 Task: Research Airbnb properties in Port-de-Paix, Haiti from 2nd November, 2023 to 6th November, 2023 for 1 adult.1  bedroom having 1 bed and 1 bathroom. Property type can be hotel. Look for 3 properties as per requirement.
Action: Mouse moved to (545, 68)
Screenshot: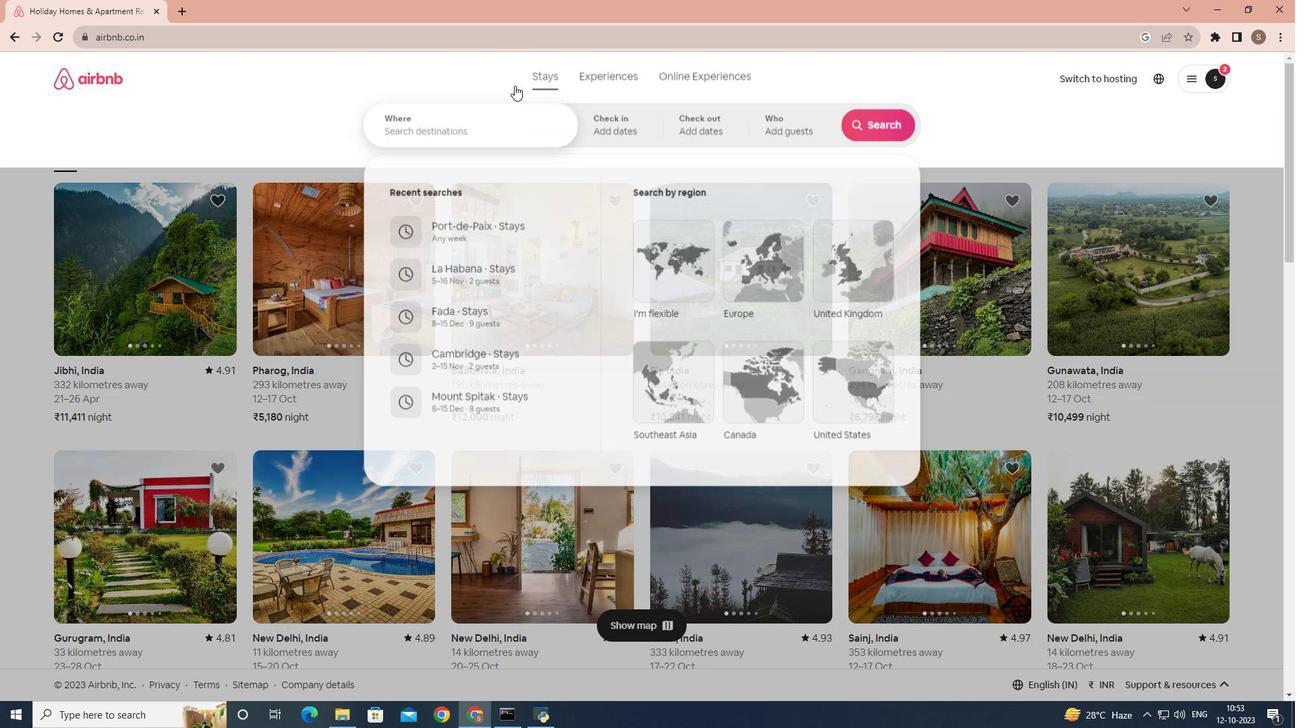 
Action: Mouse pressed left at (545, 68)
Screenshot: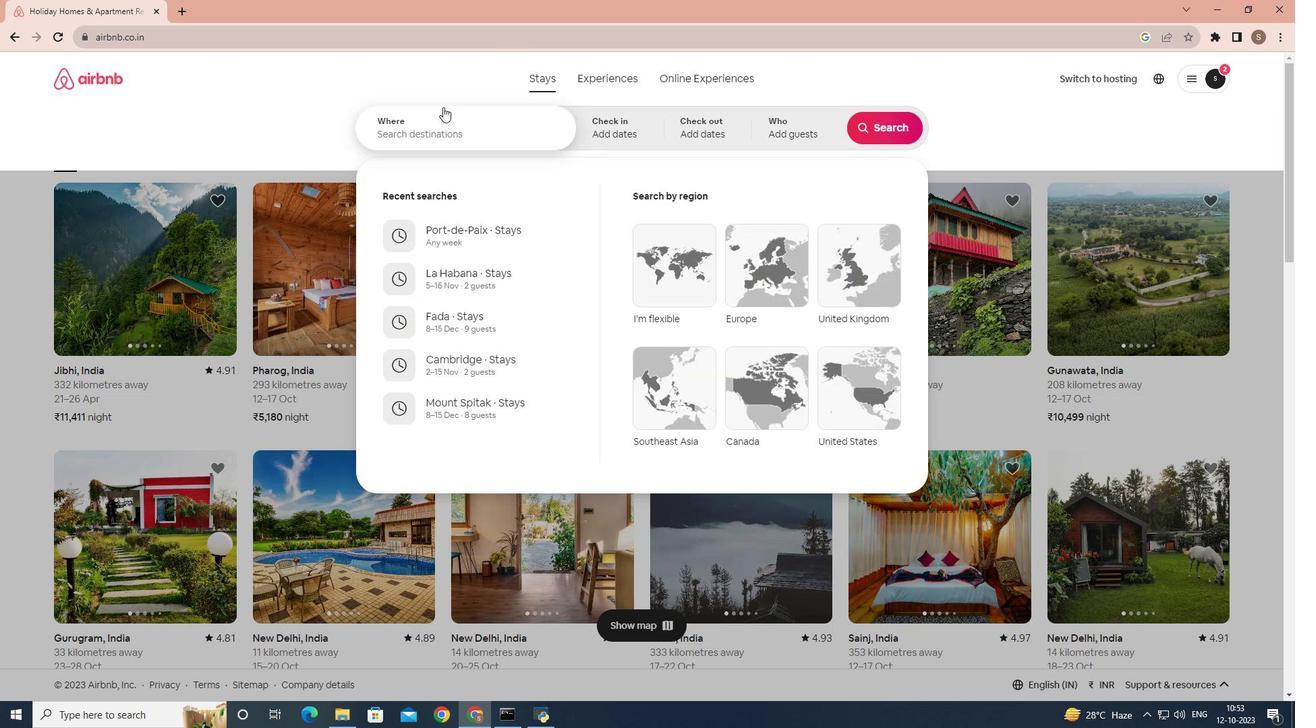 
Action: Mouse moved to (392, 130)
Screenshot: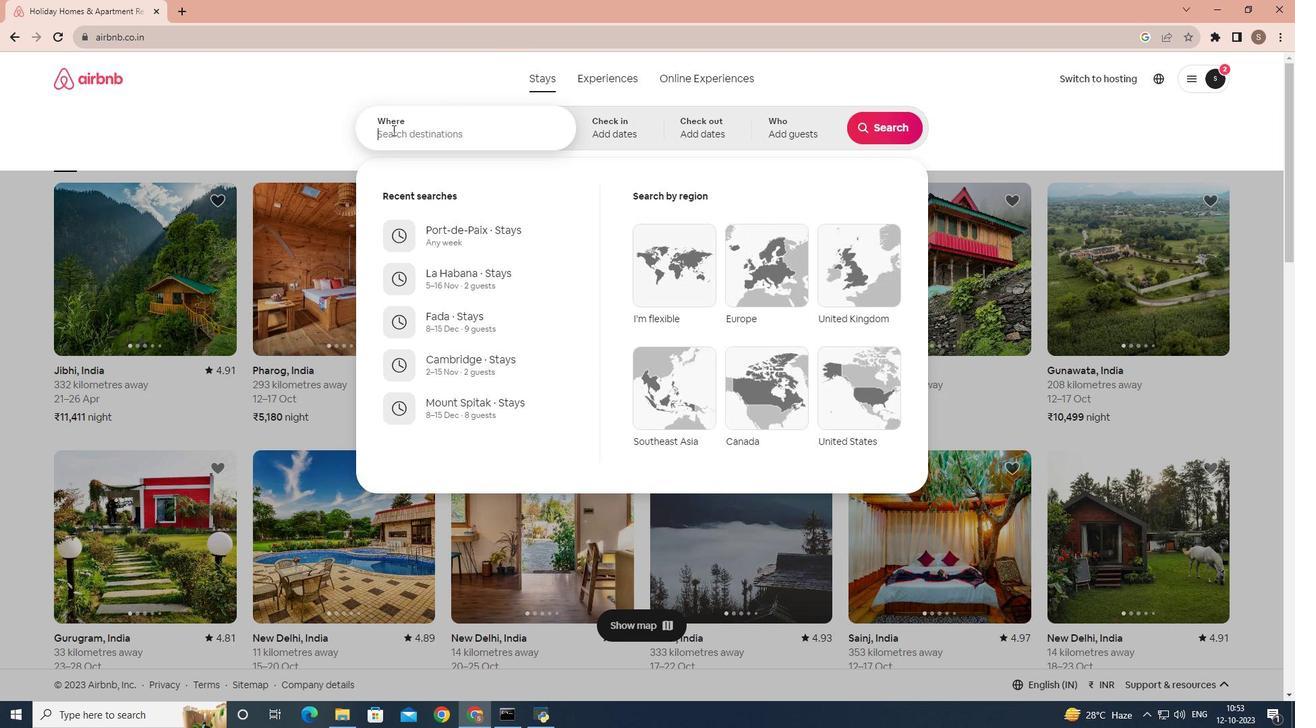 
Action: Mouse pressed left at (392, 130)
Screenshot: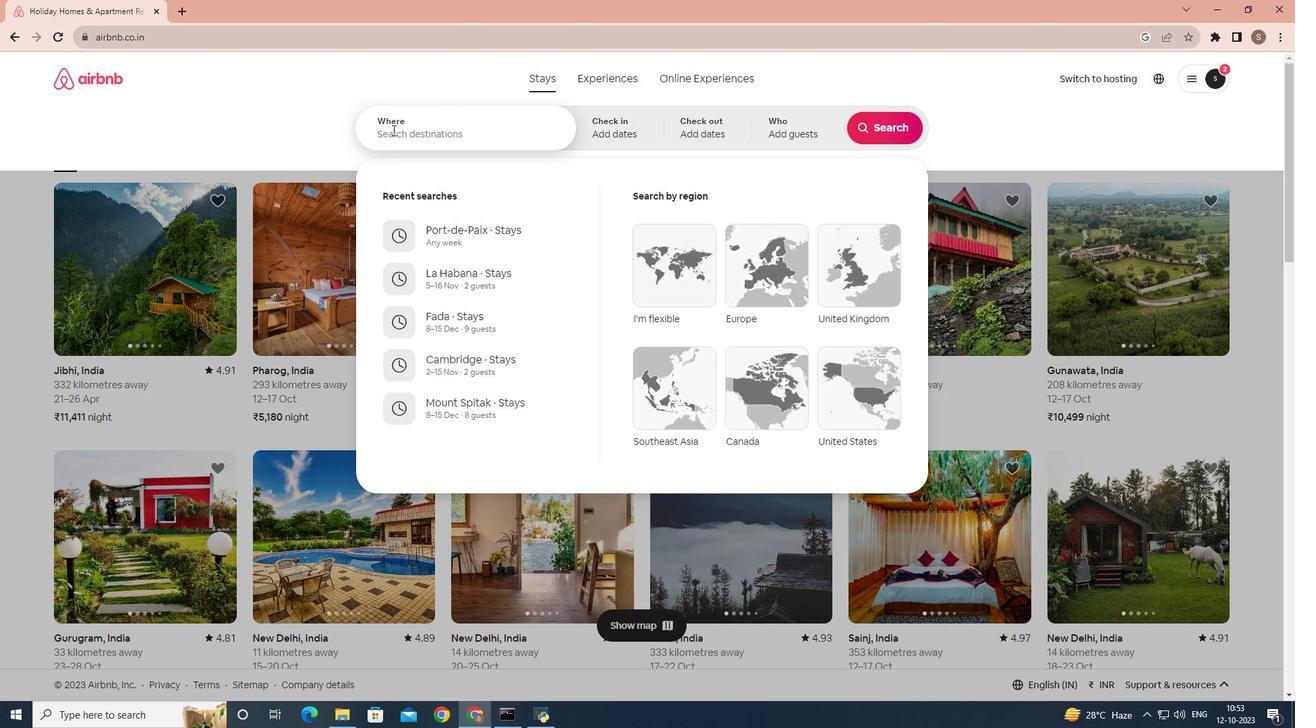
Action: Key pressed port<Key.space>de<Key.space>p
Screenshot: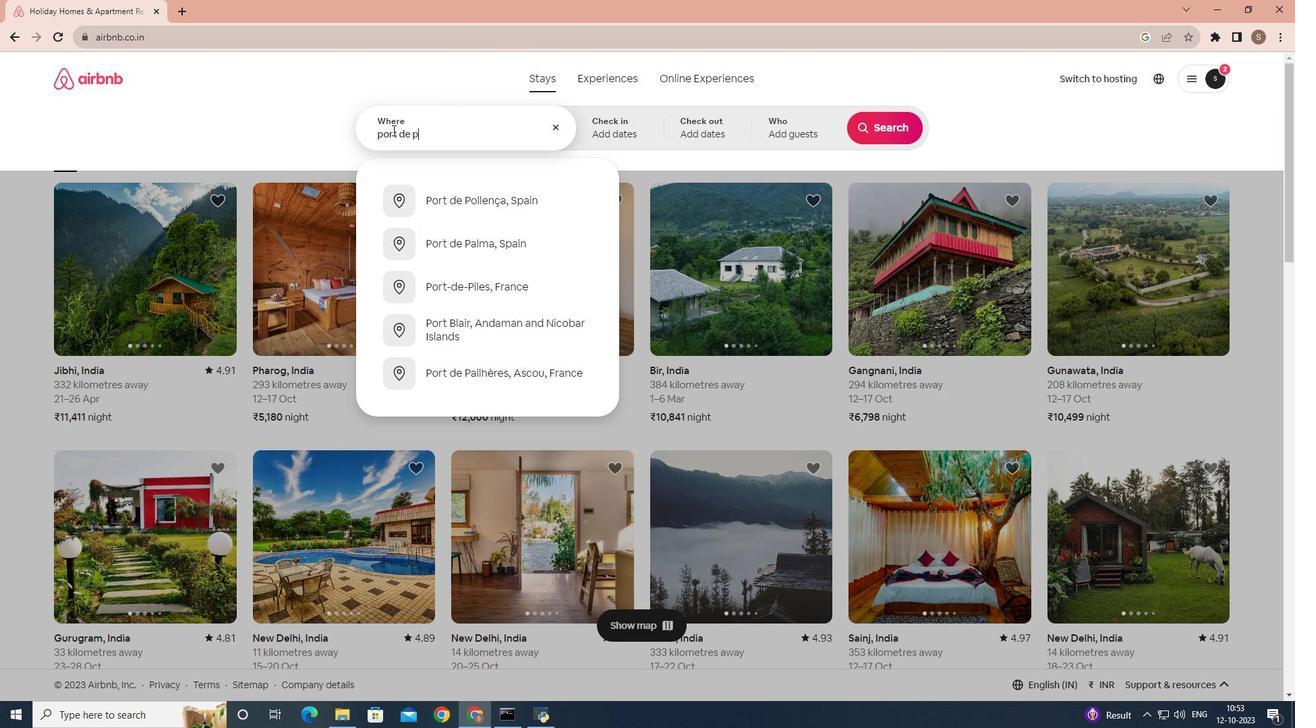 
Action: Mouse moved to (355, 64)
Screenshot: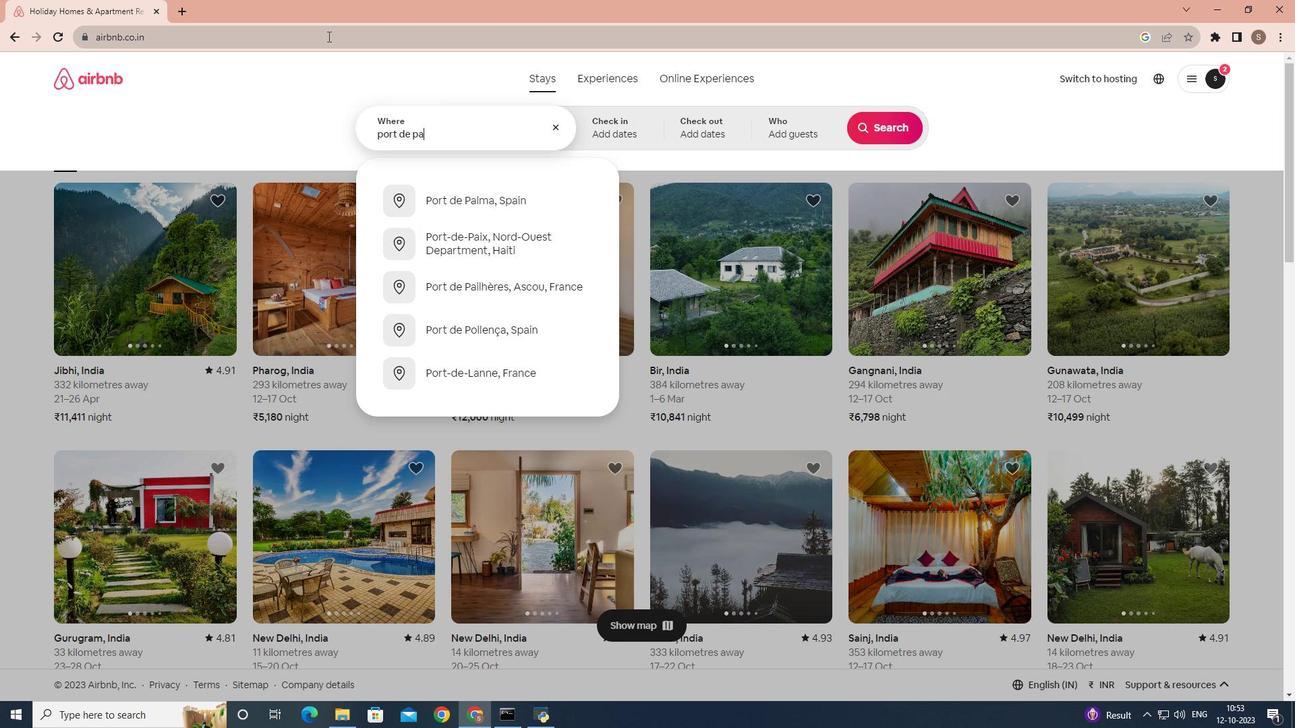 
Action: Key pressed a
Screenshot: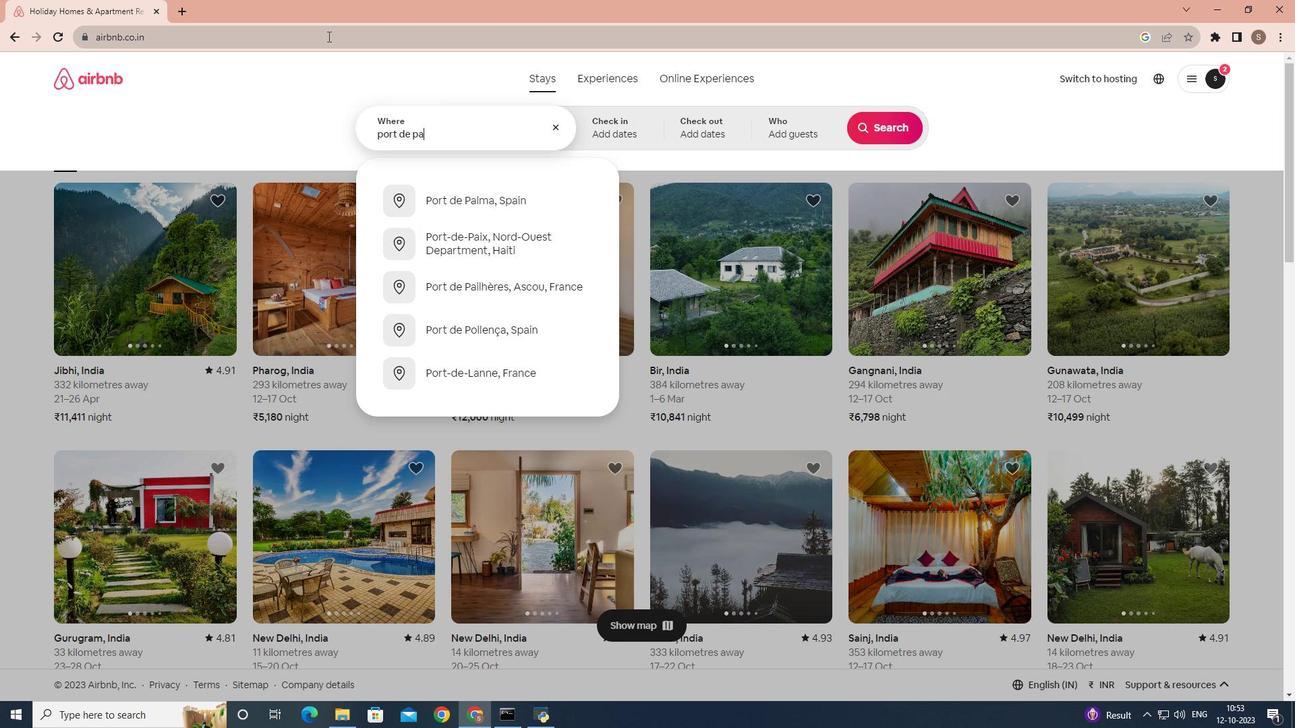 
Action: Mouse moved to (327, 36)
Screenshot: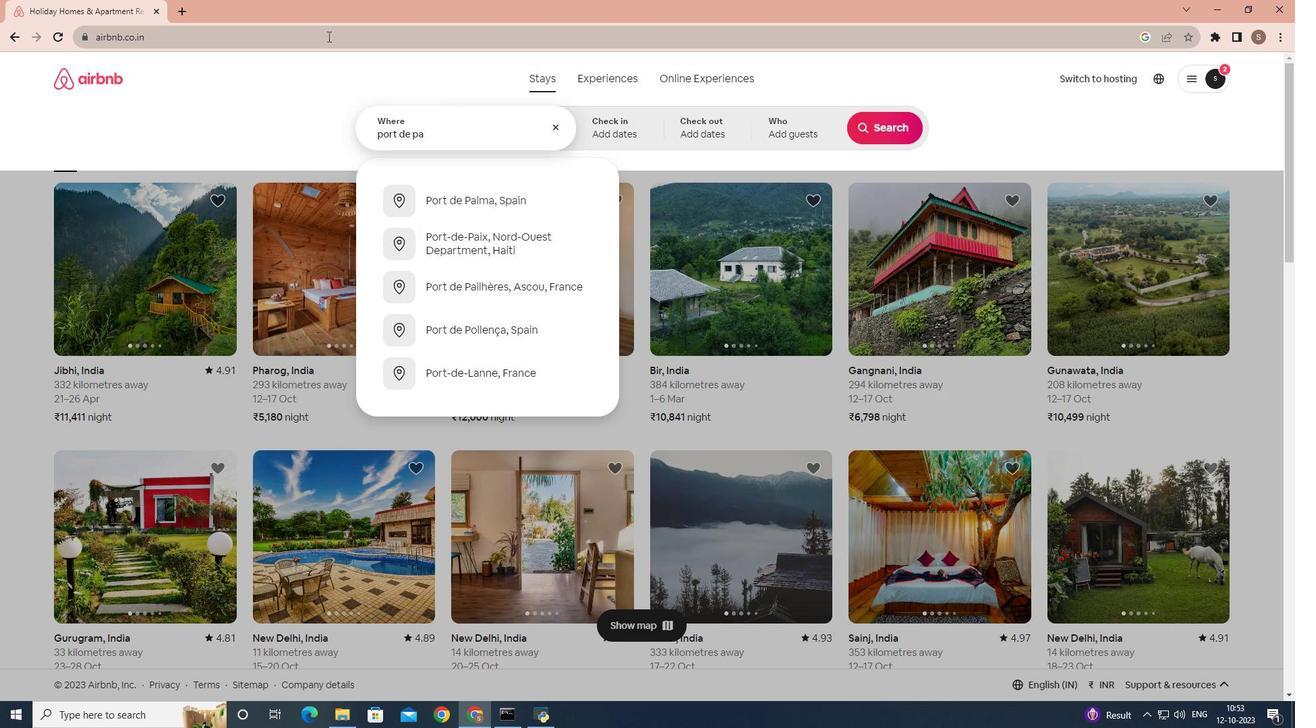 
Action: Key pressed ix
Screenshot: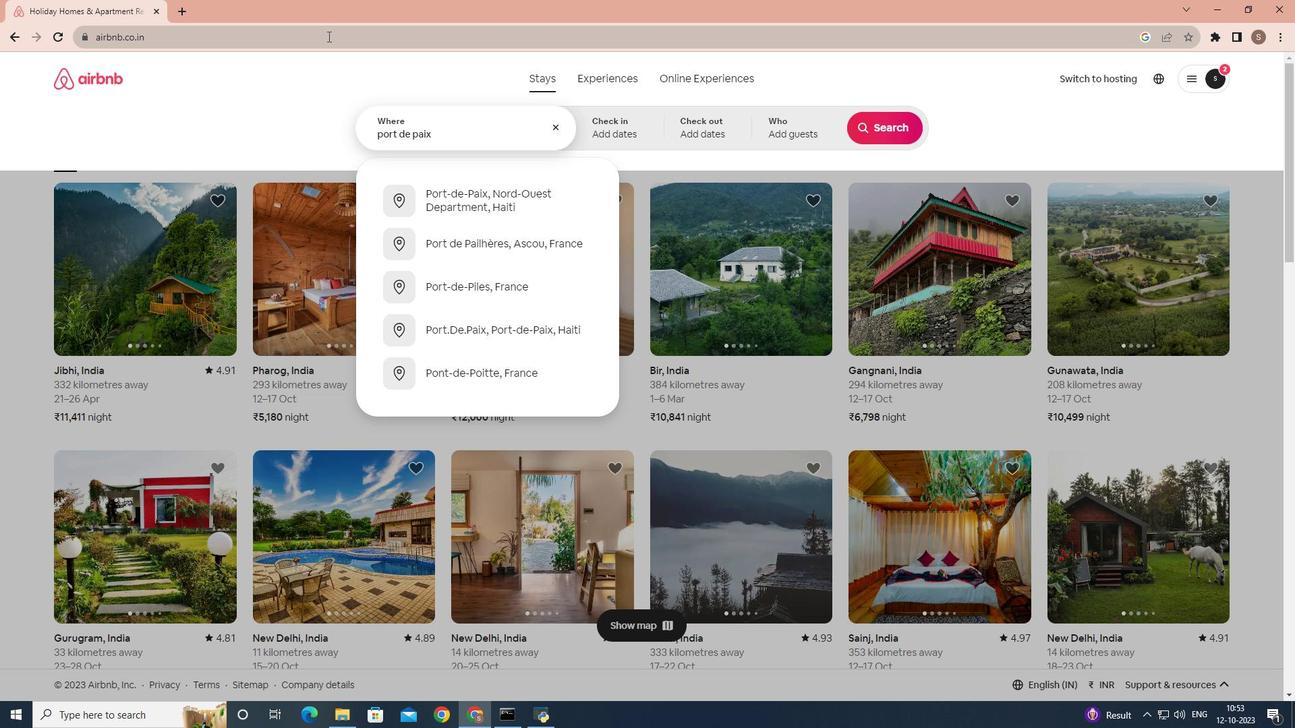 
Action: Mouse moved to (435, 277)
Screenshot: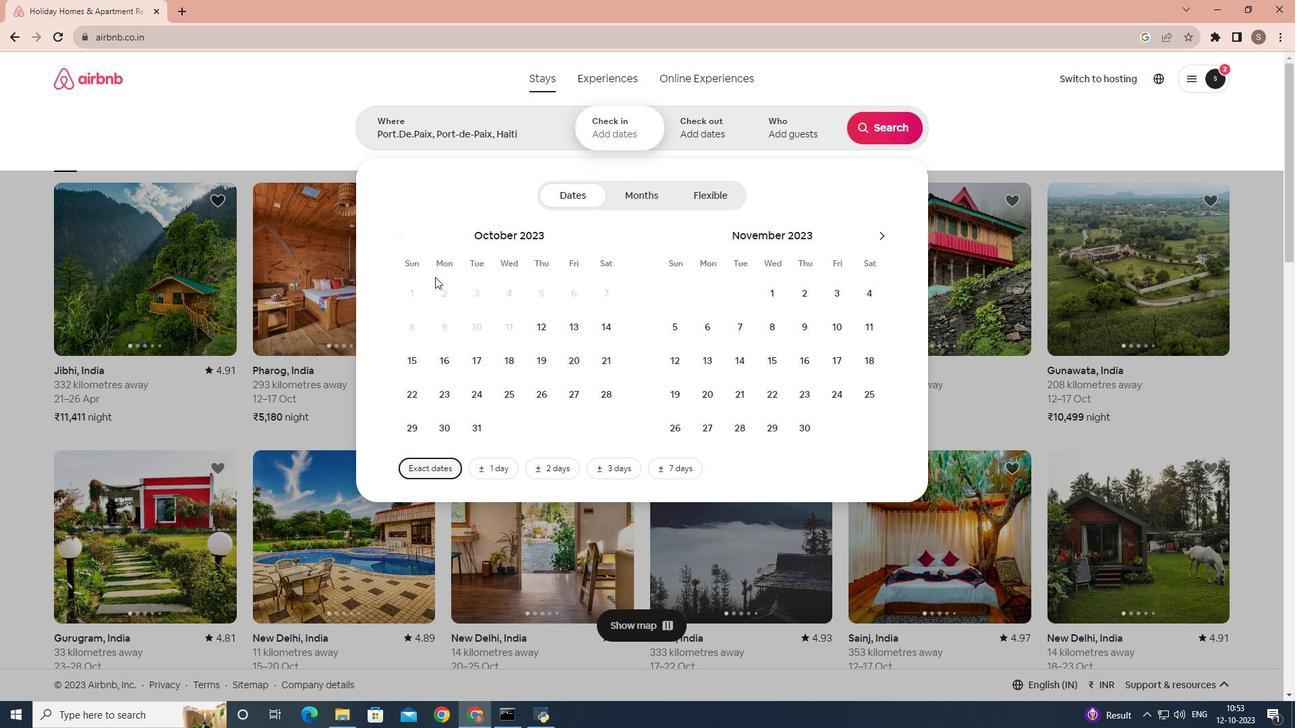 
Action: Mouse pressed left at (435, 277)
Screenshot: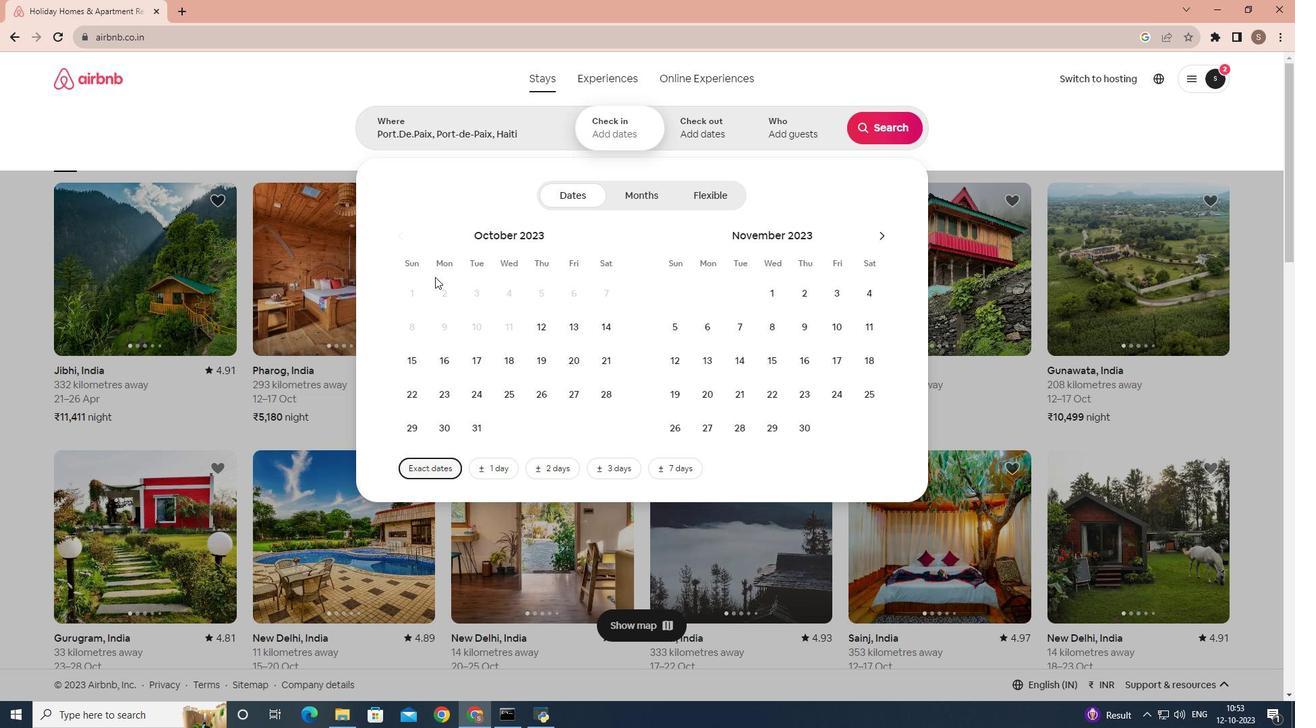 
Action: Mouse moved to (812, 301)
Screenshot: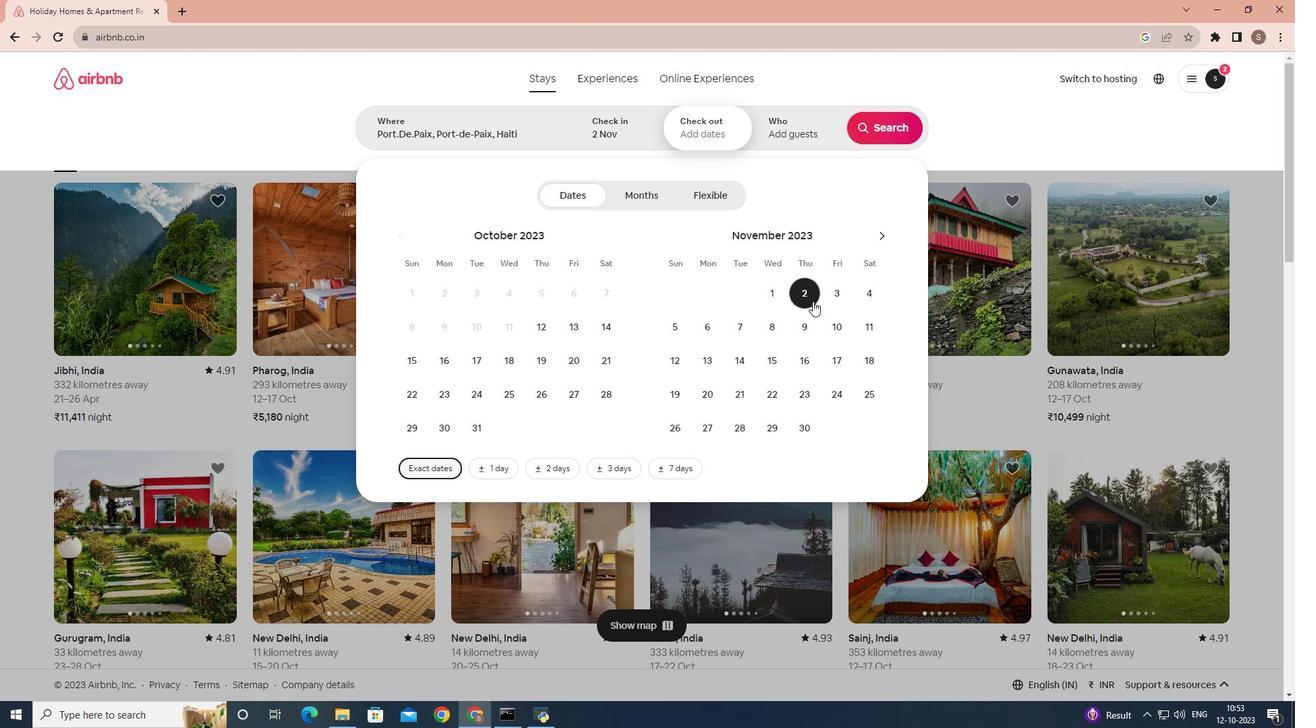 
Action: Mouse pressed left at (812, 301)
Screenshot: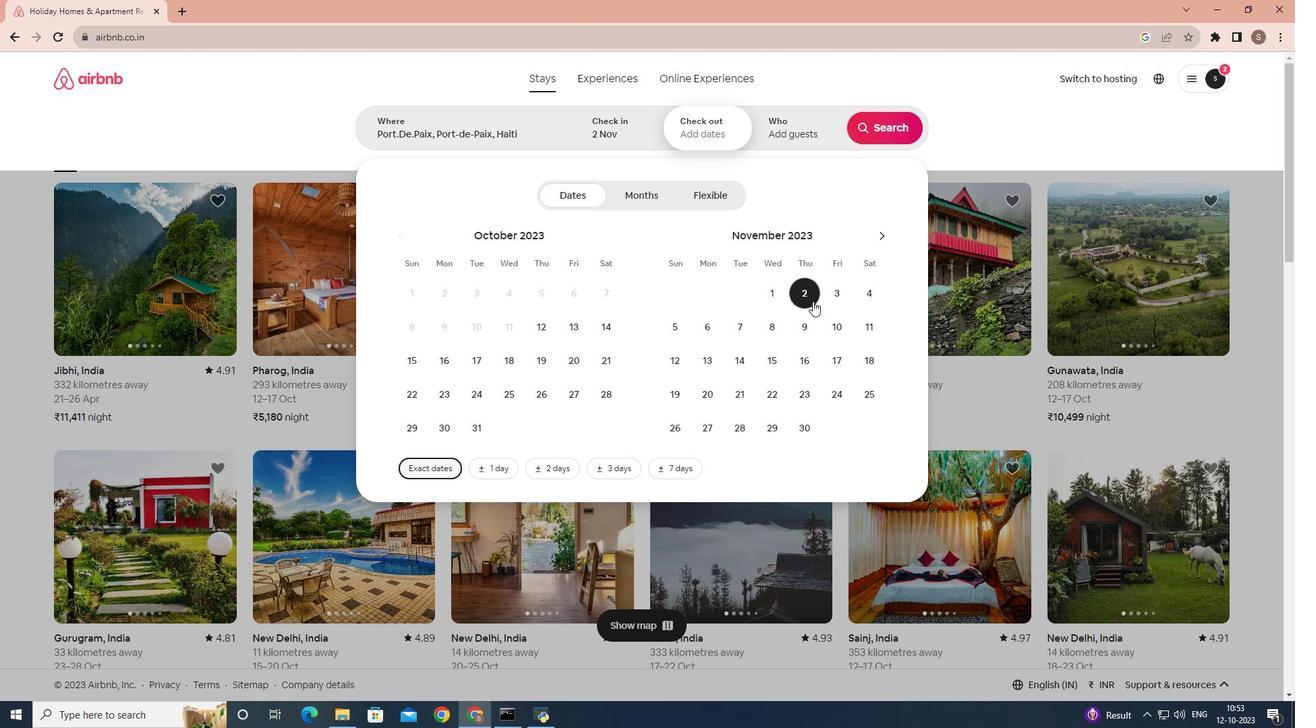 
Action: Mouse moved to (719, 334)
Screenshot: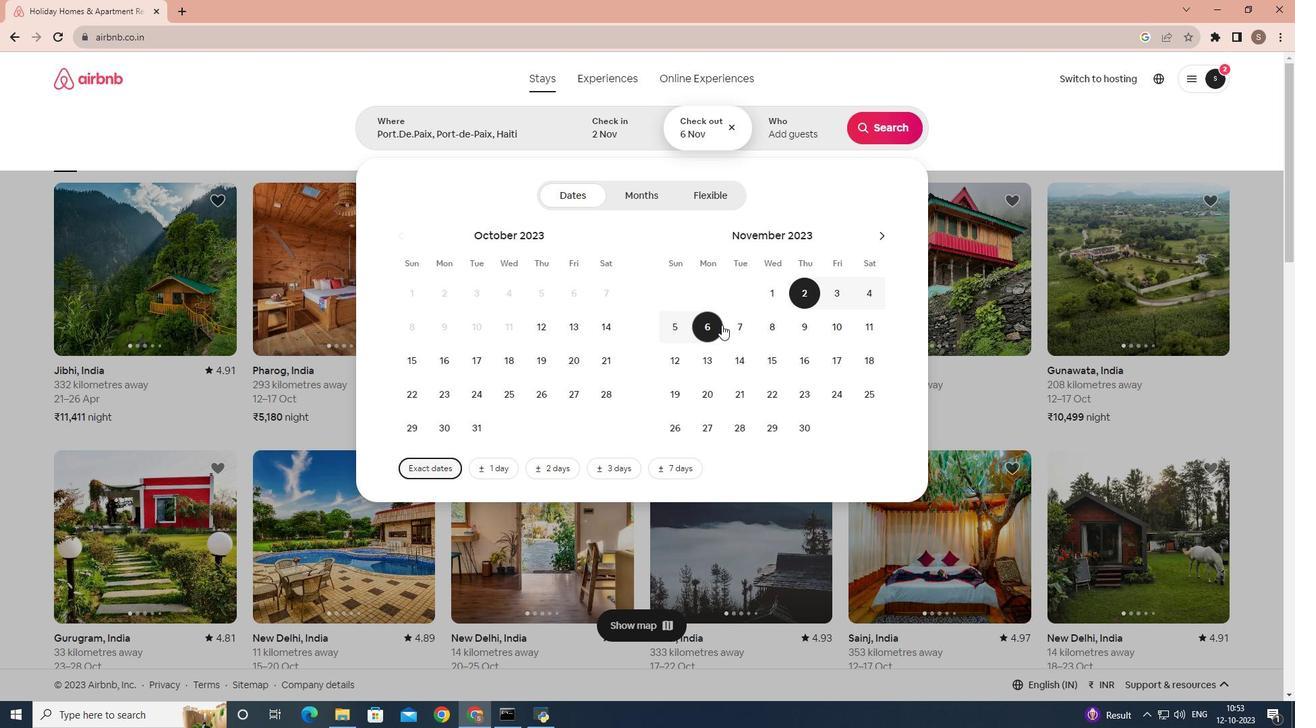 
Action: Mouse pressed left at (719, 334)
Screenshot: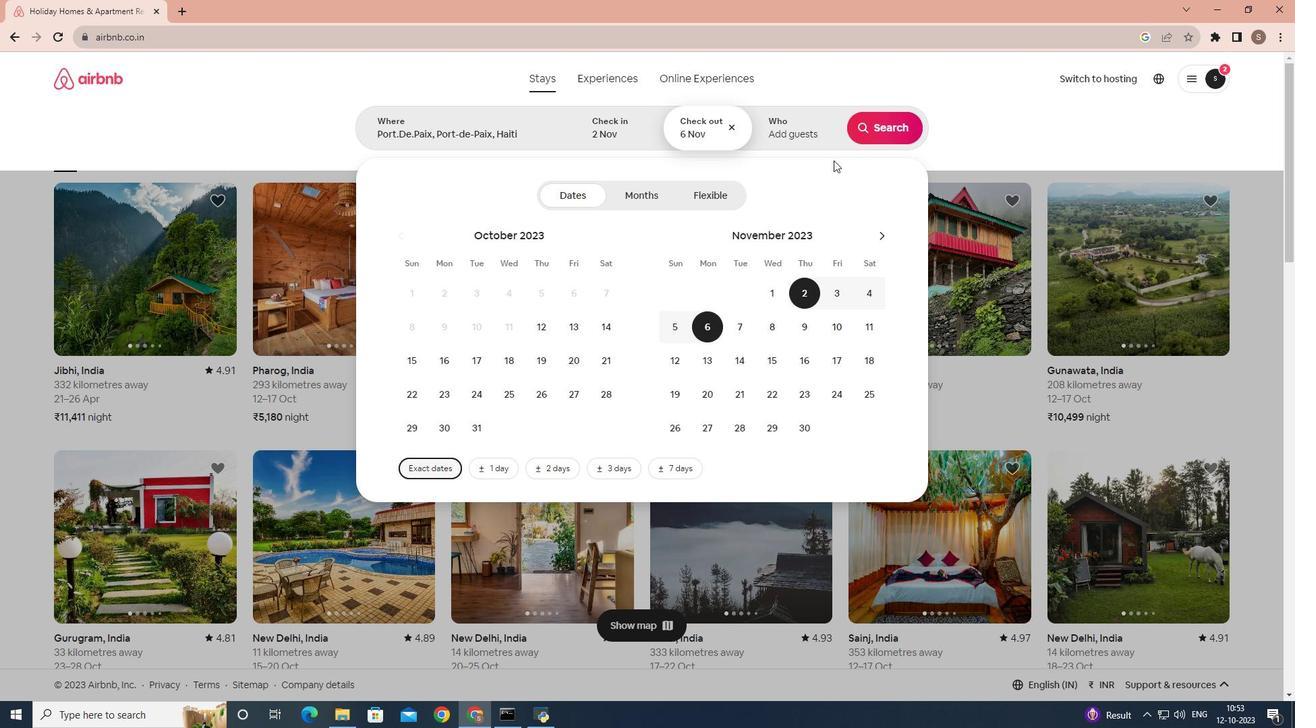 
Action: Mouse moved to (816, 147)
Screenshot: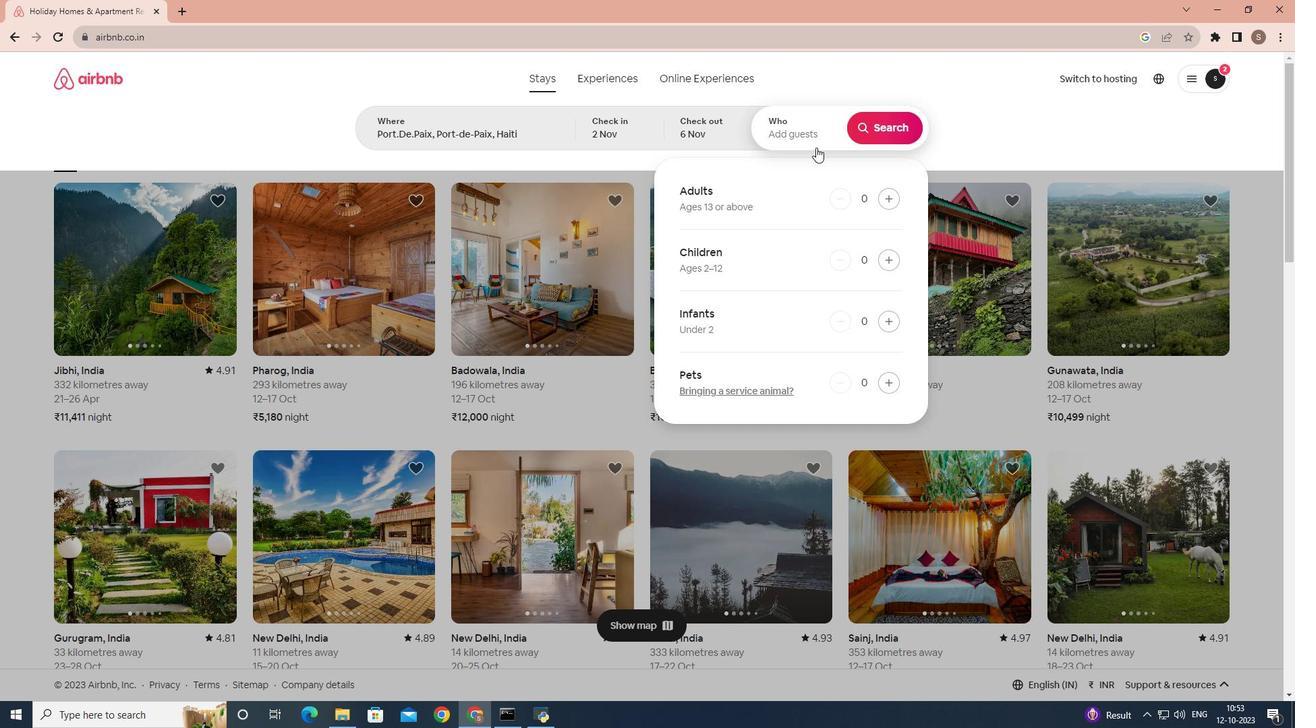 
Action: Mouse pressed left at (816, 147)
Screenshot: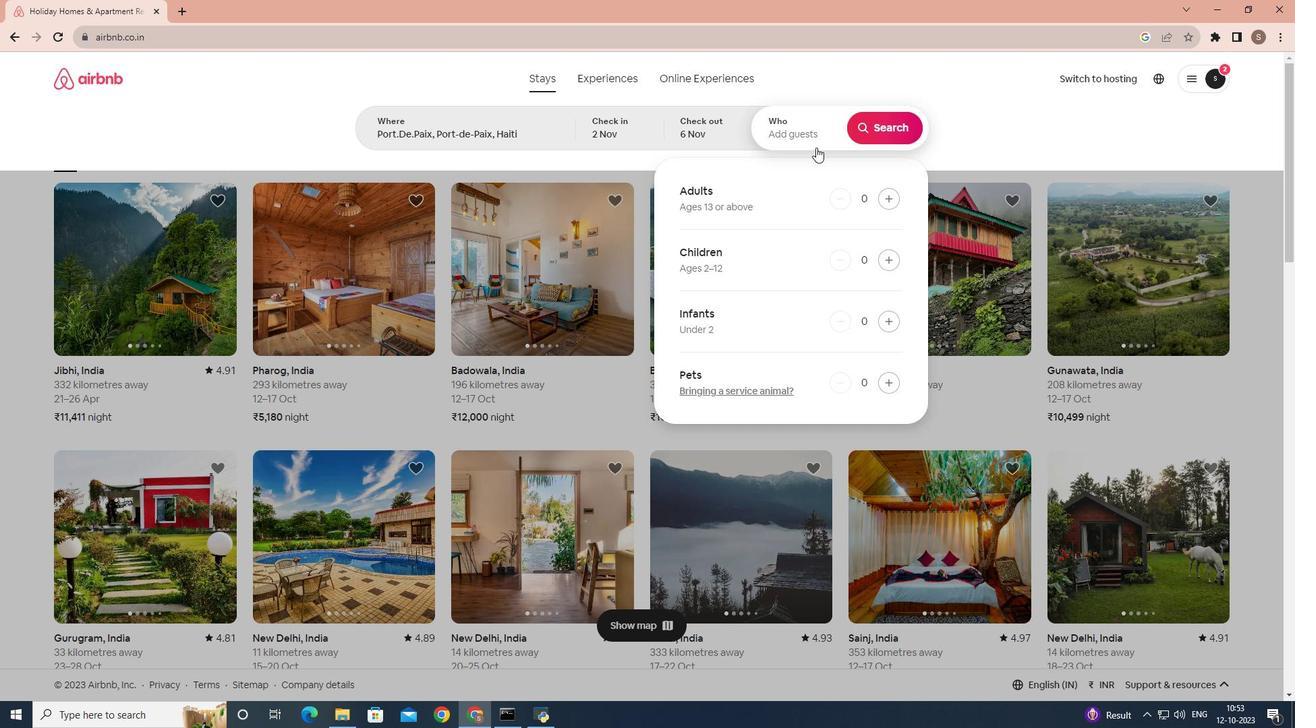 
Action: Mouse moved to (887, 194)
Screenshot: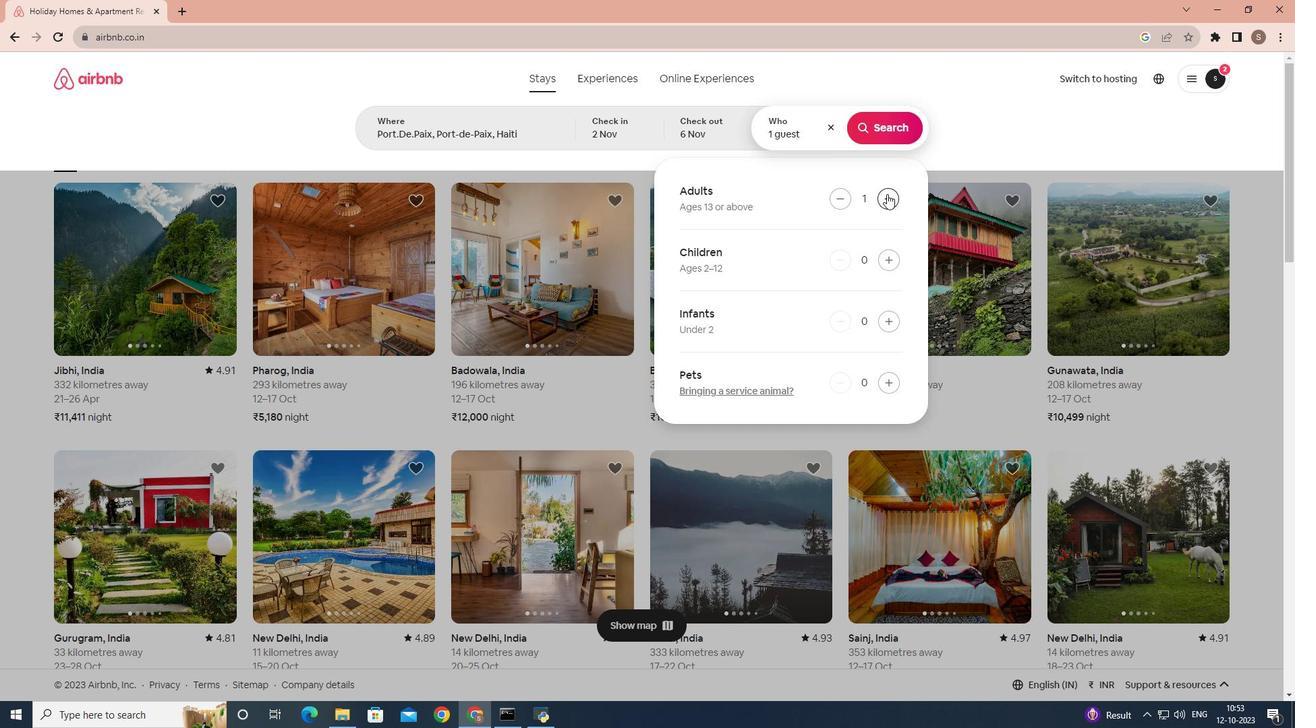 
Action: Mouse pressed left at (887, 194)
Screenshot: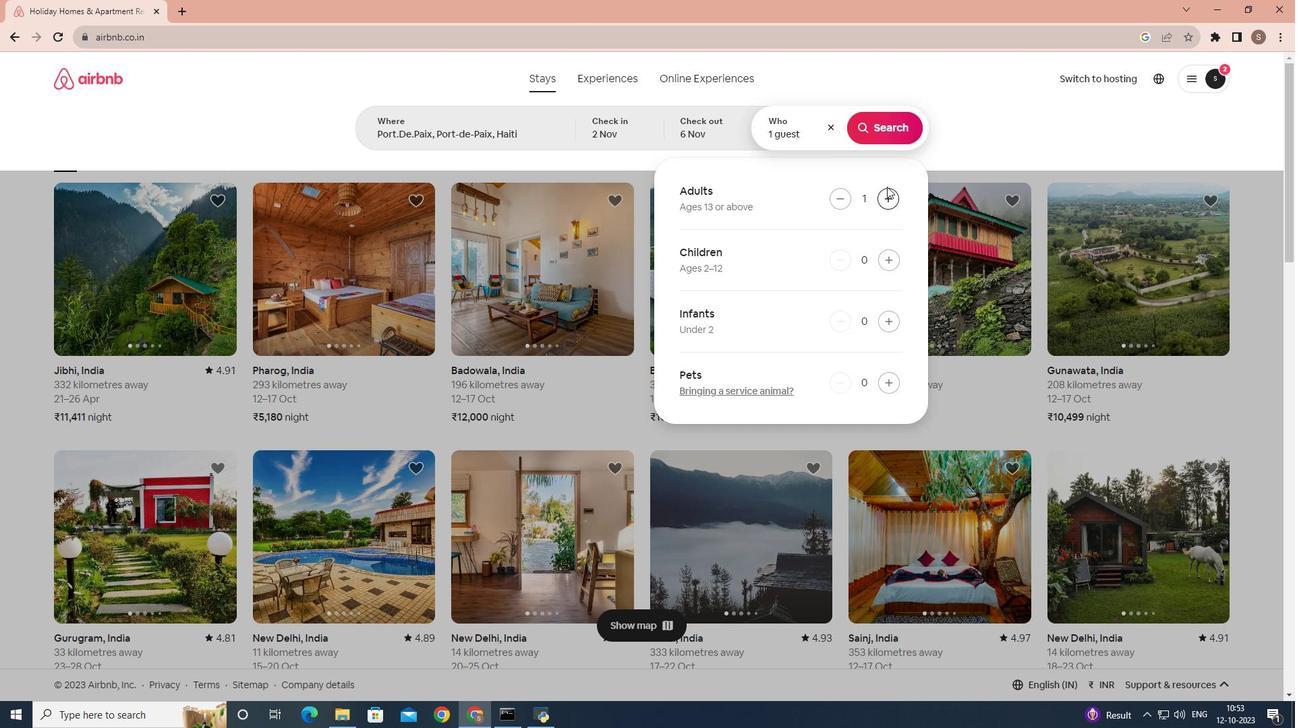 
Action: Mouse moved to (892, 124)
Screenshot: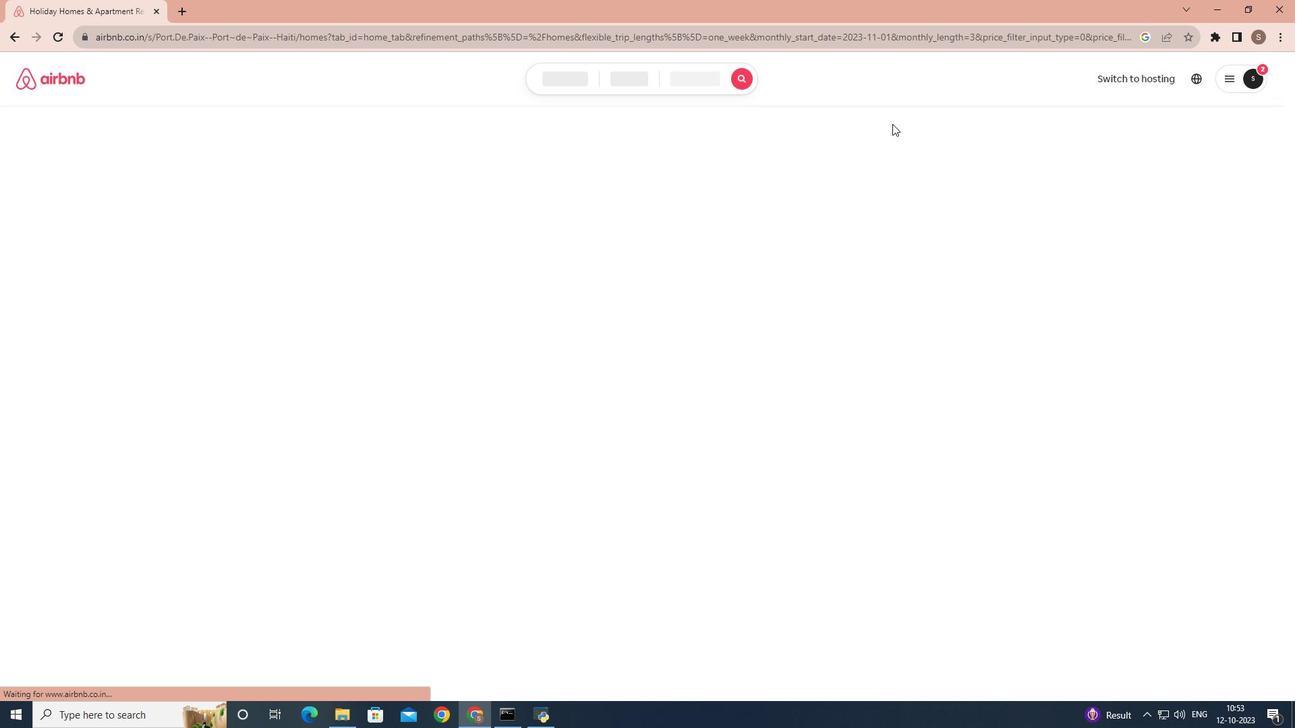 
Action: Mouse pressed left at (892, 124)
Screenshot: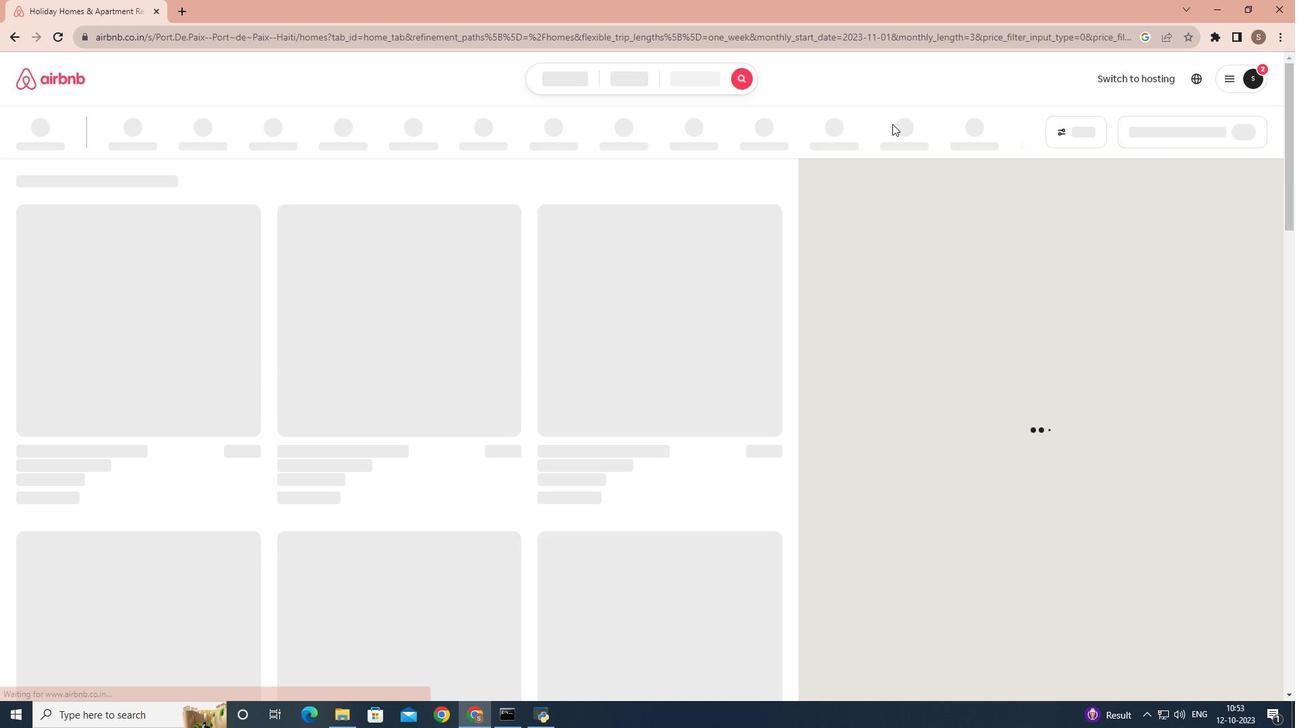 
Action: Mouse moved to (1071, 132)
Screenshot: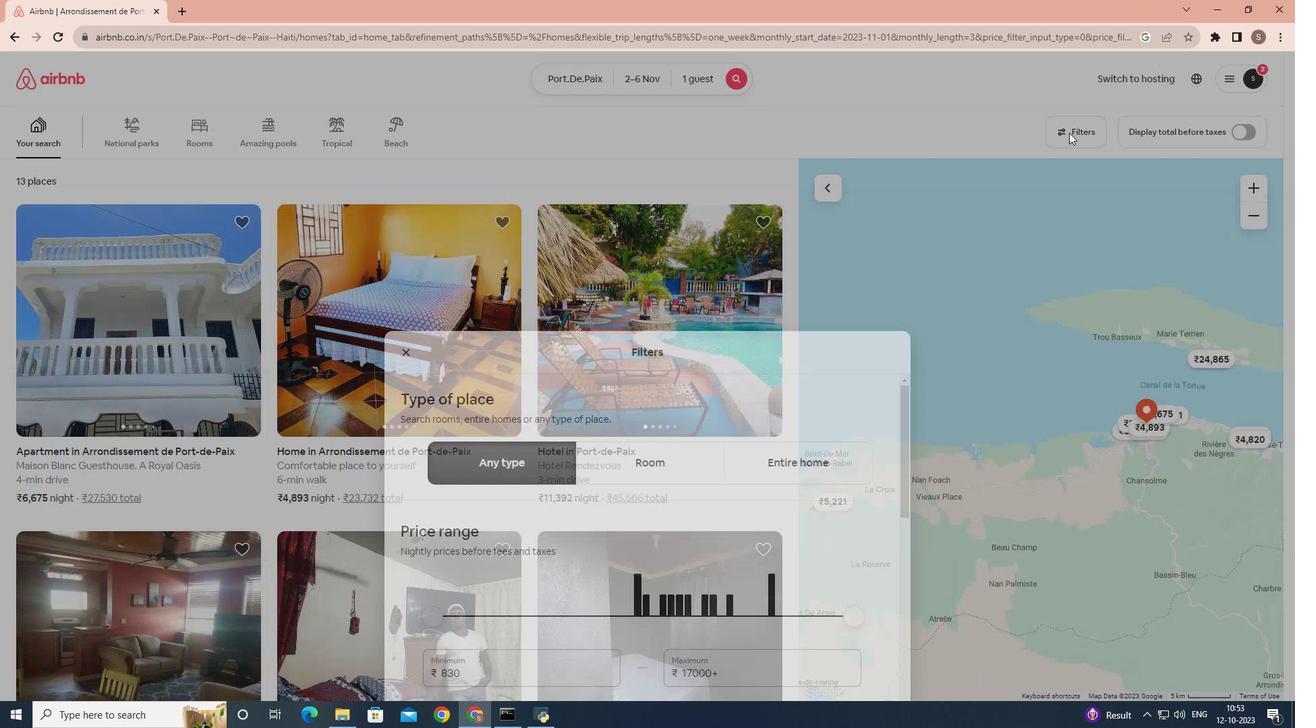 
Action: Mouse pressed left at (1071, 132)
Screenshot: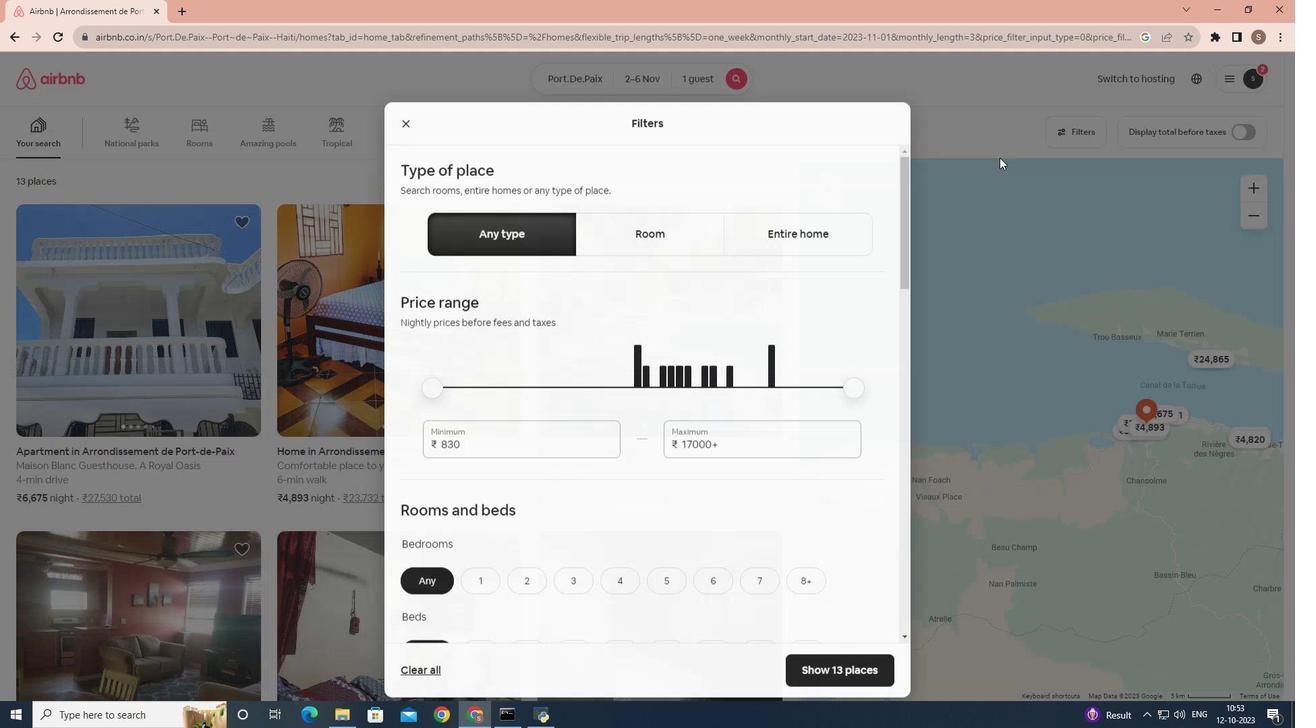 
Action: Mouse moved to (621, 300)
Screenshot: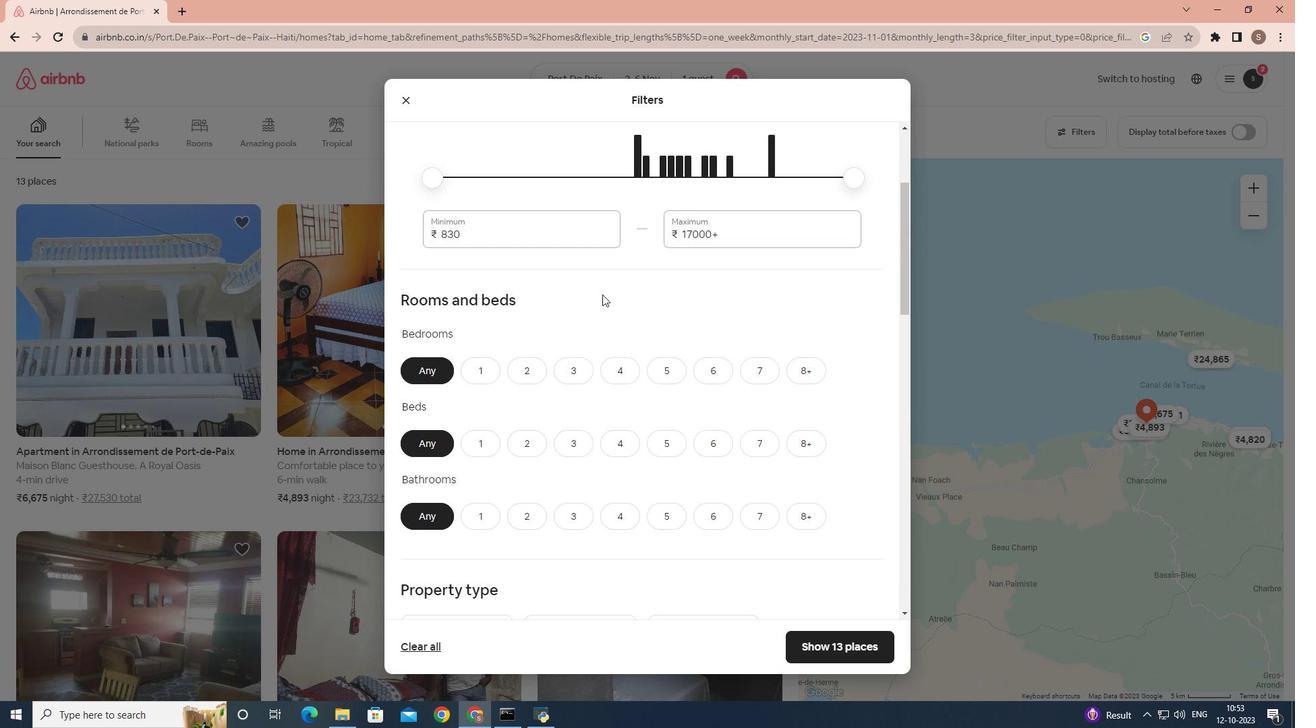 
Action: Mouse scrolled (621, 300) with delta (0, 0)
Screenshot: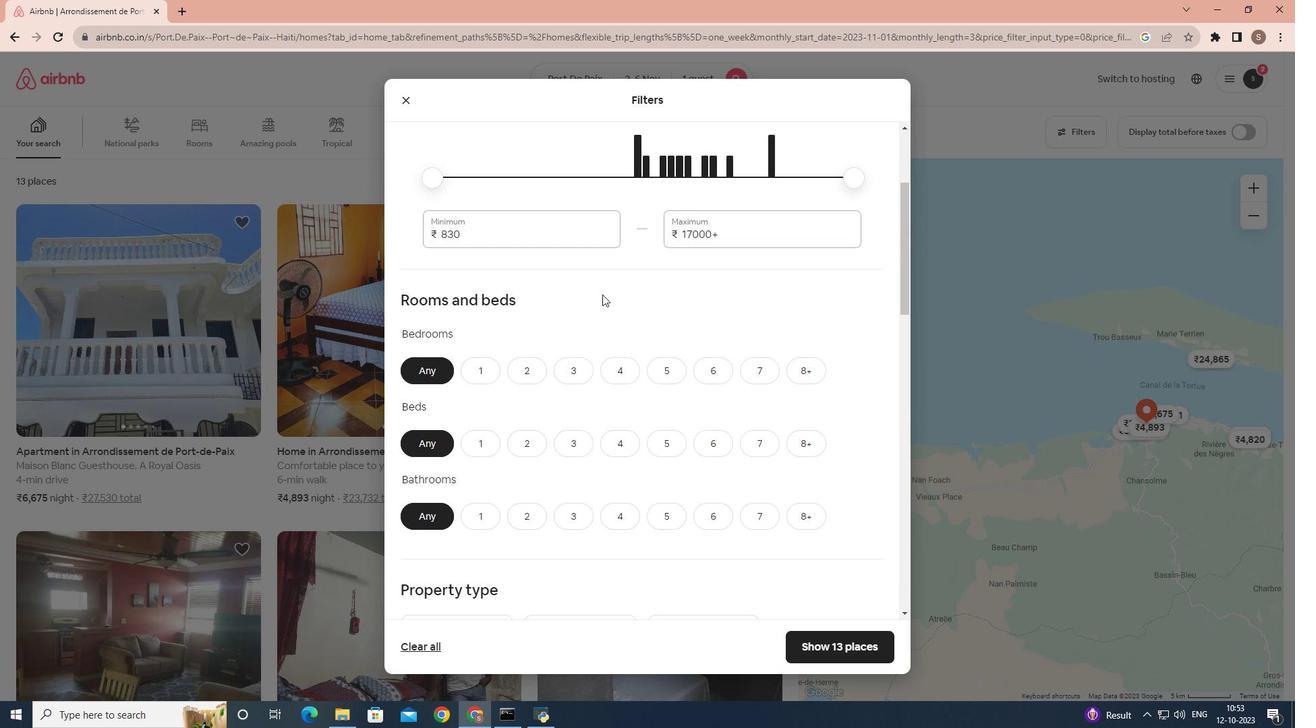 
Action: Mouse moved to (620, 301)
Screenshot: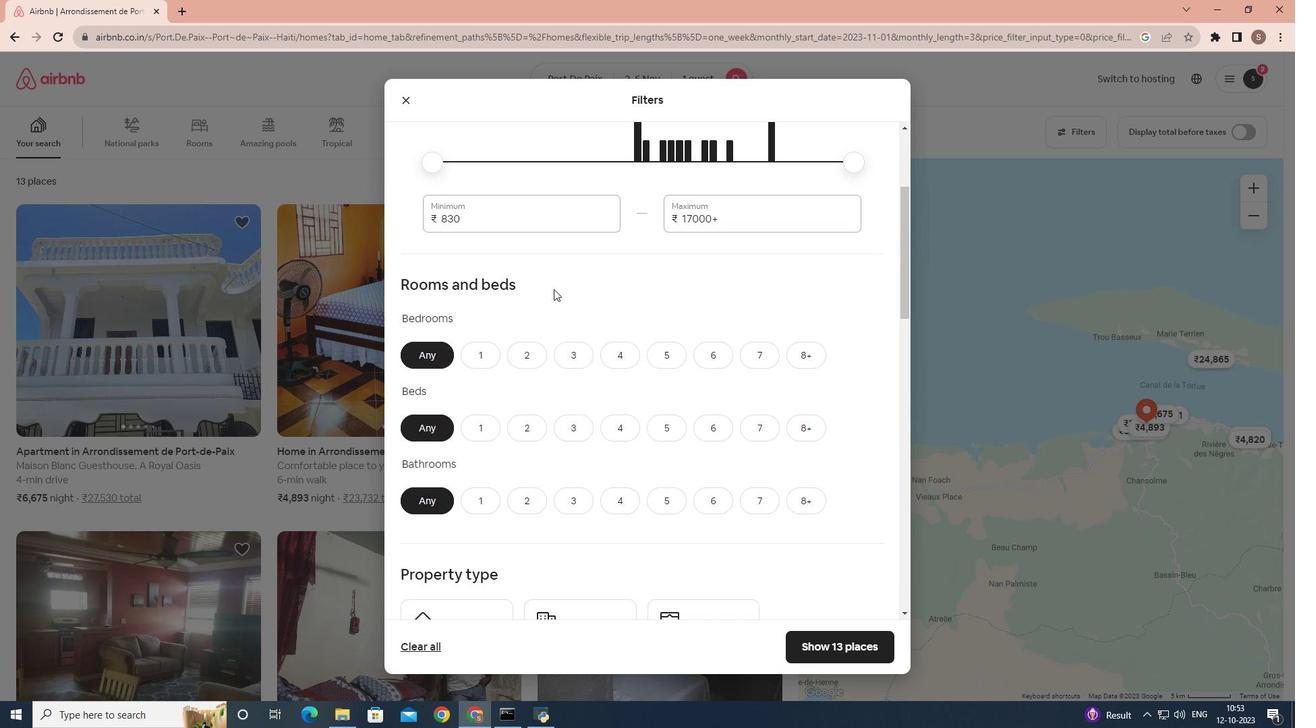 
Action: Mouse scrolled (620, 300) with delta (0, 0)
Screenshot: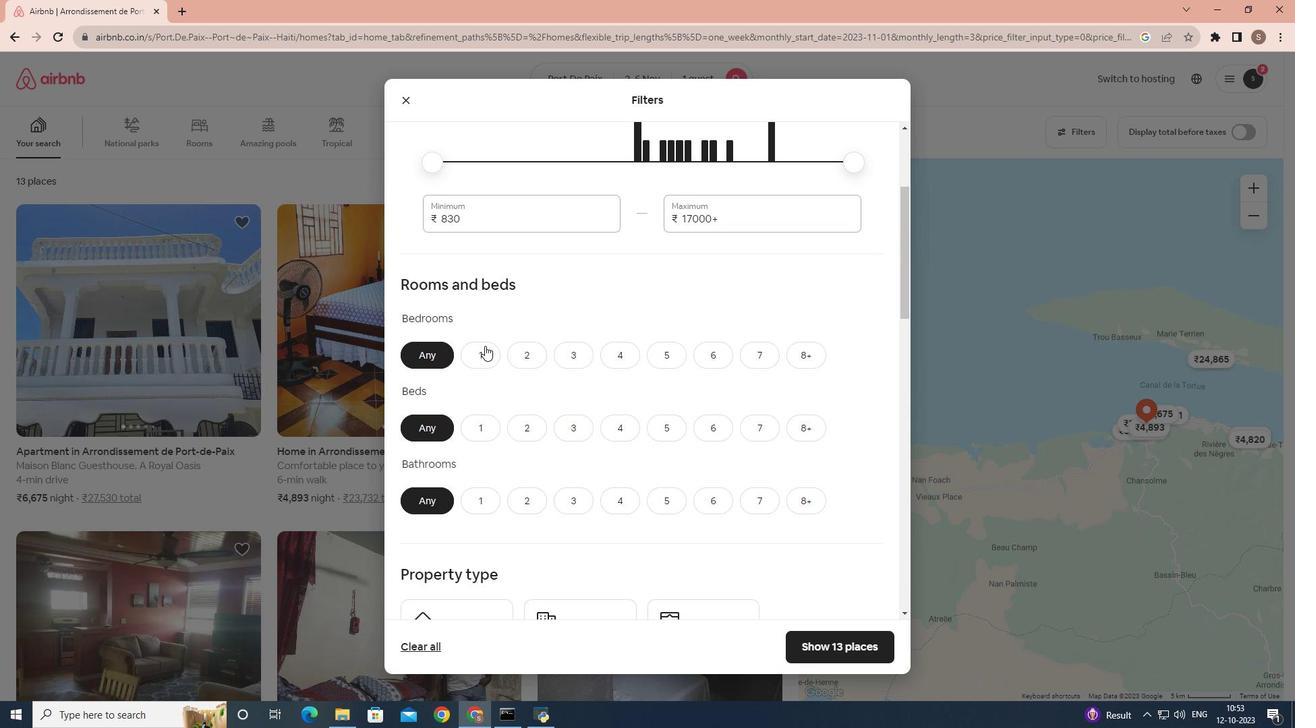 
Action: Mouse scrolled (620, 300) with delta (0, 0)
Screenshot: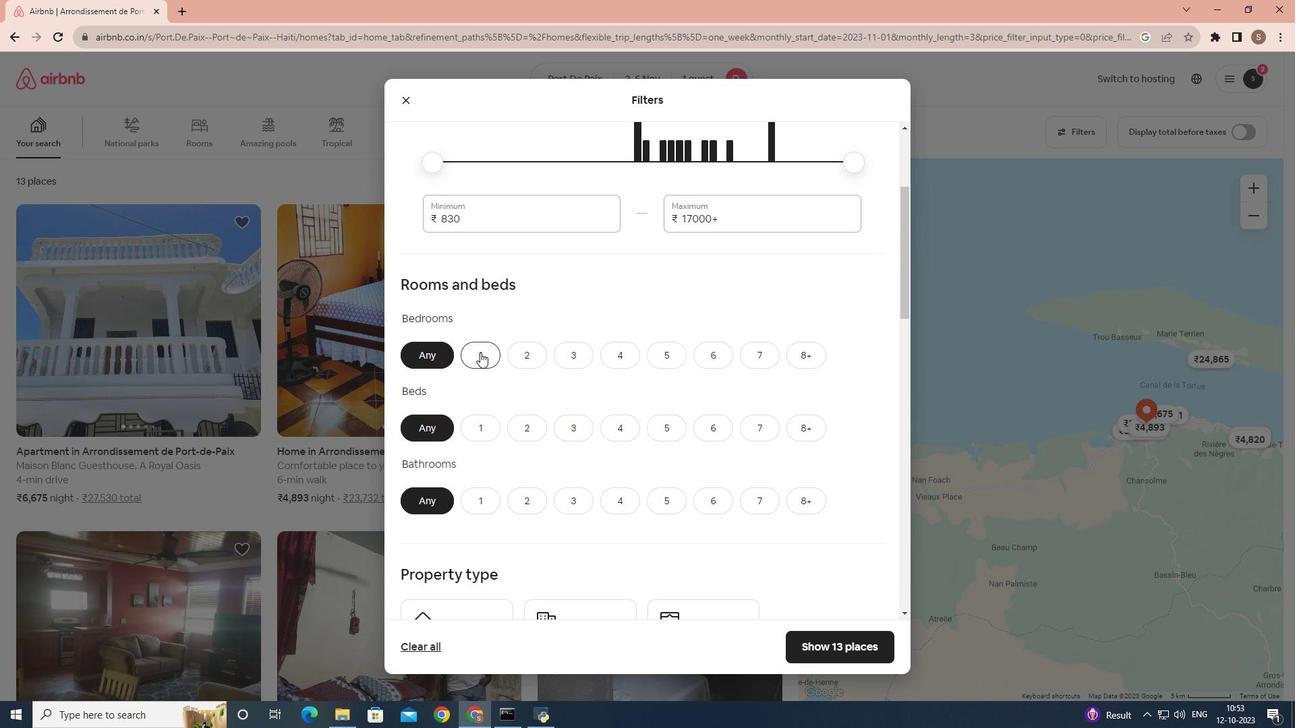 
Action: Mouse moved to (476, 356)
Screenshot: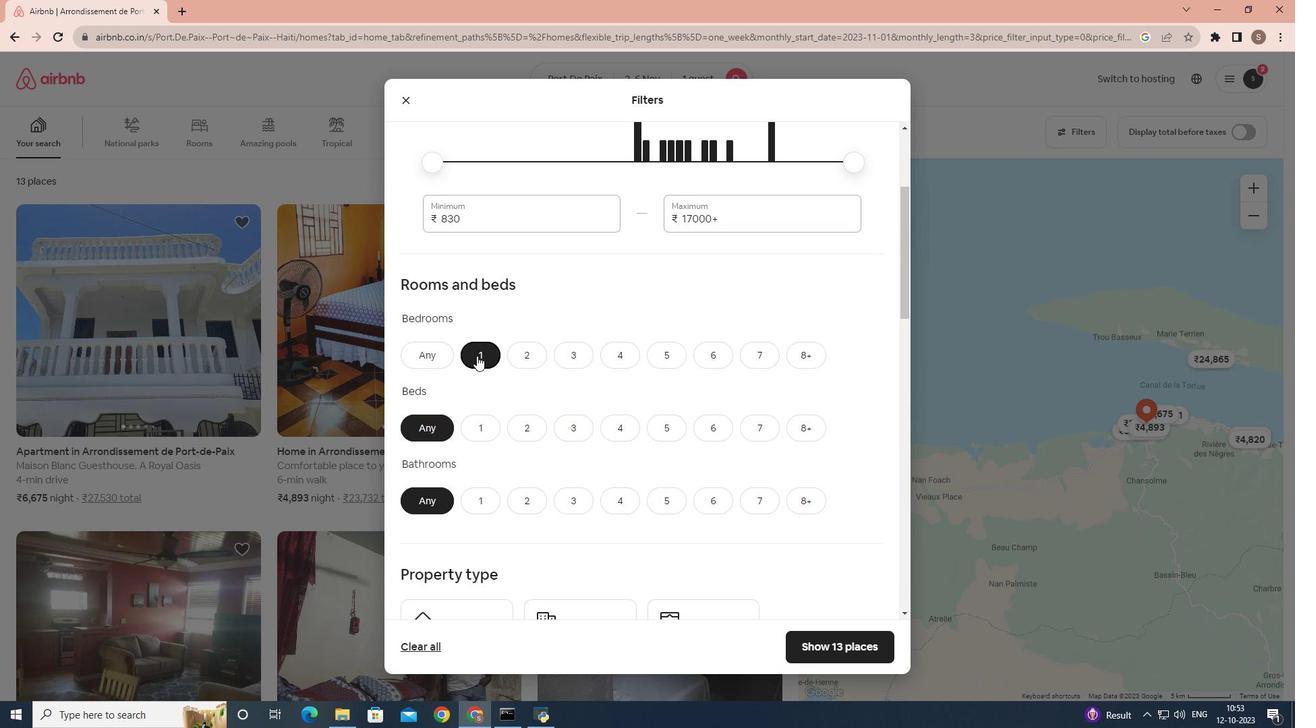 
Action: Mouse pressed left at (476, 356)
Screenshot: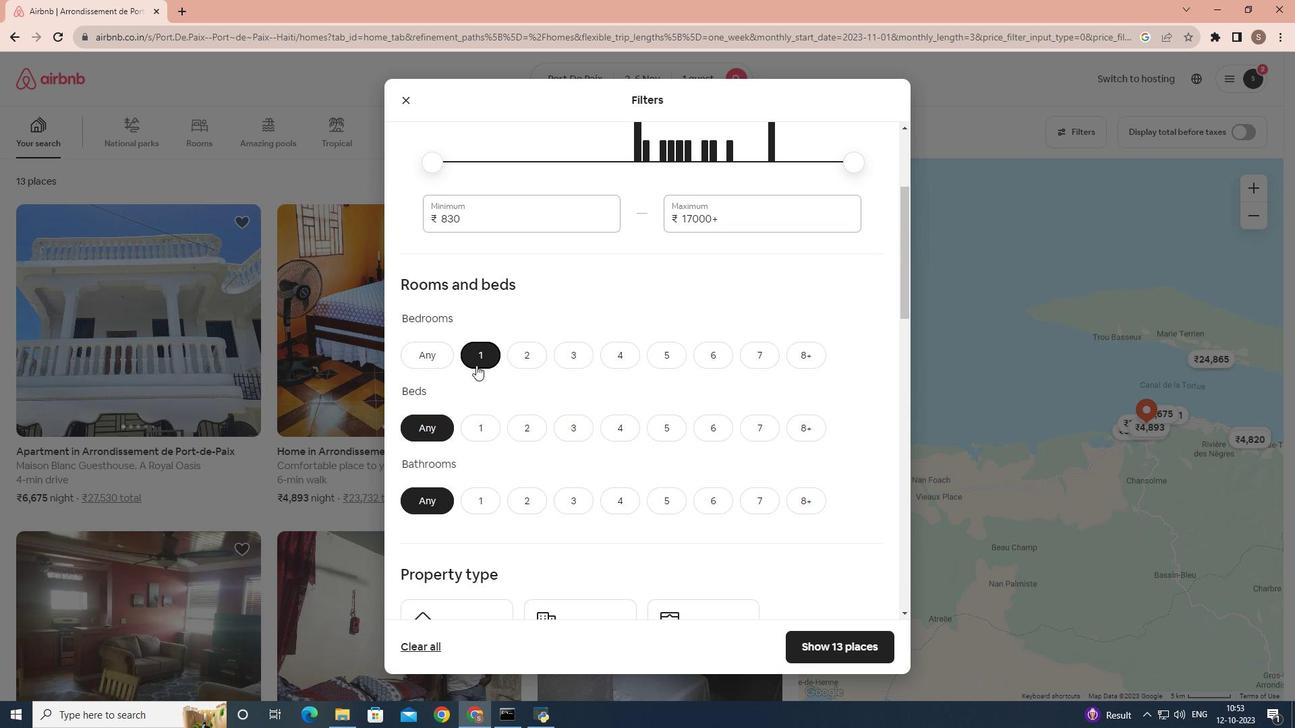 
Action: Mouse moved to (474, 385)
Screenshot: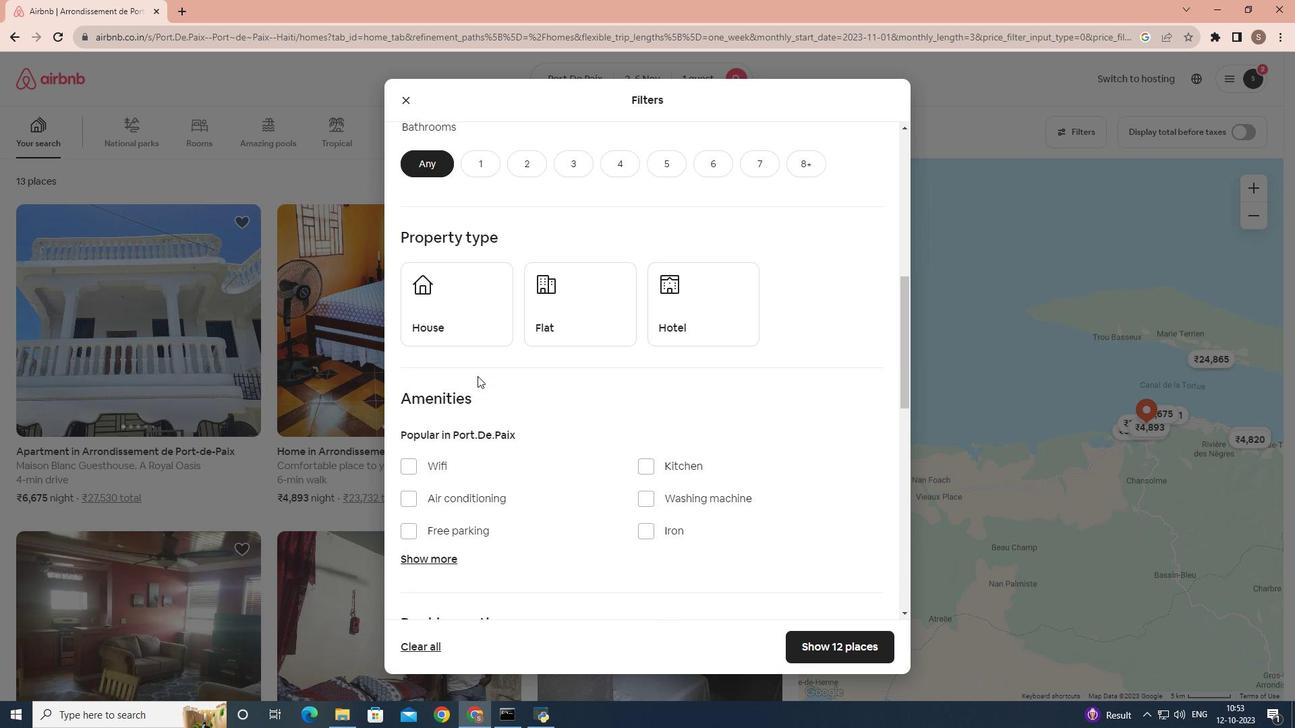 
Action: Mouse scrolled (474, 385) with delta (0, 0)
Screenshot: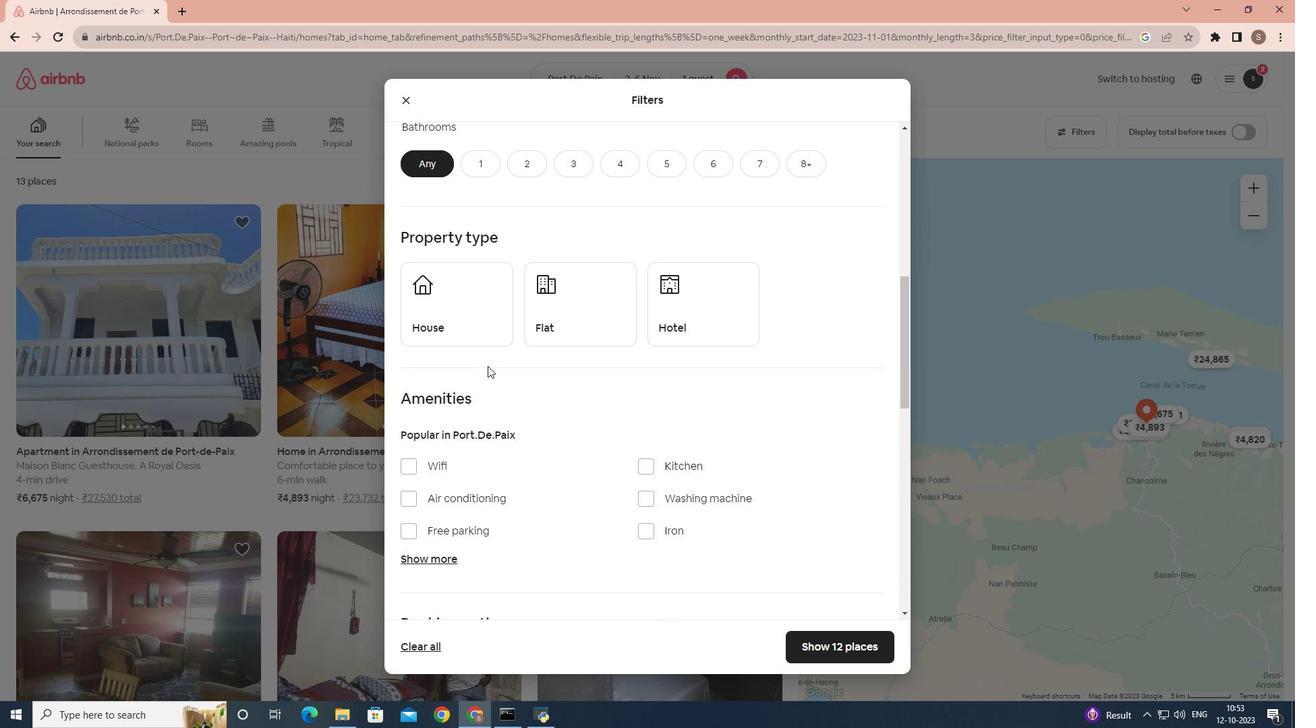 
Action: Mouse scrolled (474, 385) with delta (0, 0)
Screenshot: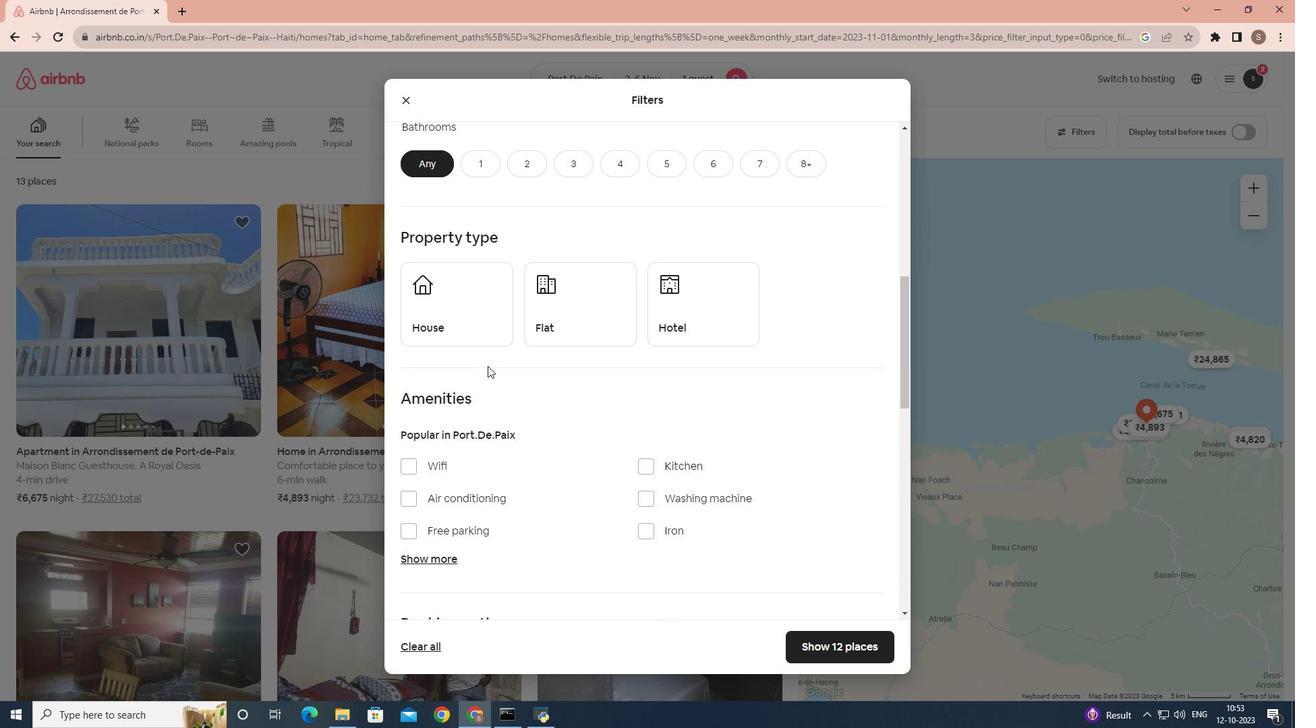 
Action: Mouse scrolled (474, 385) with delta (0, 0)
Screenshot: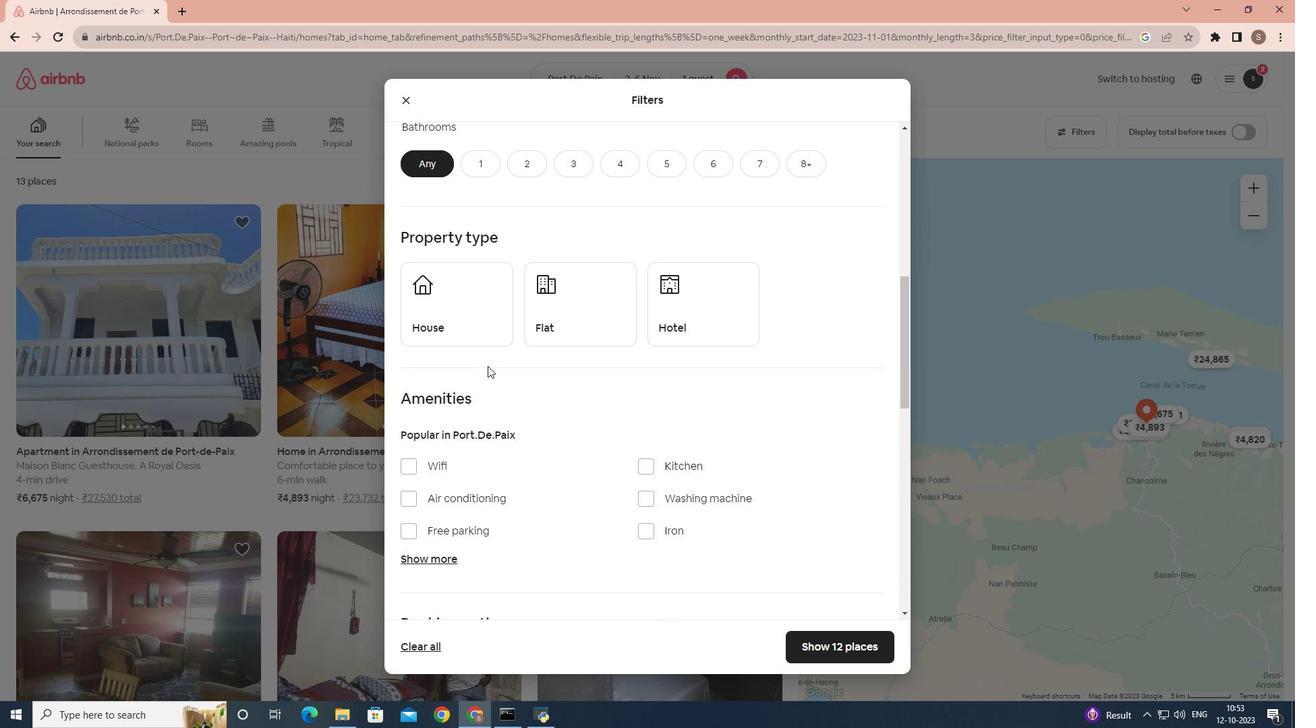 
Action: Mouse scrolled (474, 385) with delta (0, 0)
Screenshot: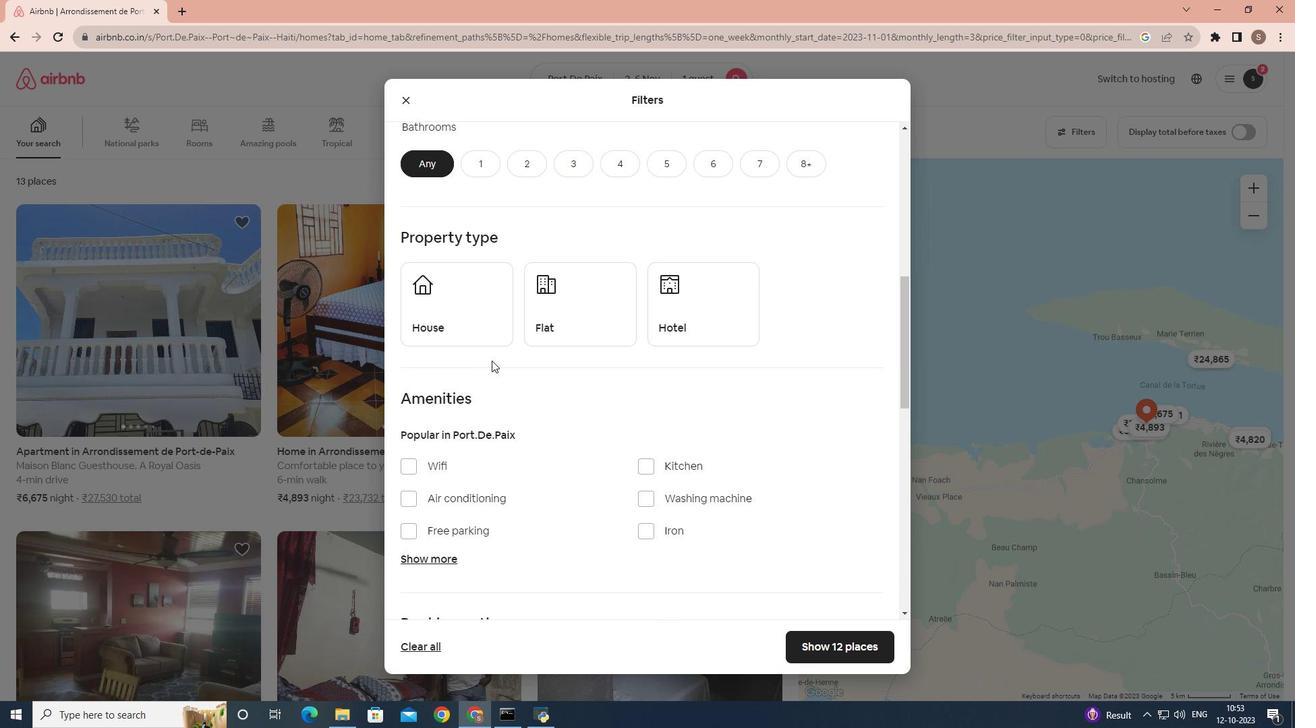 
Action: Mouse moved to (474, 385)
Screenshot: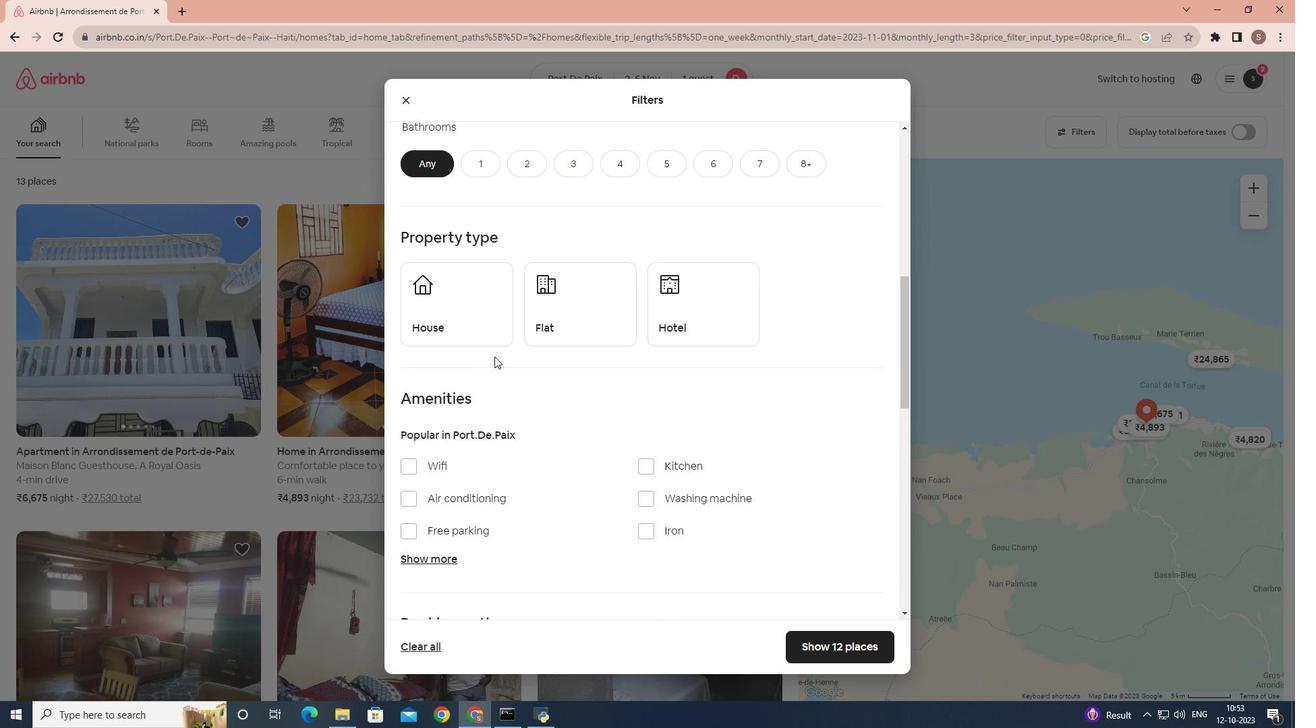 
Action: Mouse scrolled (474, 385) with delta (0, 0)
Screenshot: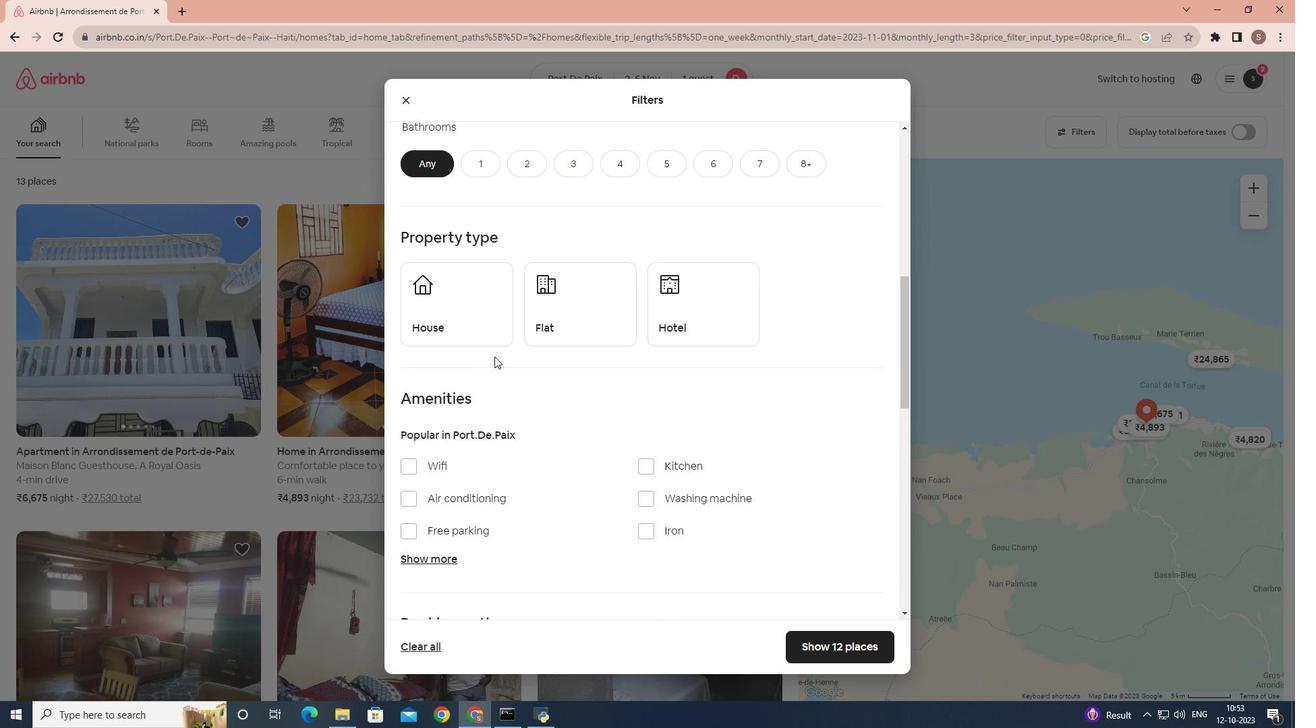 
Action: Mouse moved to (505, 249)
Screenshot: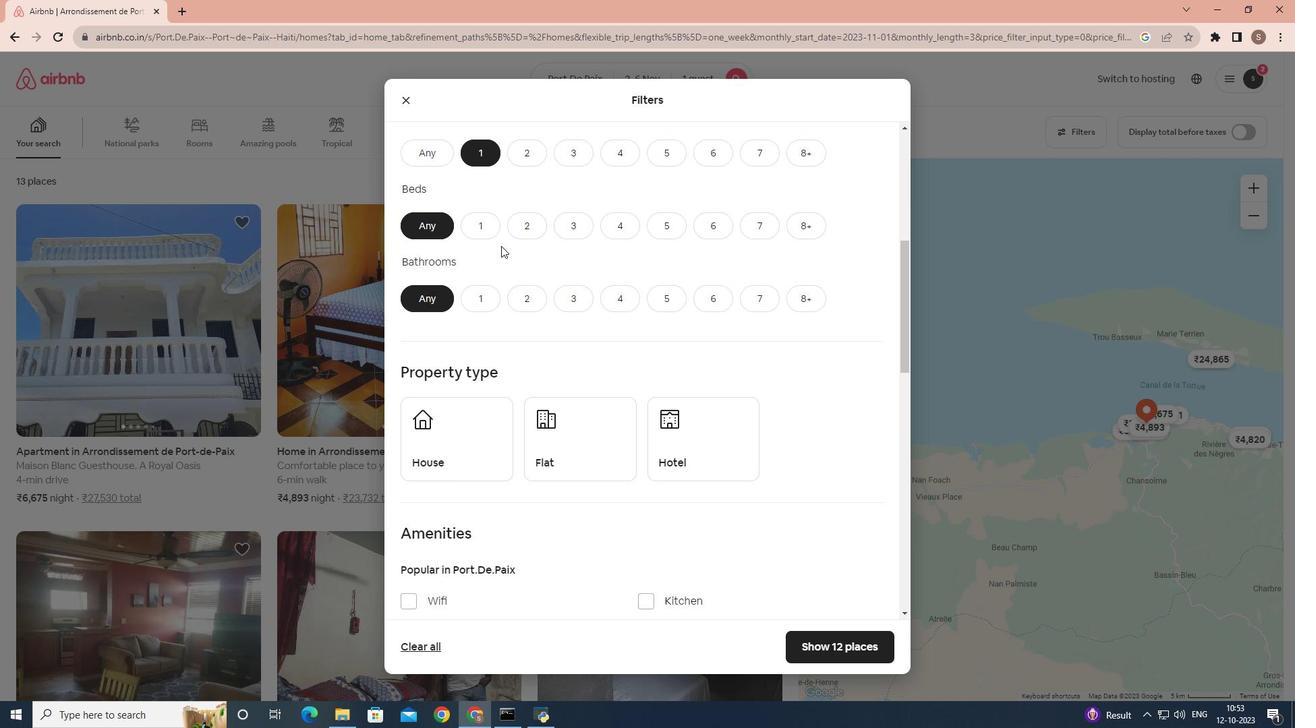 
Action: Mouse scrolled (505, 250) with delta (0, 0)
Screenshot: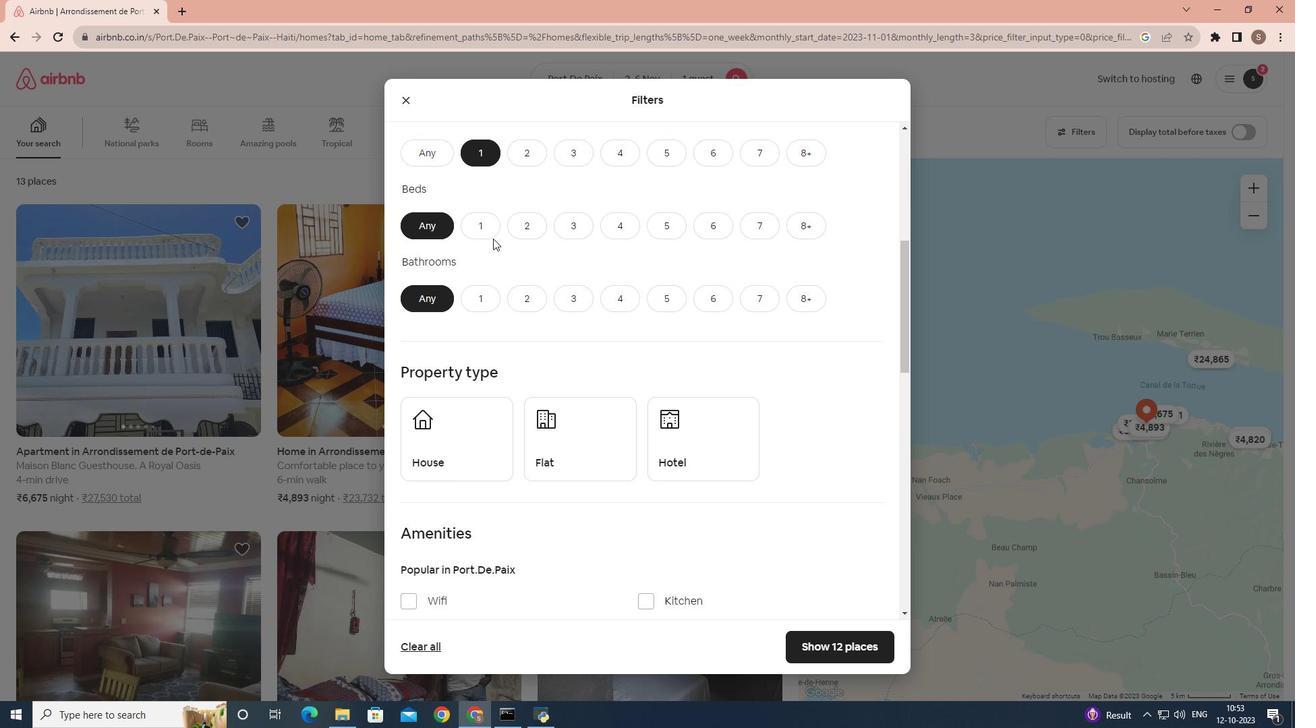 
Action: Mouse scrolled (505, 250) with delta (0, 0)
Screenshot: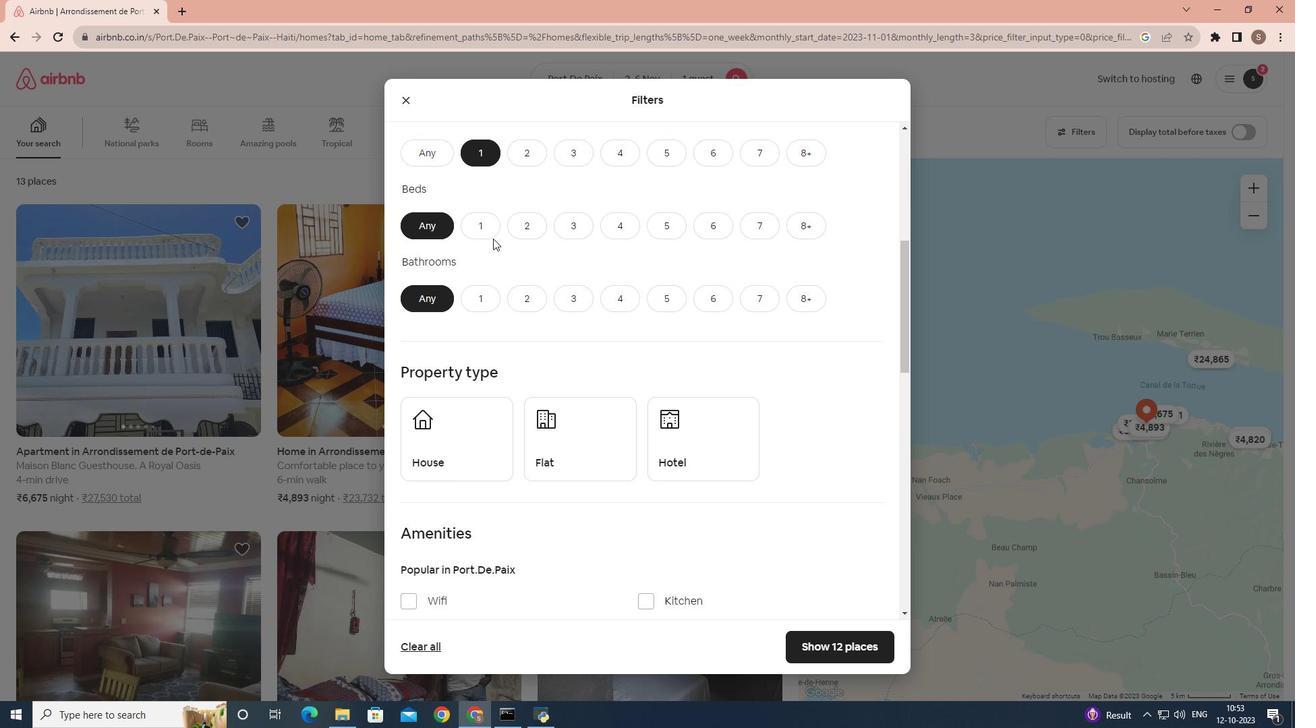 
Action: Mouse moved to (493, 238)
Screenshot: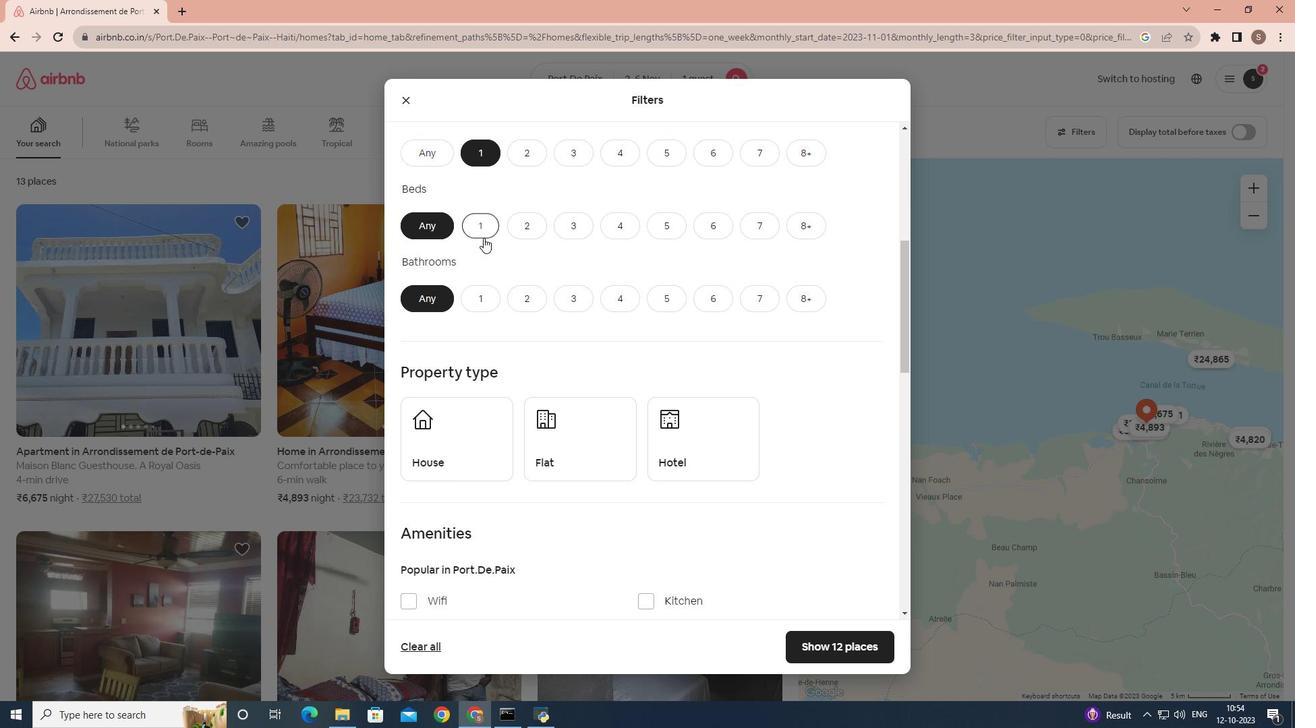 
Action: Mouse pressed left at (493, 238)
Screenshot: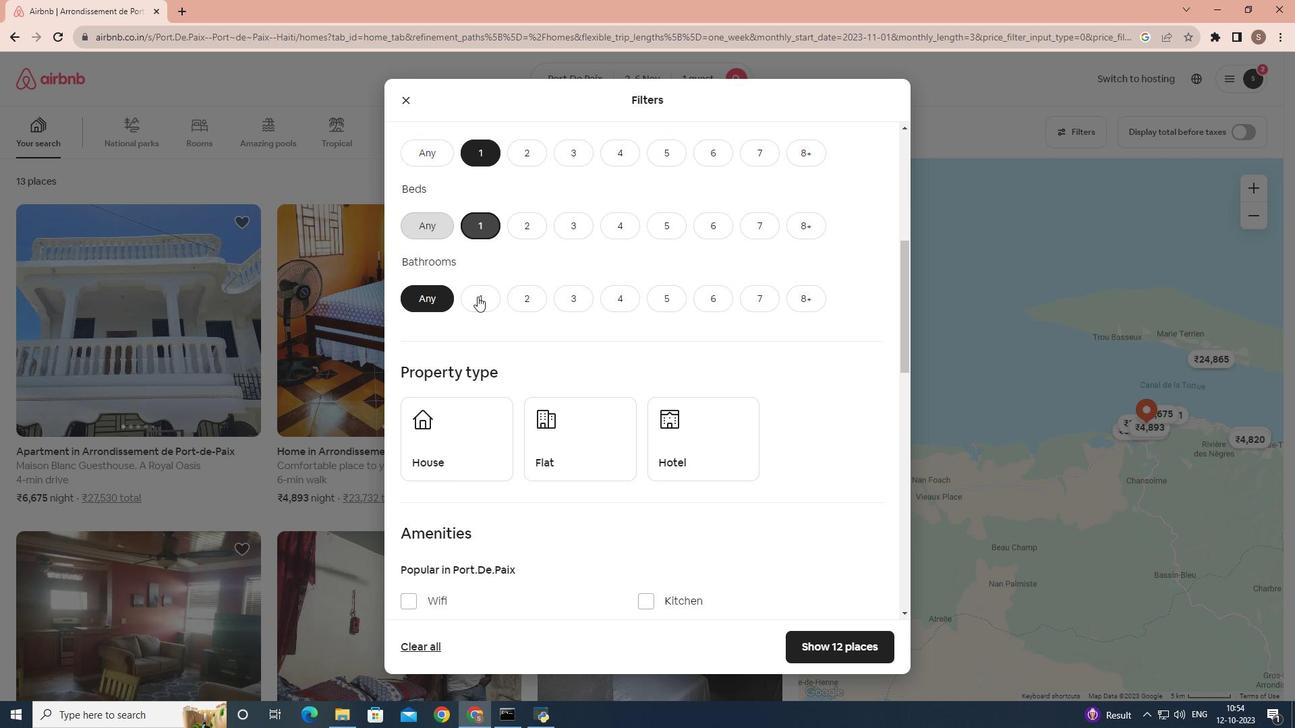 
Action: Mouse moved to (483, 238)
Screenshot: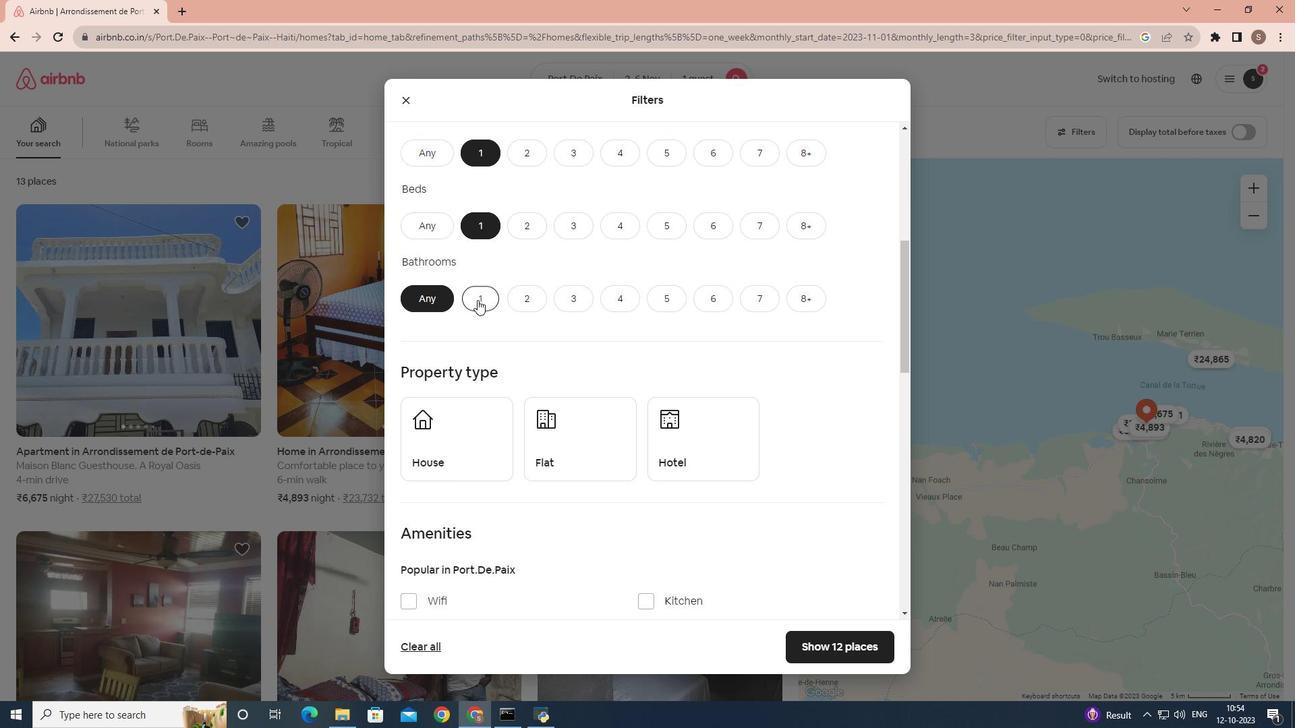 
Action: Mouse pressed left at (483, 238)
Screenshot: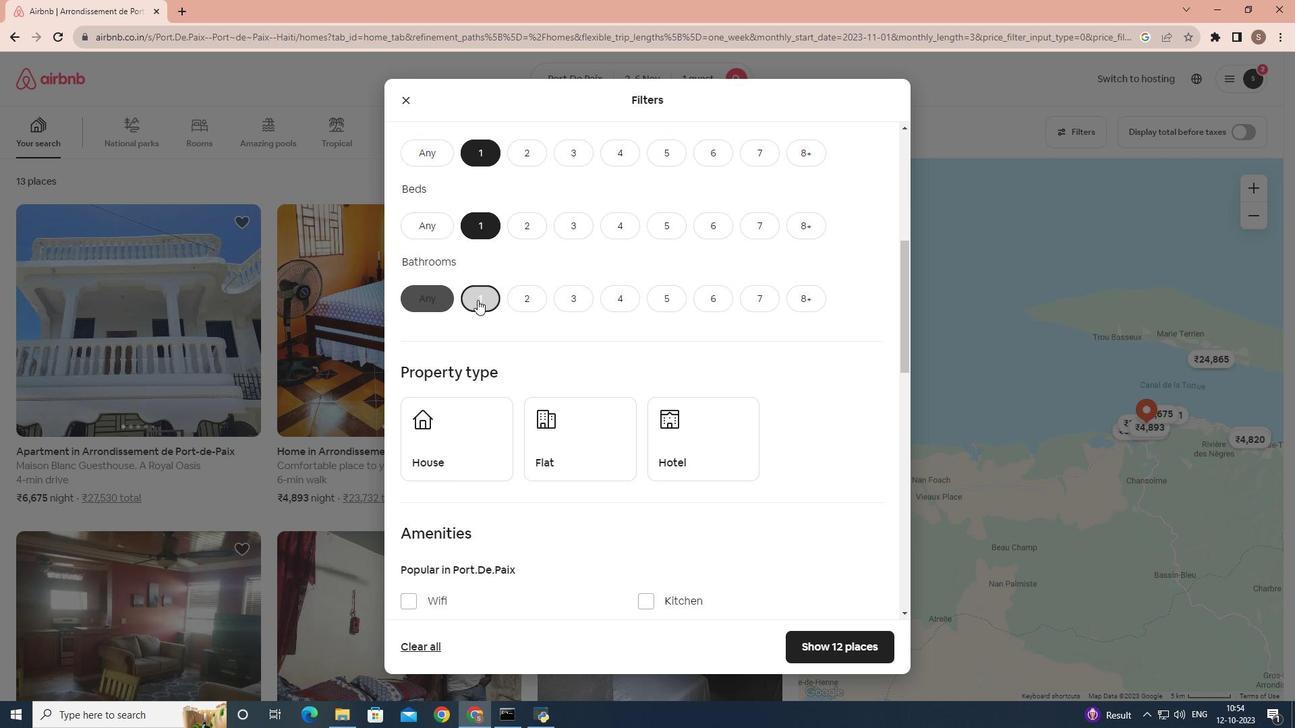 
Action: Mouse moved to (477, 300)
Screenshot: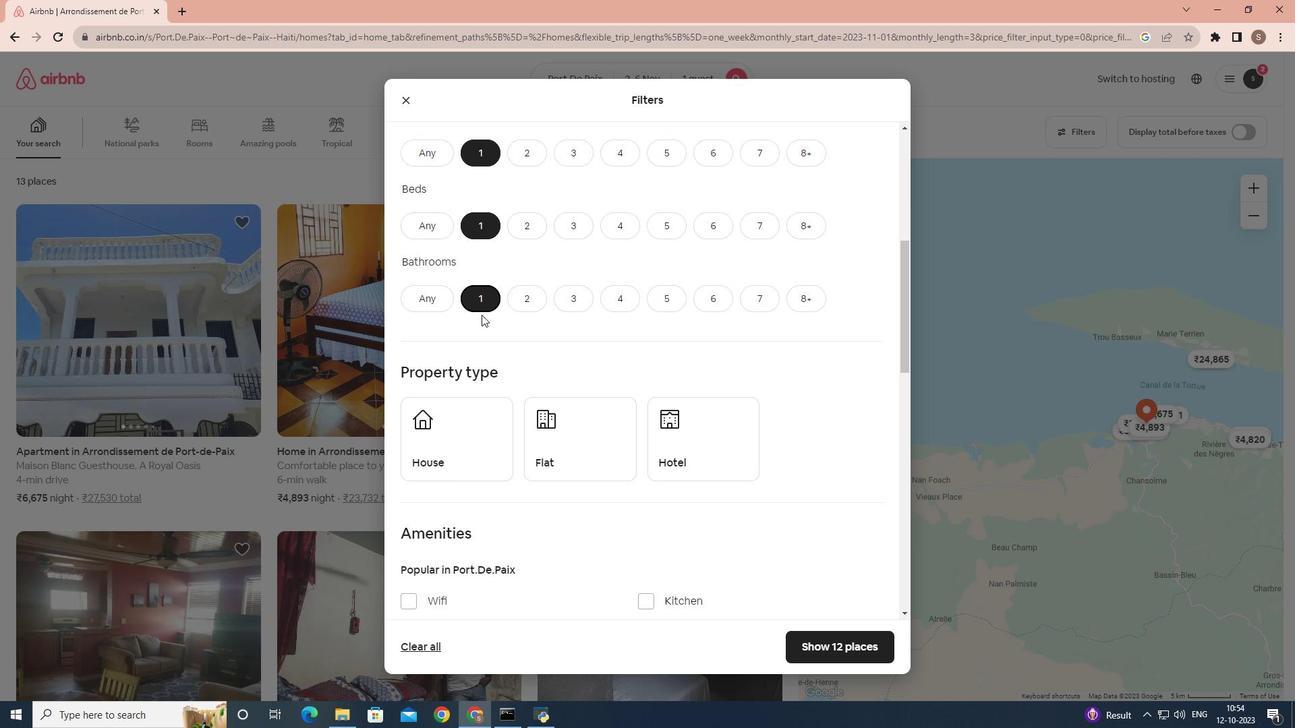 
Action: Mouse pressed left at (477, 300)
Screenshot: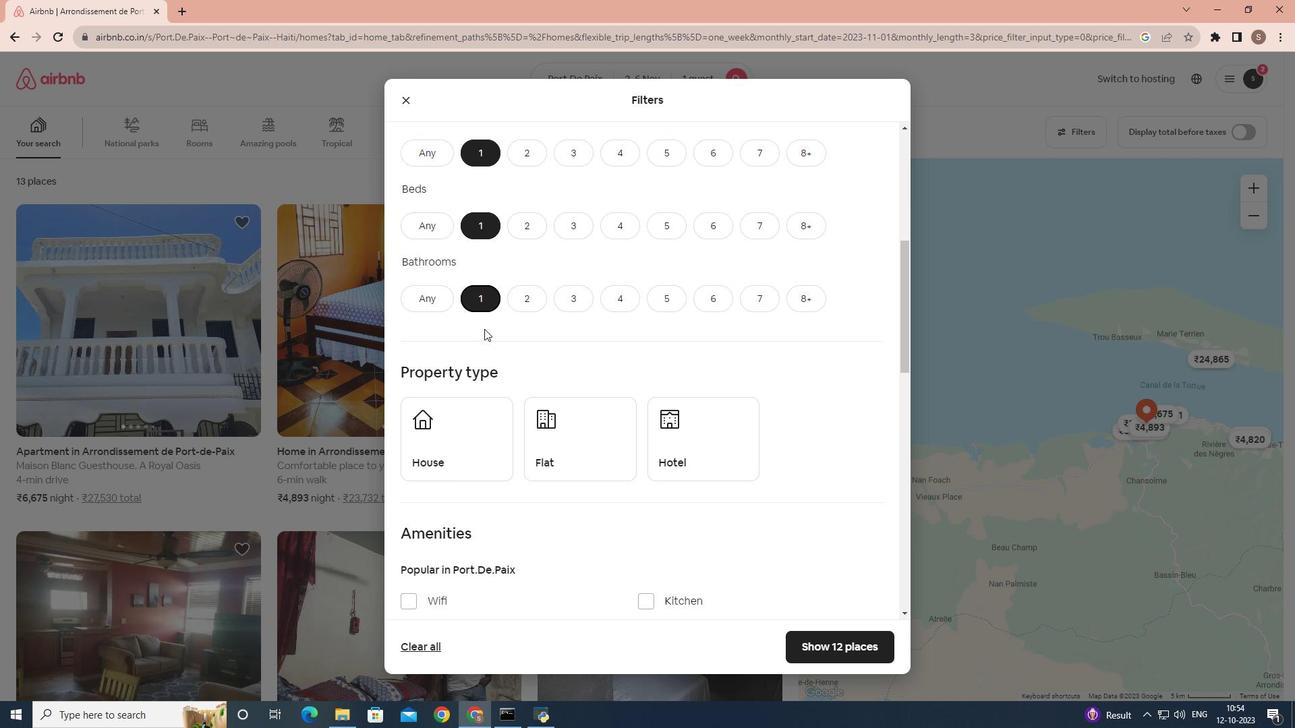 
Action: Mouse moved to (494, 394)
Screenshot: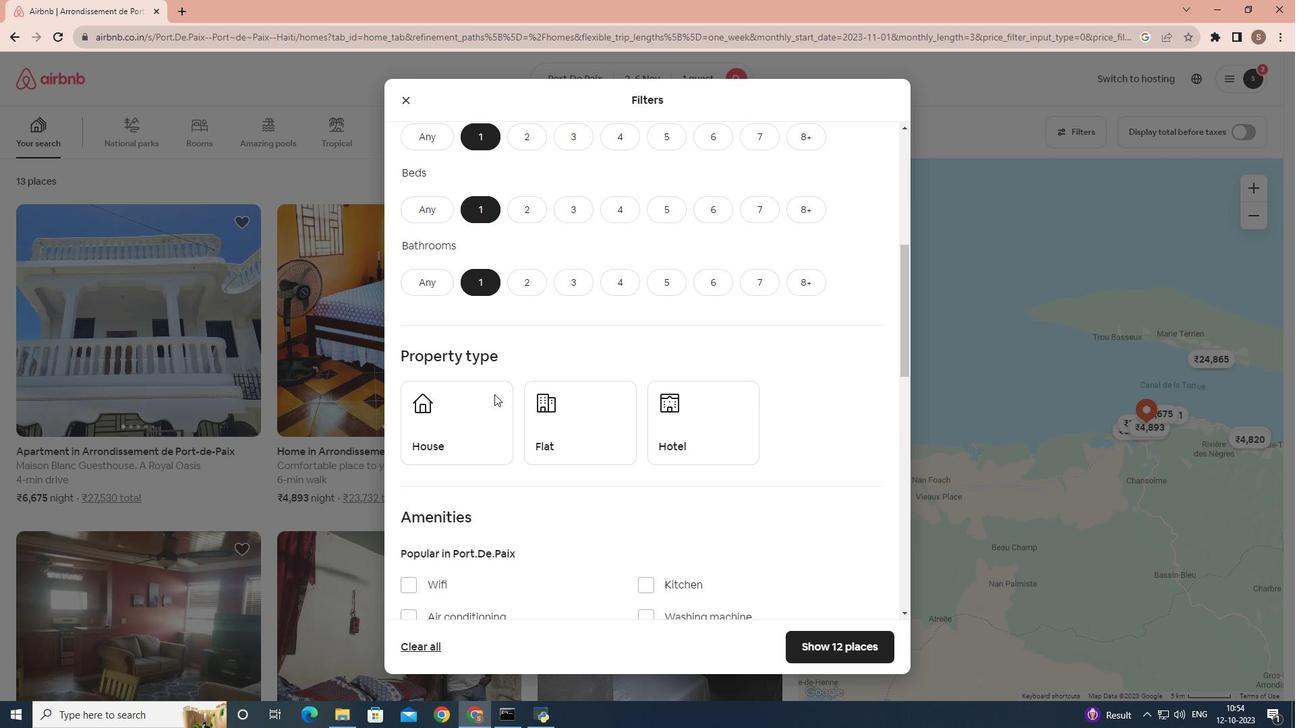 
Action: Mouse scrolled (494, 393) with delta (0, 0)
Screenshot: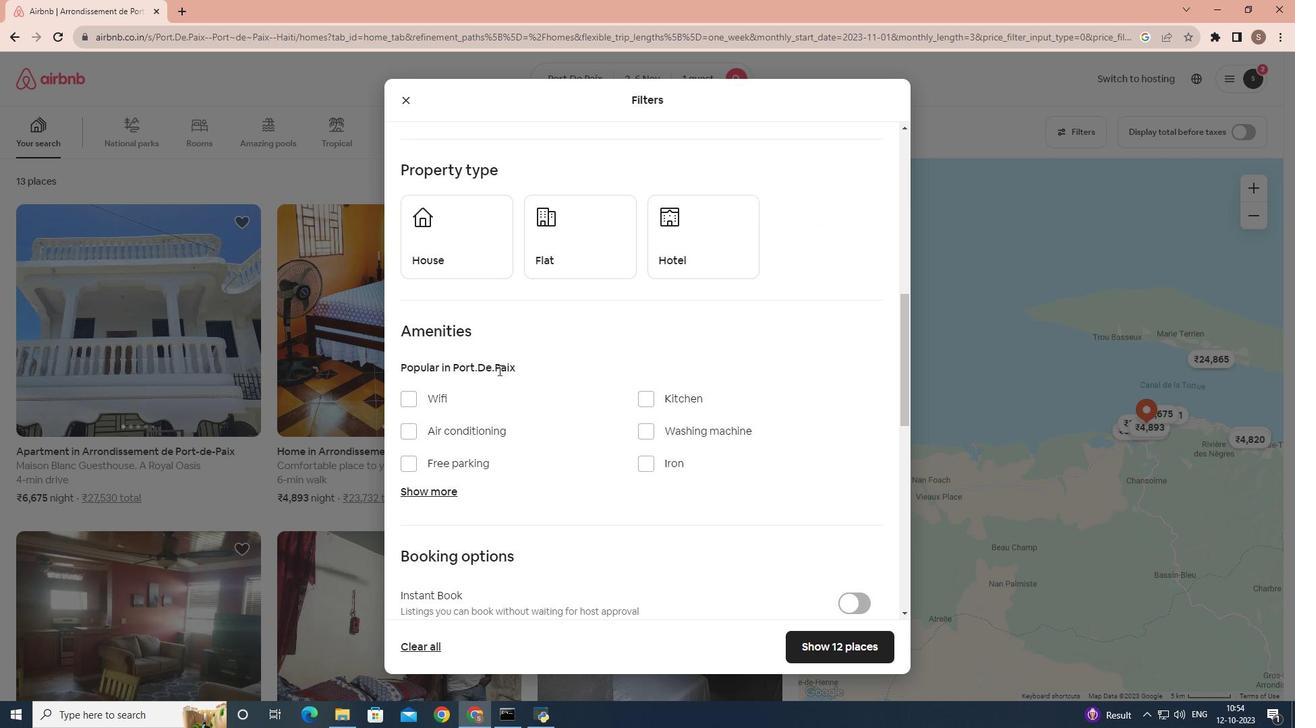 
Action: Mouse scrolled (494, 393) with delta (0, 0)
Screenshot: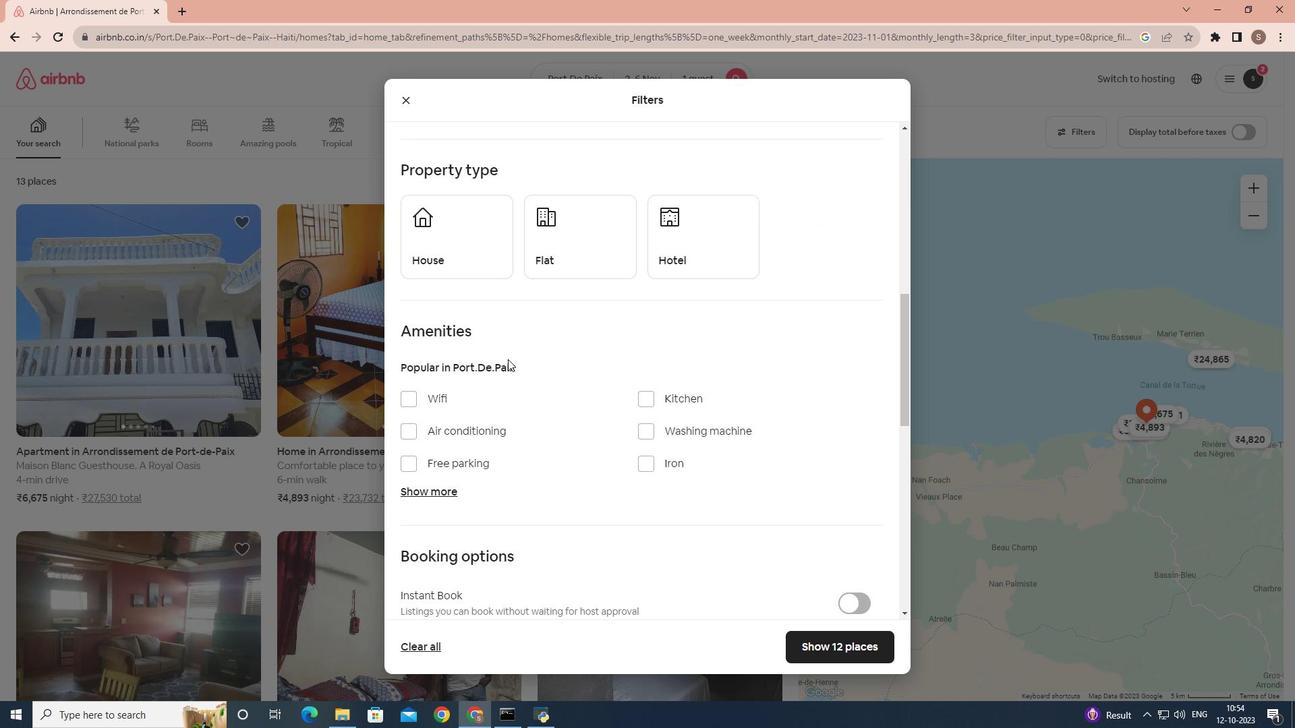 
Action: Mouse scrolled (494, 393) with delta (0, 0)
Screenshot: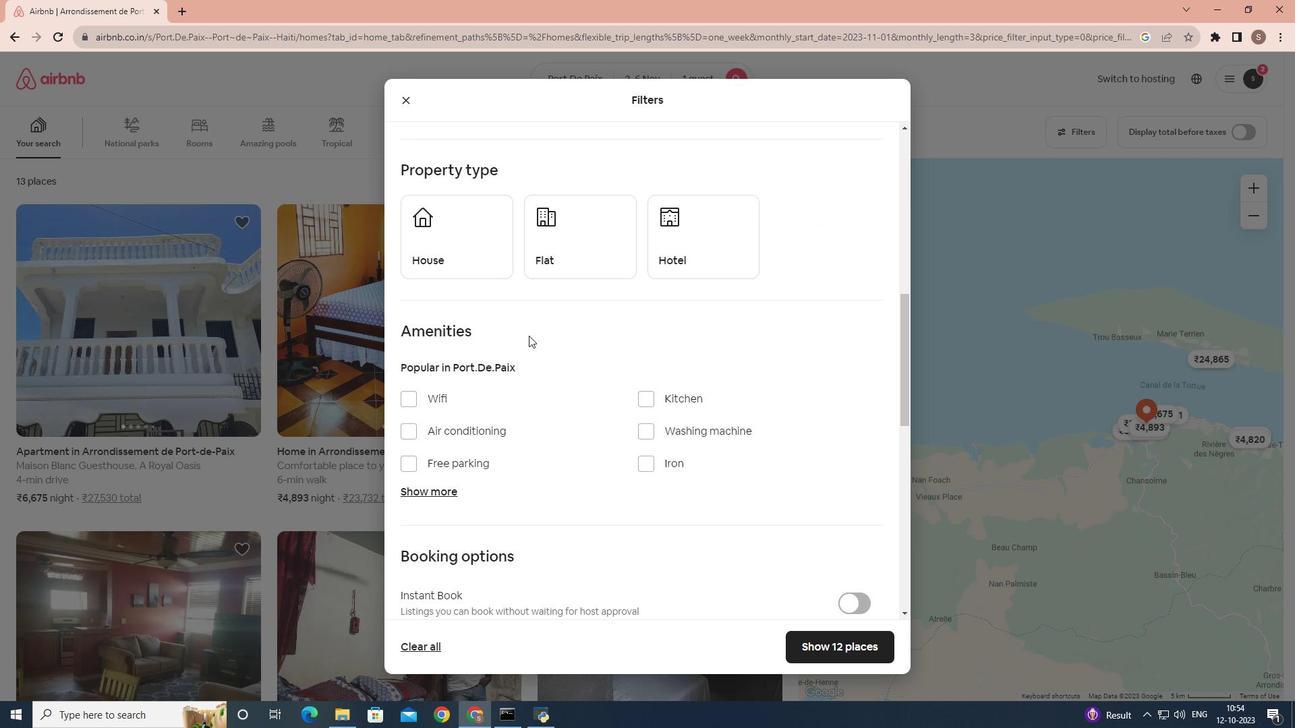 
Action: Mouse moved to (702, 255)
Screenshot: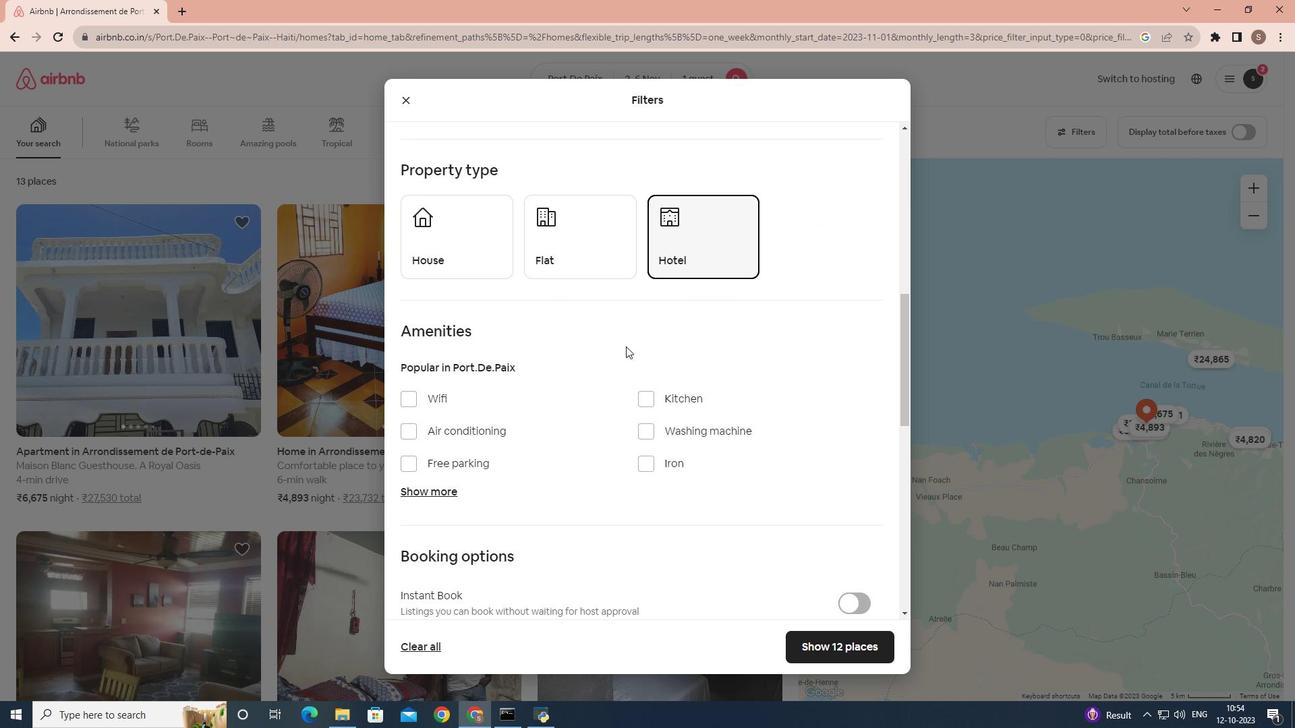 
Action: Mouse pressed left at (702, 255)
Screenshot: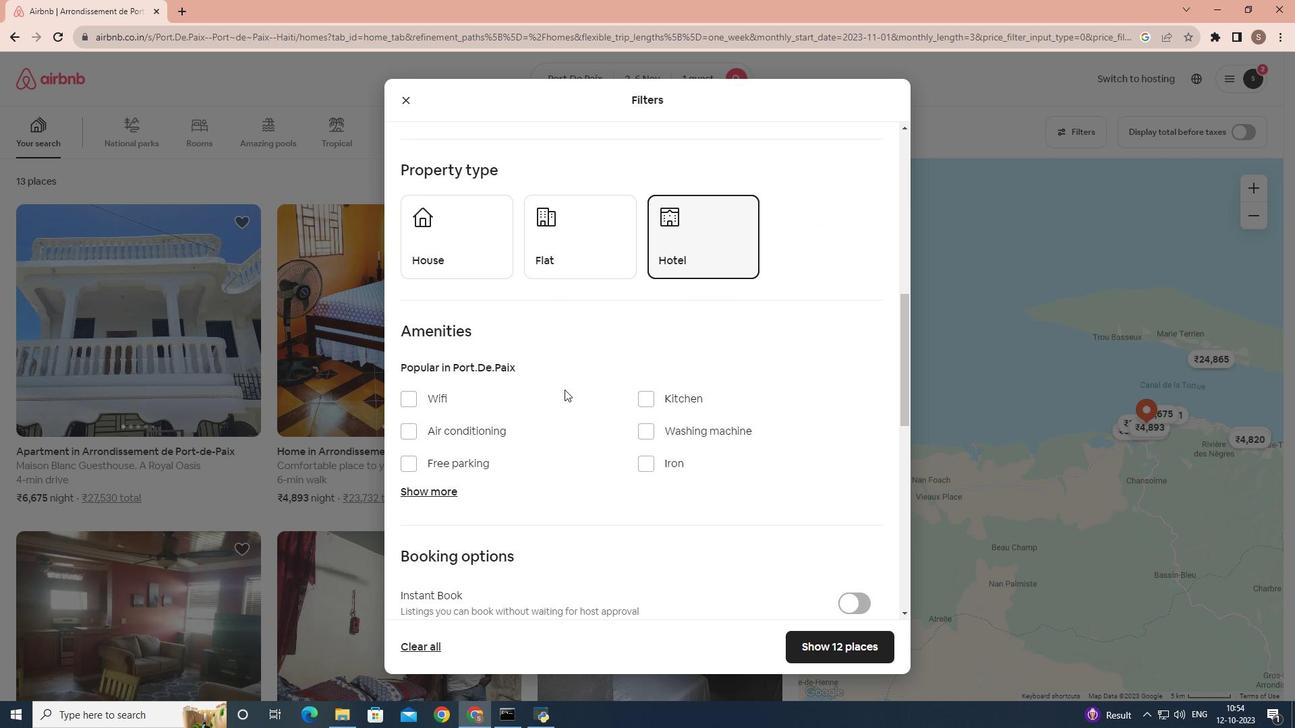 
Action: Mouse moved to (545, 403)
Screenshot: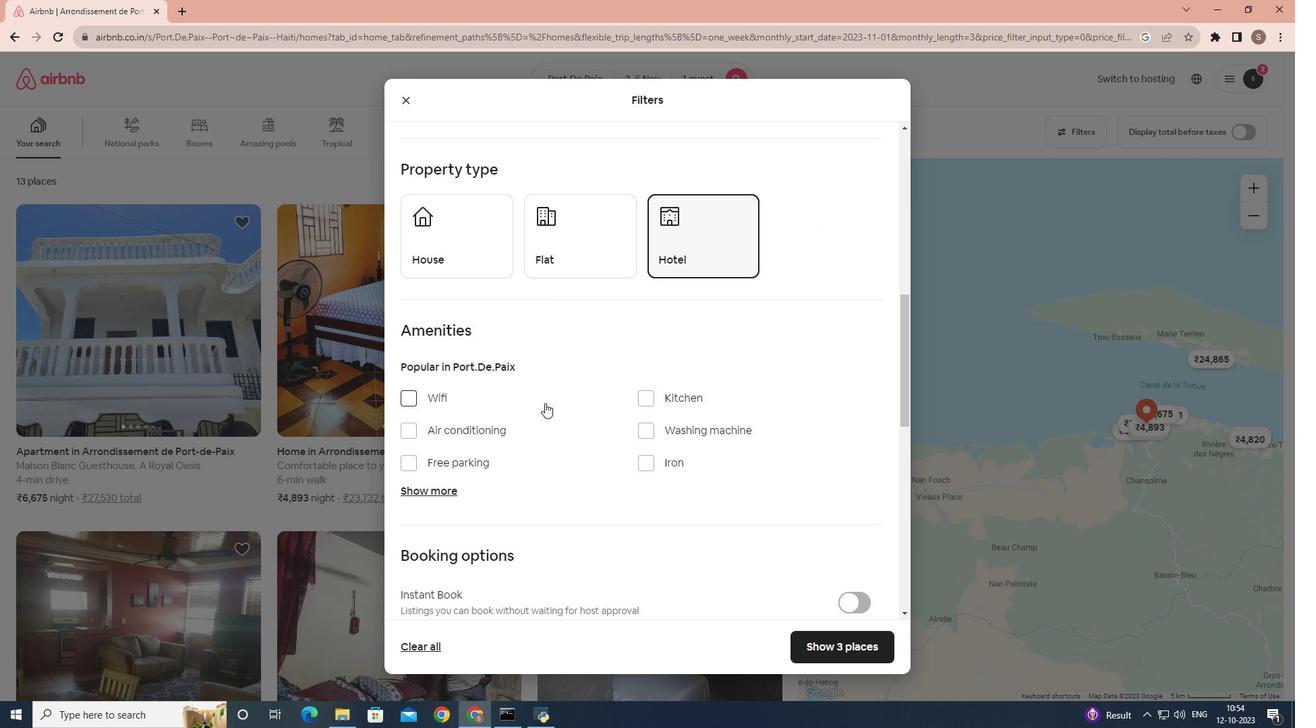 
Action: Mouse scrolled (545, 402) with delta (0, 0)
Screenshot: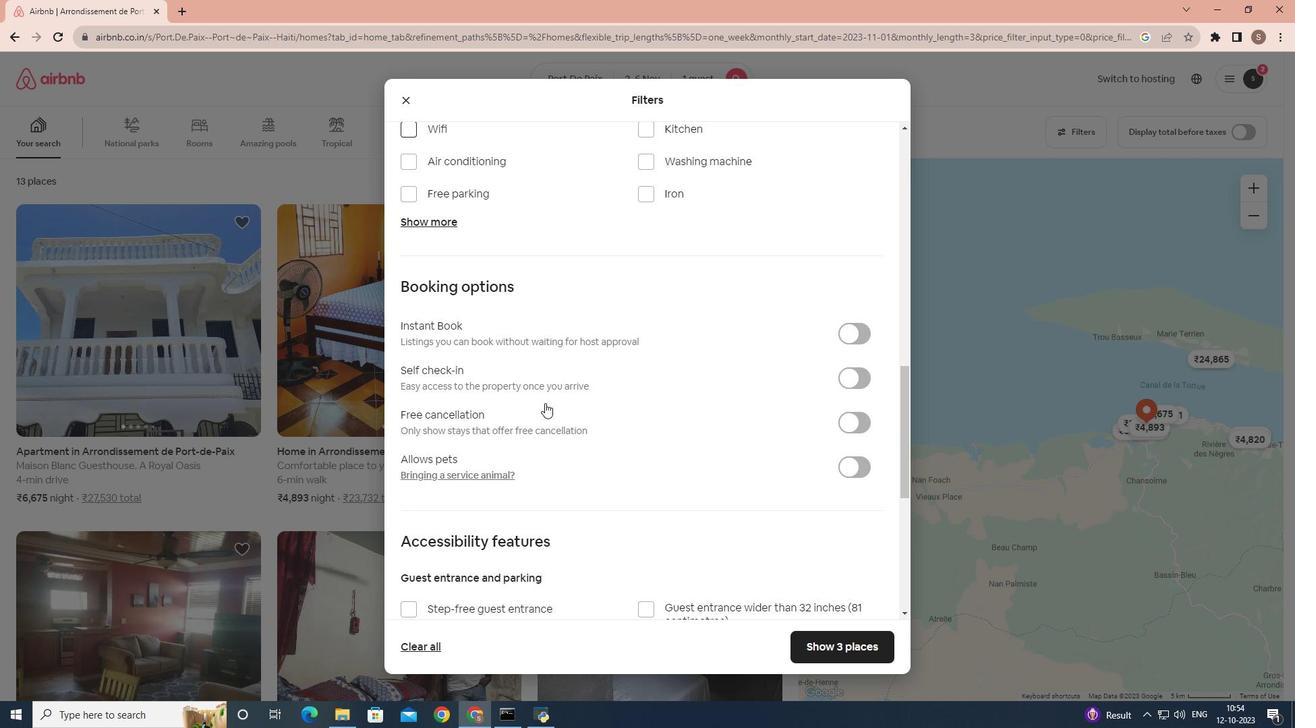 
Action: Mouse scrolled (545, 402) with delta (0, 0)
Screenshot: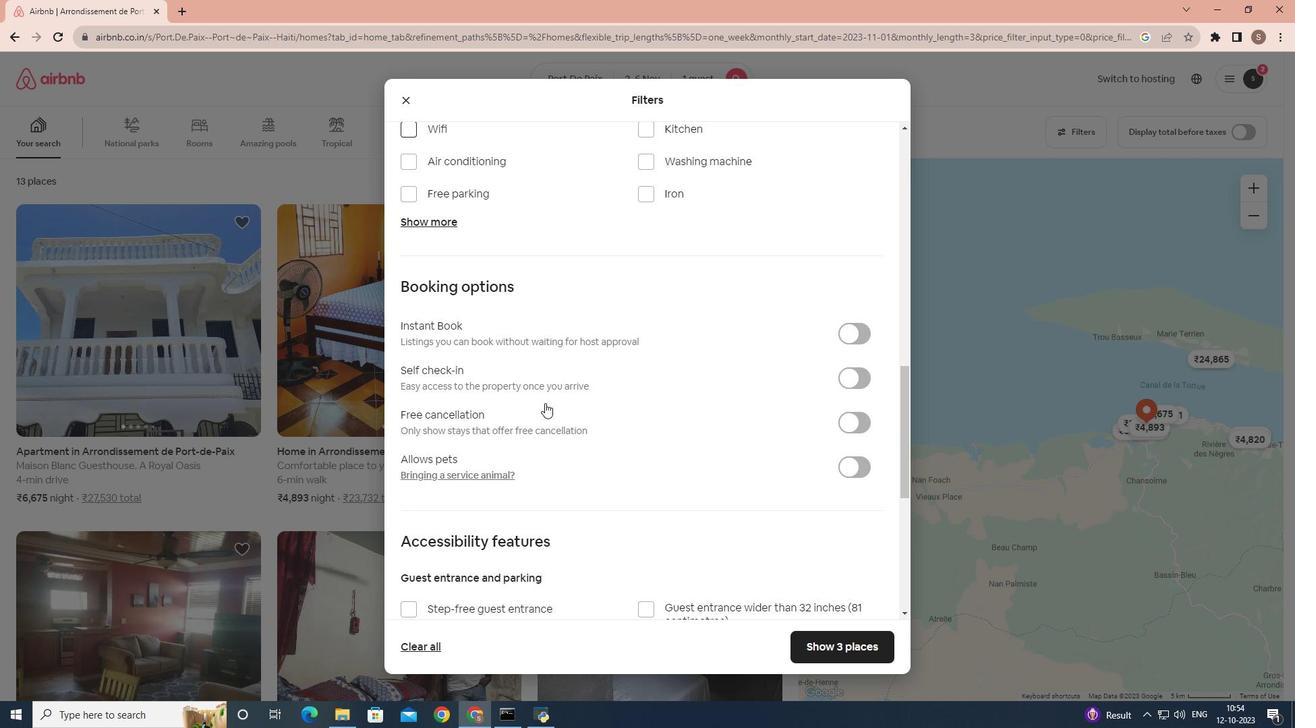 
Action: Mouse scrolled (545, 402) with delta (0, 0)
Screenshot: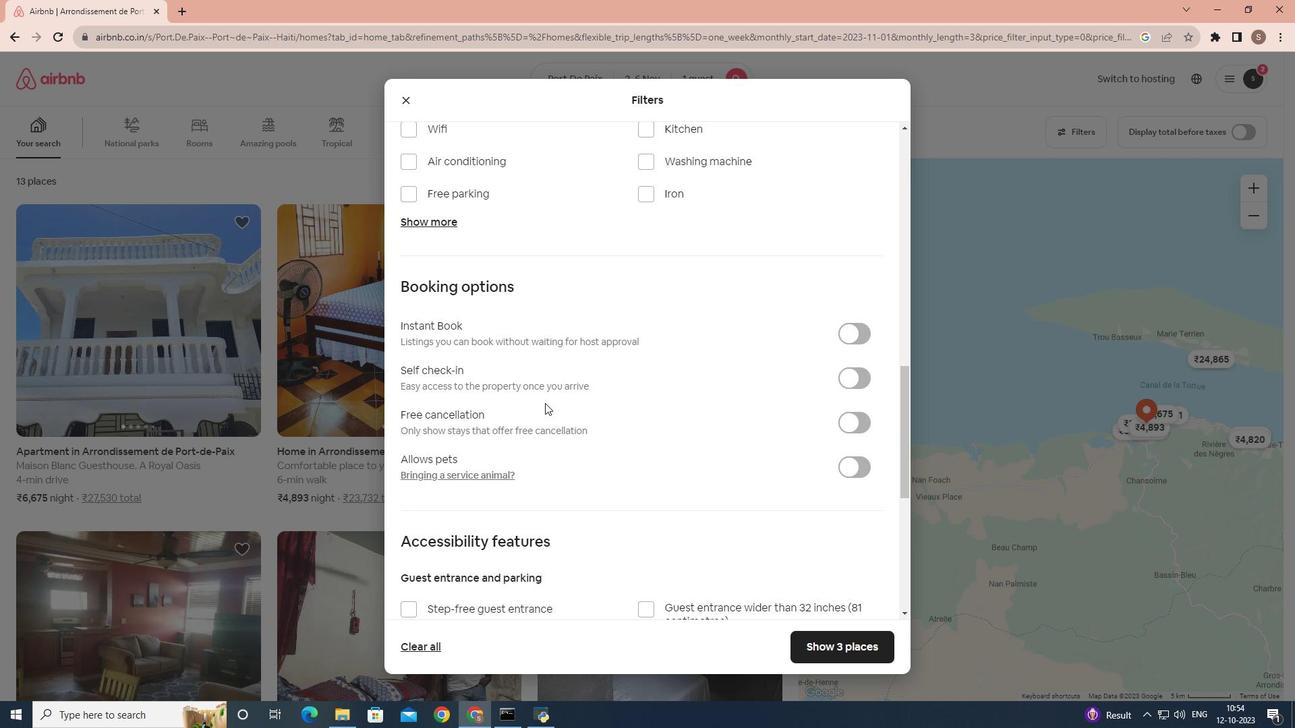 
Action: Mouse scrolled (545, 402) with delta (0, 0)
Screenshot: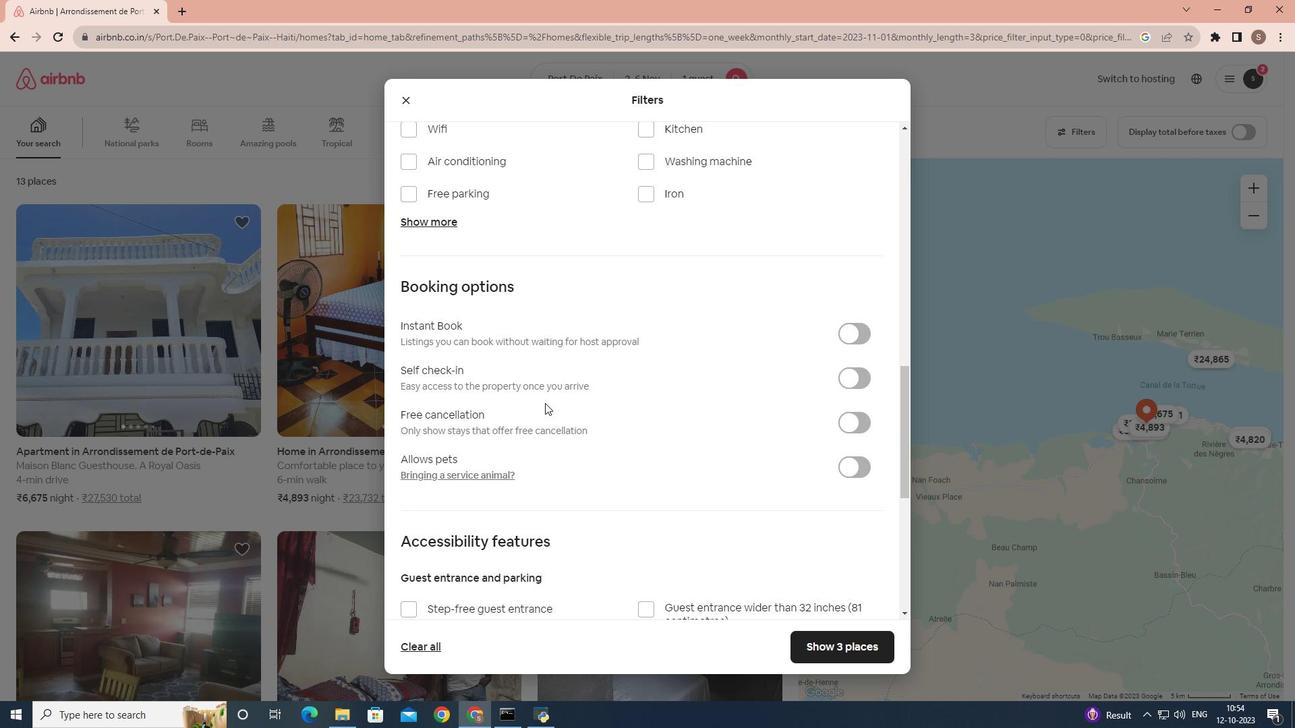 
Action: Mouse moved to (544, 401)
Screenshot: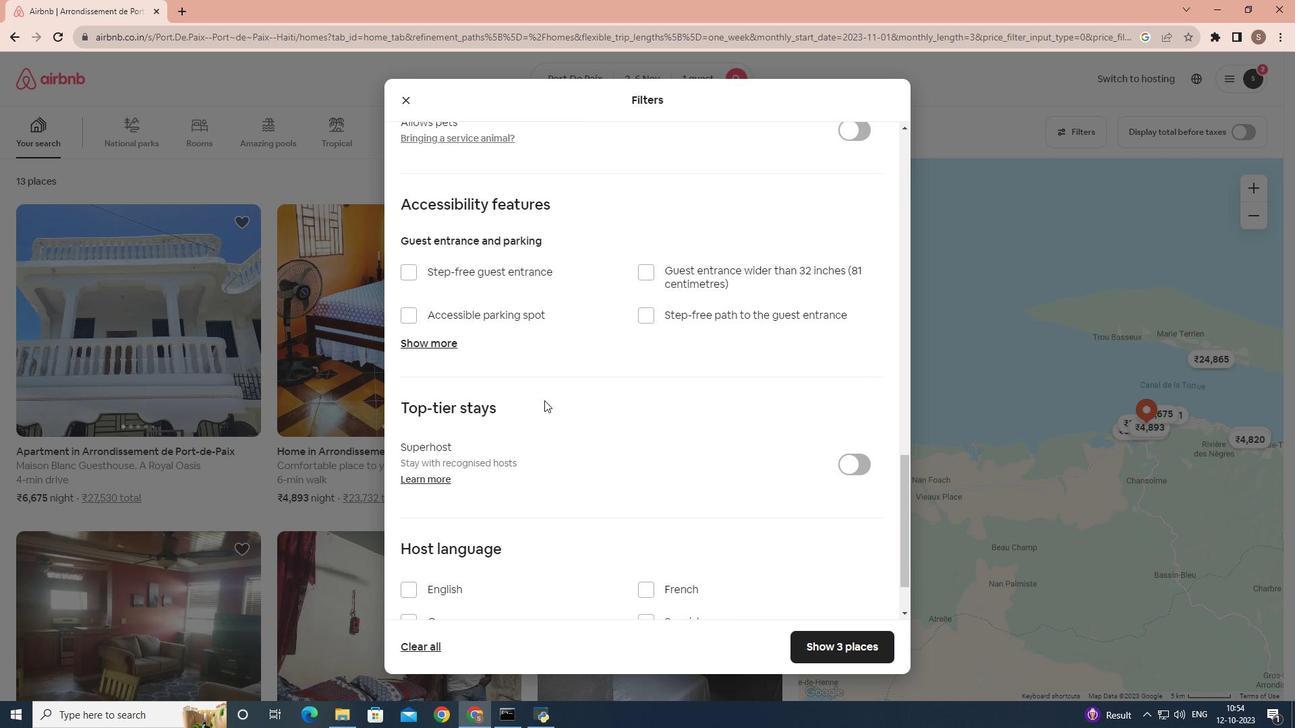 
Action: Mouse scrolled (544, 400) with delta (0, 0)
Screenshot: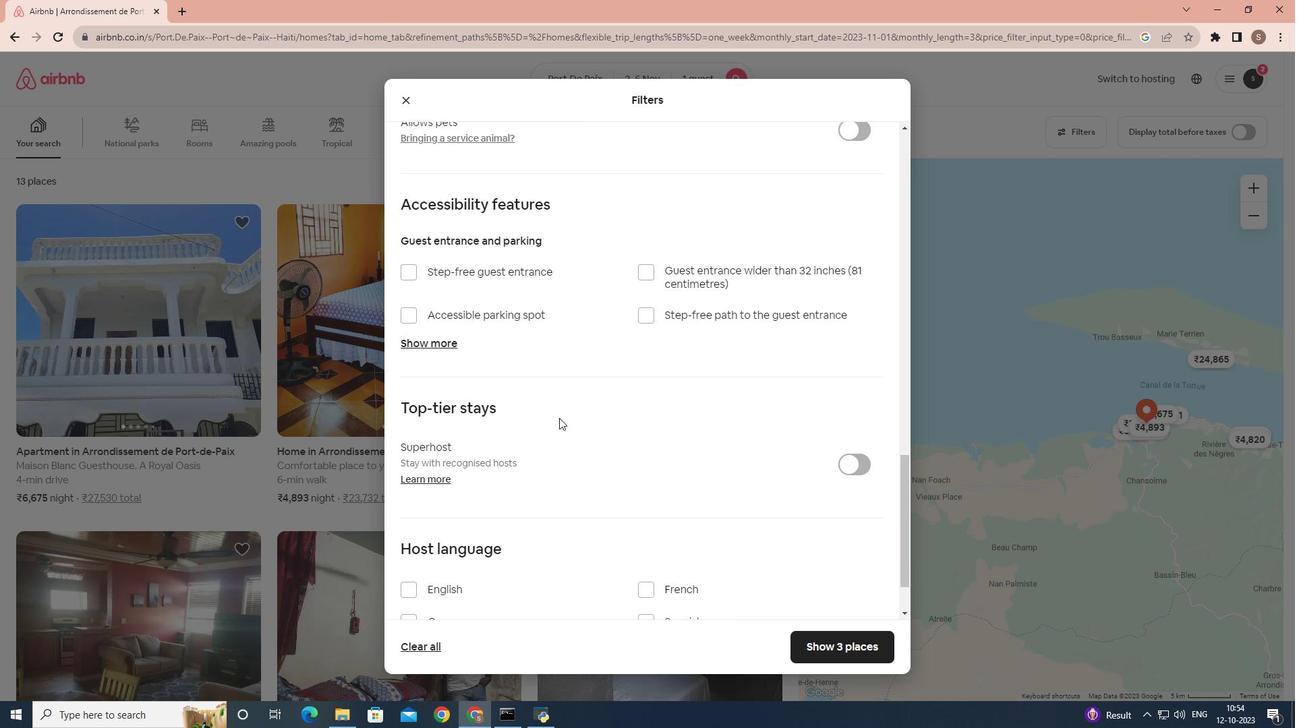 
Action: Mouse scrolled (544, 400) with delta (0, 0)
Screenshot: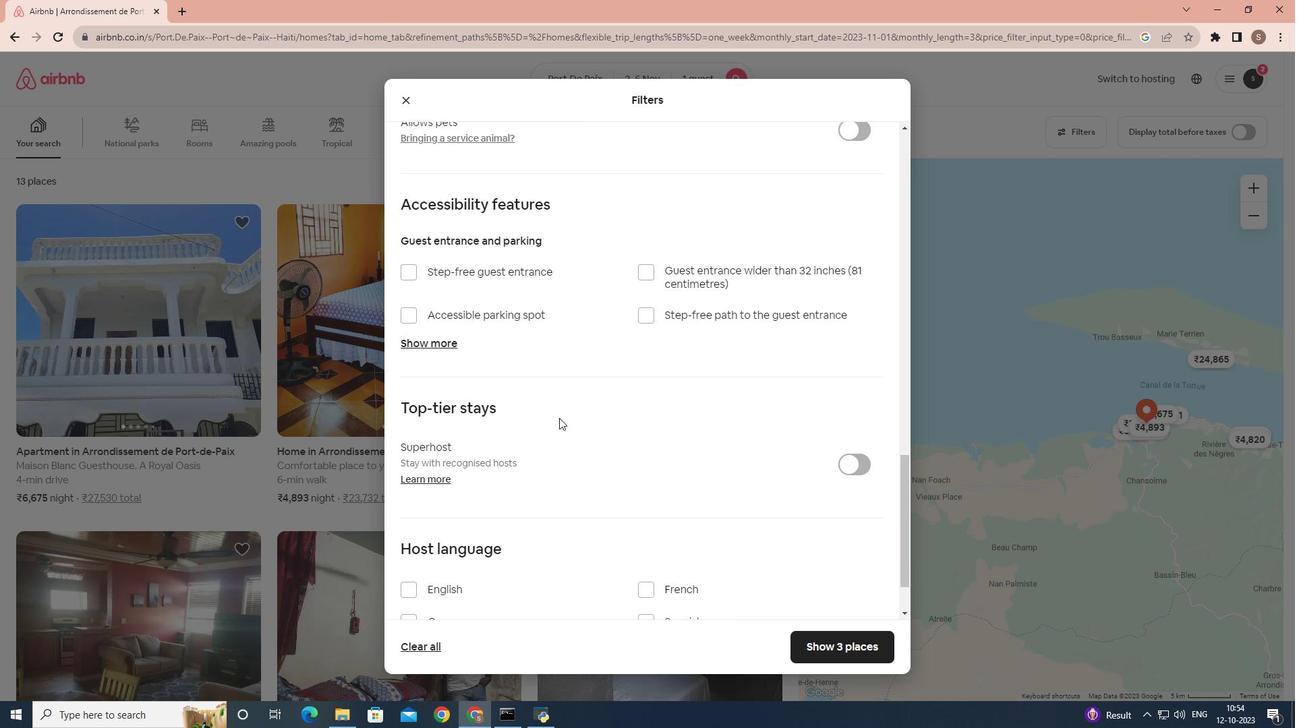 
Action: Mouse scrolled (544, 400) with delta (0, 0)
Screenshot: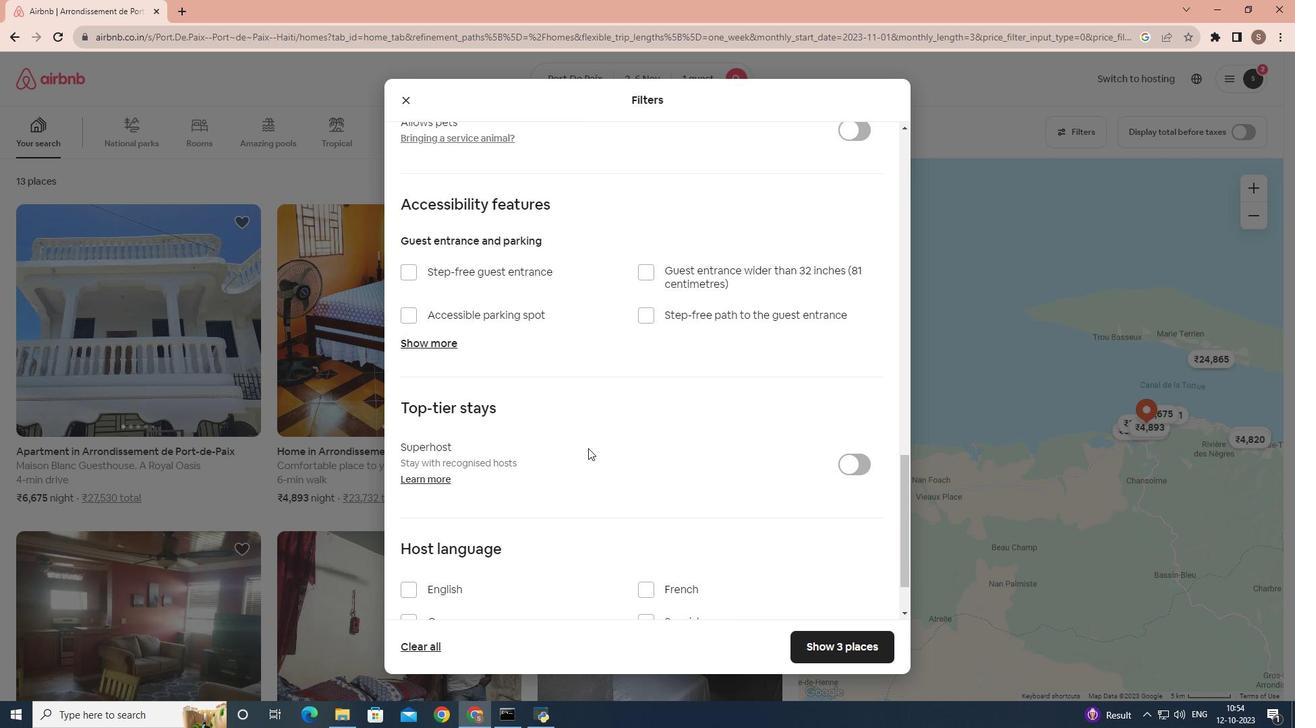 
Action: Mouse scrolled (544, 400) with delta (0, 0)
Screenshot: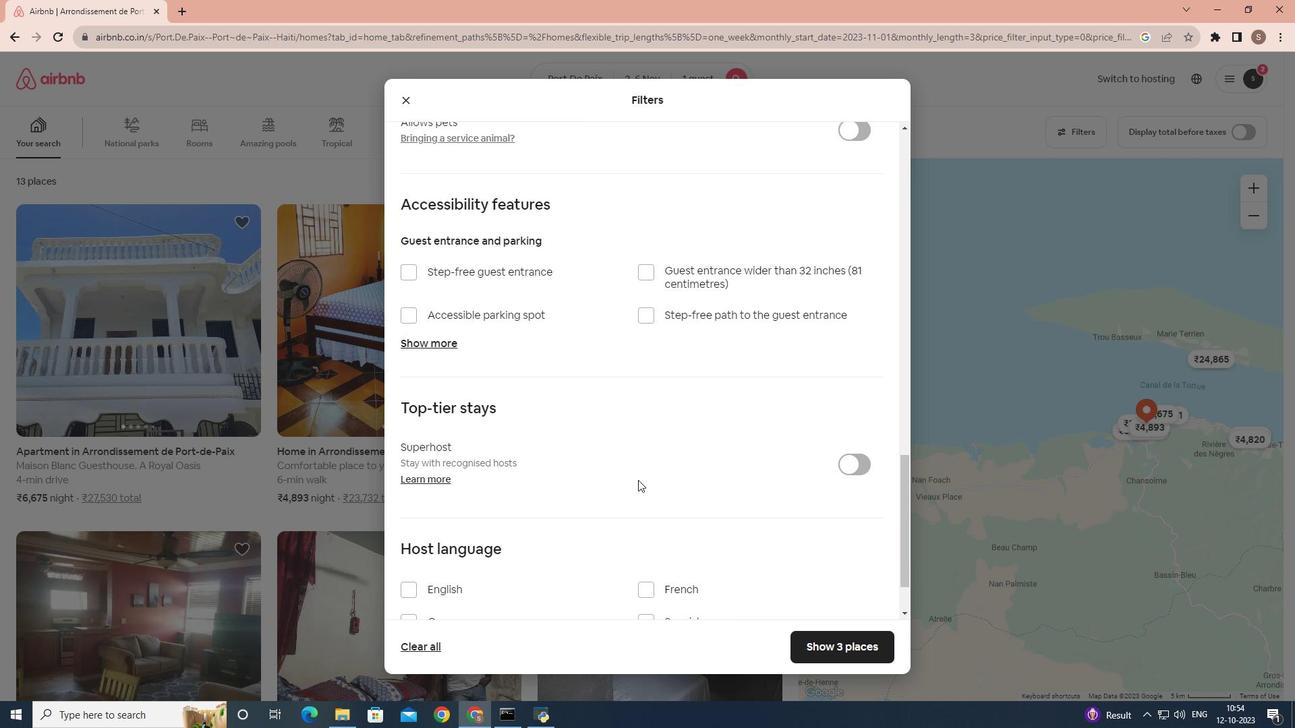 
Action: Mouse scrolled (544, 400) with delta (0, 0)
Screenshot: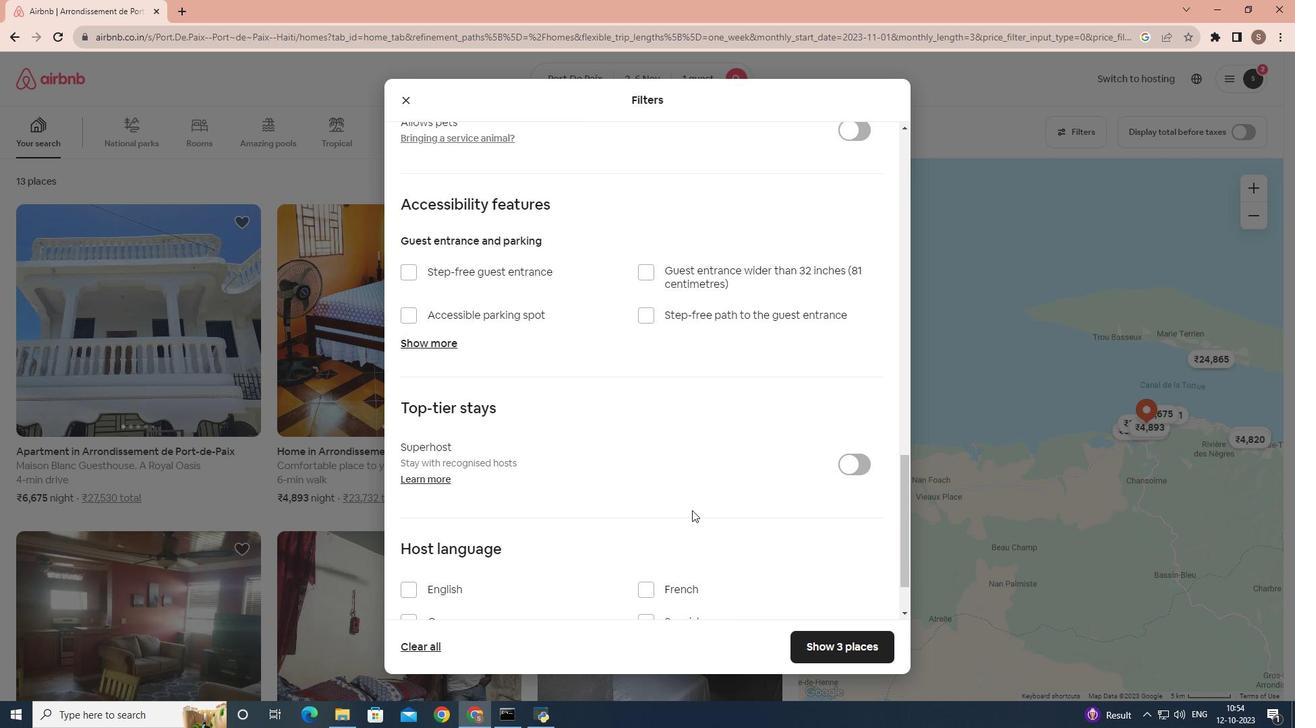 
Action: Mouse moved to (821, 649)
Screenshot: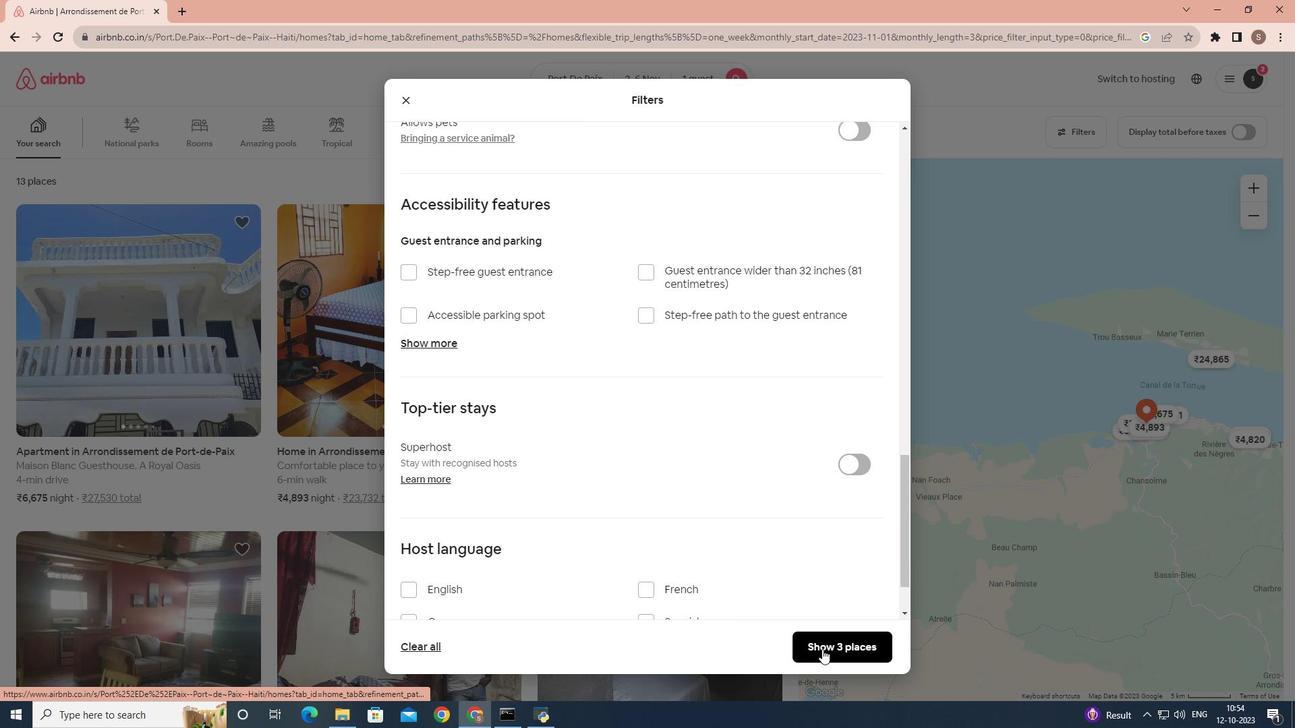 
Action: Mouse pressed left at (821, 649)
Screenshot: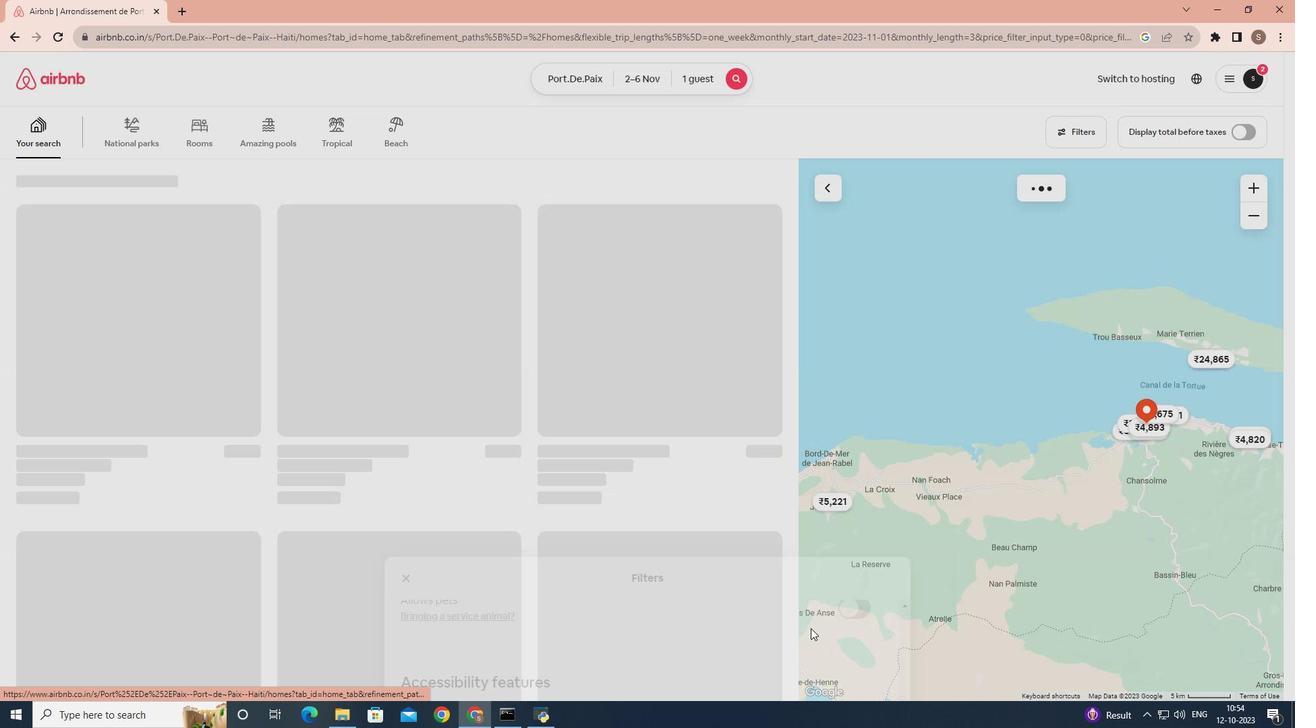 
Action: Mouse moved to (156, 358)
Screenshot: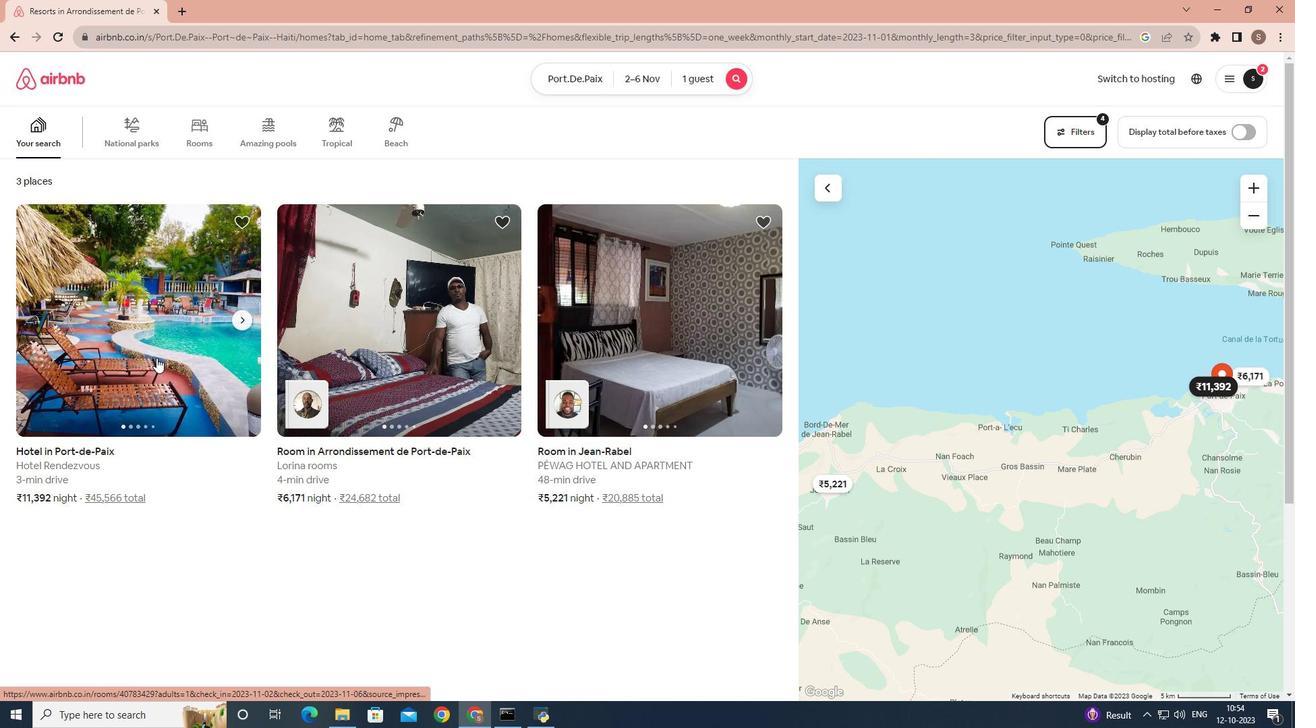 
Action: Mouse pressed left at (156, 358)
Screenshot: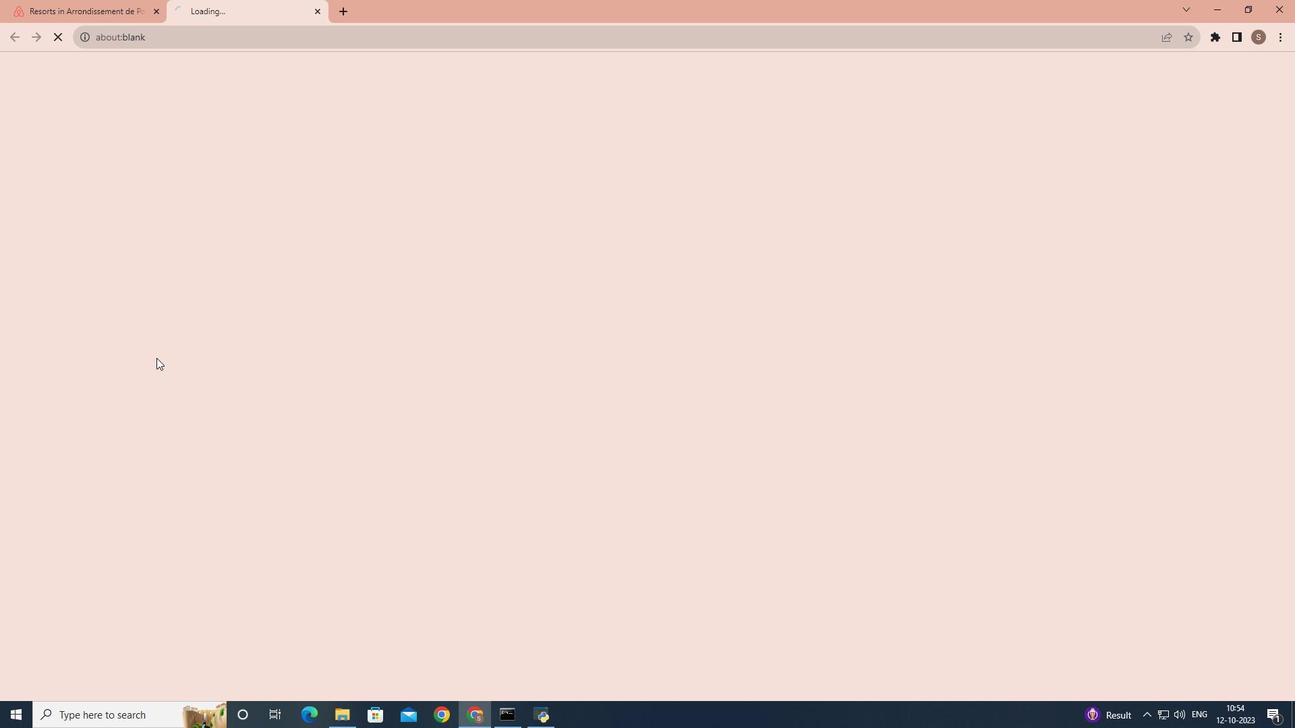 
Action: Mouse moved to (202, 362)
Screenshot: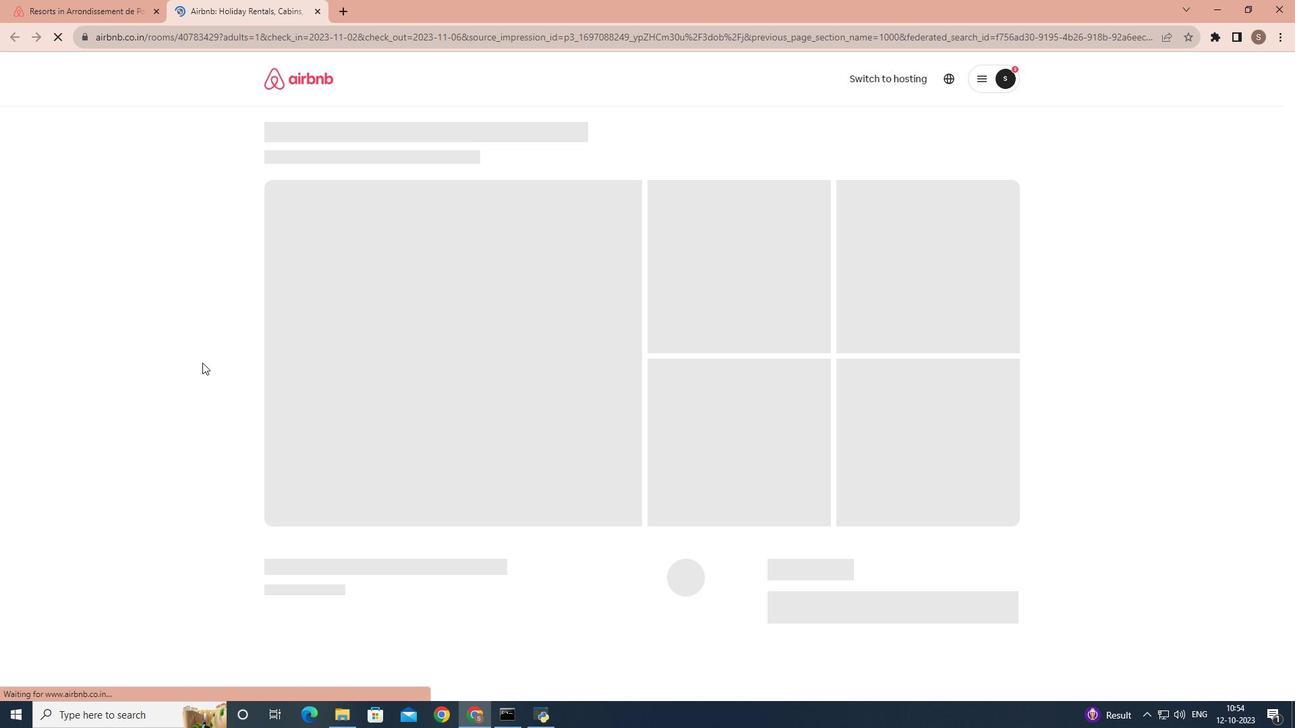 
Action: Mouse scrolled (202, 362) with delta (0, 0)
Screenshot: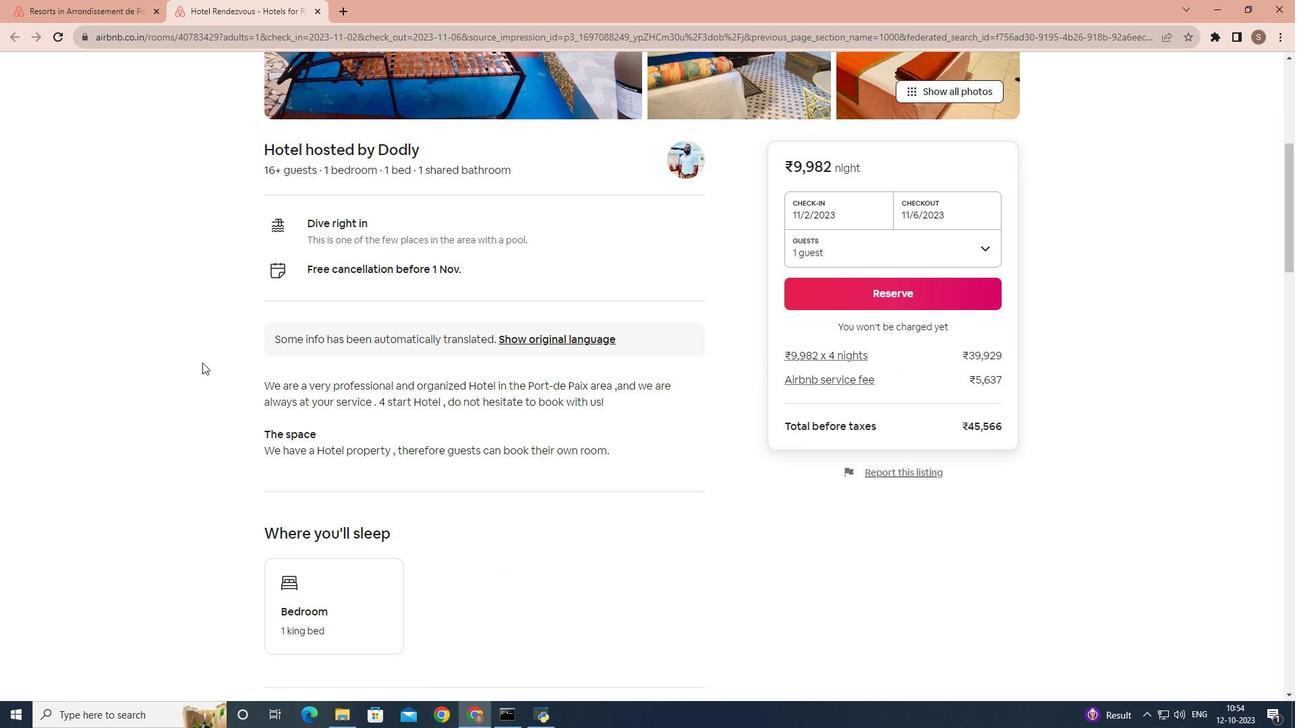 
Action: Mouse scrolled (202, 362) with delta (0, 0)
Screenshot: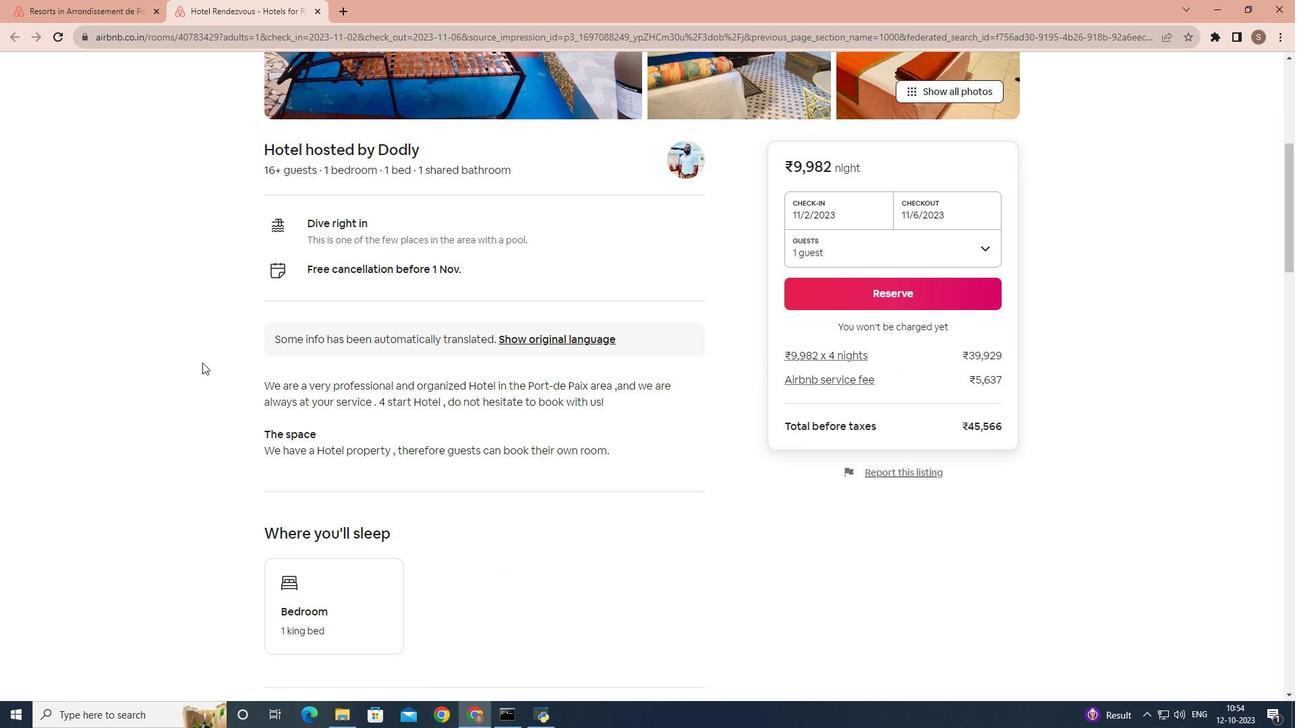 
Action: Mouse scrolled (202, 362) with delta (0, 0)
Screenshot: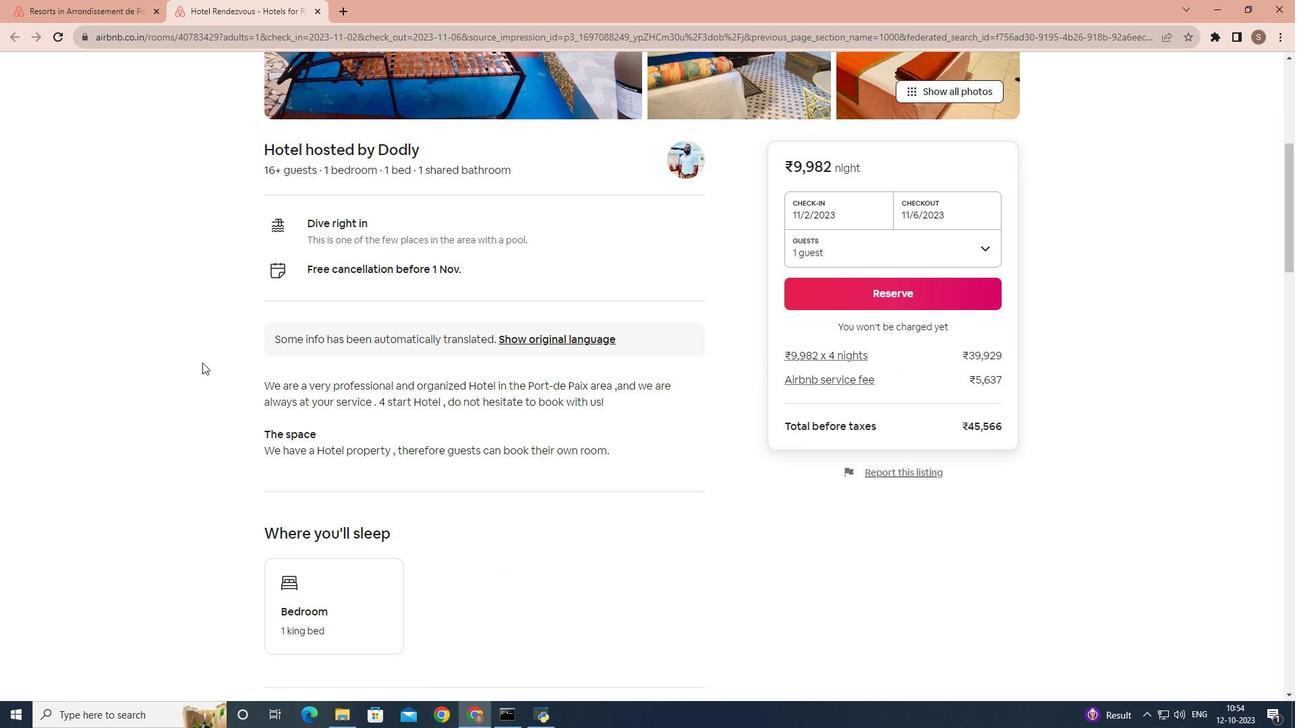
Action: Mouse scrolled (202, 362) with delta (0, 0)
Screenshot: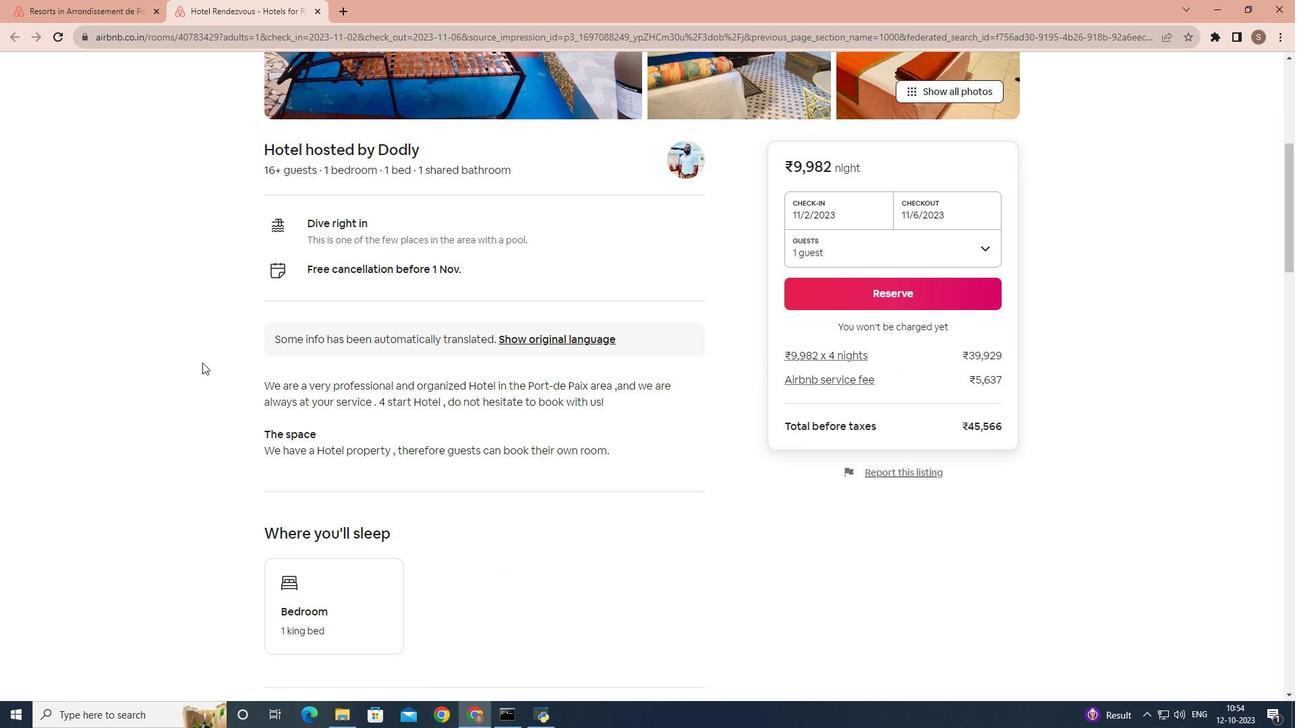 
Action: Mouse scrolled (202, 362) with delta (0, 0)
Screenshot: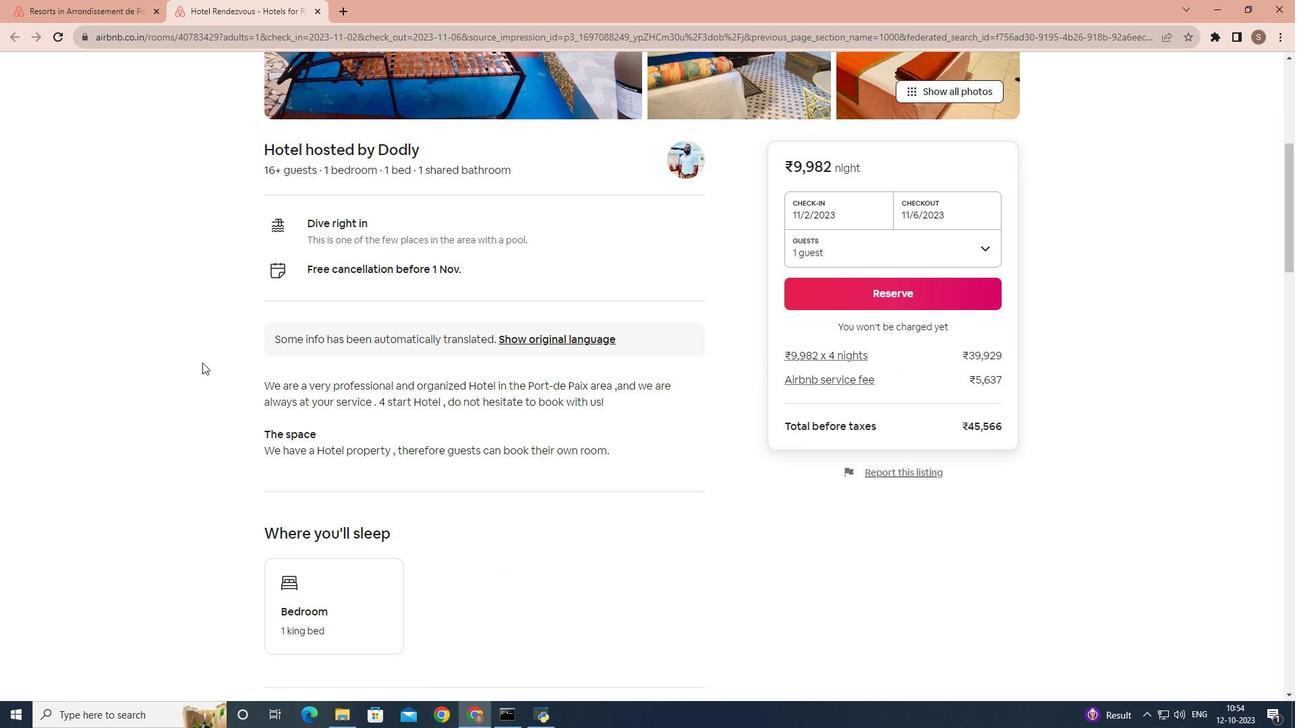 
Action: Mouse scrolled (202, 362) with delta (0, 0)
Screenshot: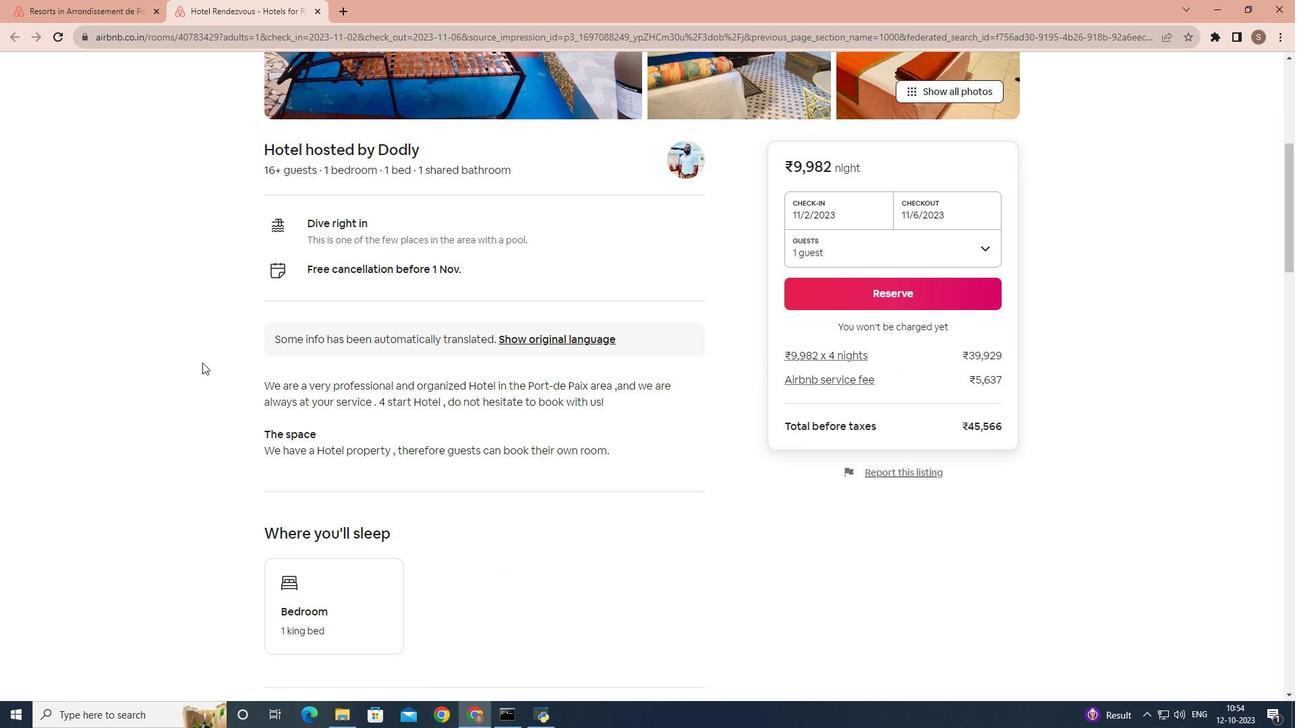 
Action: Mouse scrolled (202, 362) with delta (0, 0)
Screenshot: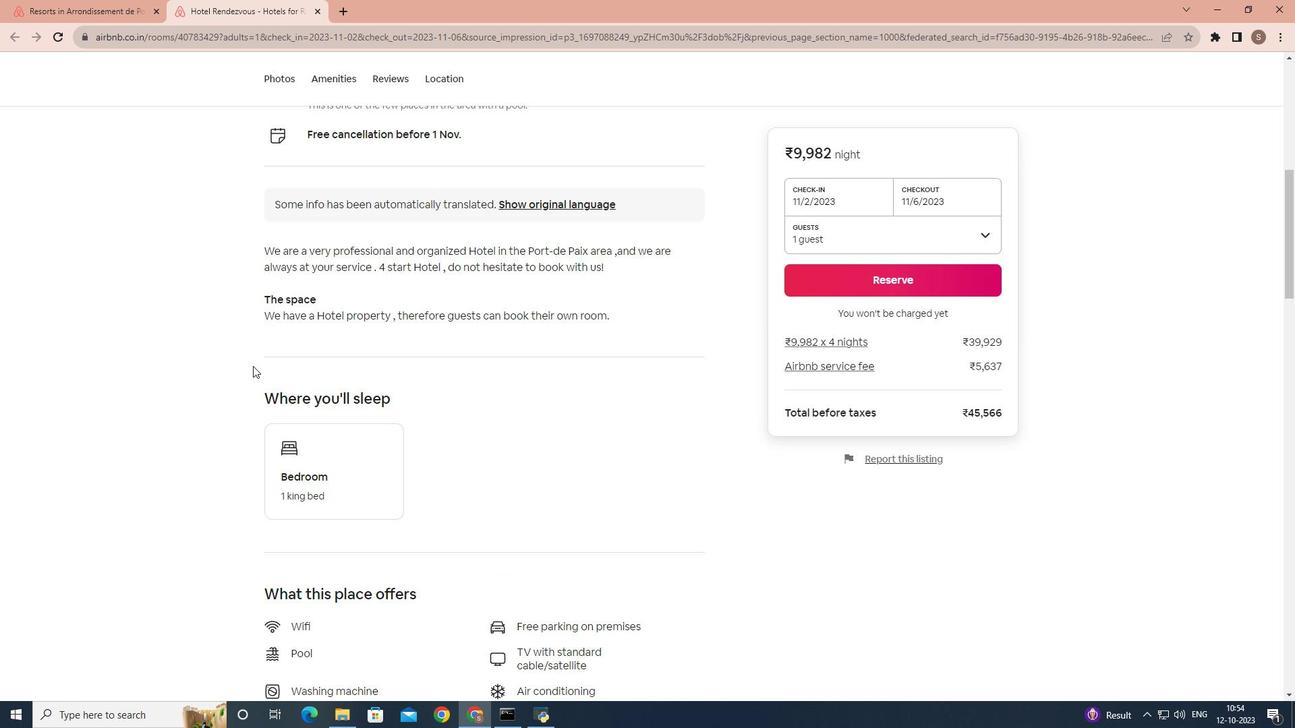 
Action: Mouse scrolled (202, 362) with delta (0, 0)
Screenshot: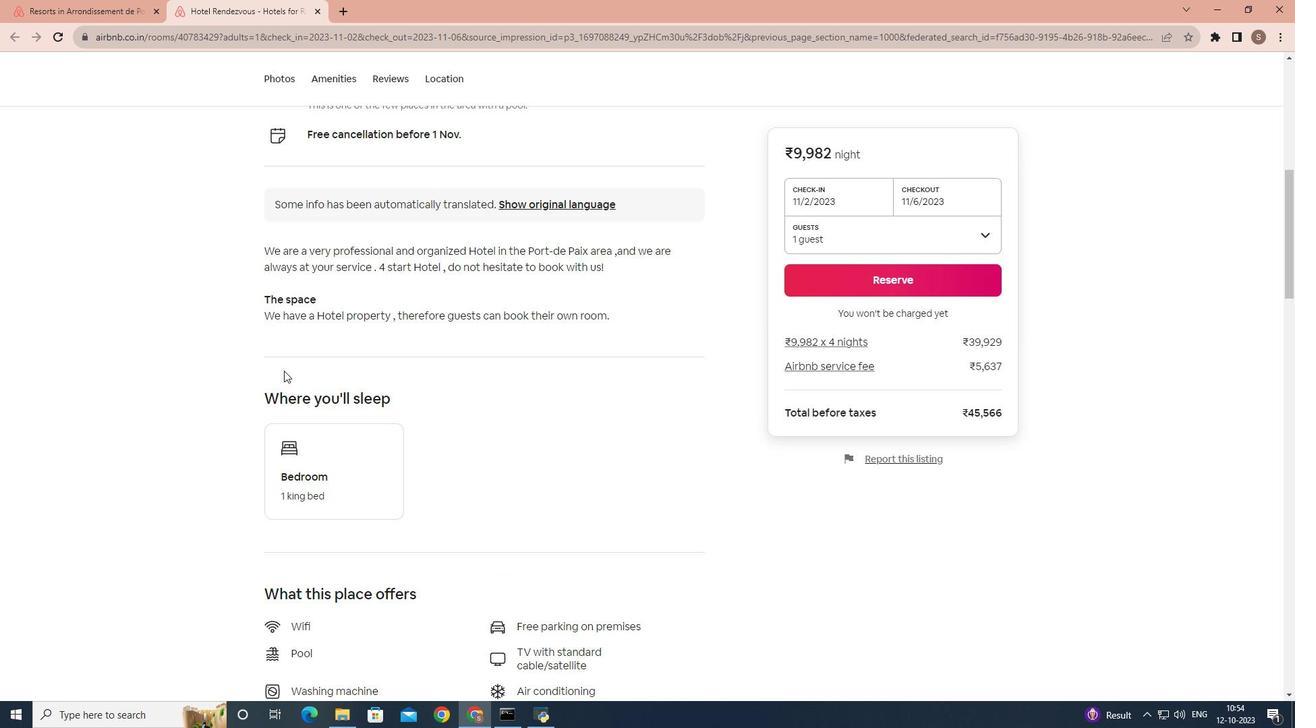 
Action: Mouse moved to (310, 334)
Screenshot: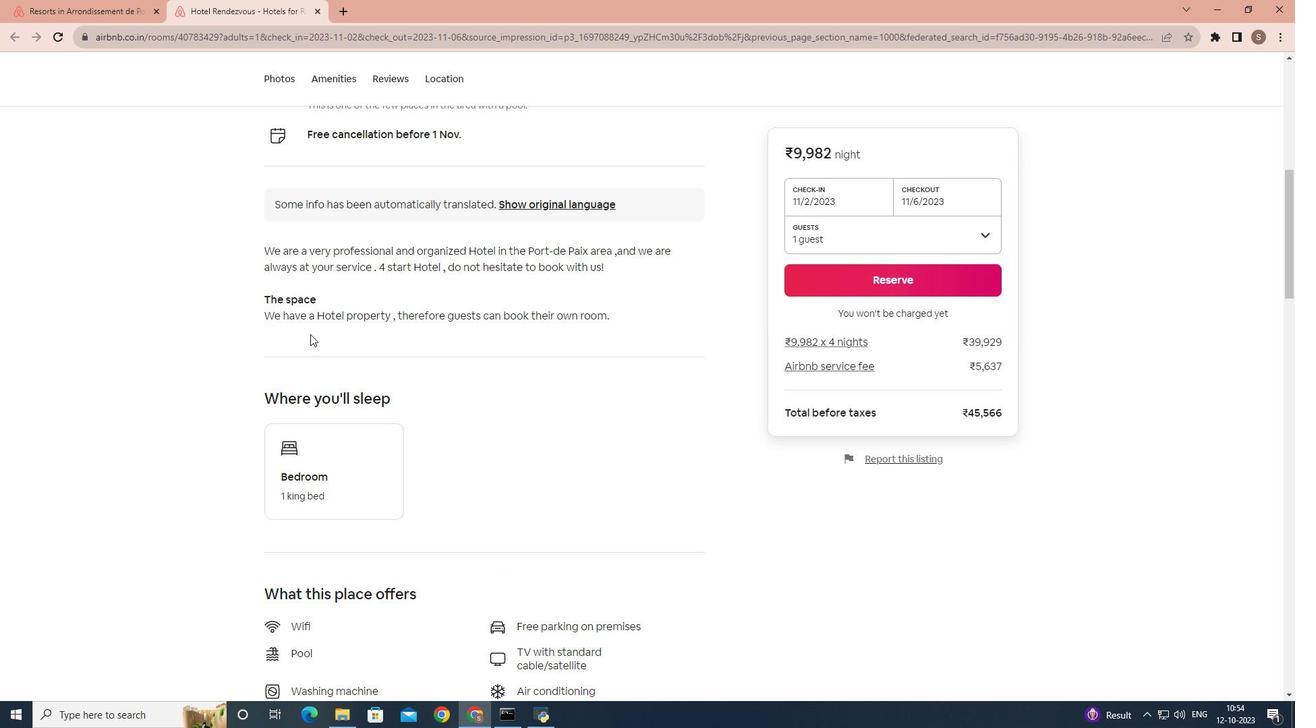 
Action: Mouse scrolled (310, 333) with delta (0, 0)
Screenshot: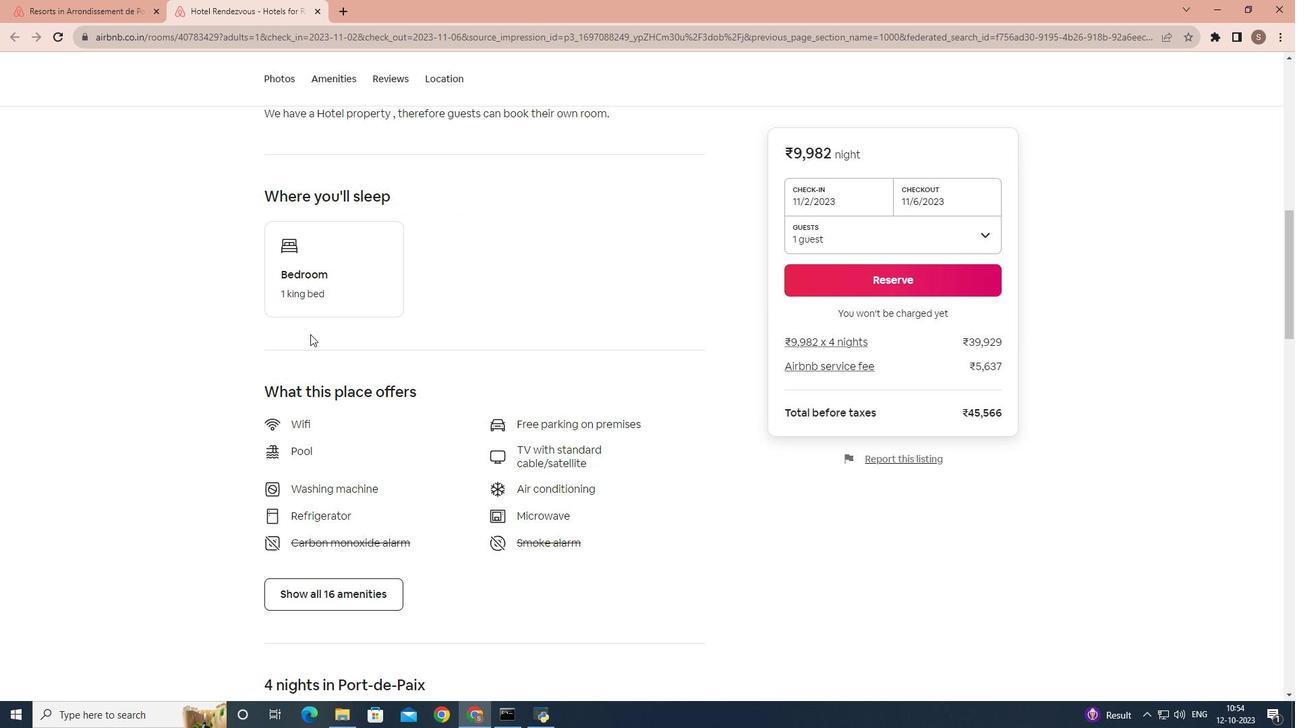 
Action: Mouse scrolled (310, 333) with delta (0, 0)
Screenshot: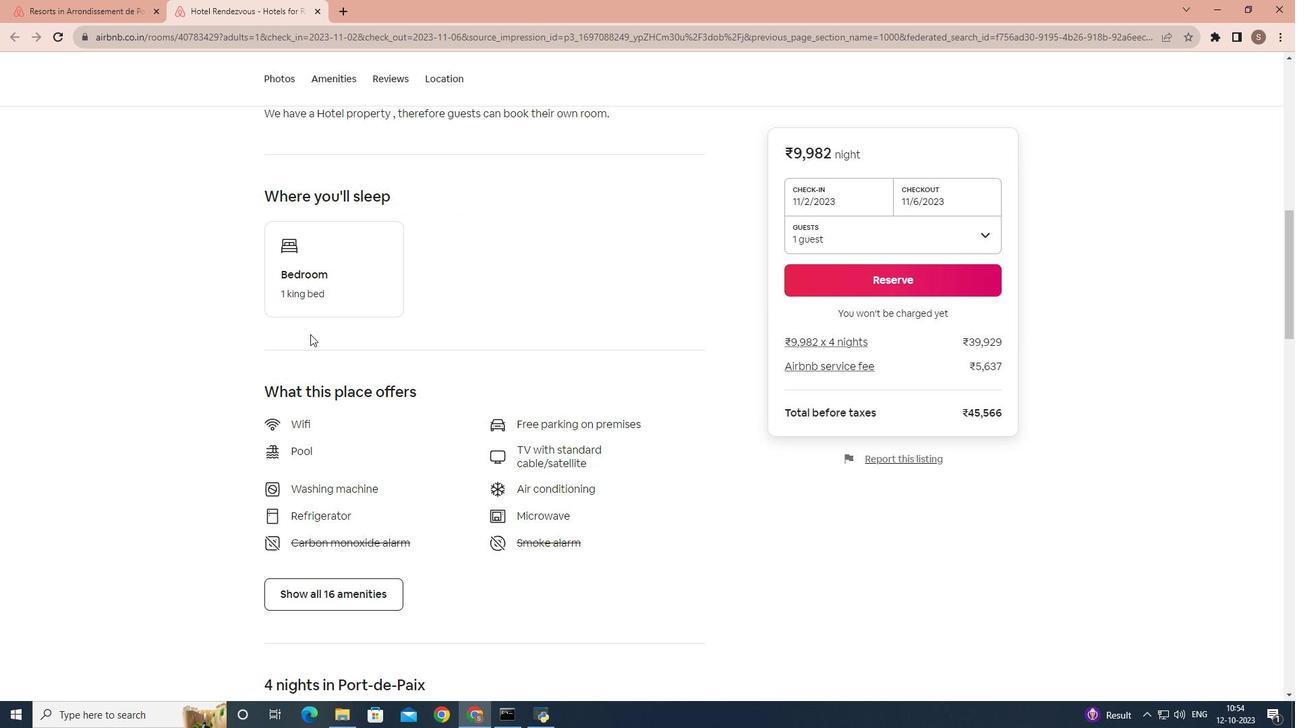 
Action: Mouse scrolled (310, 333) with delta (0, 0)
Screenshot: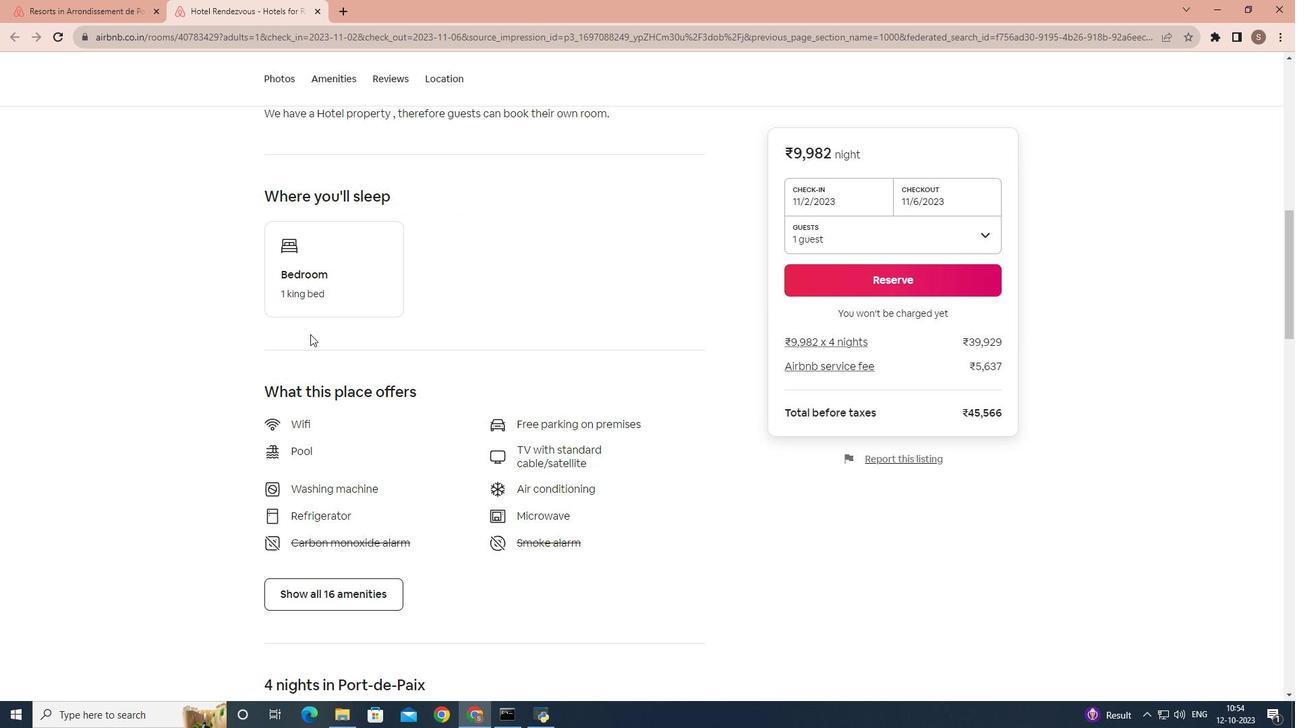 
Action: Mouse scrolled (310, 333) with delta (0, 0)
Screenshot: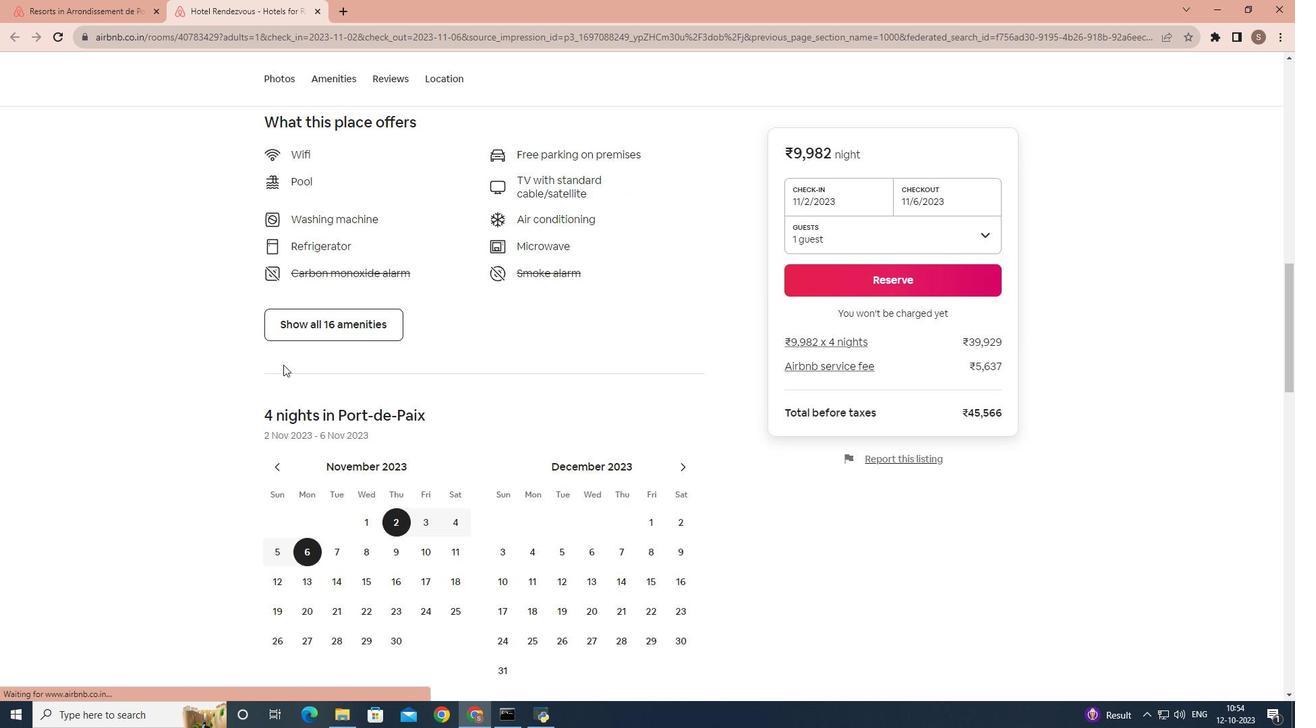 
Action: Mouse scrolled (310, 333) with delta (0, 0)
Screenshot: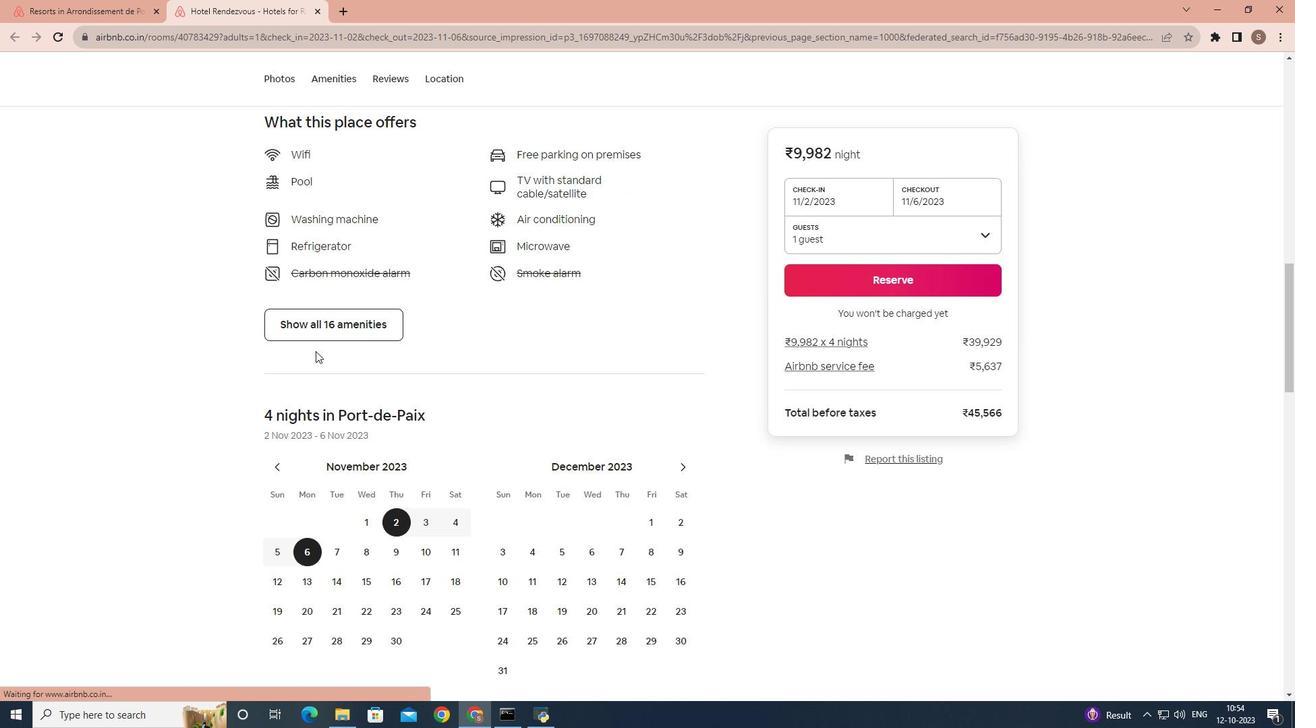 
Action: Mouse scrolled (310, 333) with delta (0, 0)
Screenshot: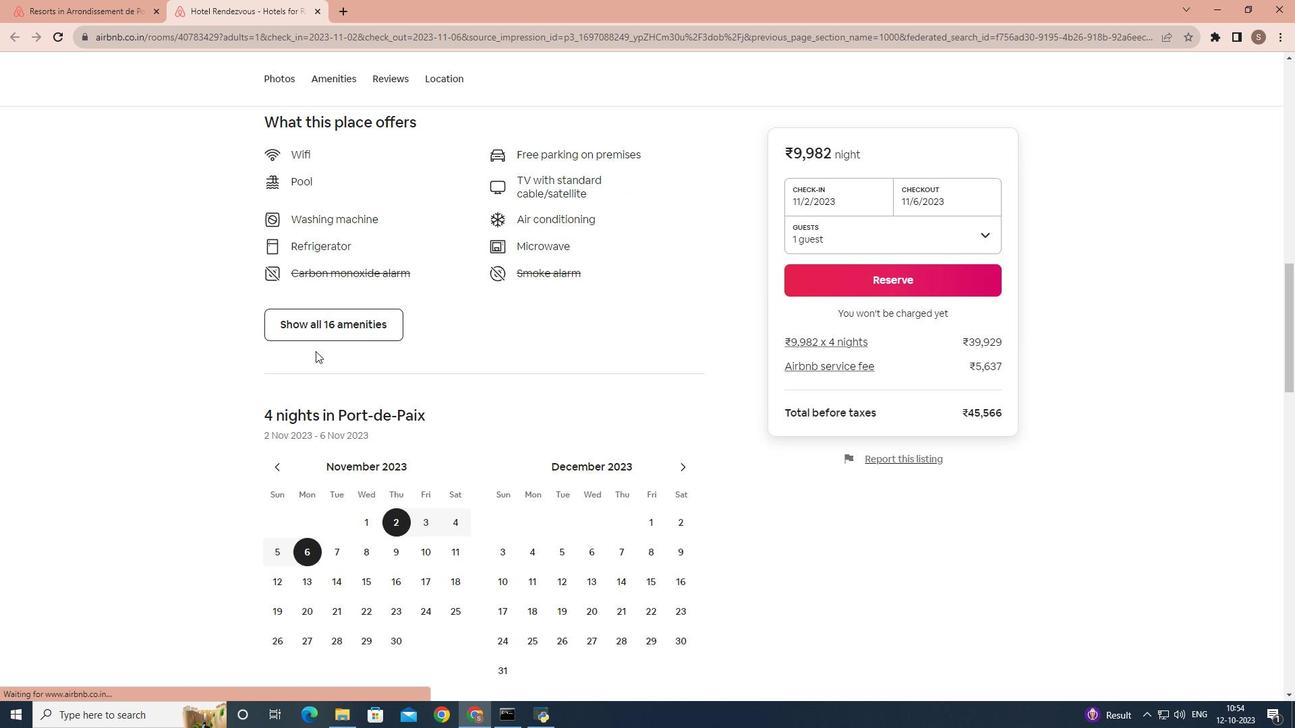 
Action: Mouse scrolled (310, 333) with delta (0, 0)
Screenshot: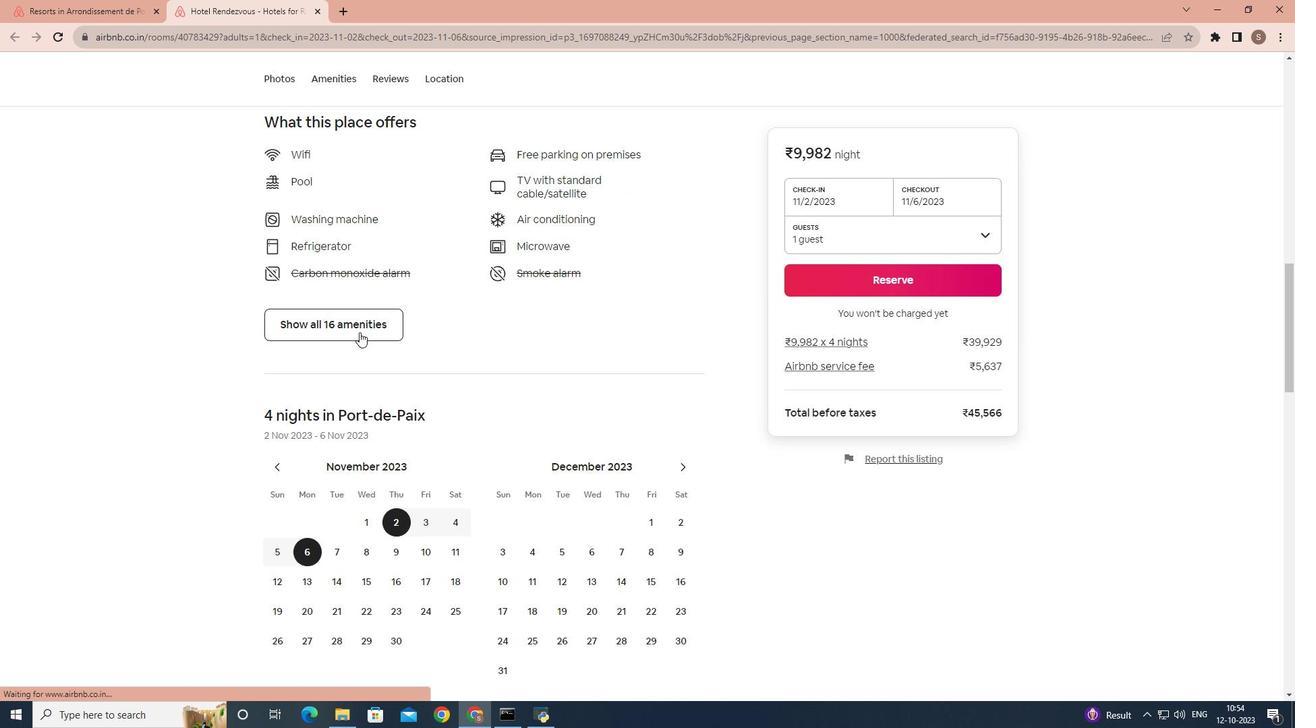 
Action: Mouse moved to (360, 332)
Screenshot: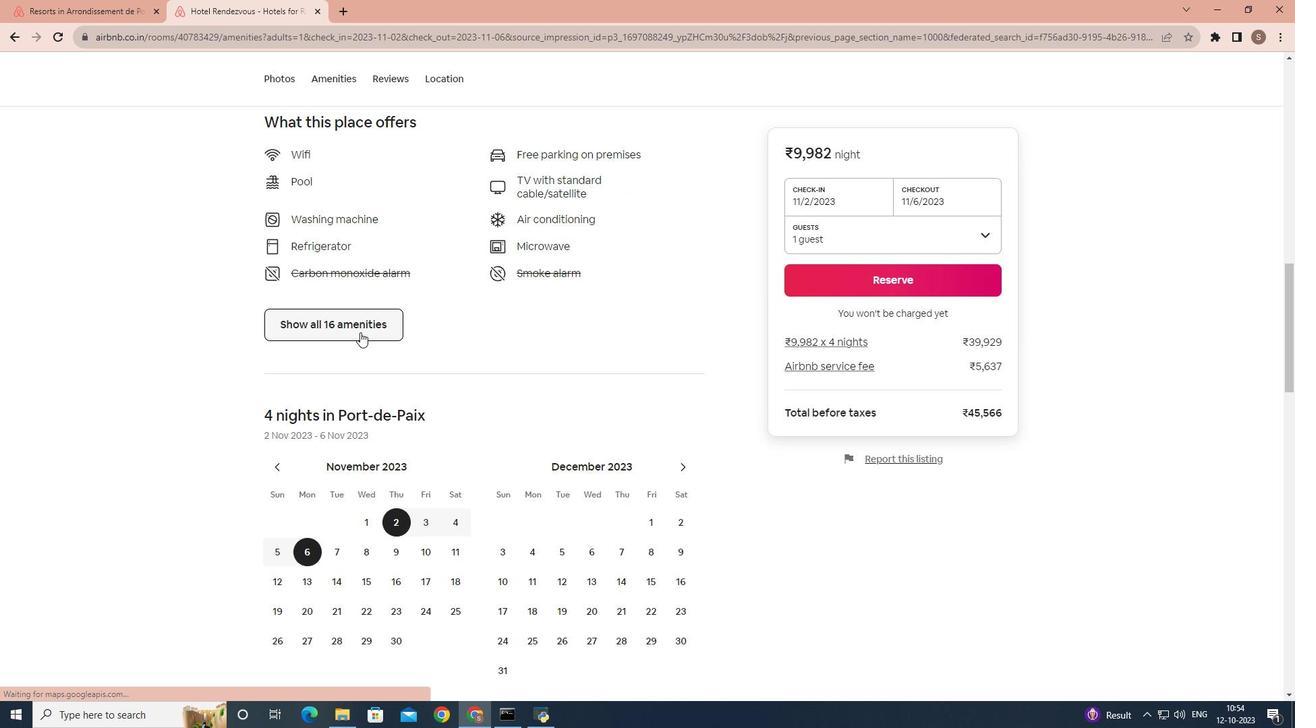 
Action: Mouse pressed left at (360, 332)
Screenshot: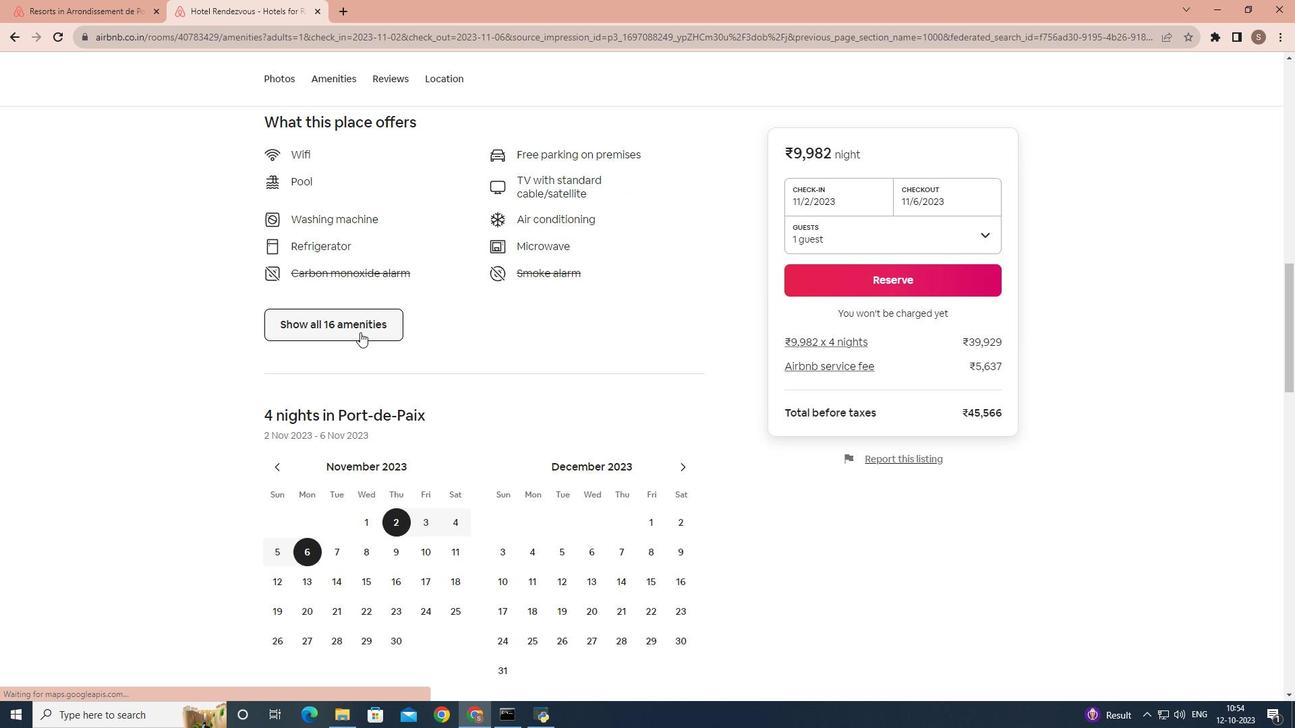 
Action: Mouse moved to (516, 348)
Screenshot: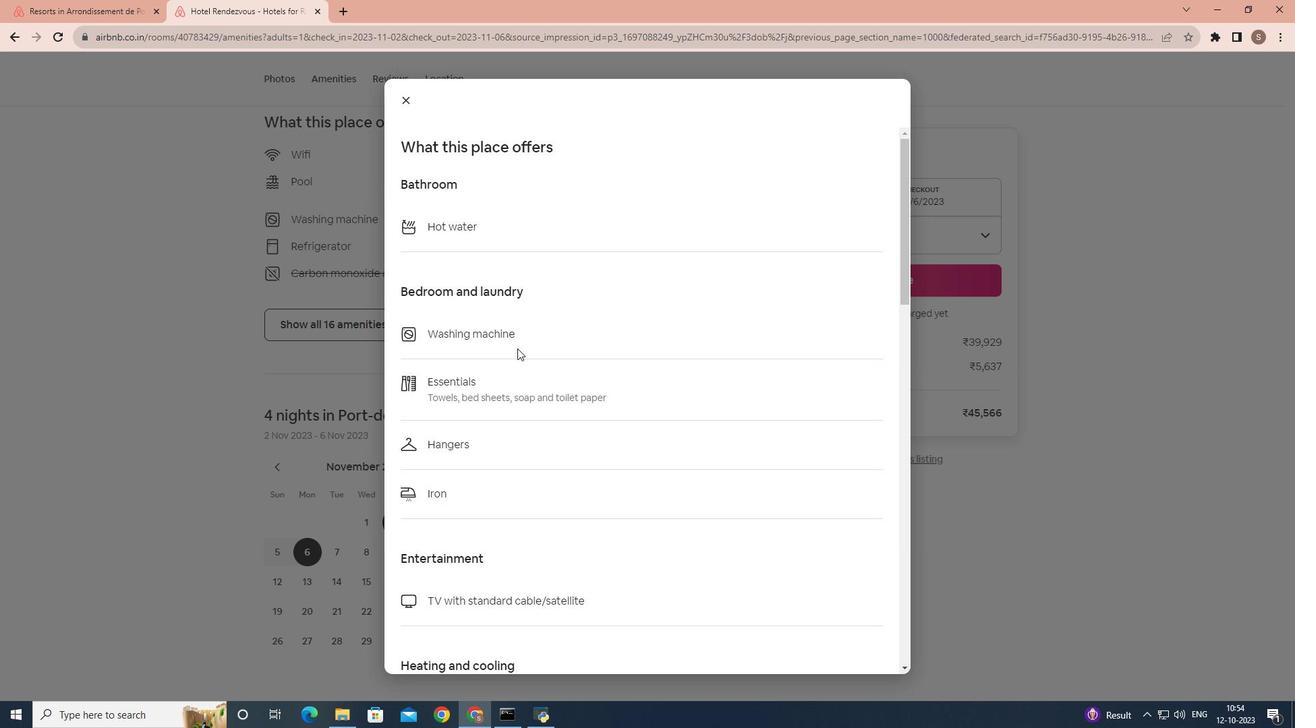
Action: Mouse scrolled (516, 347) with delta (0, 0)
Screenshot: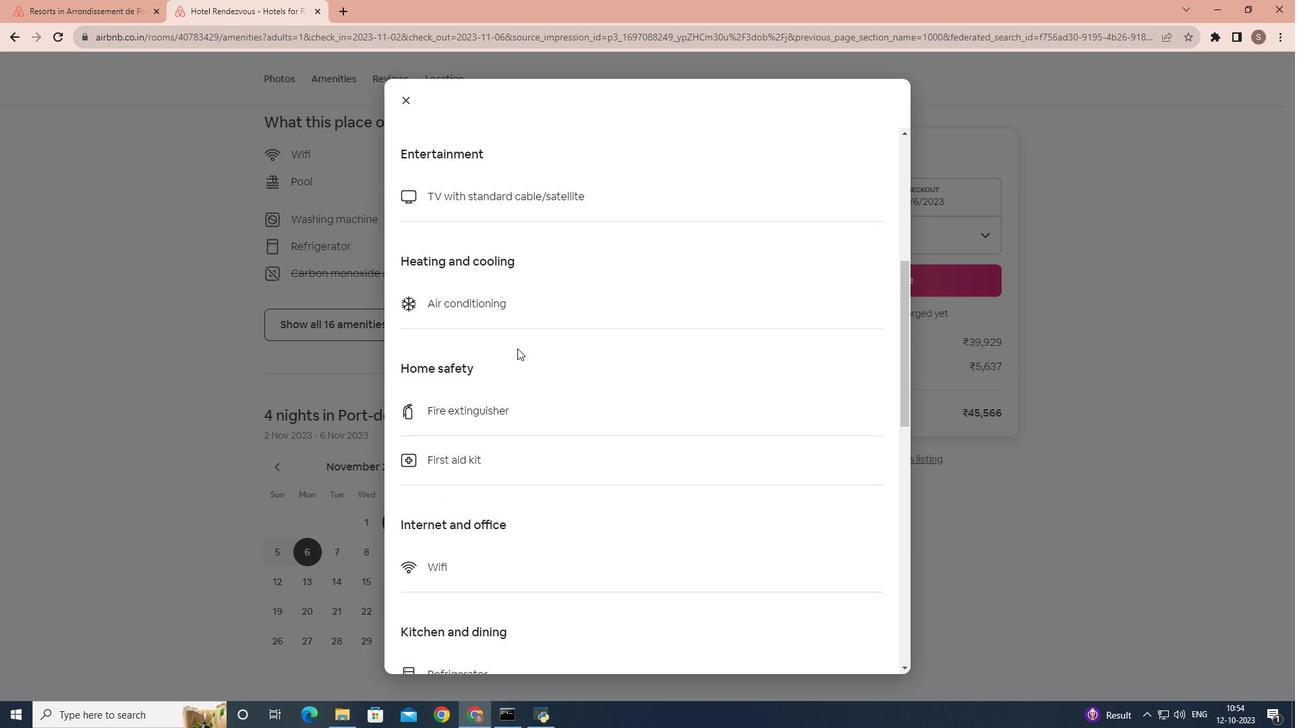 
Action: Mouse scrolled (516, 347) with delta (0, 0)
Screenshot: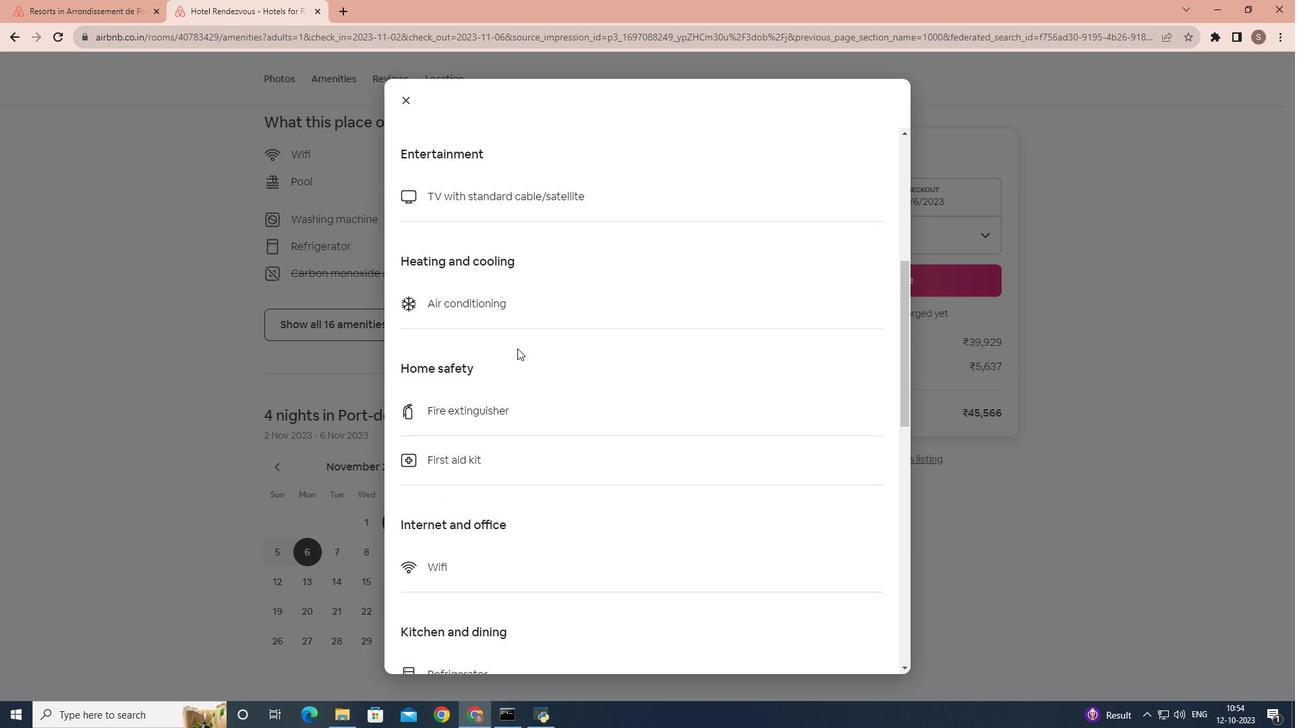 
Action: Mouse scrolled (516, 347) with delta (0, 0)
Screenshot: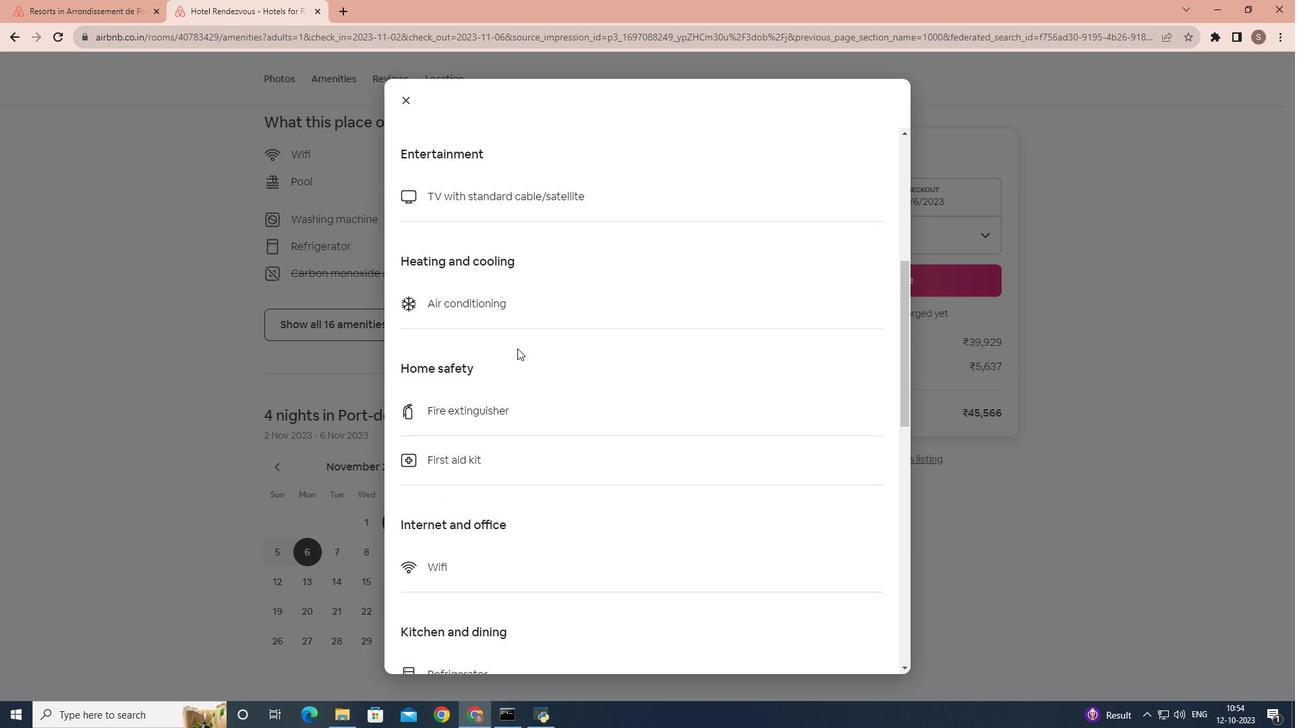 
Action: Mouse moved to (517, 348)
Screenshot: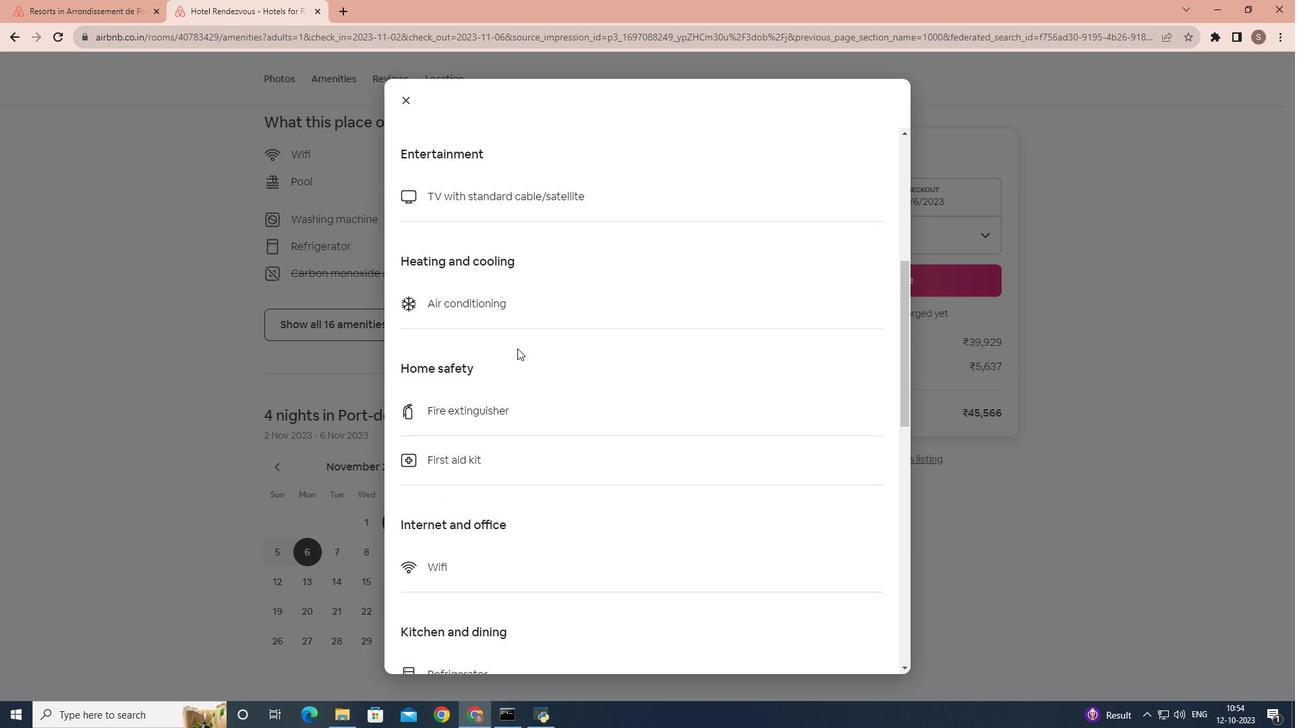 
Action: Mouse scrolled (517, 348) with delta (0, 0)
Screenshot: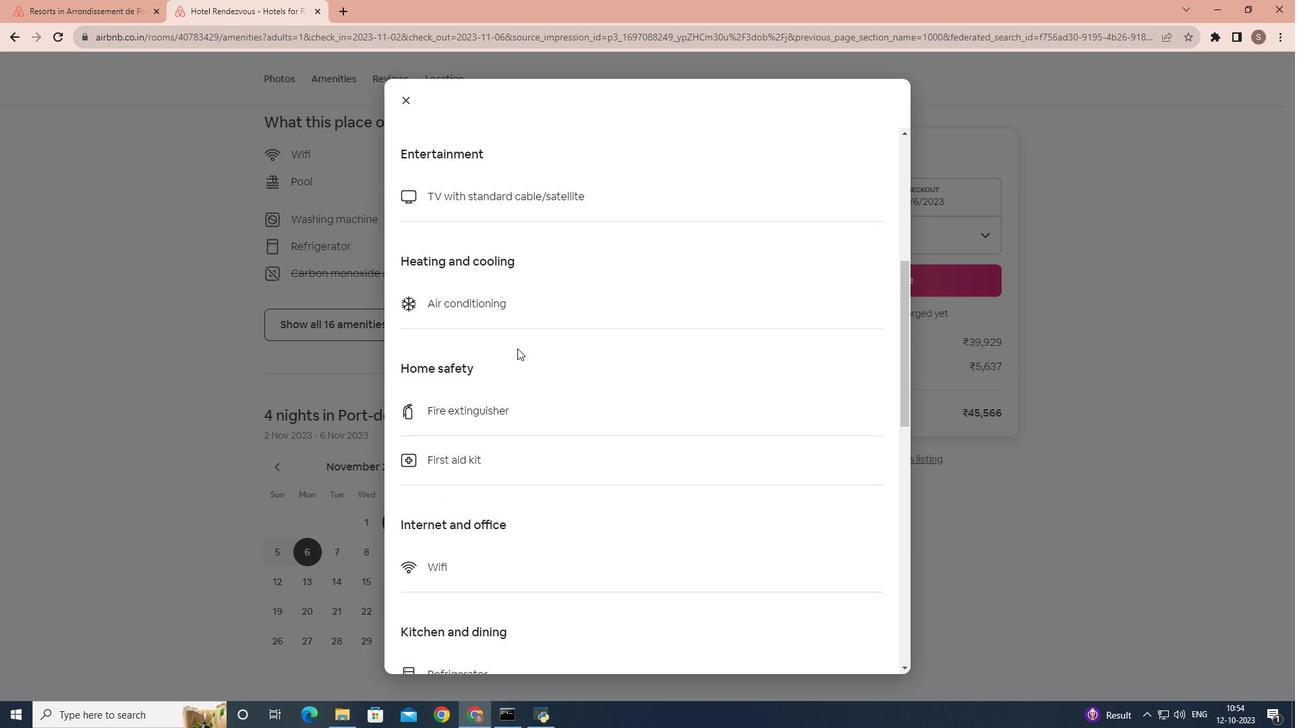
Action: Mouse scrolled (517, 348) with delta (0, 0)
Screenshot: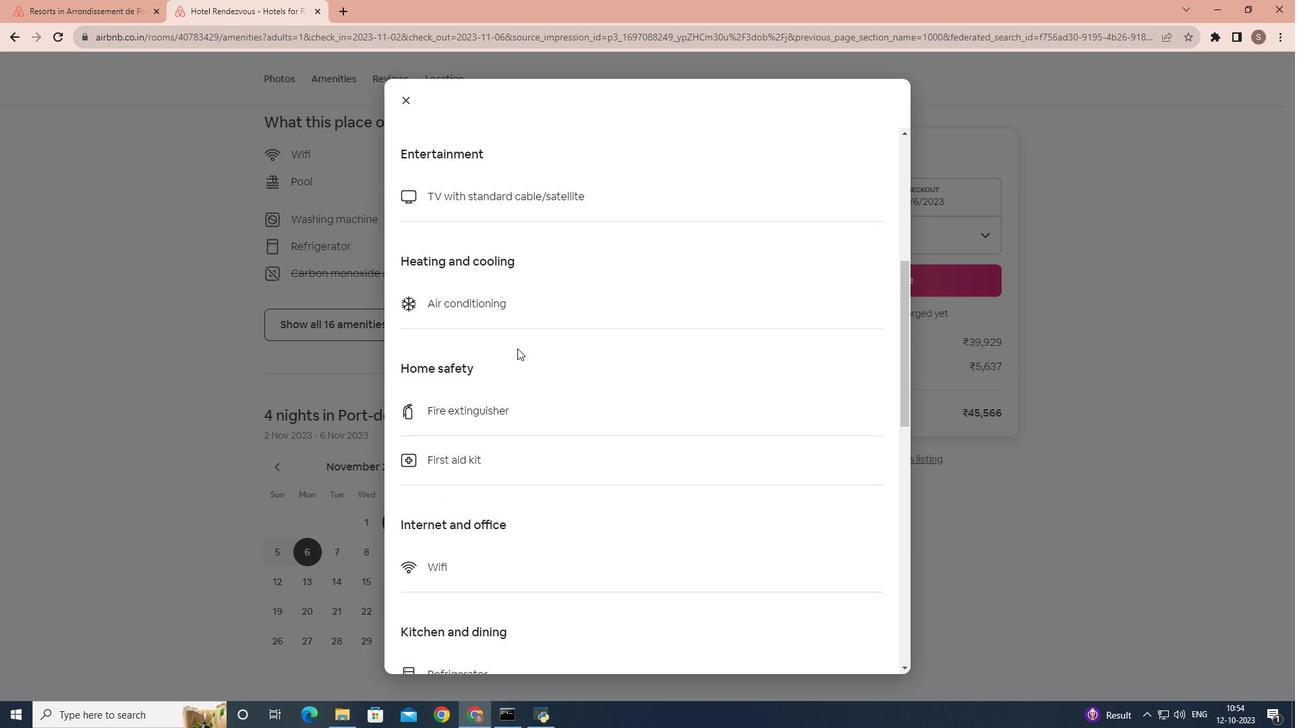 
Action: Mouse scrolled (517, 348) with delta (0, 0)
Screenshot: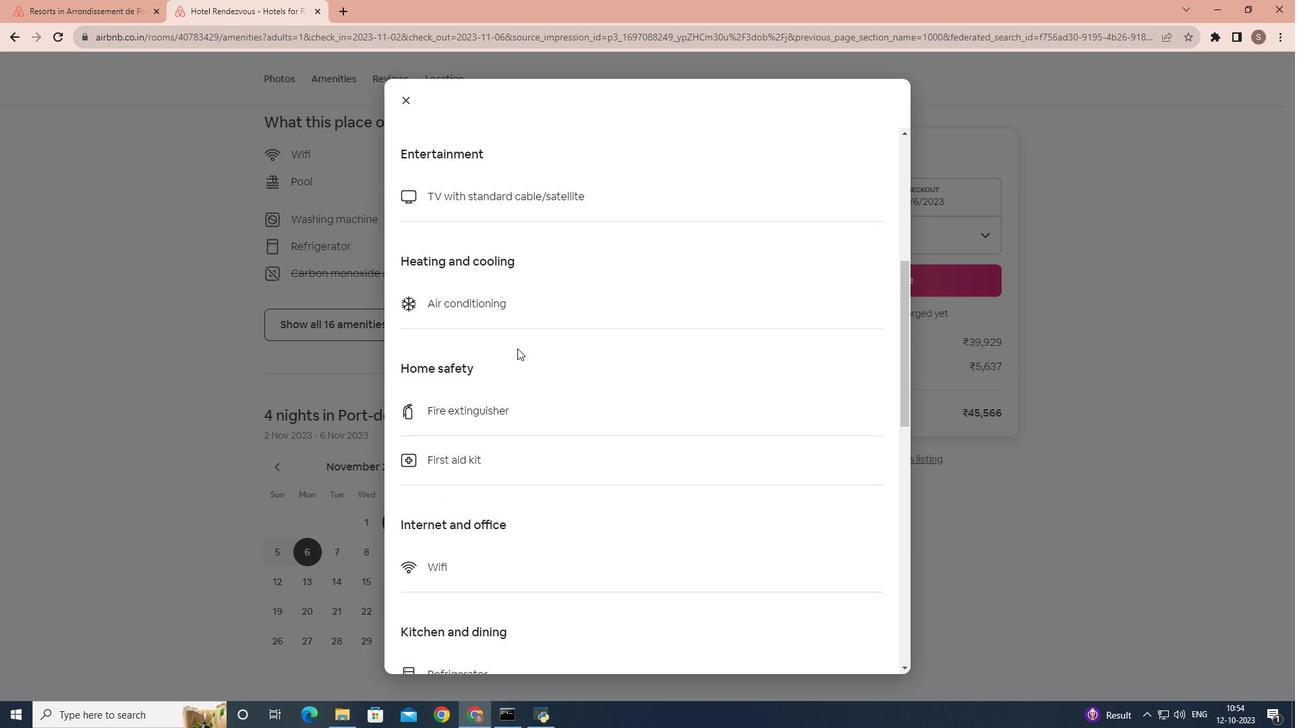 
Action: Mouse moved to (517, 348)
Screenshot: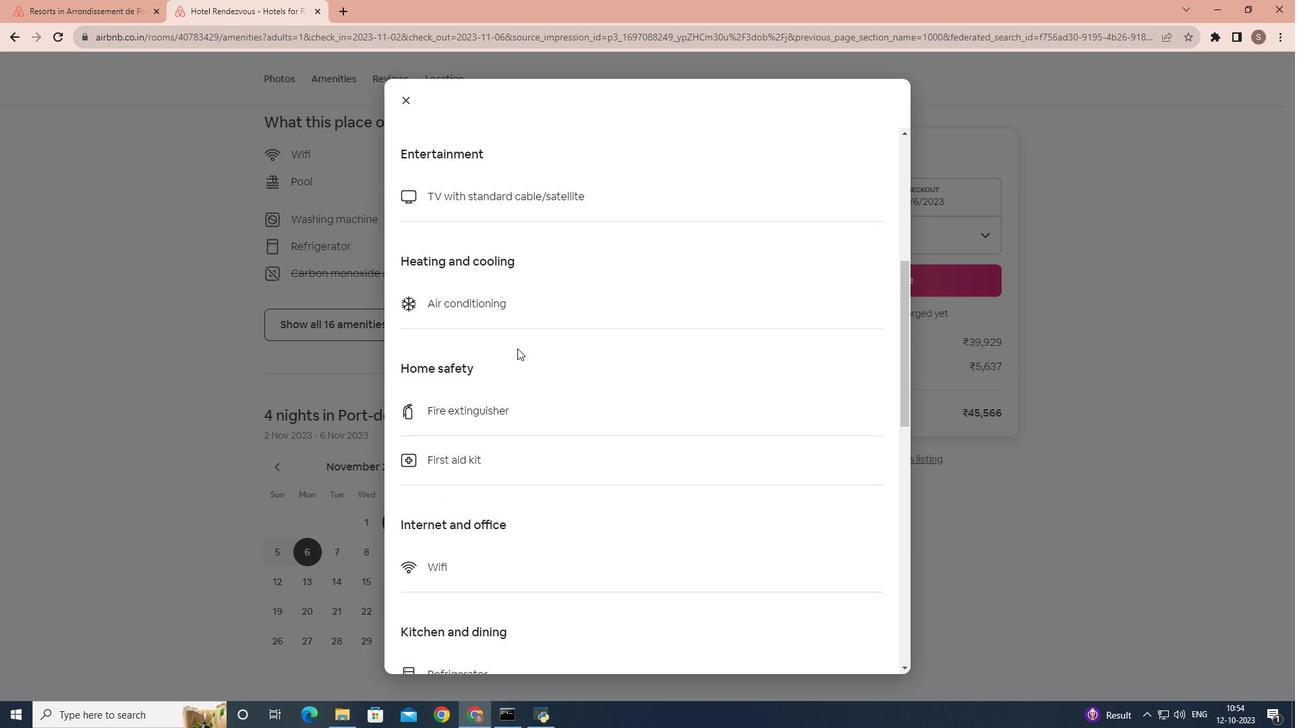 
Action: Mouse scrolled (517, 348) with delta (0, 0)
Screenshot: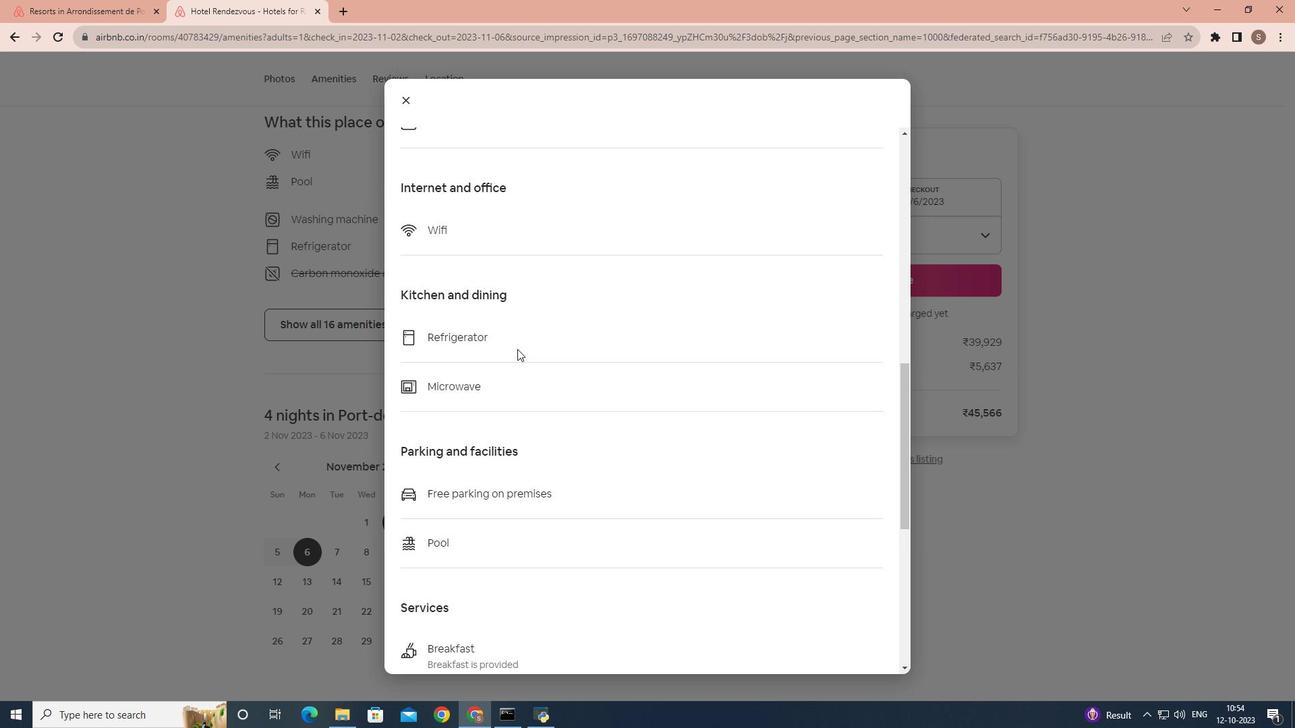 
Action: Mouse scrolled (517, 348) with delta (0, 0)
Screenshot: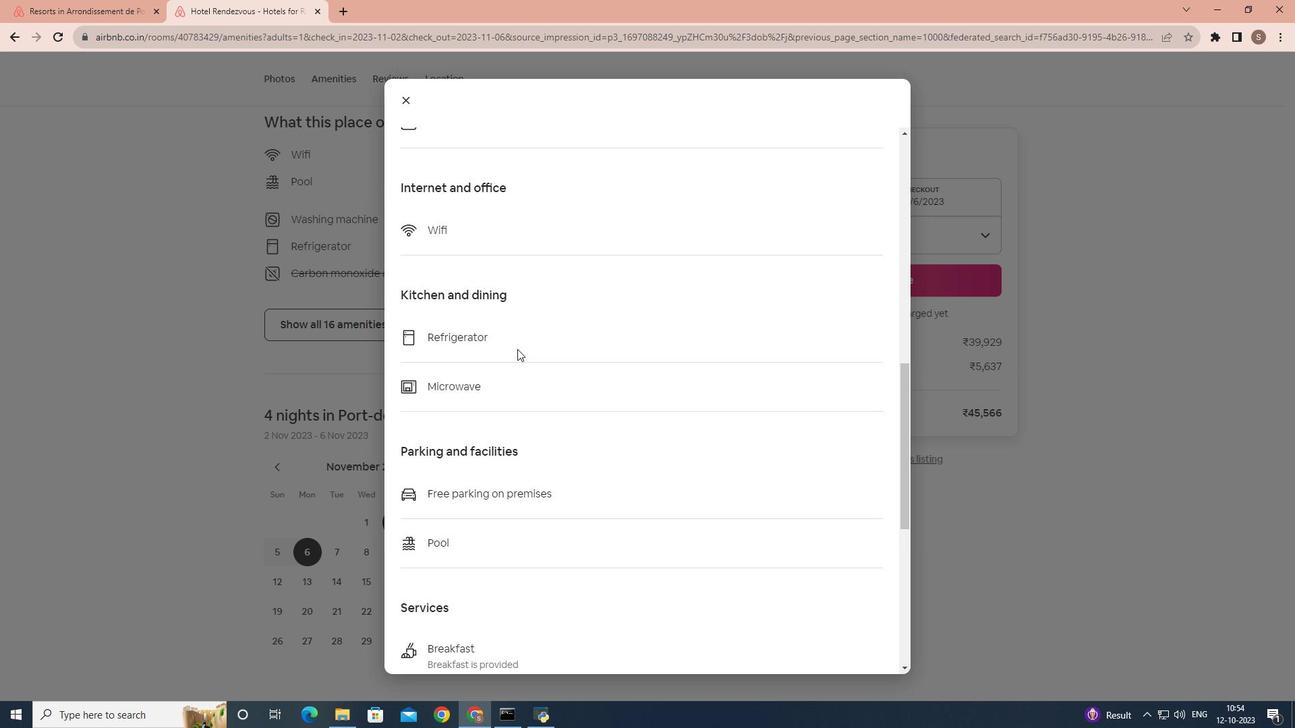 
Action: Mouse scrolled (517, 348) with delta (0, 0)
Screenshot: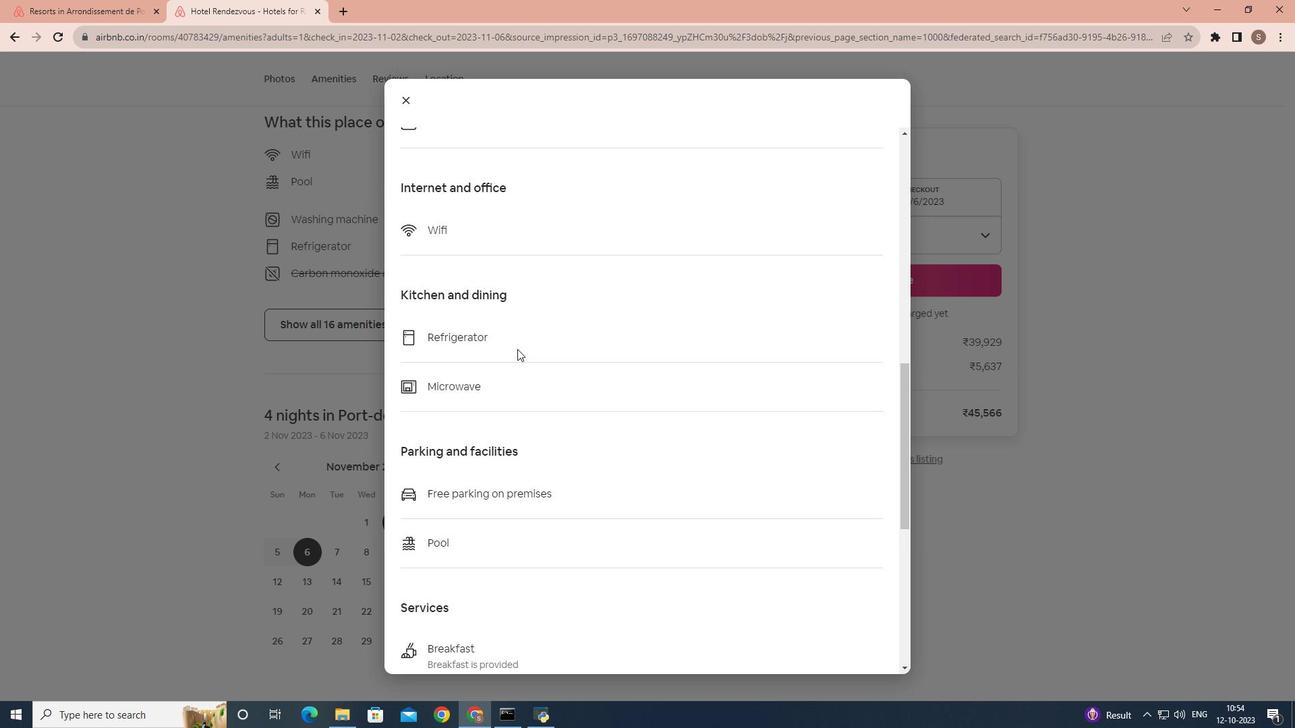 
Action: Mouse scrolled (517, 348) with delta (0, 0)
Screenshot: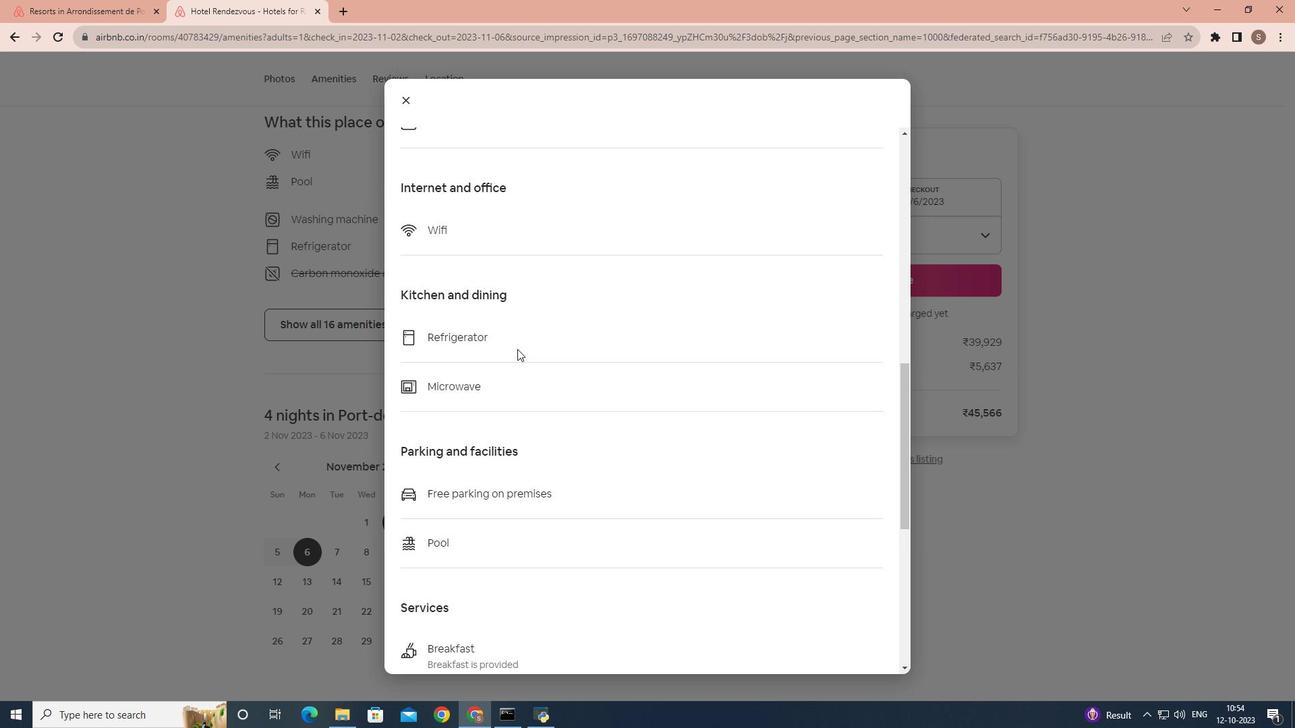 
Action: Mouse scrolled (517, 348) with delta (0, 0)
Screenshot: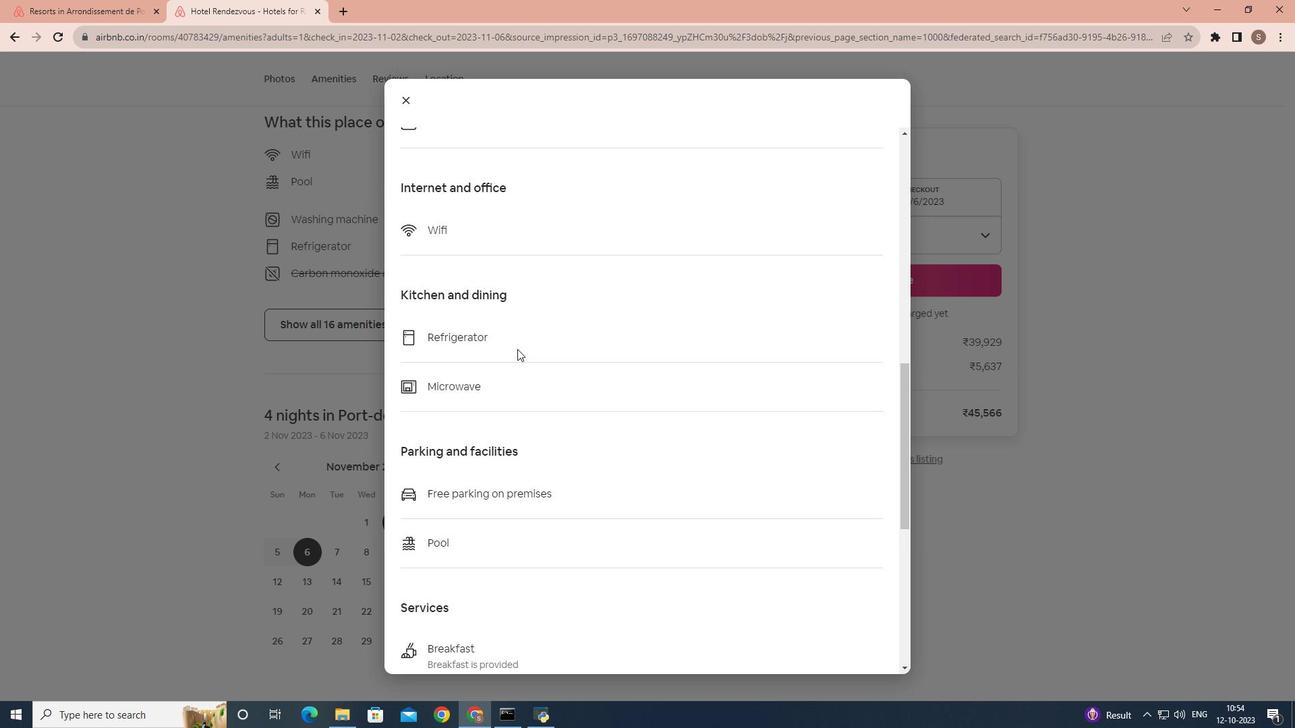 
Action: Mouse moved to (517, 349)
Screenshot: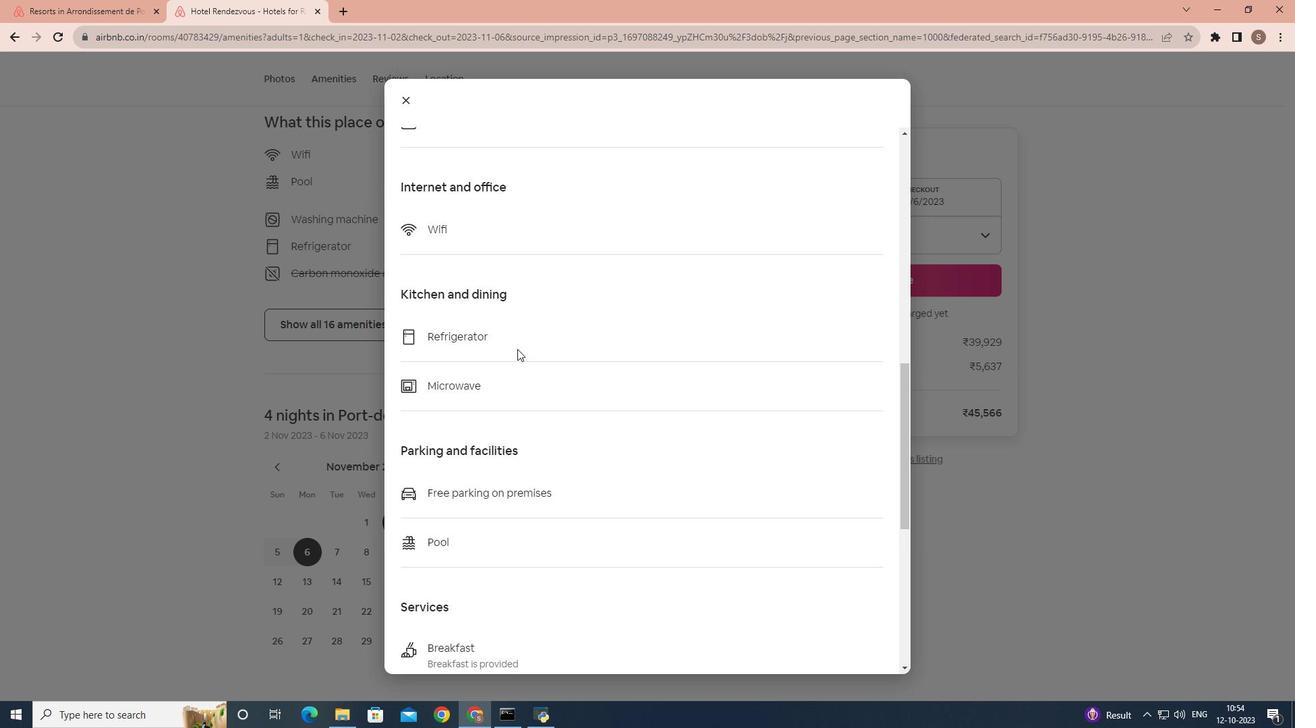 
Action: Mouse scrolled (517, 348) with delta (0, 0)
Screenshot: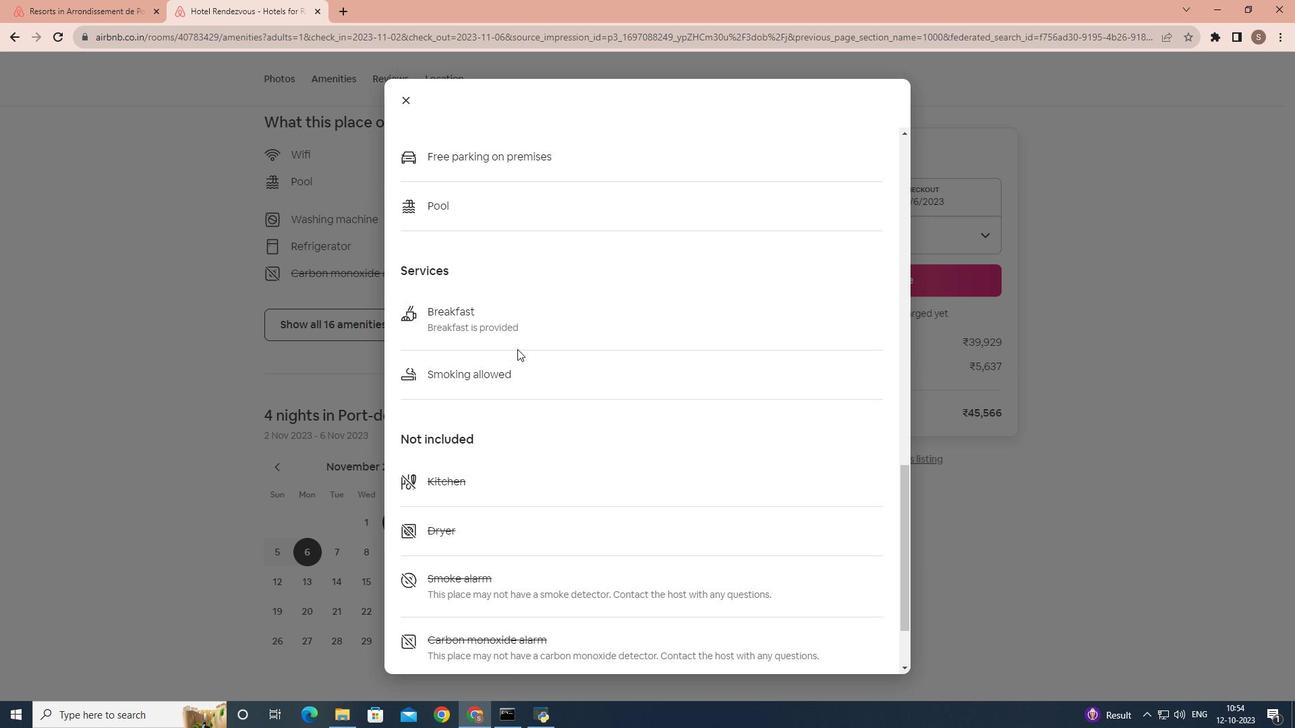 
Action: Mouse scrolled (517, 348) with delta (0, 0)
Screenshot: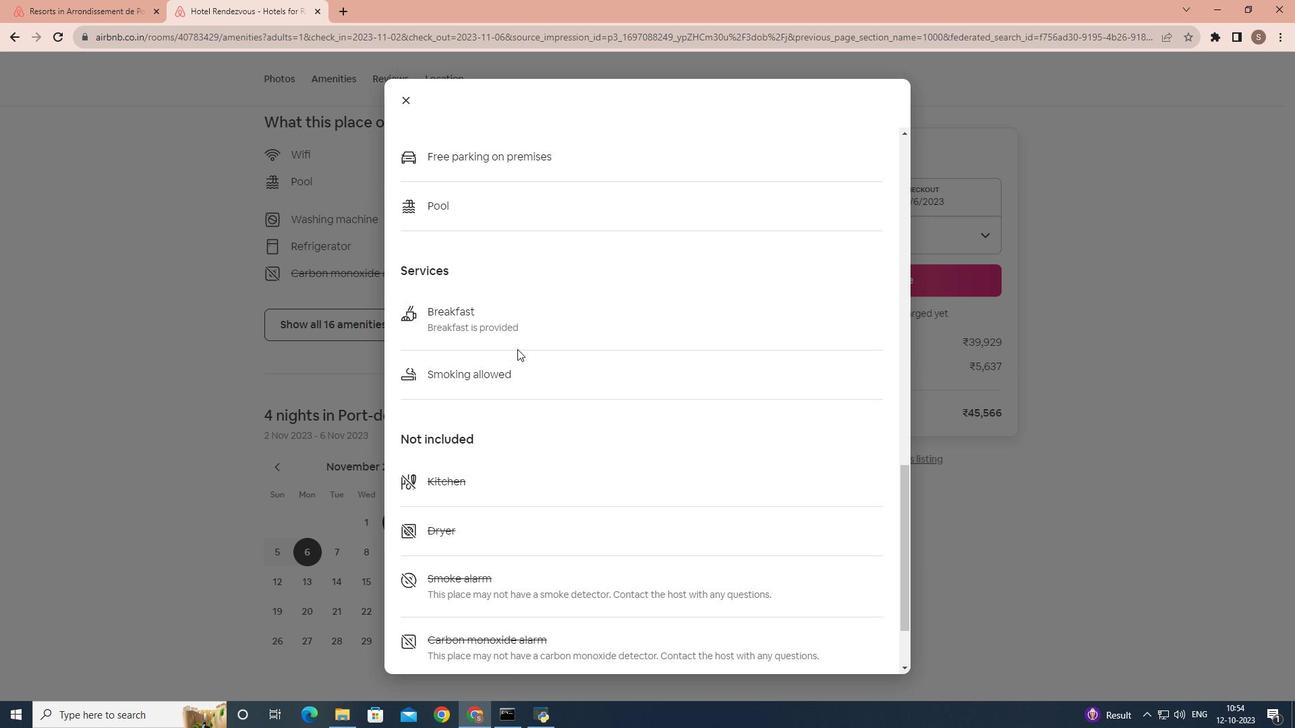 
Action: Mouse scrolled (517, 348) with delta (0, 0)
Screenshot: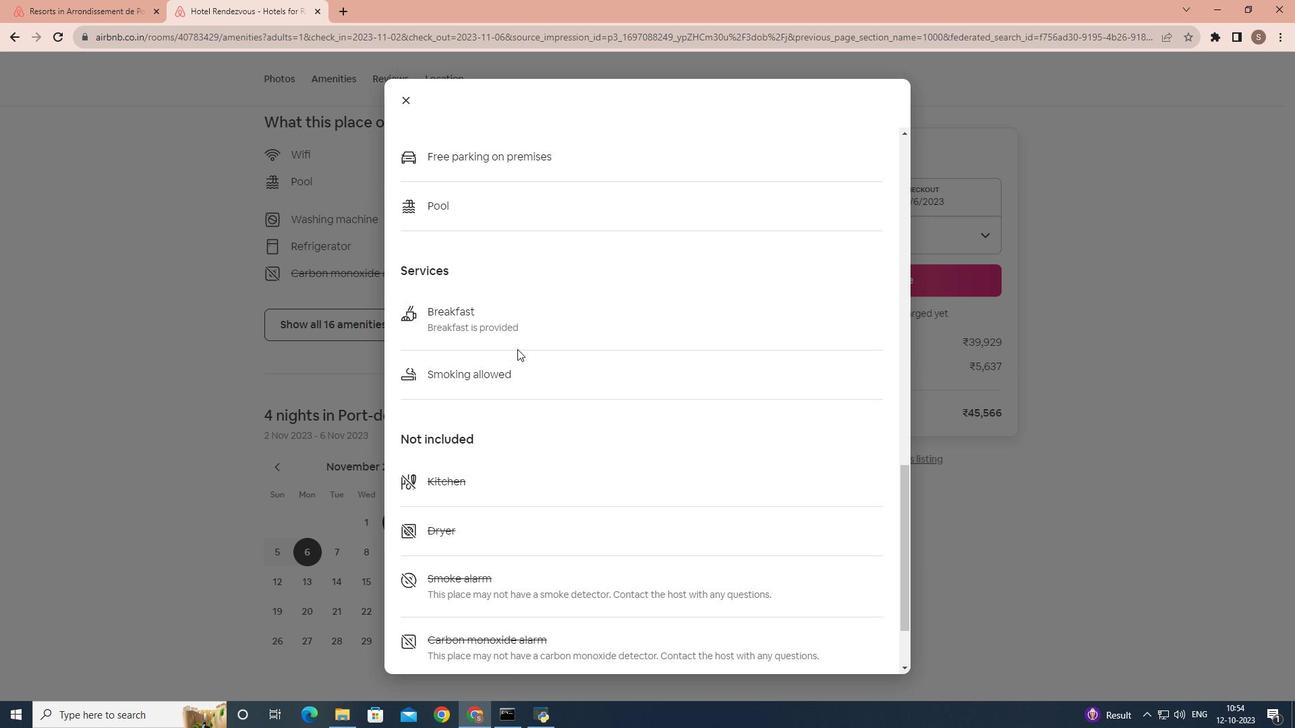 
Action: Mouse scrolled (517, 348) with delta (0, 0)
Screenshot: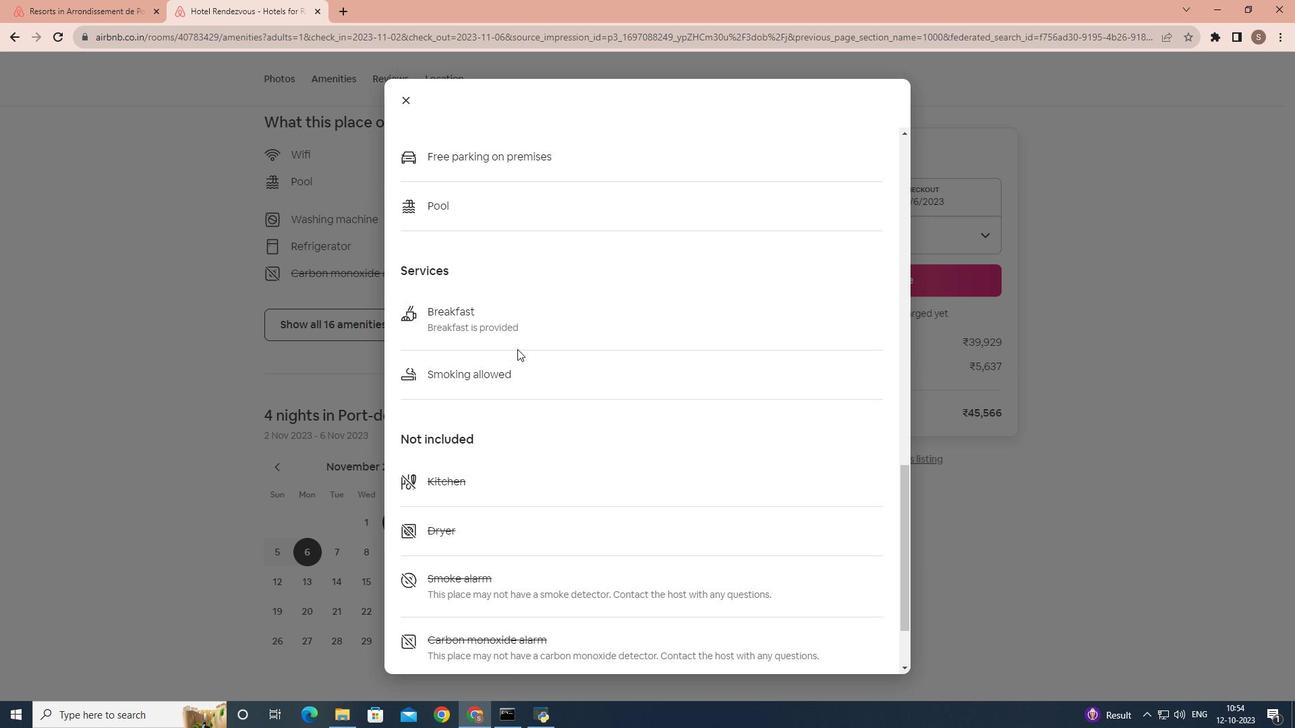 
Action: Mouse scrolled (517, 348) with delta (0, 0)
Screenshot: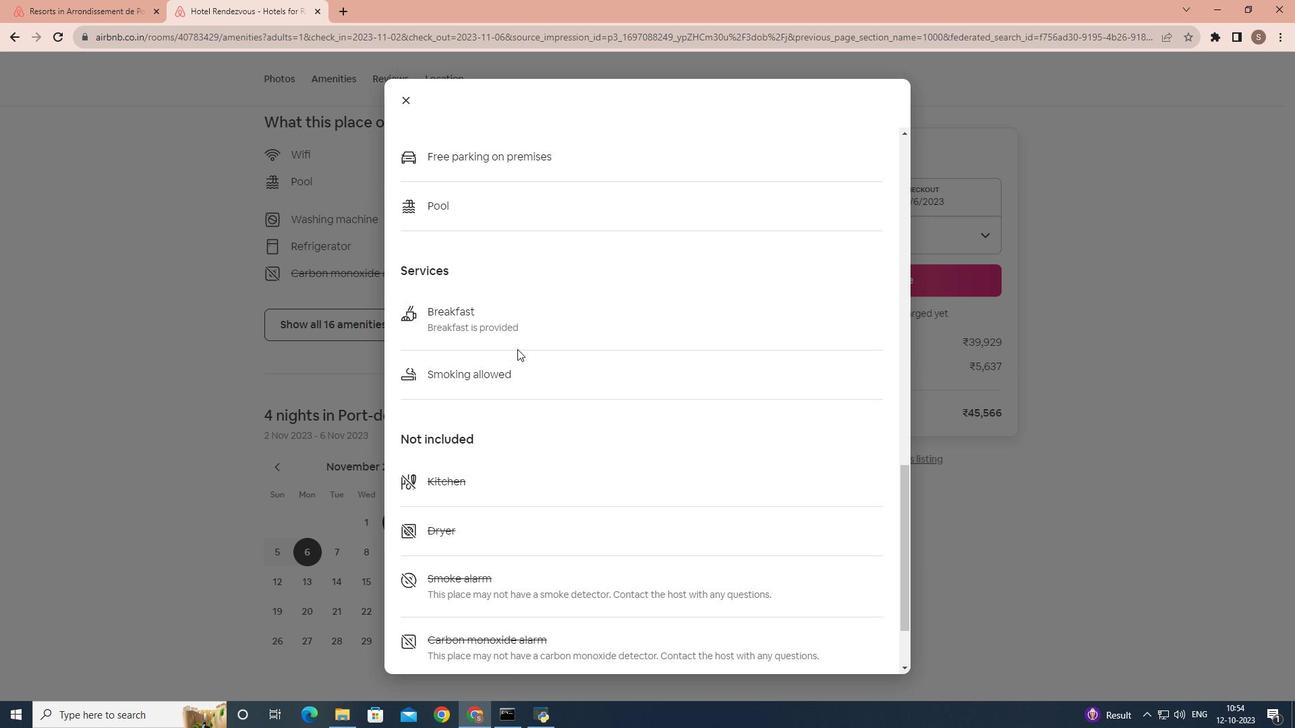 
Action: Mouse scrolled (517, 348) with delta (0, 0)
Screenshot: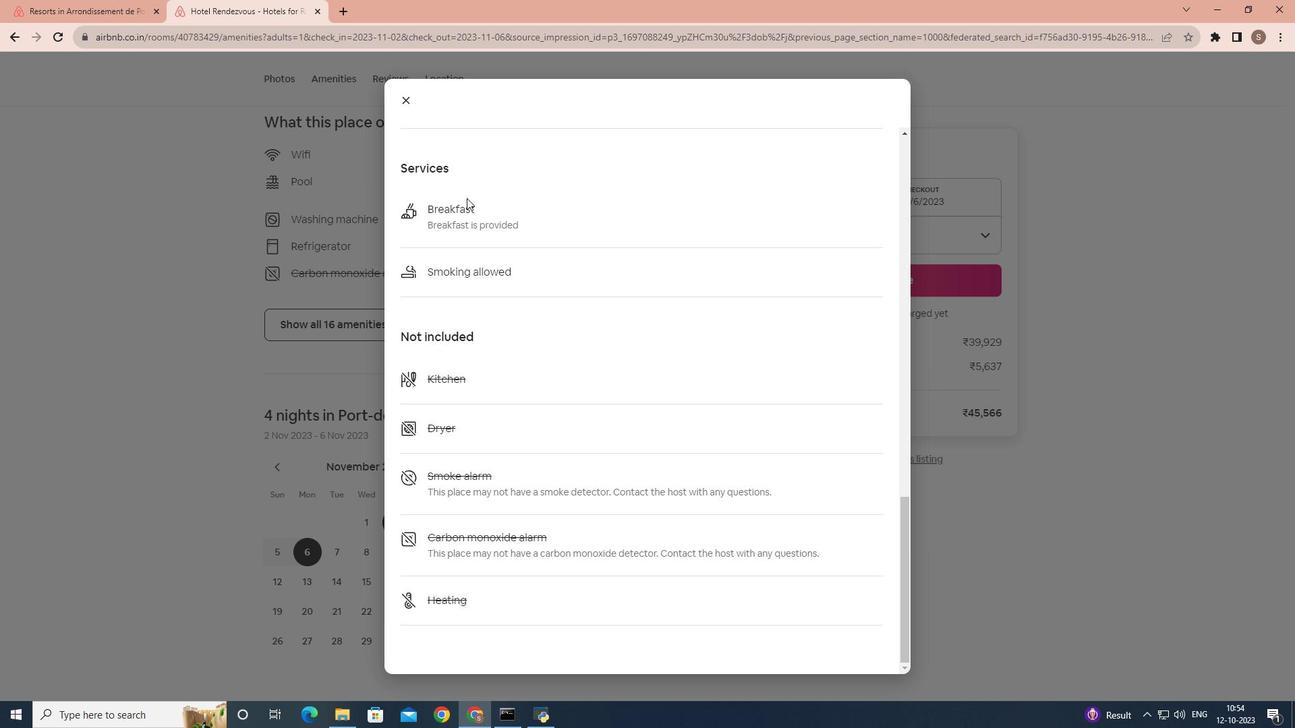 
Action: Mouse scrolled (517, 348) with delta (0, 0)
Screenshot: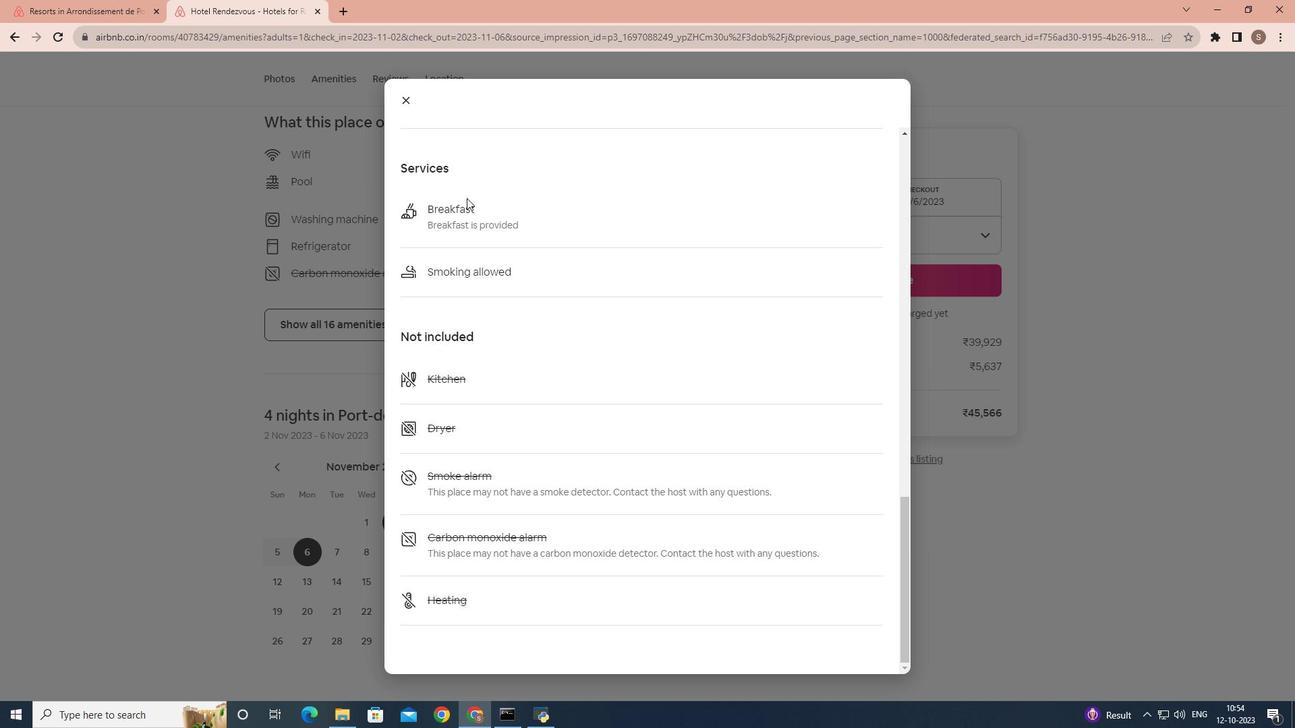 
Action: Mouse scrolled (517, 348) with delta (0, 0)
Screenshot: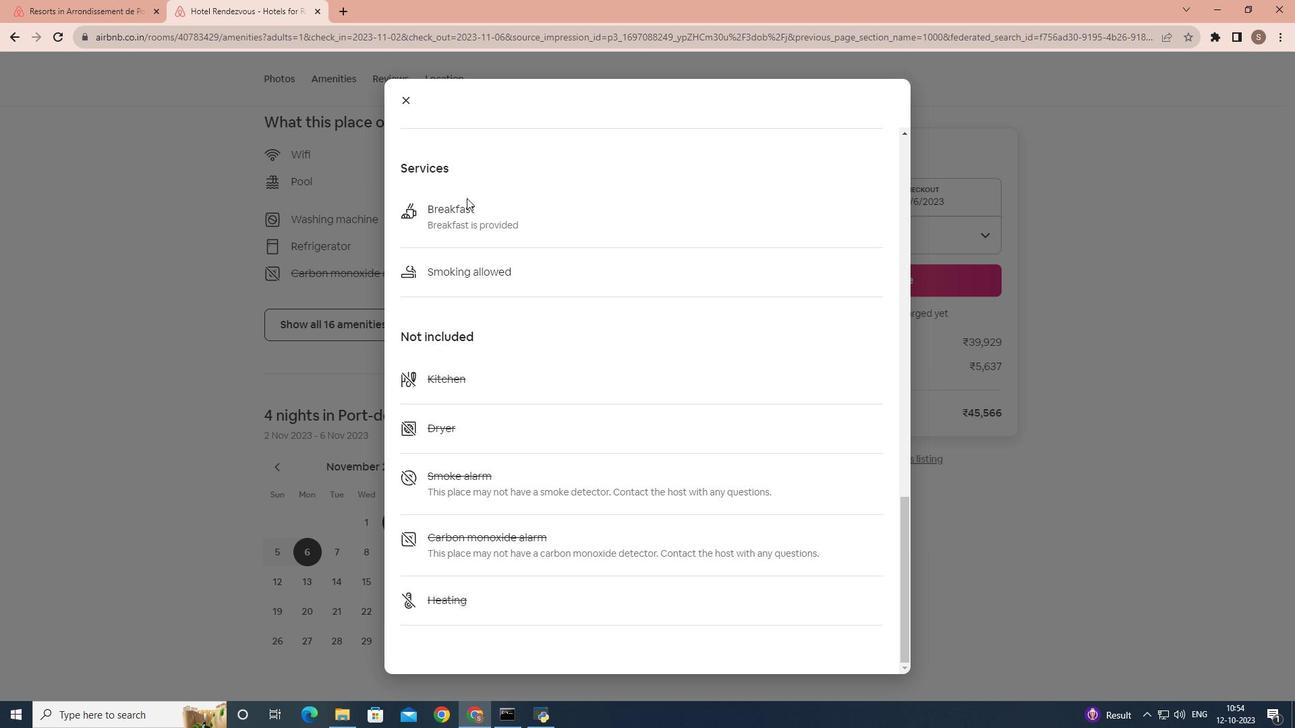 
Action: Mouse scrolled (517, 348) with delta (0, 0)
Screenshot: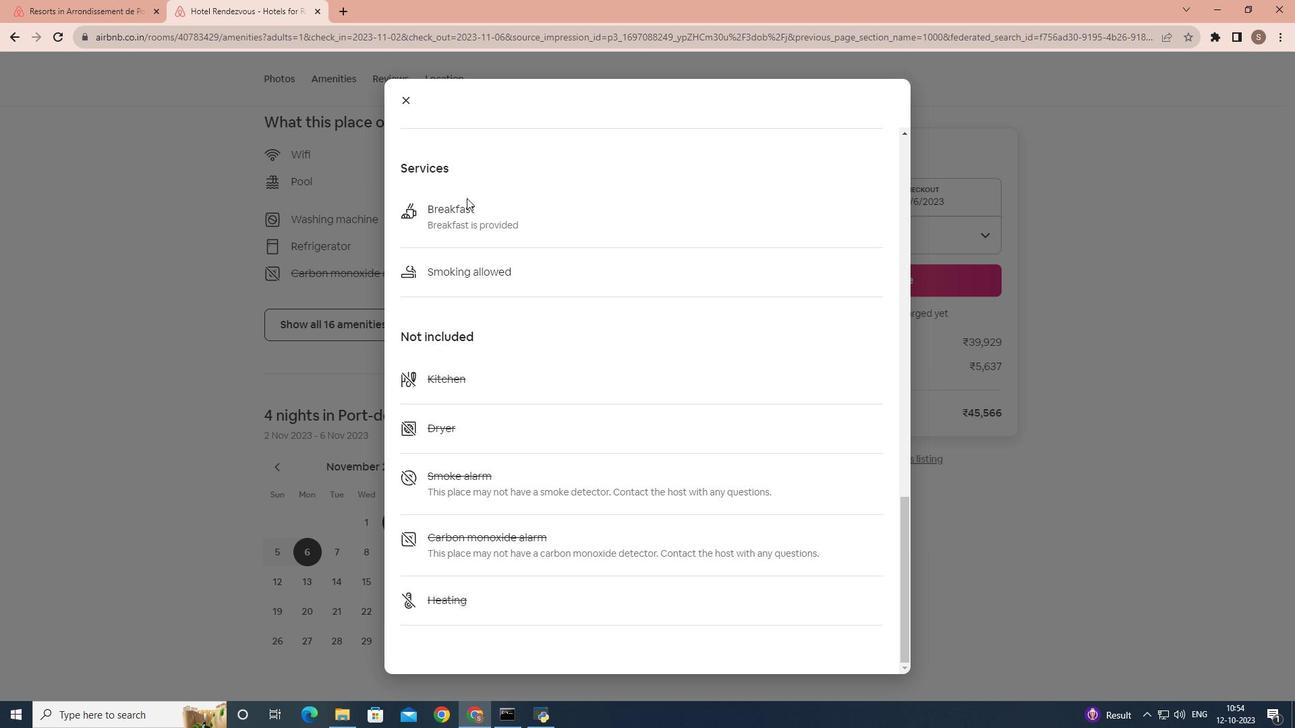 
Action: Mouse scrolled (517, 348) with delta (0, 0)
Screenshot: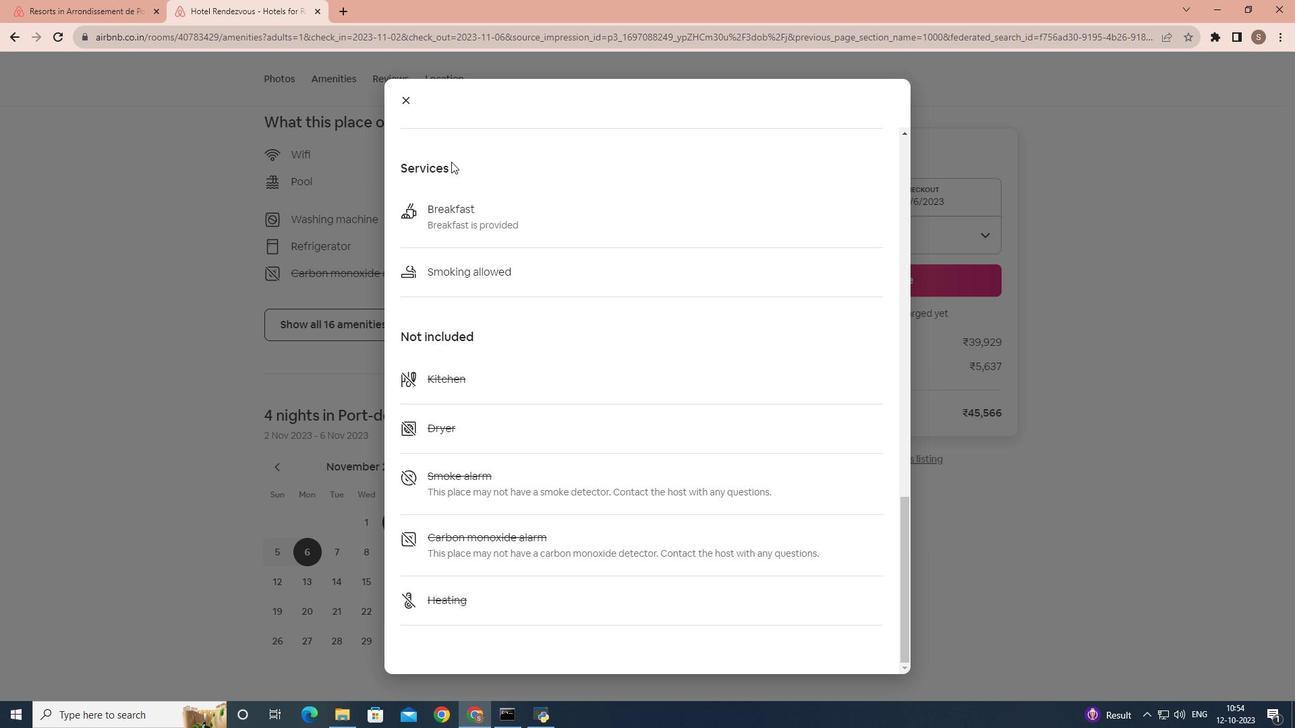 
Action: Mouse moved to (413, 107)
Screenshot: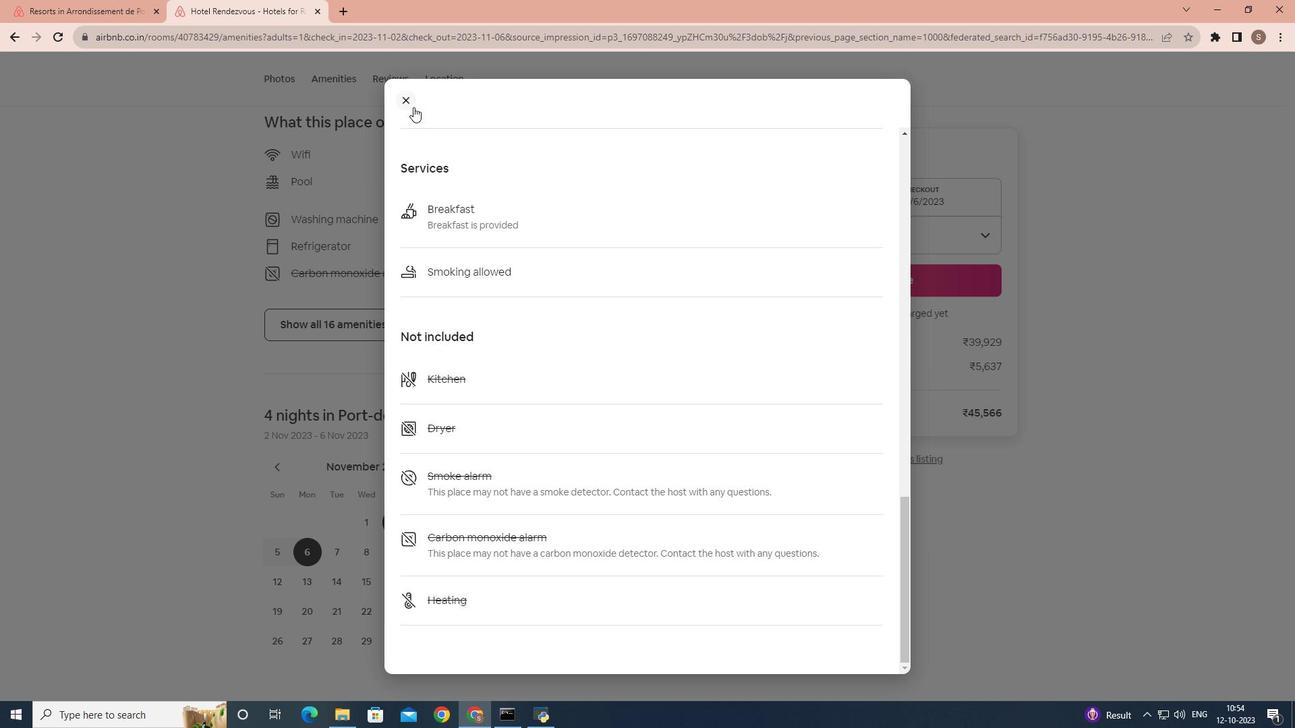 
Action: Mouse pressed left at (413, 107)
Screenshot: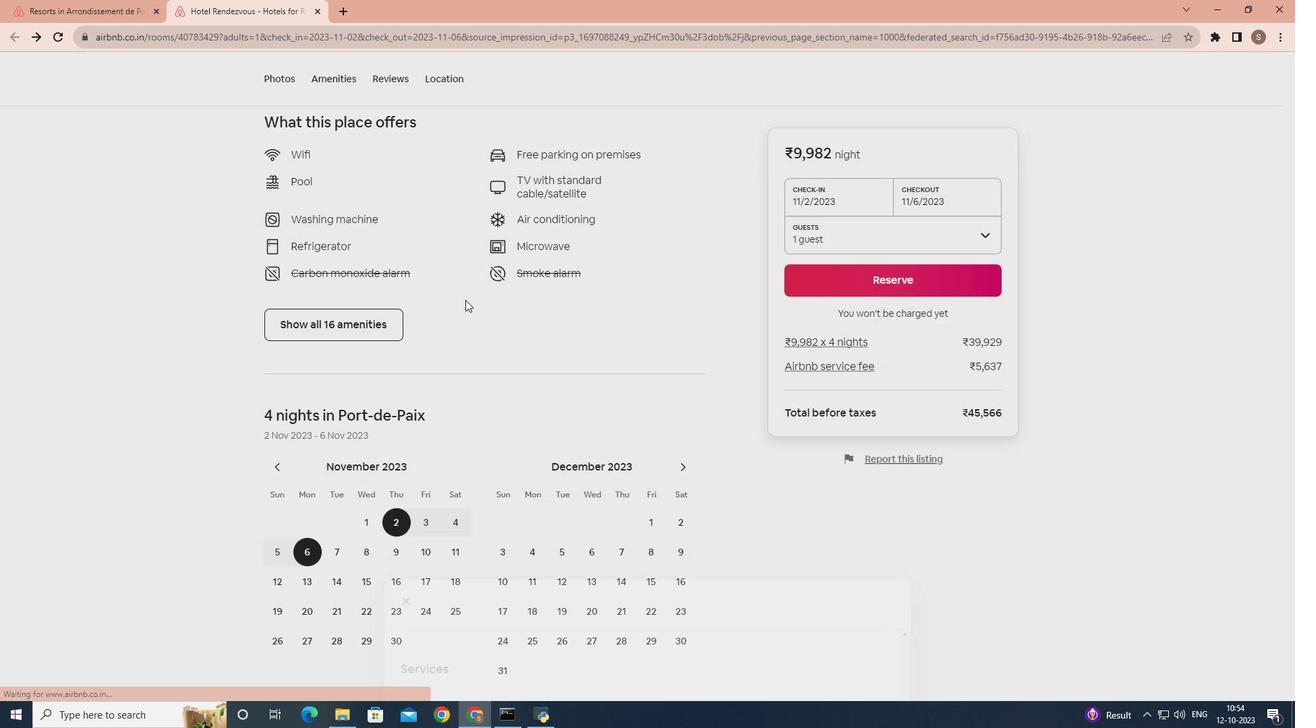
Action: Mouse moved to (473, 351)
Screenshot: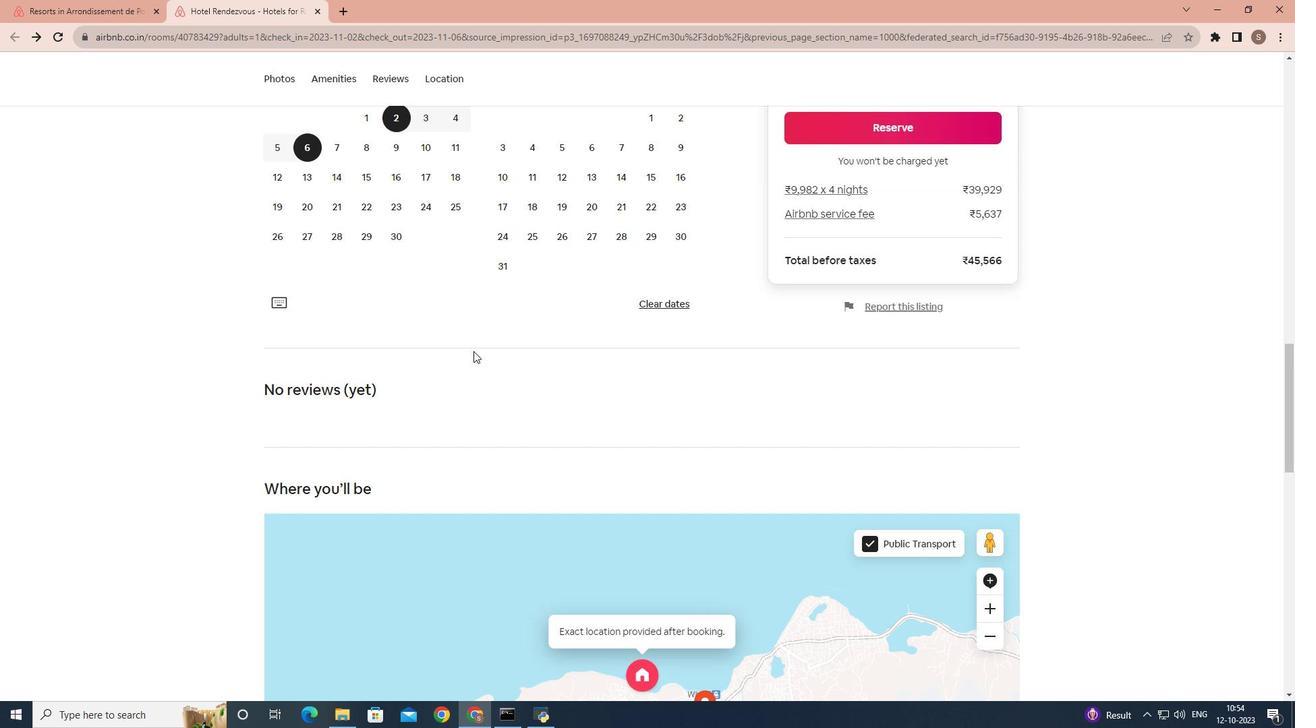 
Action: Mouse scrolled (473, 350) with delta (0, 0)
Screenshot: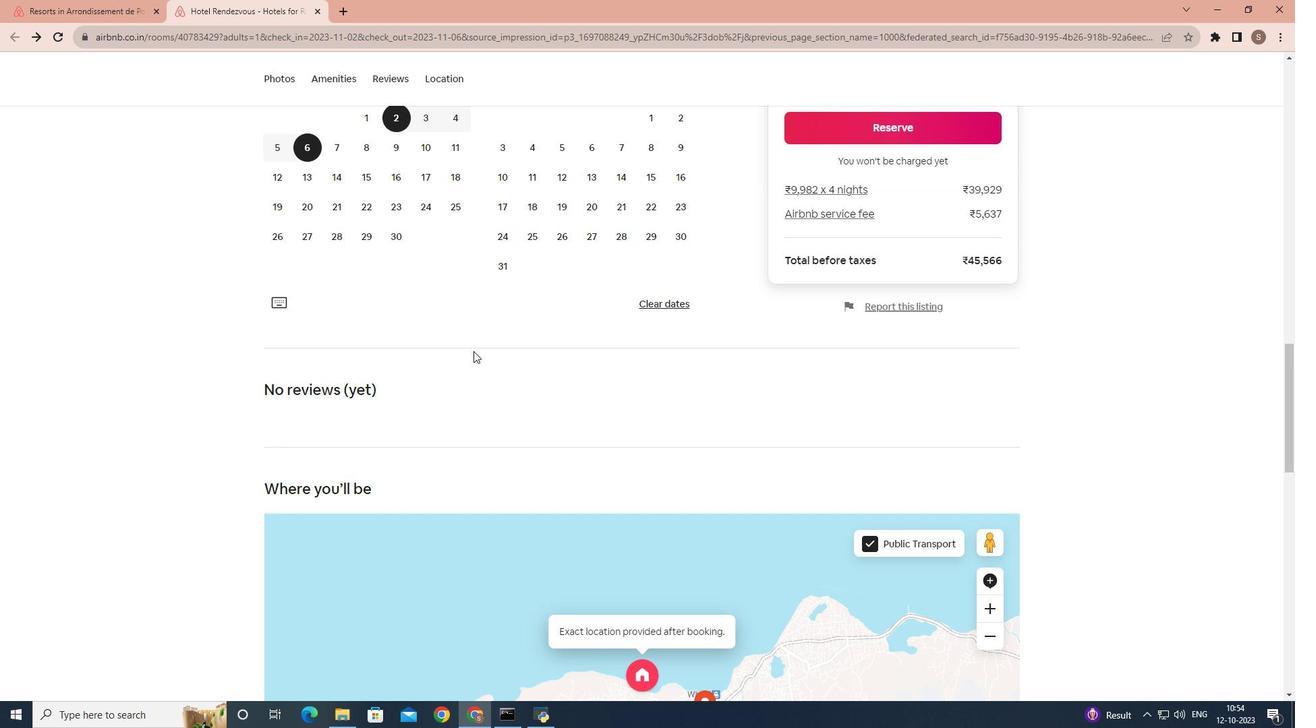 
Action: Mouse scrolled (473, 350) with delta (0, 0)
Screenshot: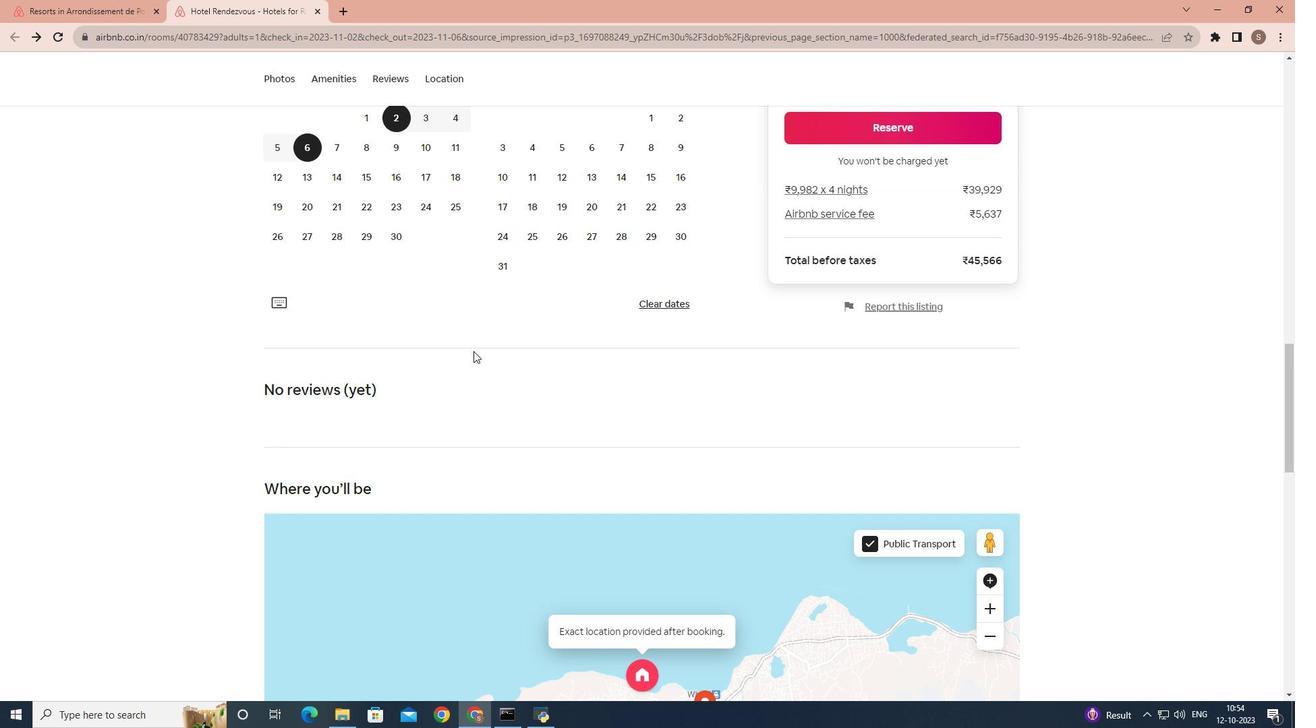 
Action: Mouse scrolled (473, 350) with delta (0, 0)
Screenshot: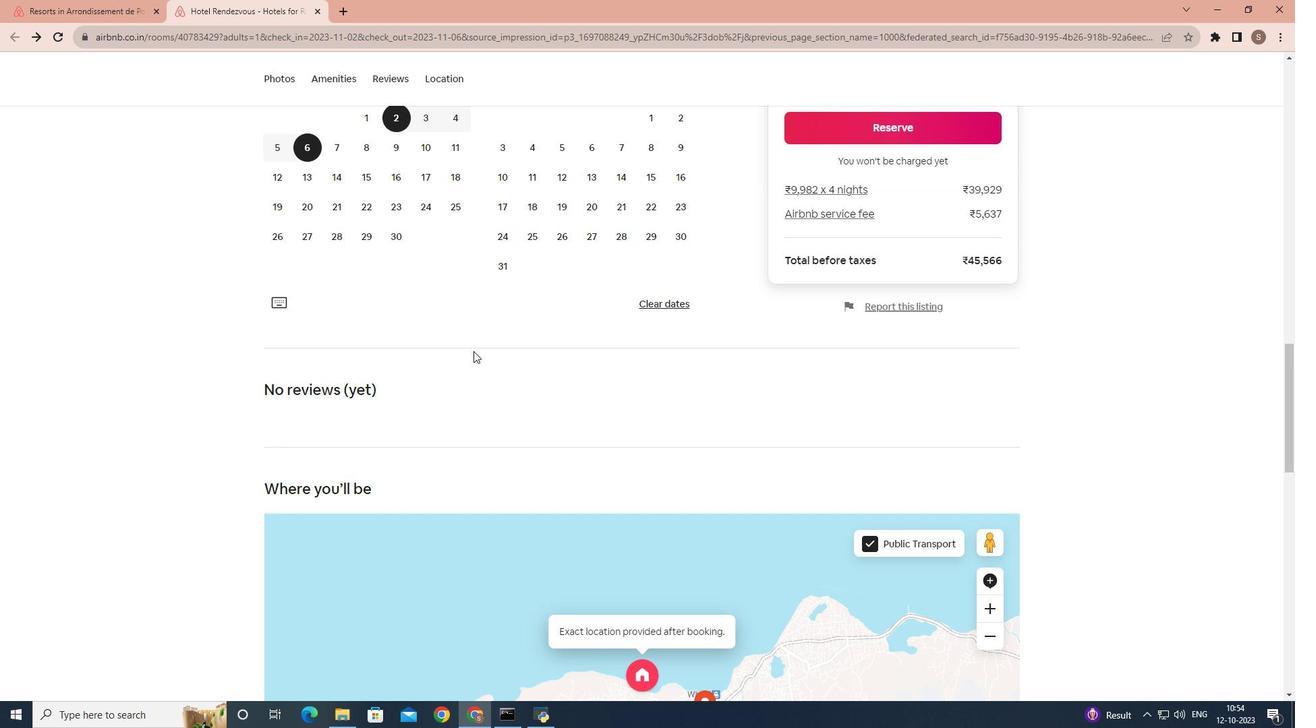 
Action: Mouse scrolled (473, 350) with delta (0, 0)
Screenshot: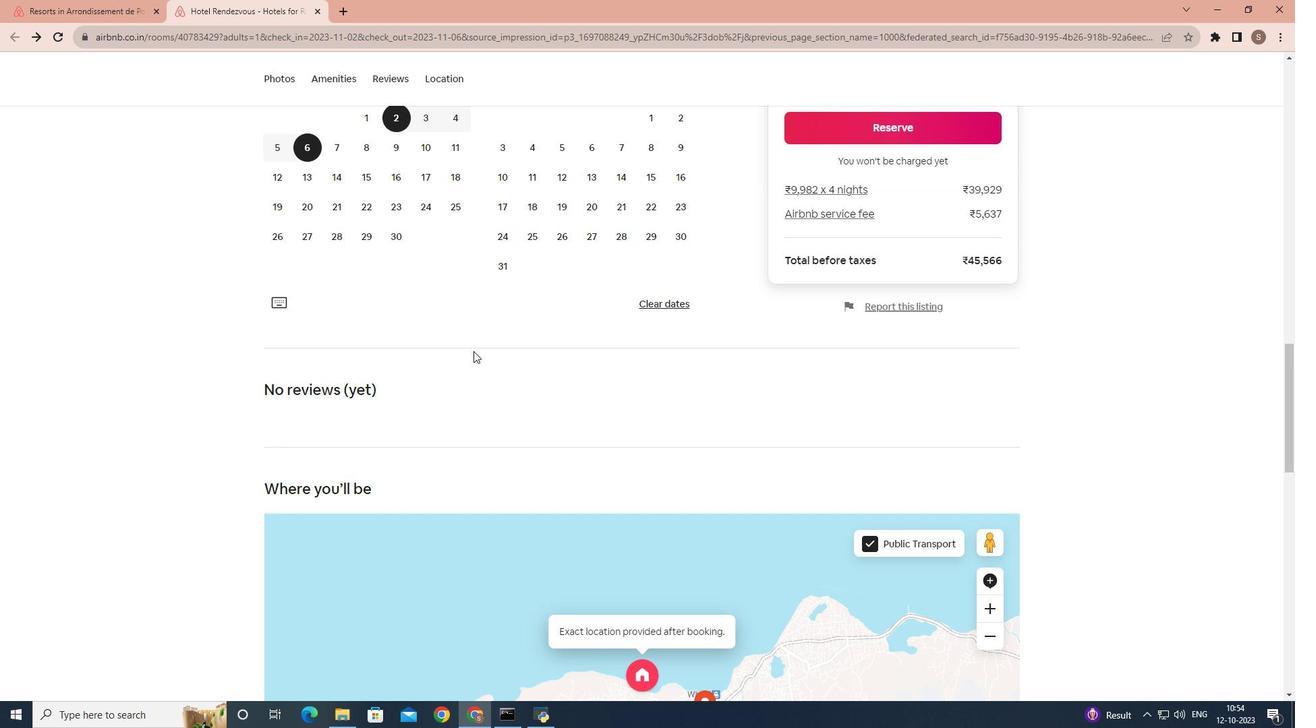 
Action: Mouse scrolled (473, 350) with delta (0, 0)
Screenshot: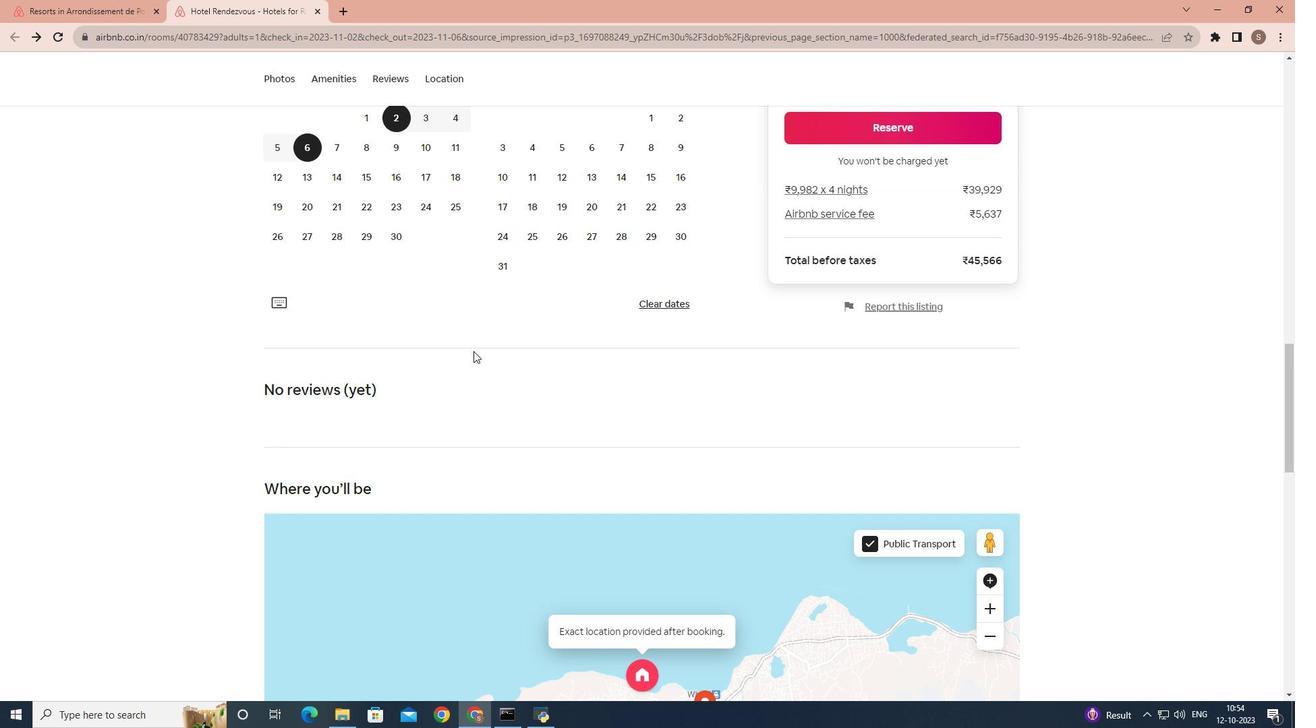 
Action: Mouse scrolled (473, 350) with delta (0, 0)
Screenshot: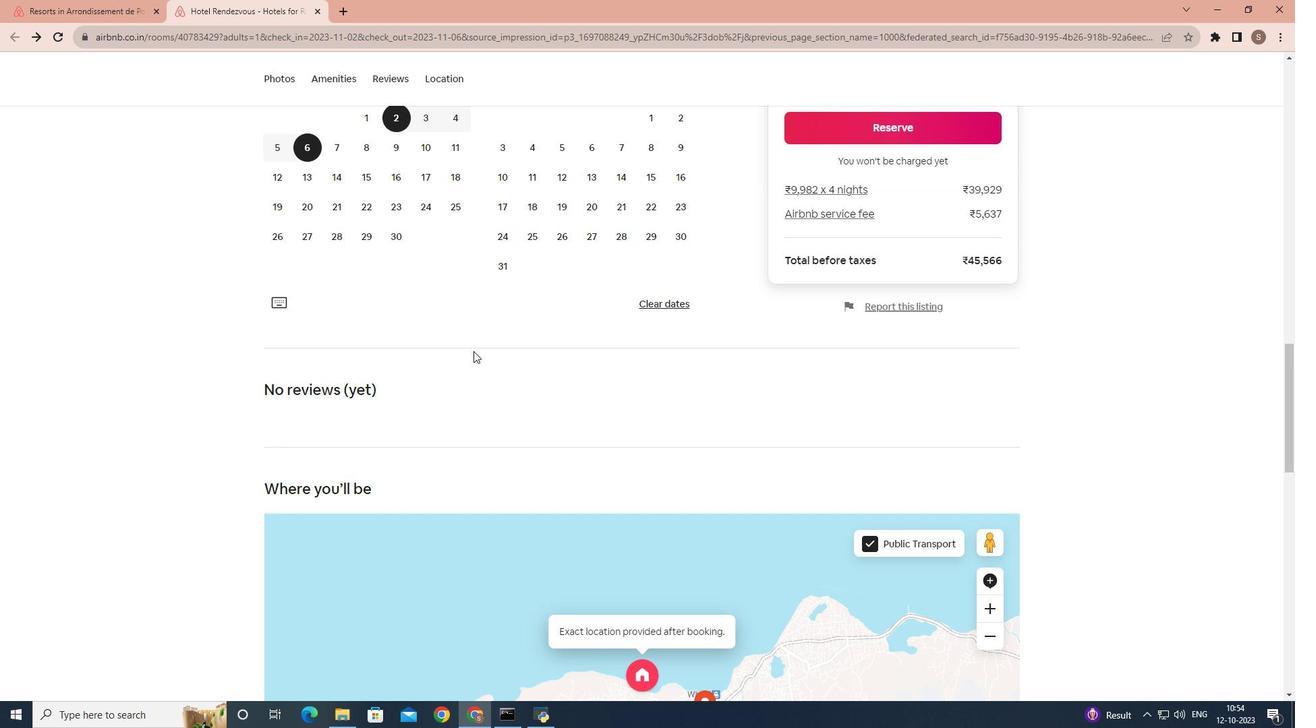 
Action: Mouse scrolled (473, 350) with delta (0, 0)
Screenshot: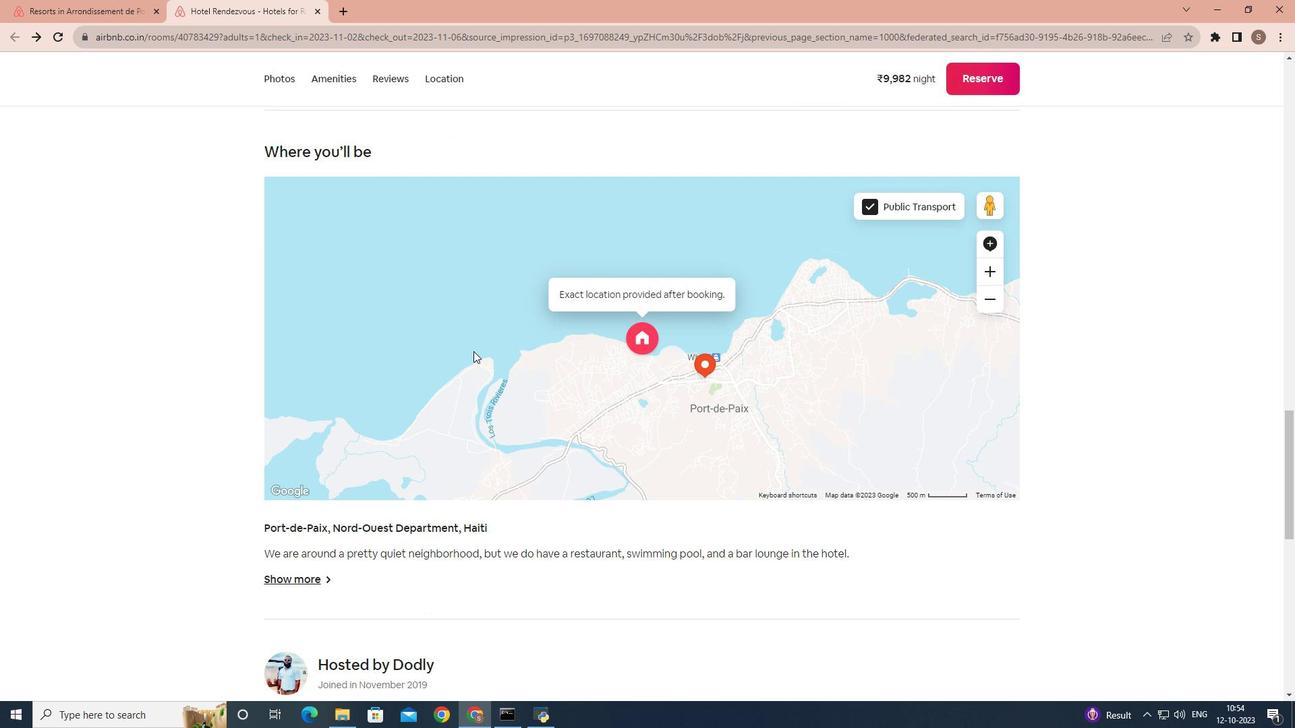 
Action: Mouse scrolled (473, 350) with delta (0, 0)
Screenshot: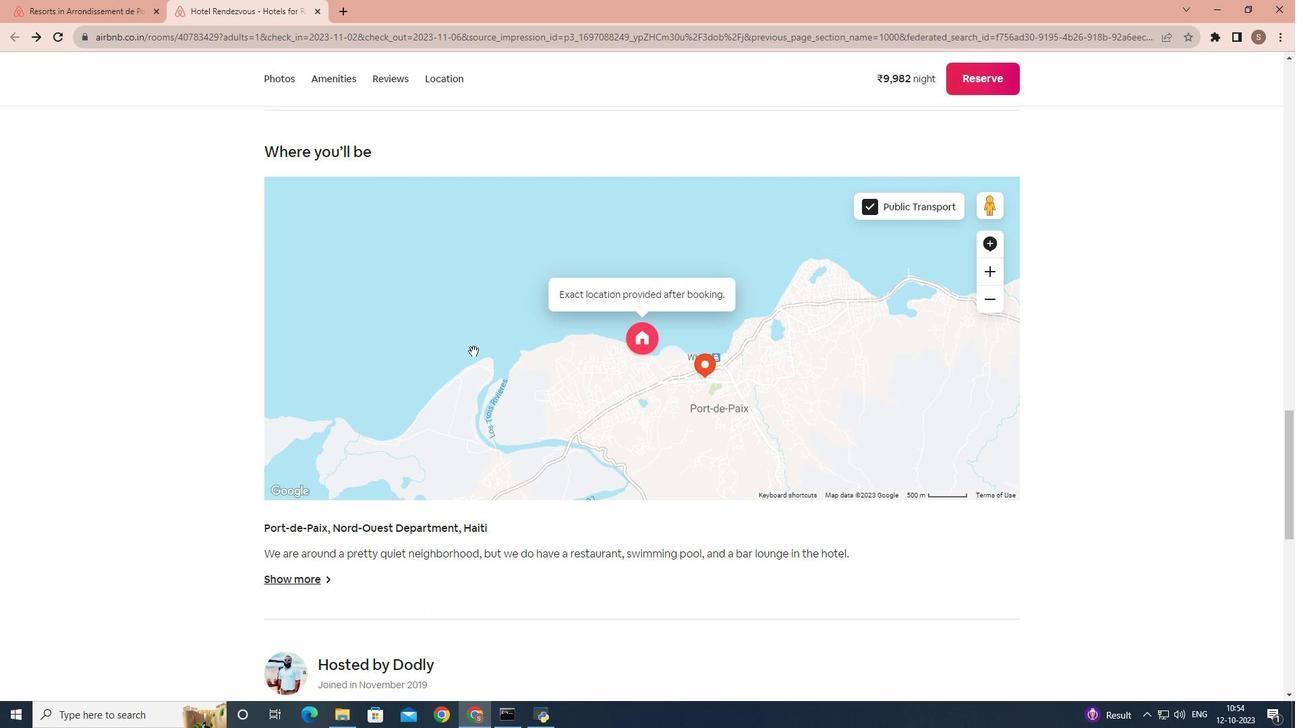 
Action: Mouse scrolled (473, 350) with delta (0, 0)
Screenshot: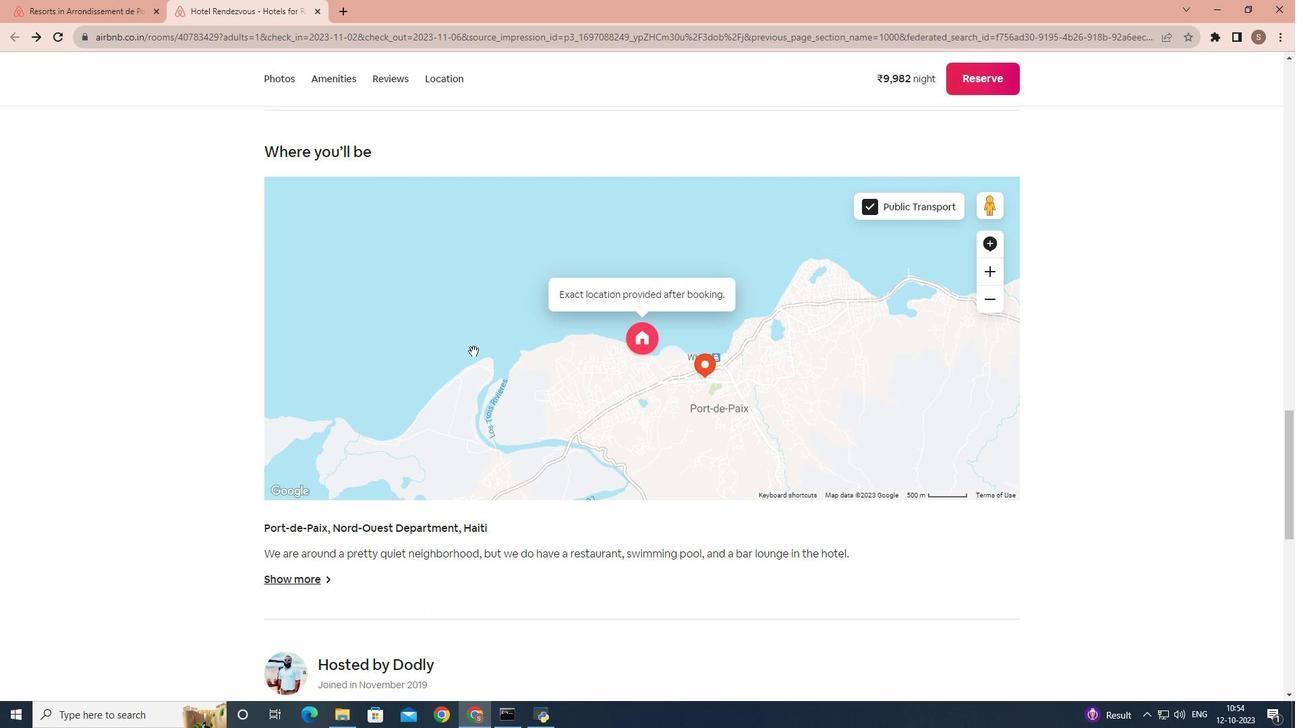 
Action: Mouse scrolled (473, 350) with delta (0, 0)
Screenshot: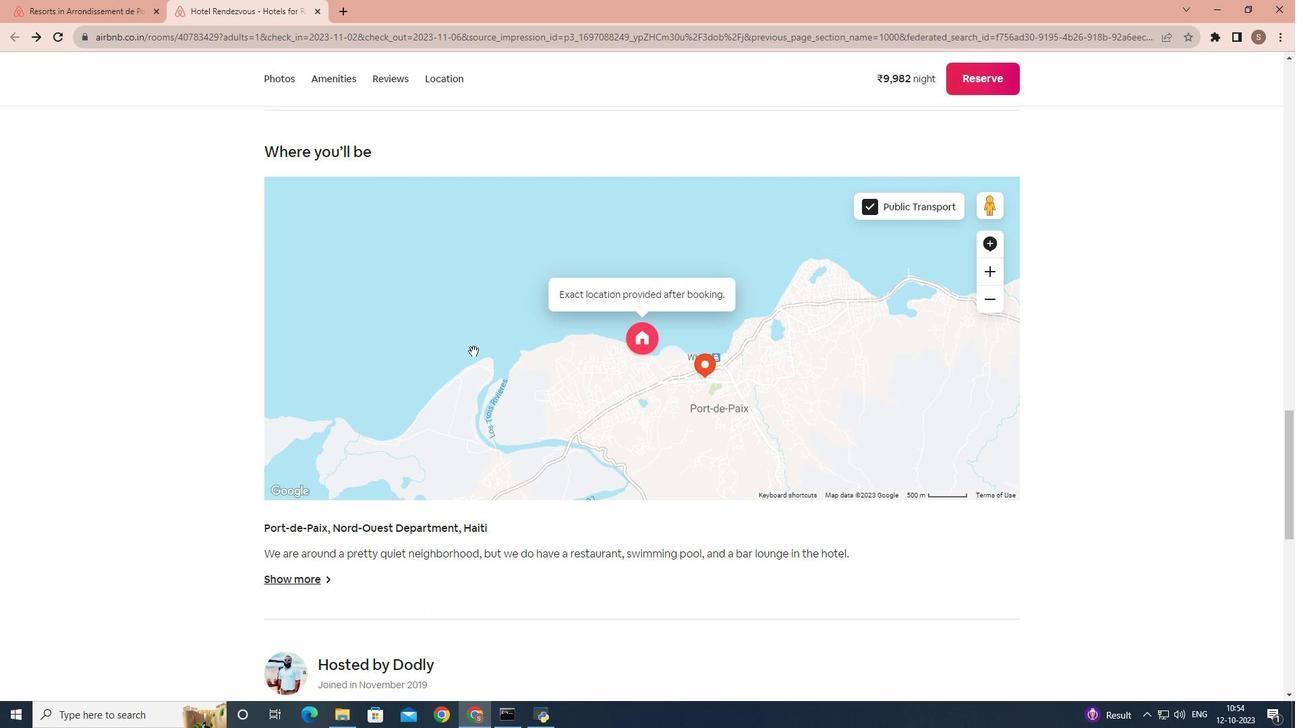 
Action: Mouse scrolled (473, 350) with delta (0, 0)
Screenshot: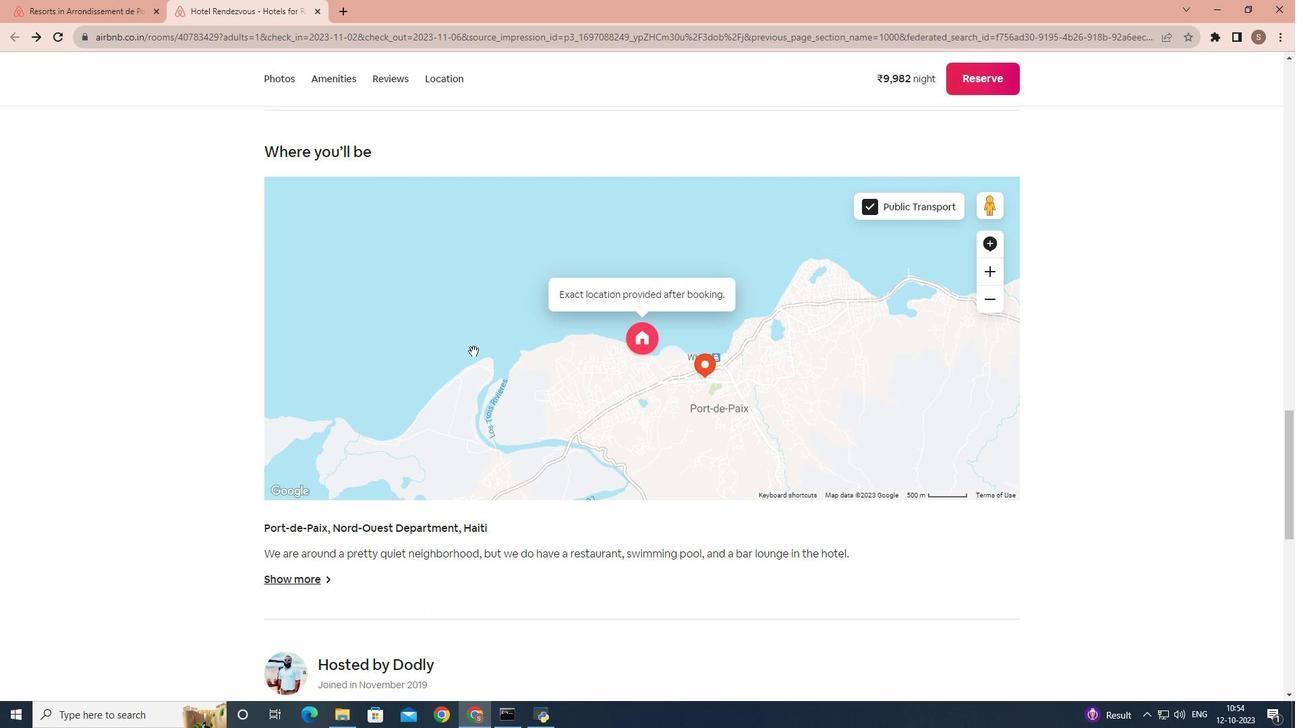 
Action: Mouse scrolled (473, 350) with delta (0, 0)
Screenshot: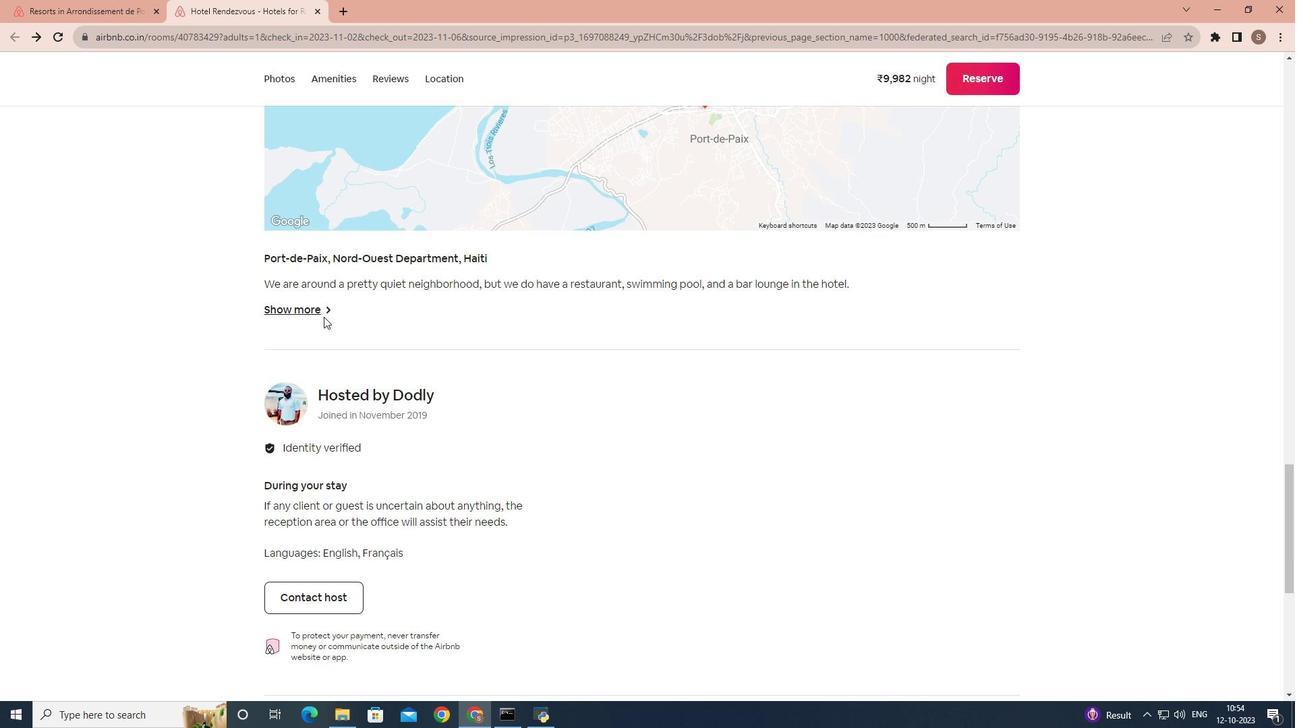 
Action: Mouse scrolled (473, 350) with delta (0, 0)
Screenshot: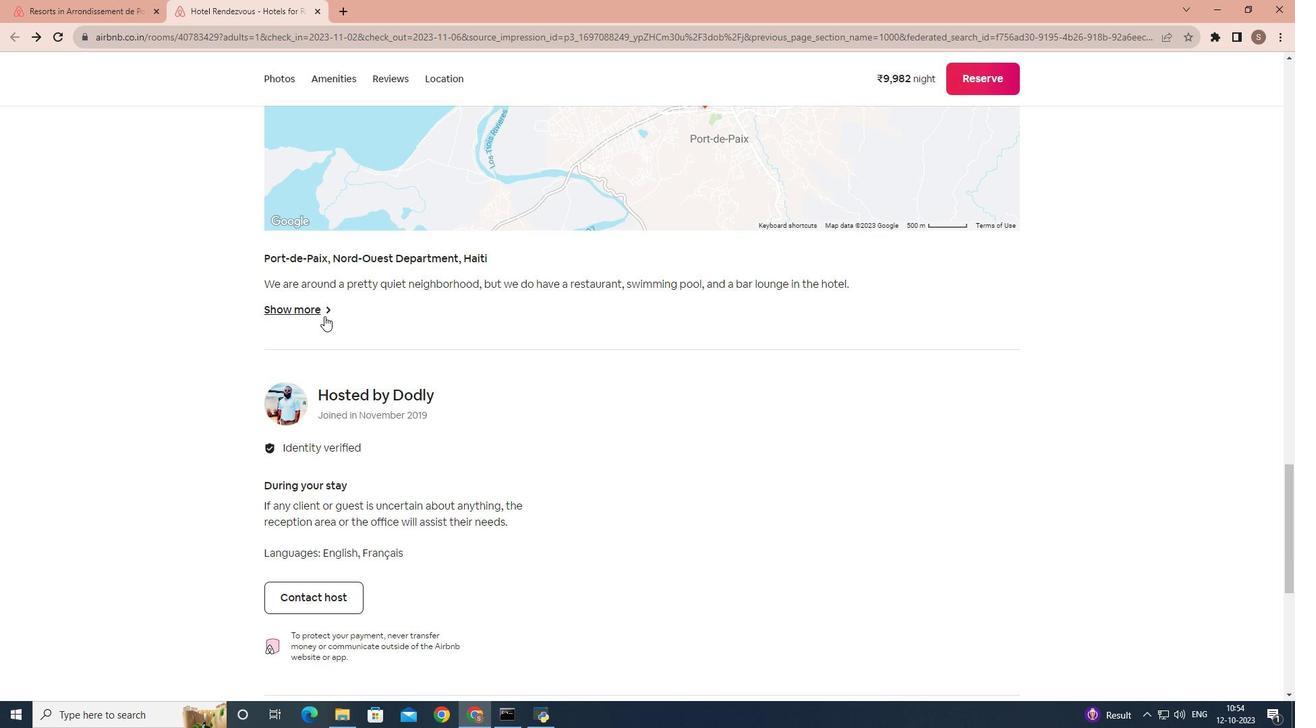 
Action: Mouse scrolled (473, 350) with delta (0, 0)
Screenshot: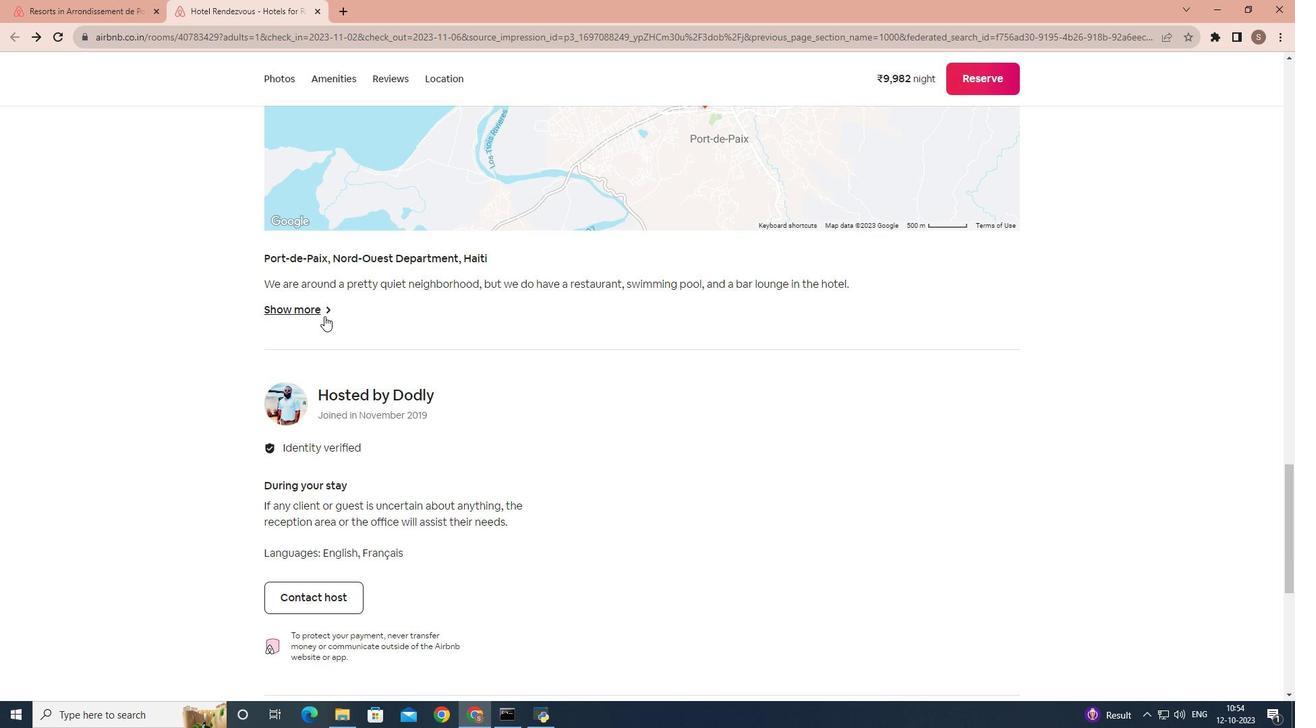 
Action: Mouse scrolled (473, 350) with delta (0, 0)
Screenshot: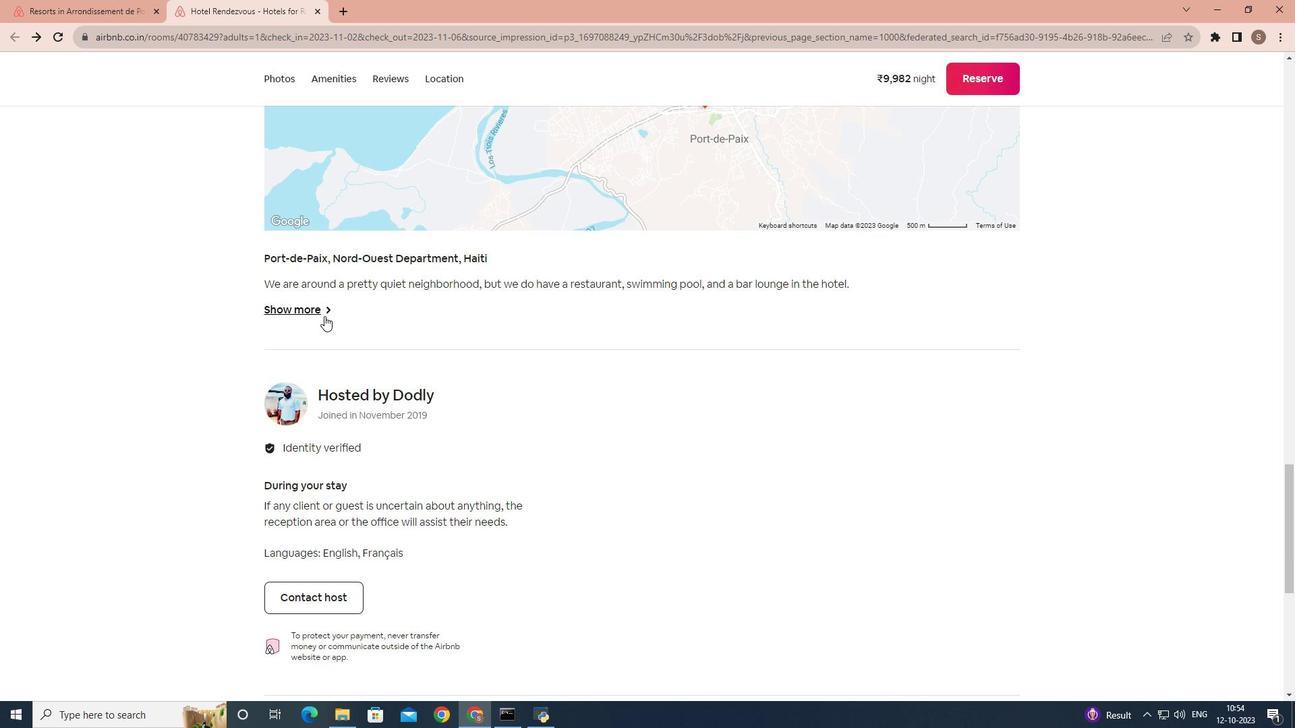 
Action: Mouse moved to (324, 316)
Screenshot: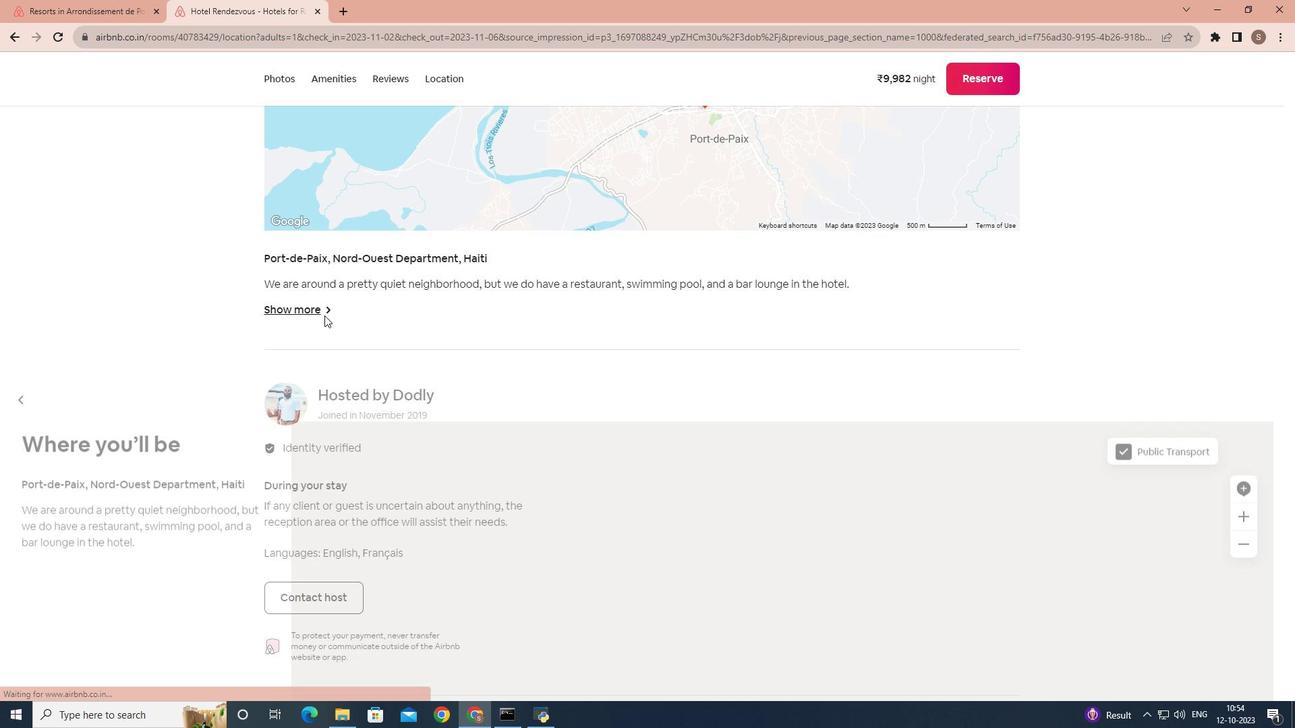 
Action: Mouse pressed left at (324, 316)
Screenshot: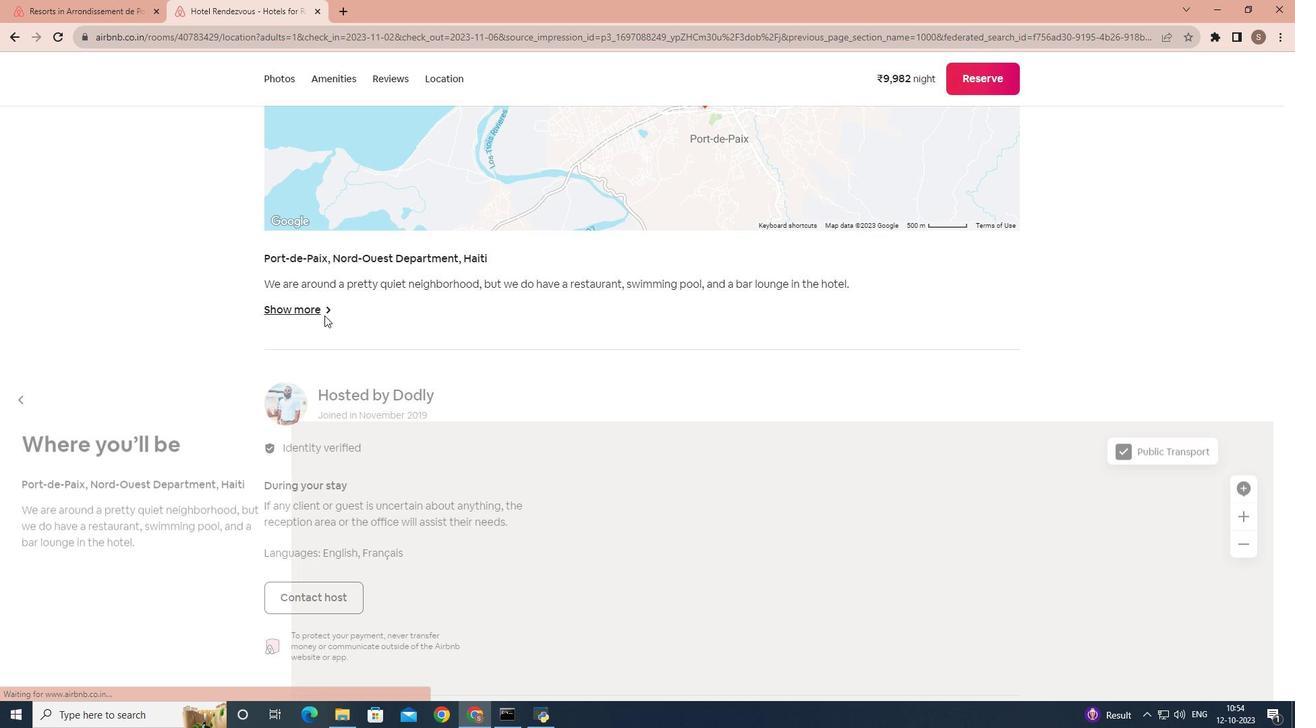 
Action: Mouse moved to (19, 72)
Screenshot: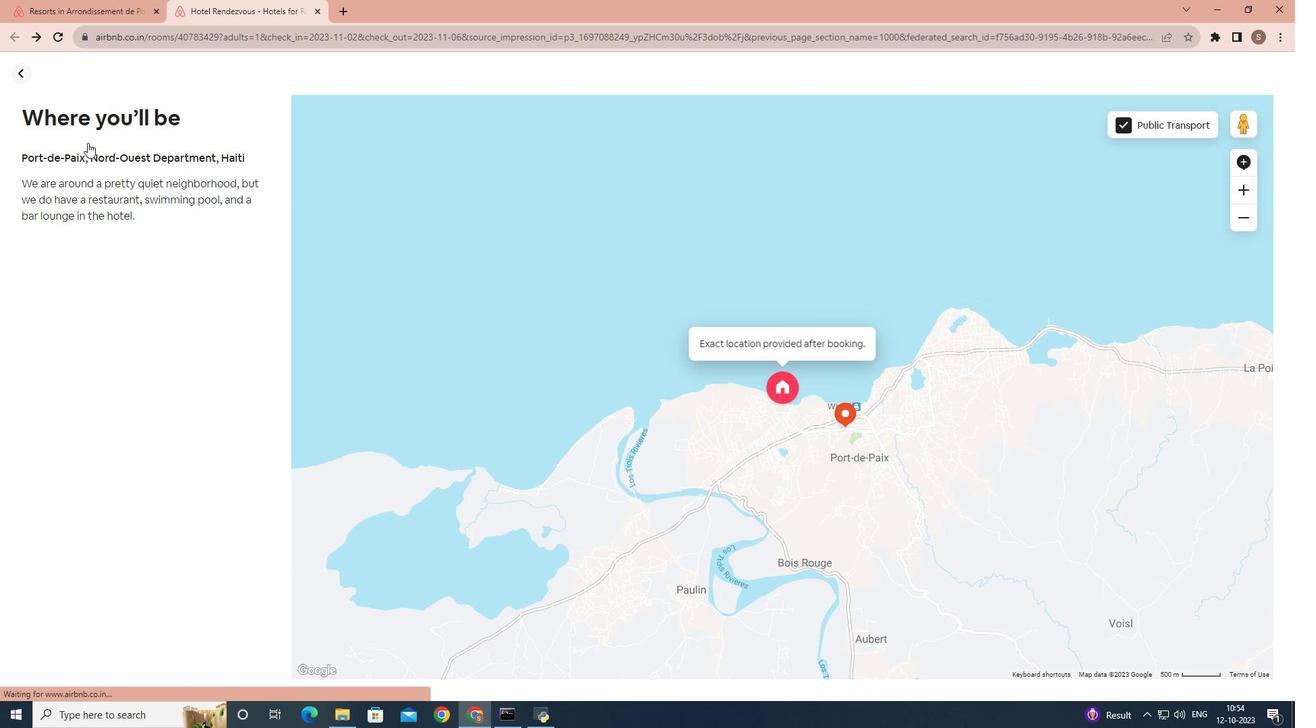 
Action: Mouse pressed left at (19, 72)
Screenshot: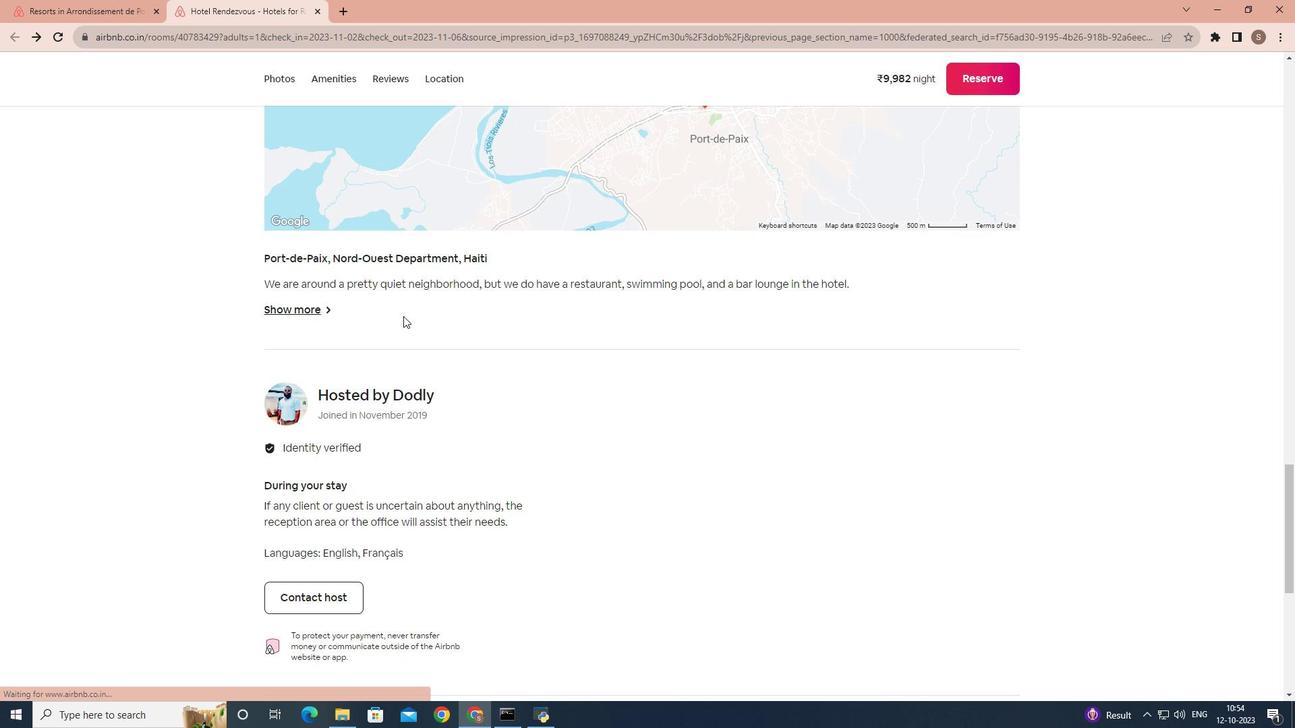 
Action: Mouse moved to (403, 326)
Screenshot: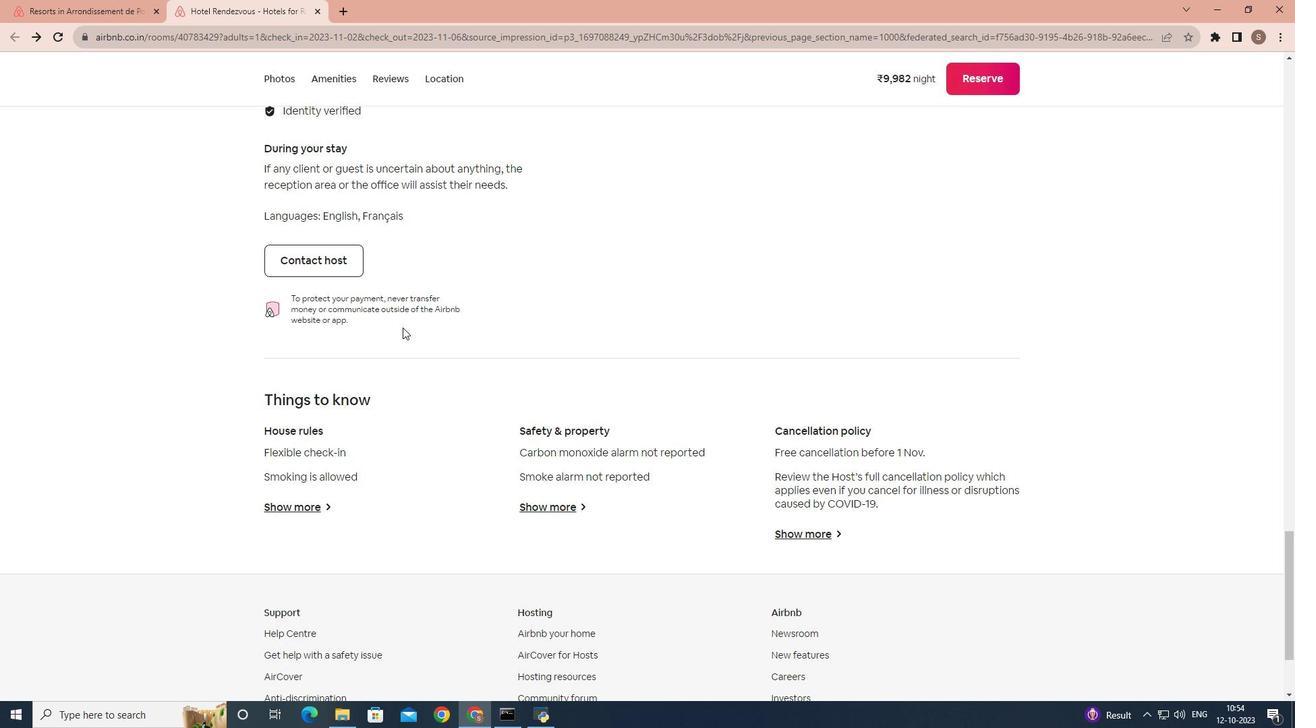 
Action: Mouse scrolled (403, 325) with delta (0, 0)
Screenshot: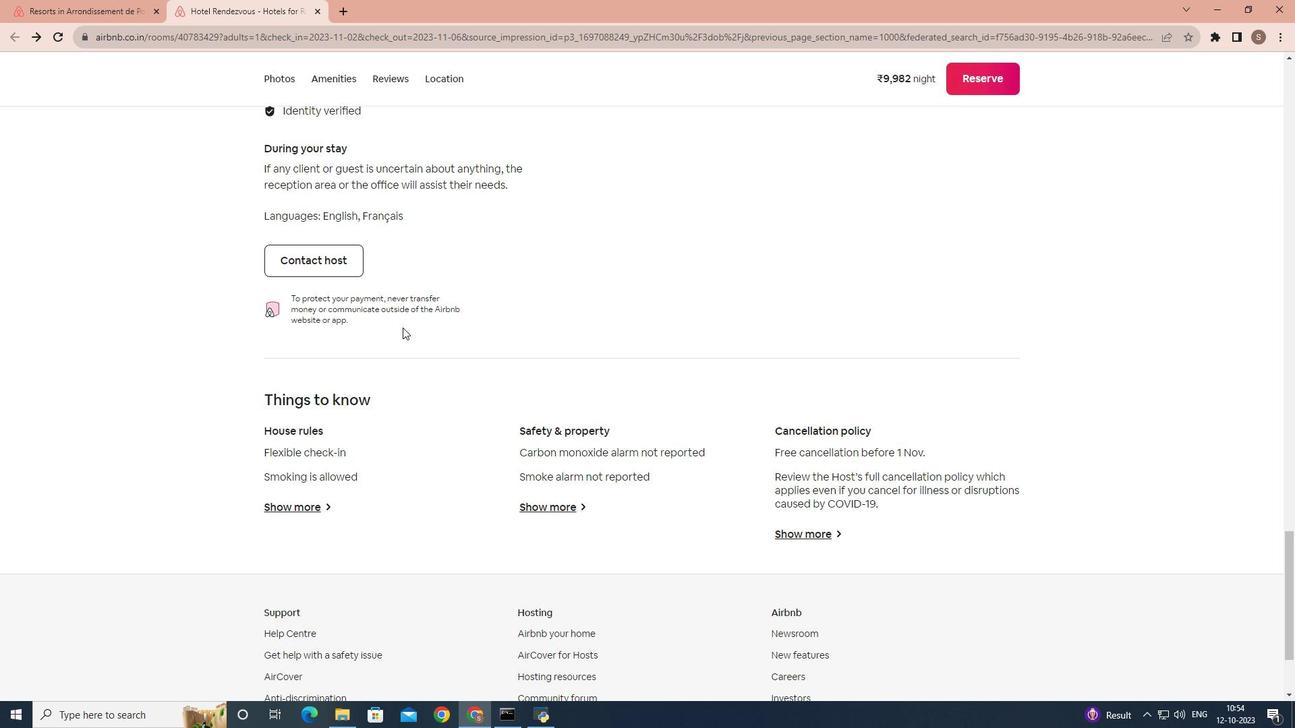 
Action: Mouse scrolled (403, 325) with delta (0, 0)
Screenshot: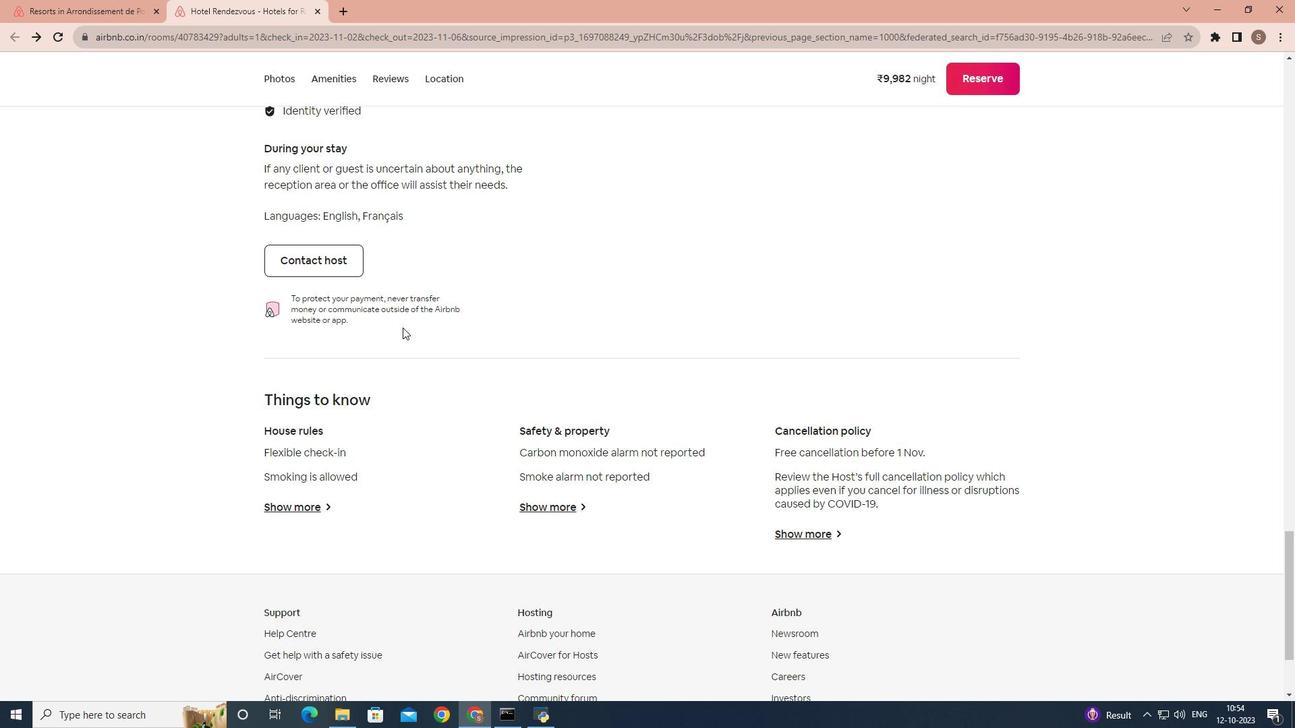 
Action: Mouse moved to (403, 326)
Screenshot: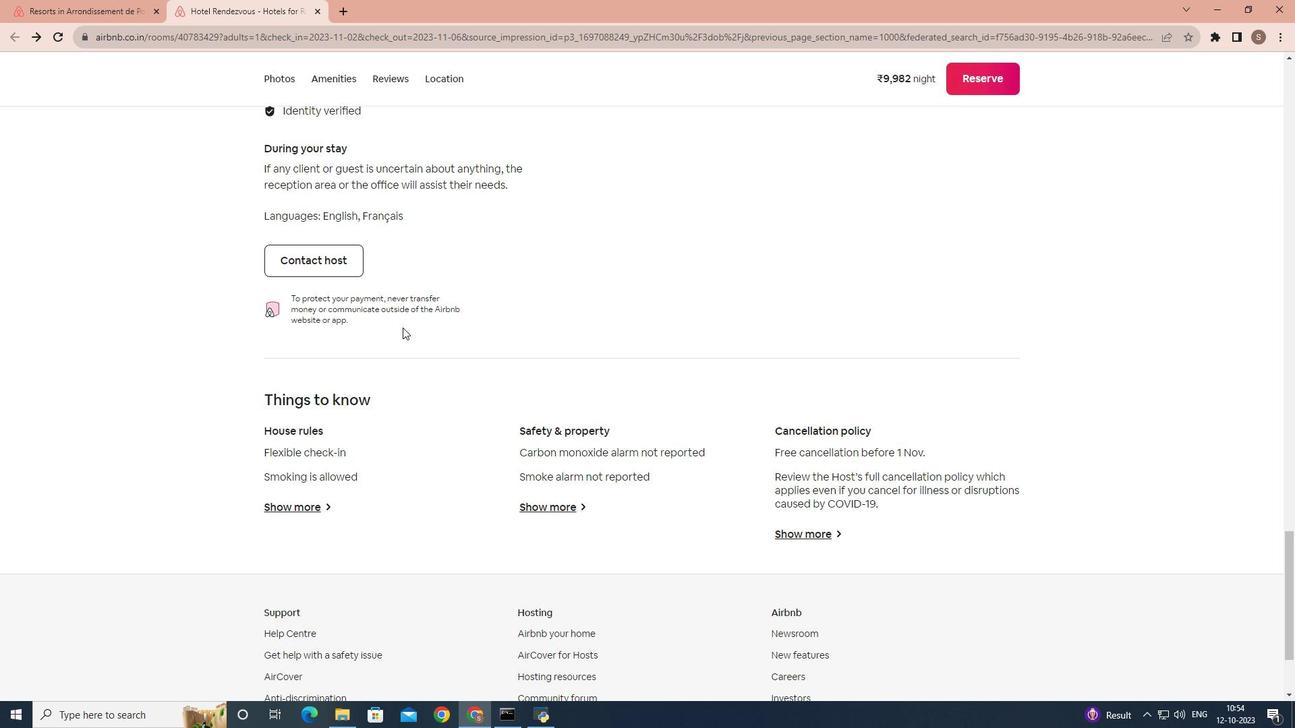 
Action: Mouse scrolled (403, 325) with delta (0, 0)
Screenshot: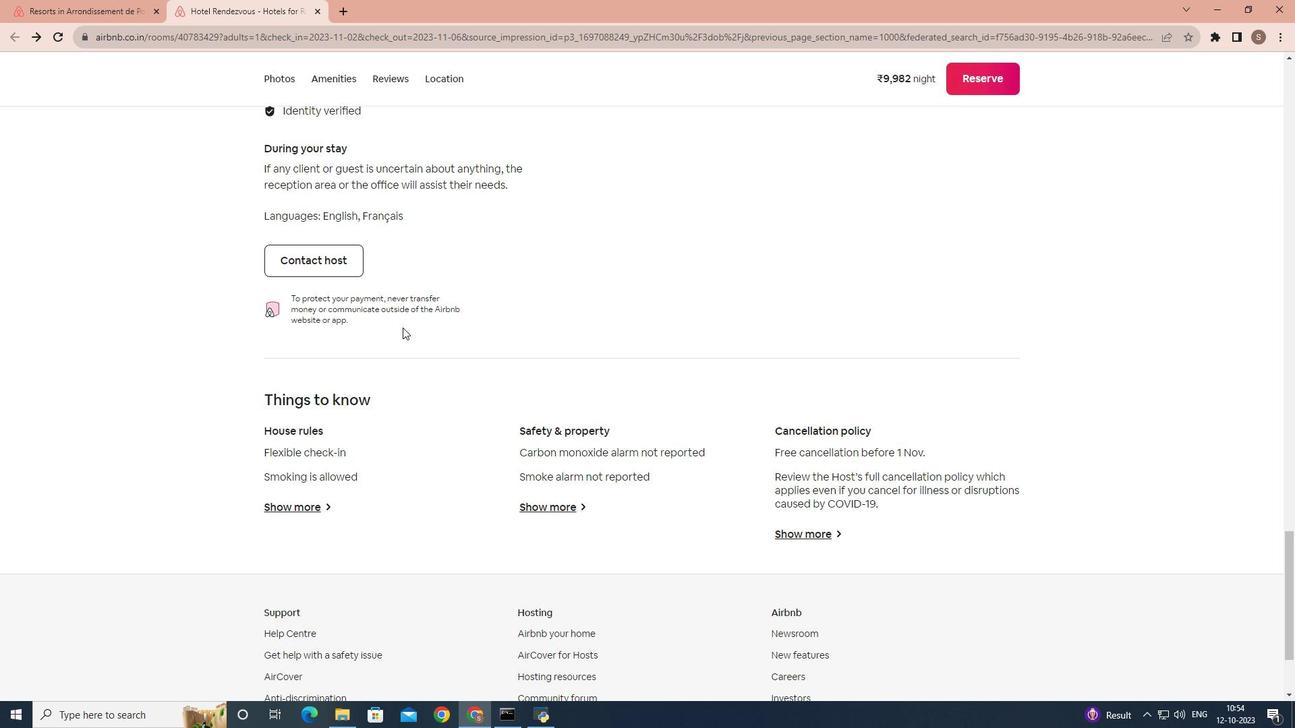 
Action: Mouse moved to (402, 327)
Screenshot: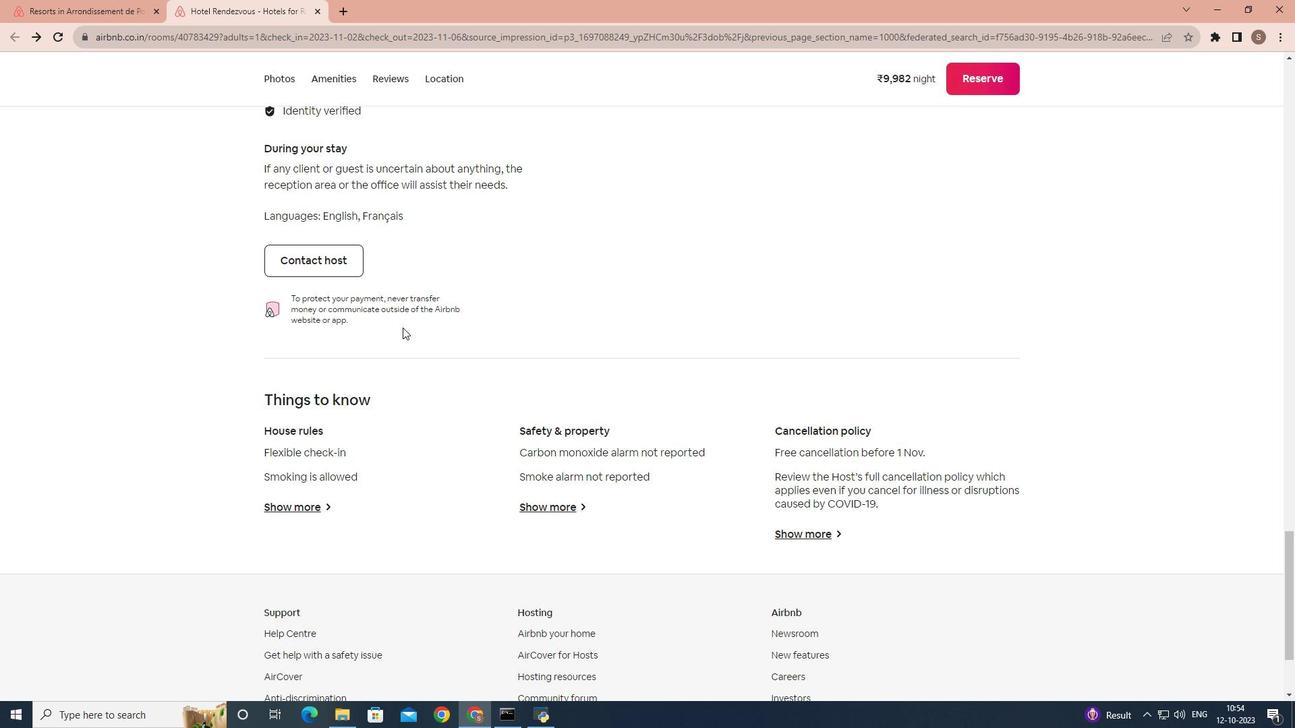 
Action: Mouse scrolled (402, 327) with delta (0, 0)
Screenshot: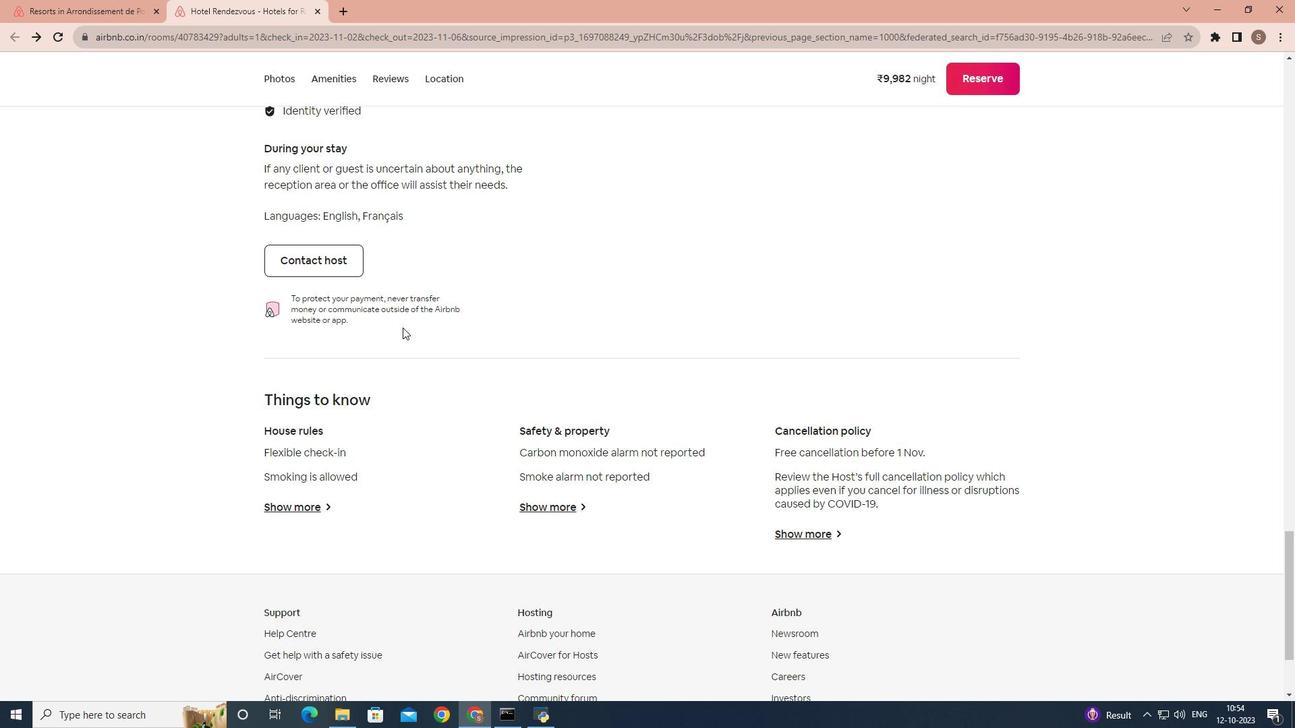 
Action: Mouse scrolled (402, 327) with delta (0, 0)
Screenshot: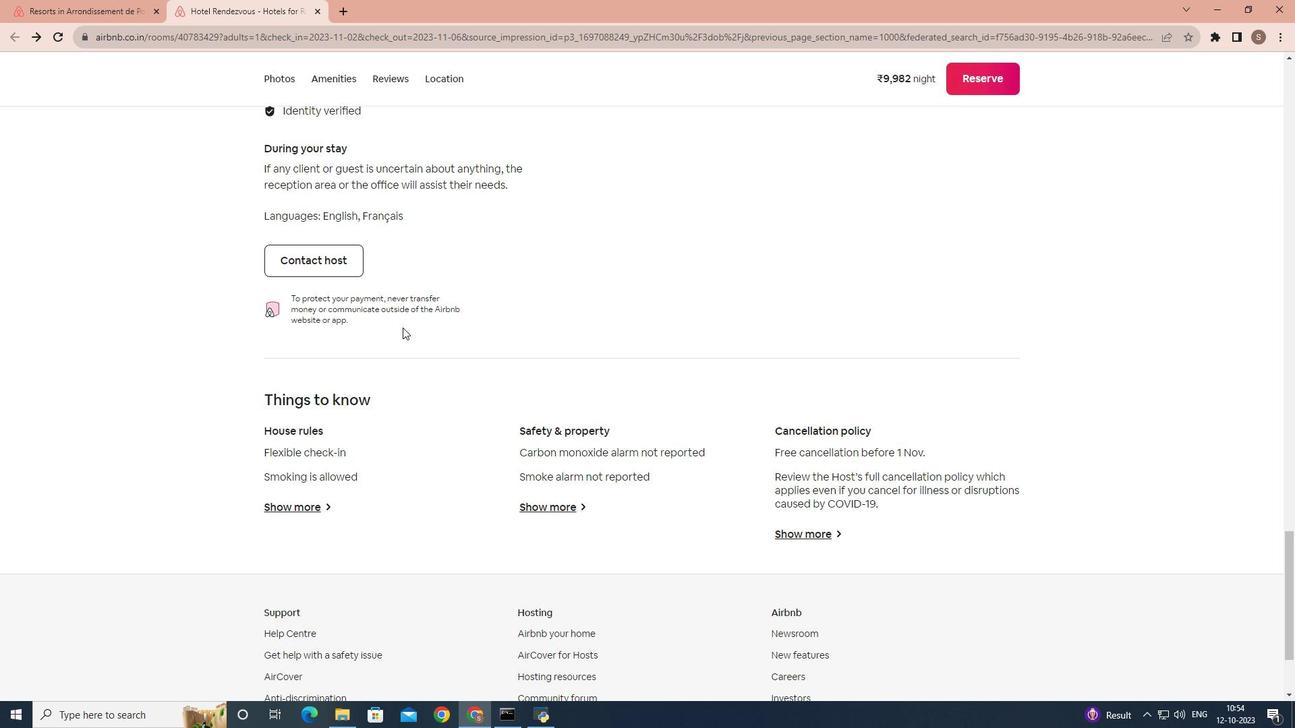 
Action: Mouse scrolled (402, 327) with delta (0, 0)
Screenshot: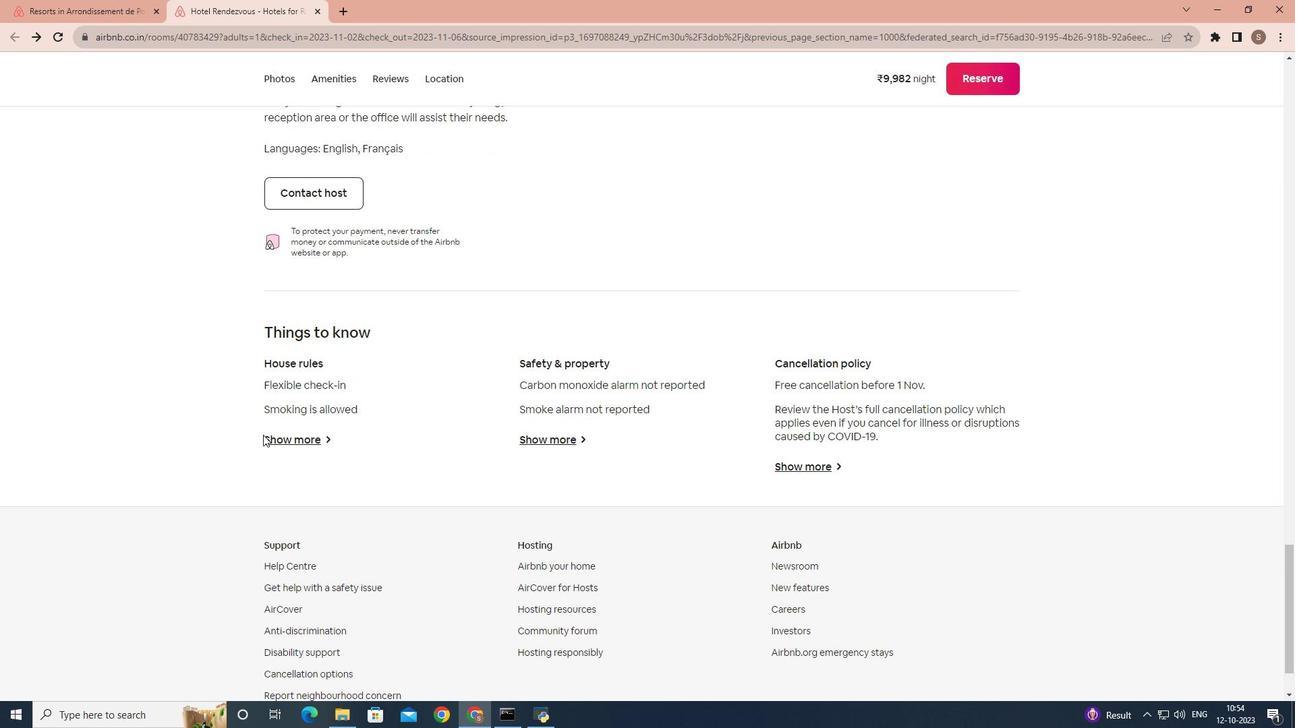 
Action: Mouse moved to (263, 435)
Screenshot: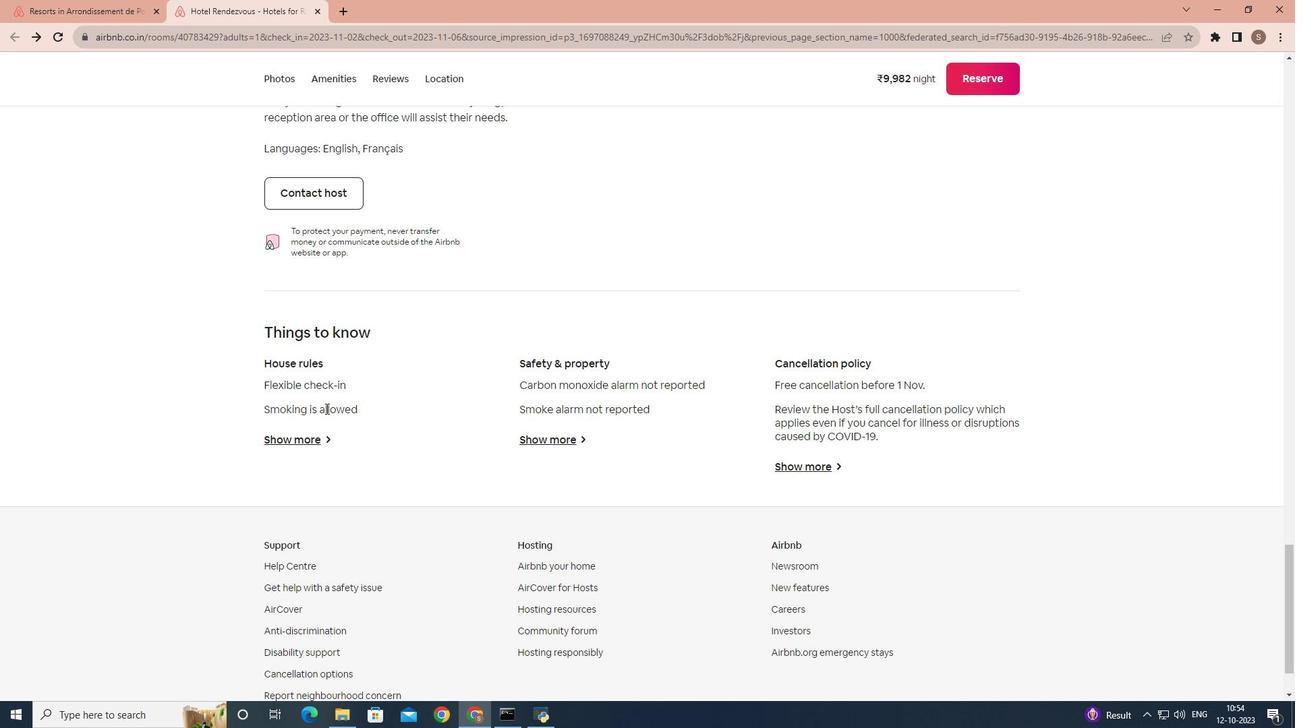 
Action: Mouse pressed left at (263, 435)
Screenshot: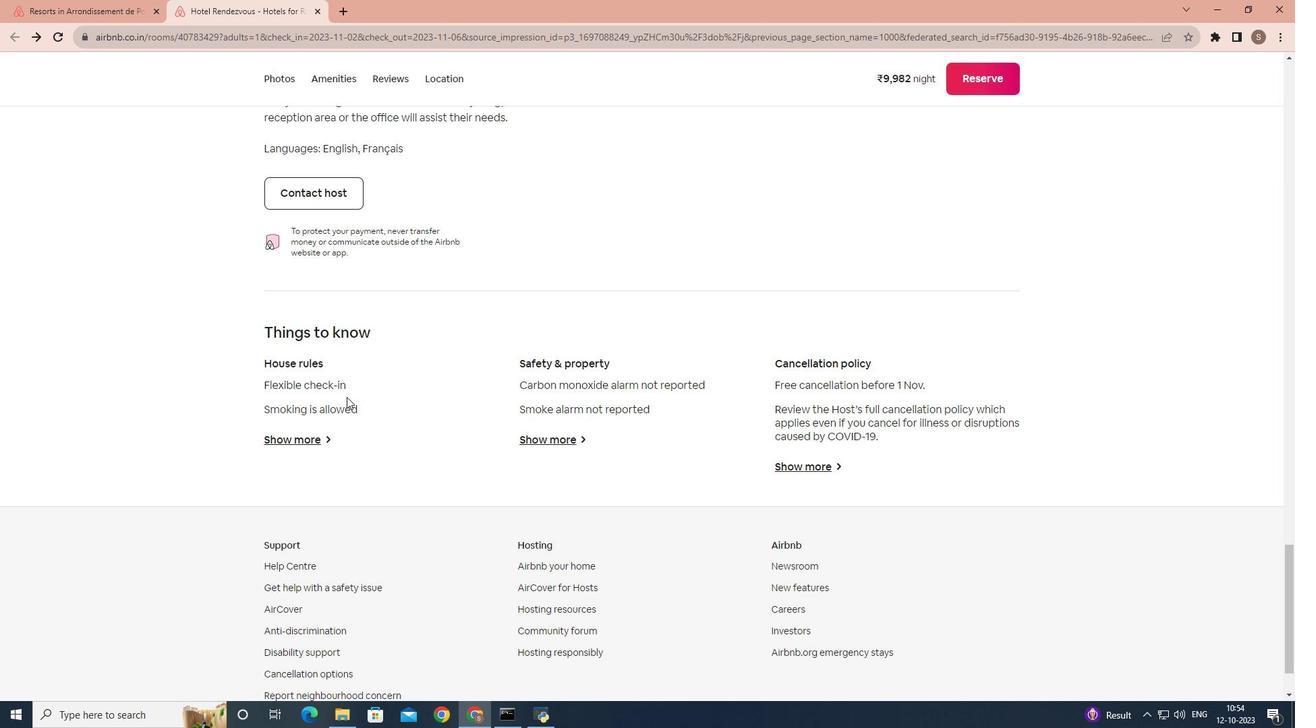 
Action: Mouse moved to (282, 431)
Screenshot: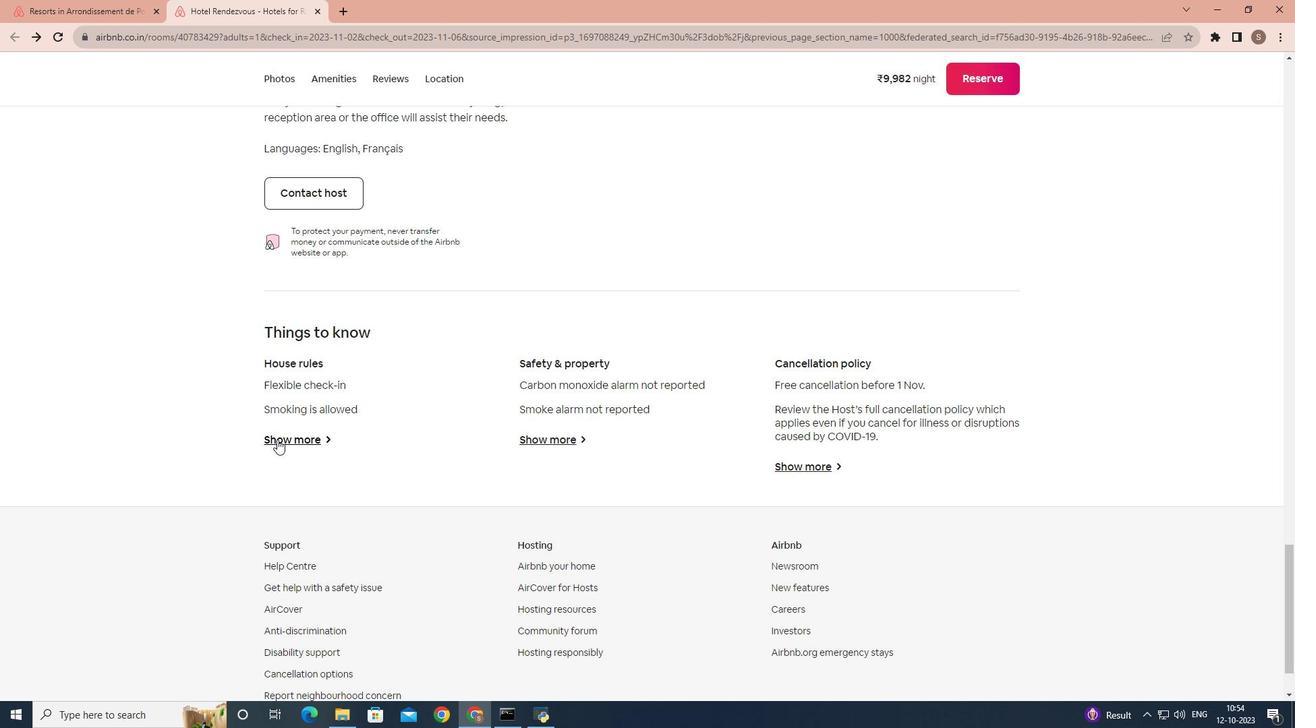 
Action: Mouse pressed left at (282, 431)
Screenshot: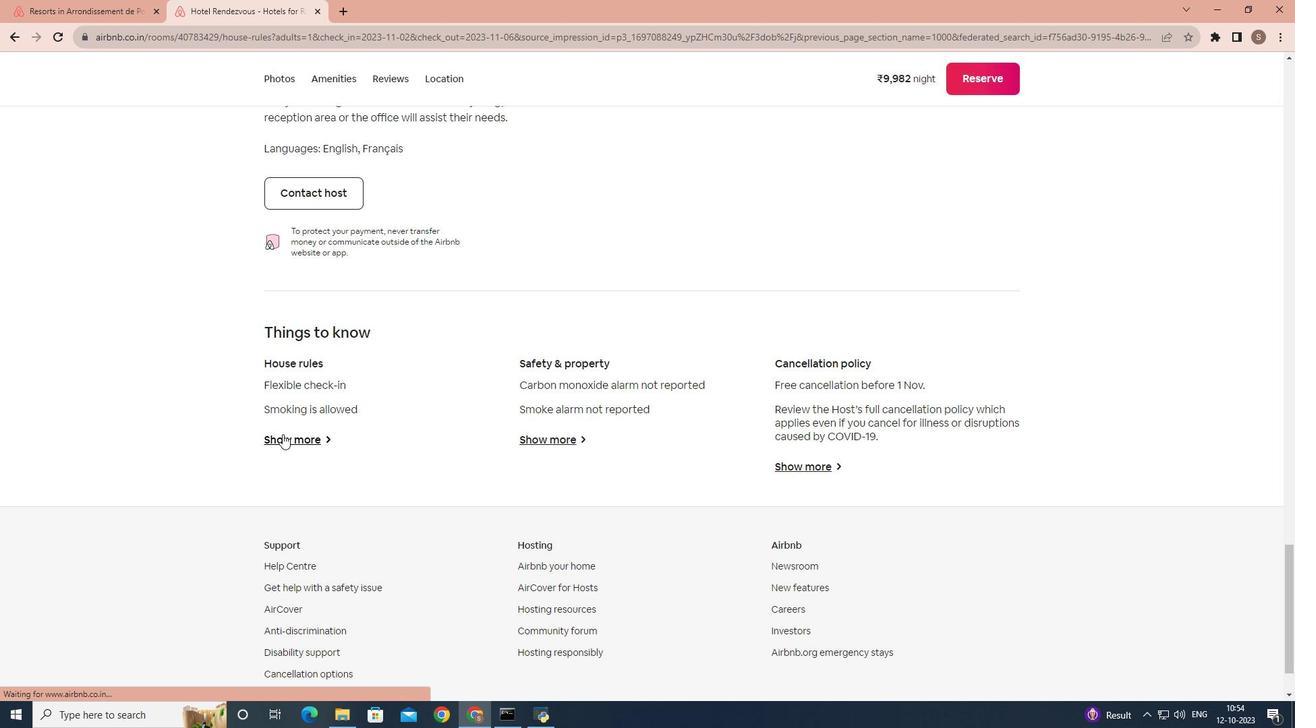 
Action: Mouse moved to (277, 439)
Screenshot: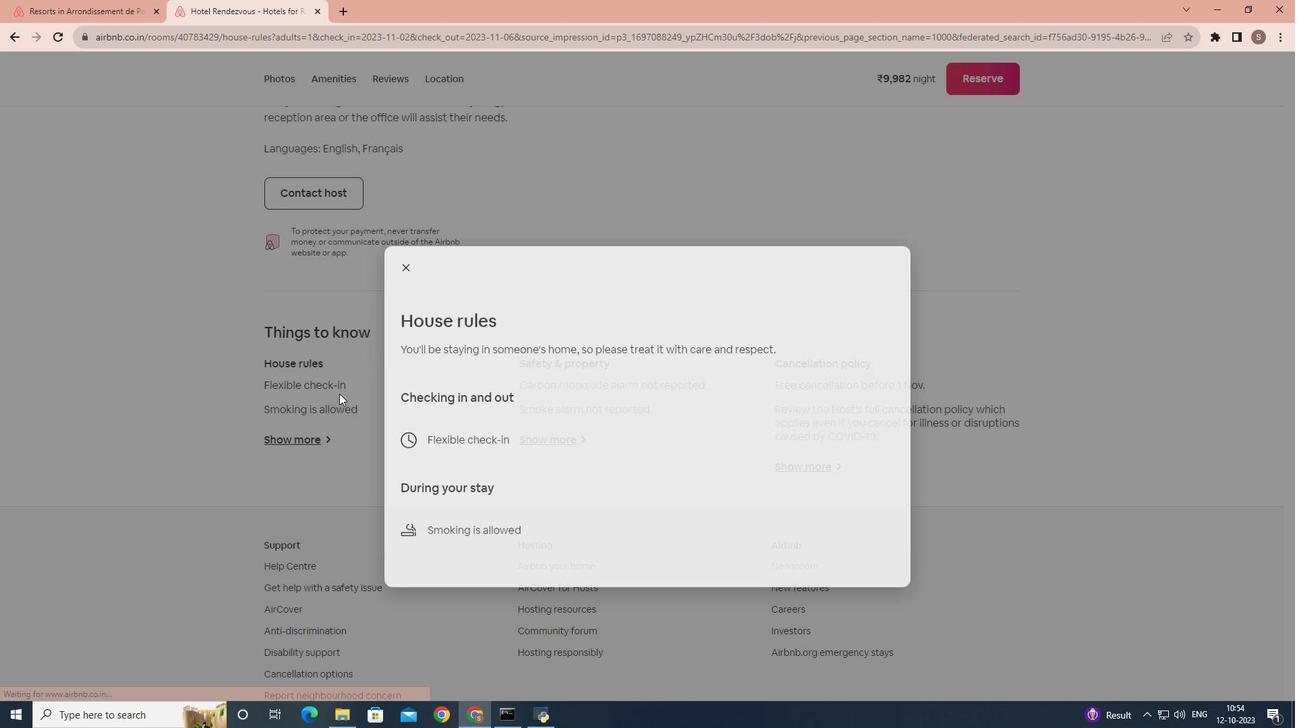 
Action: Mouse pressed left at (277, 439)
Screenshot: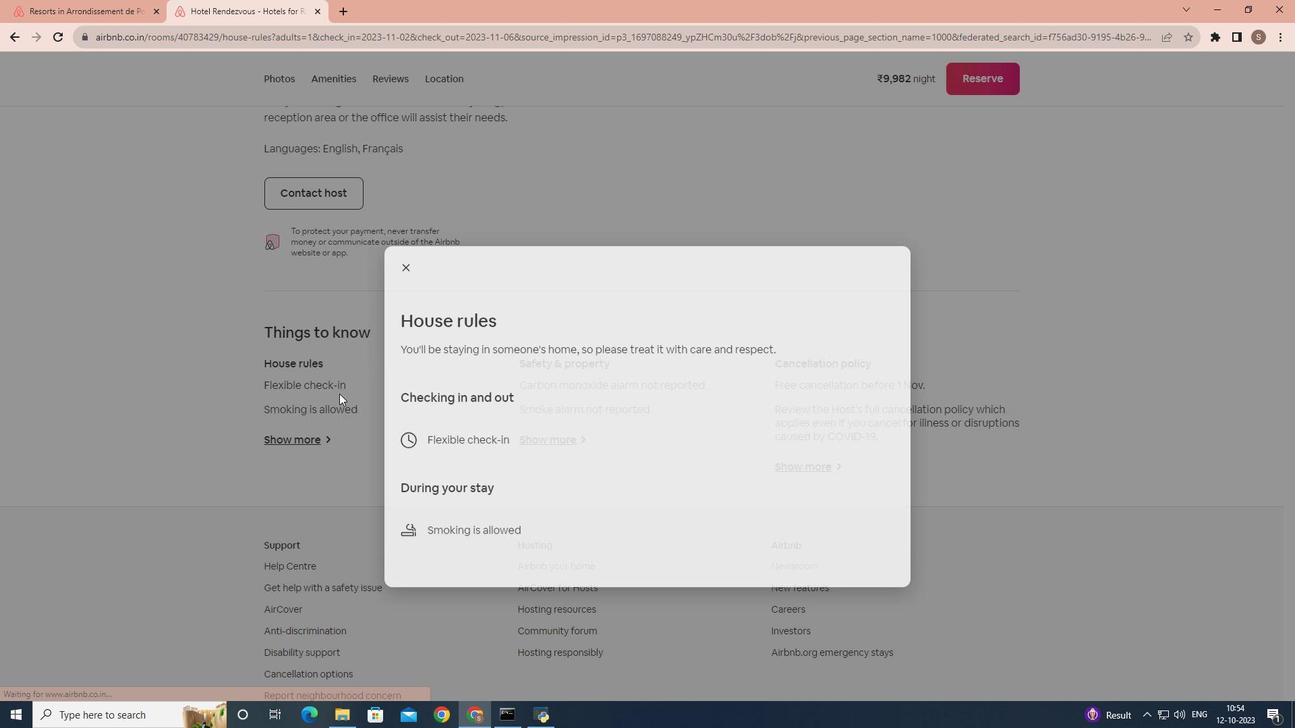 
Action: Mouse moved to (399, 224)
Screenshot: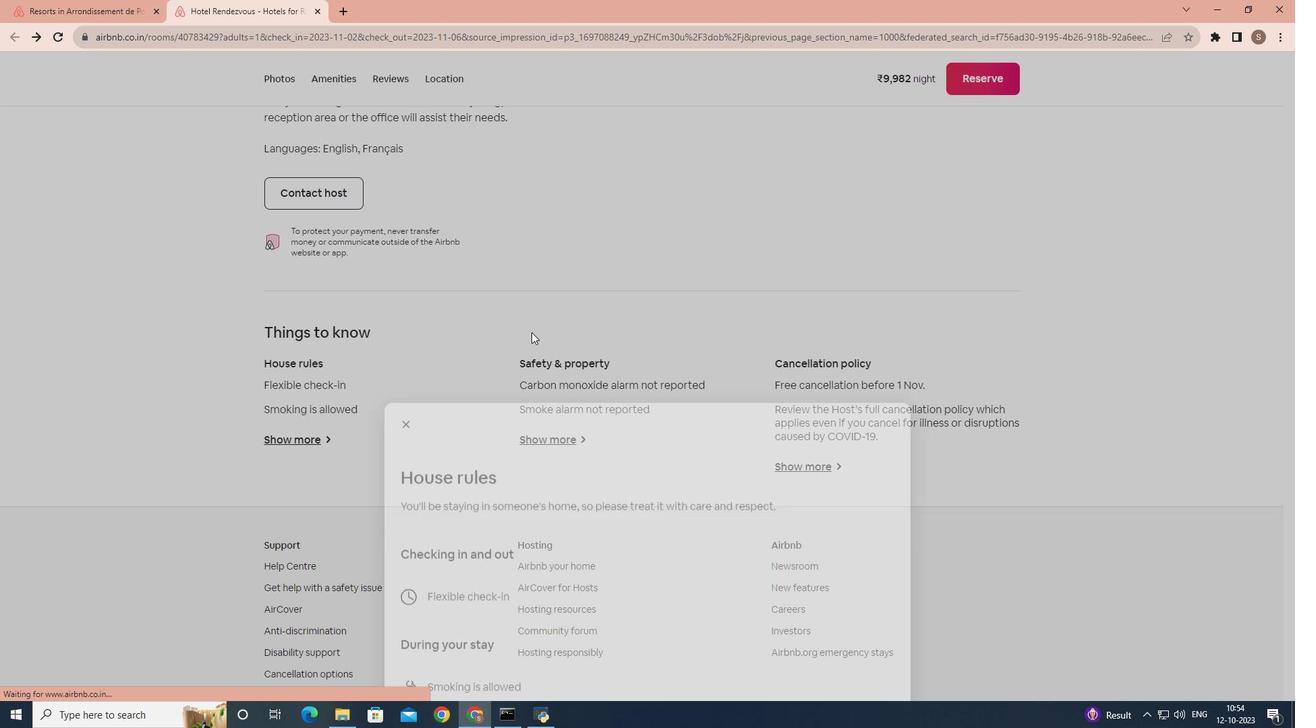 
Action: Mouse pressed left at (399, 224)
Screenshot: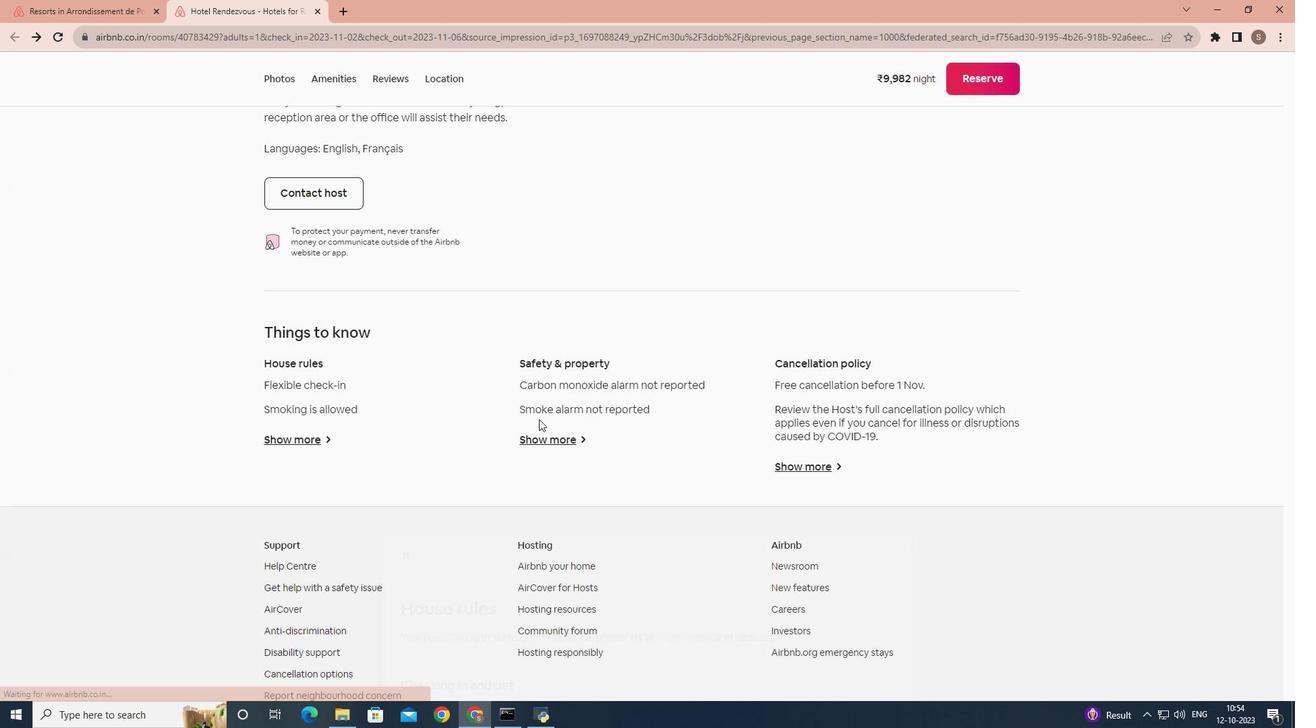 
Action: Mouse moved to (539, 429)
Screenshot: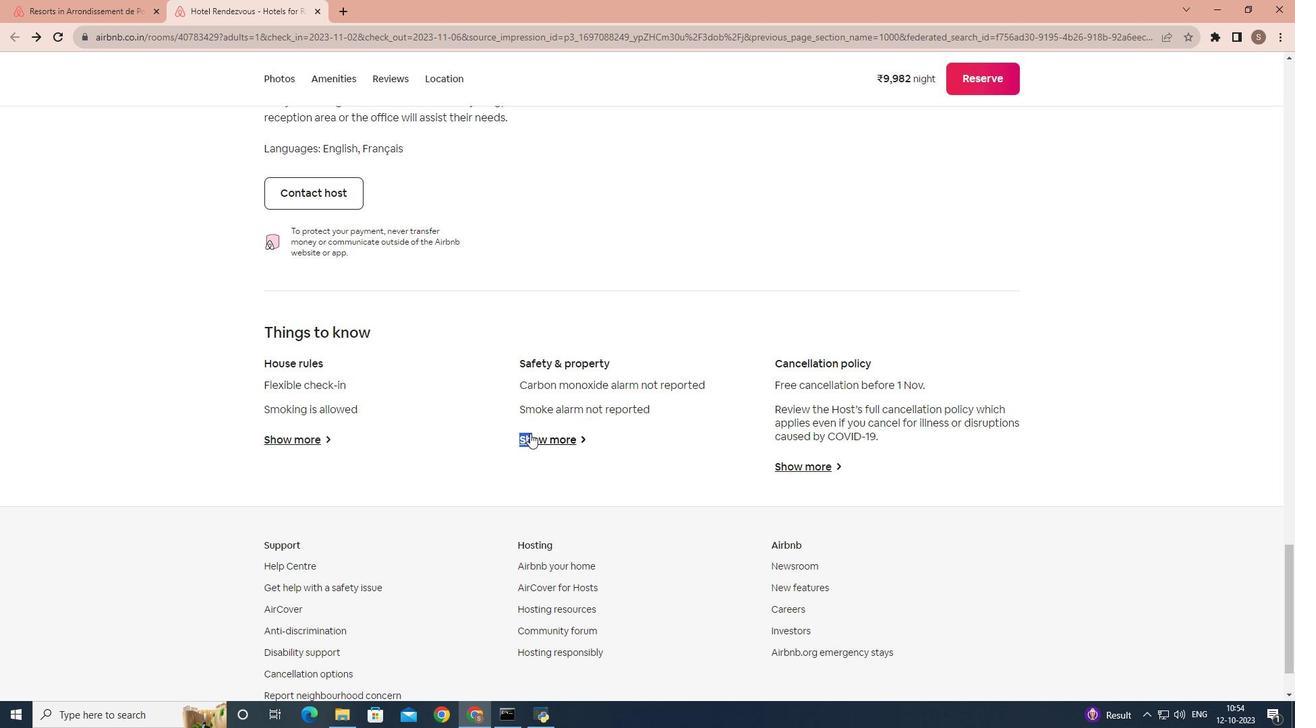 
Action: Mouse pressed left at (539, 429)
Screenshot: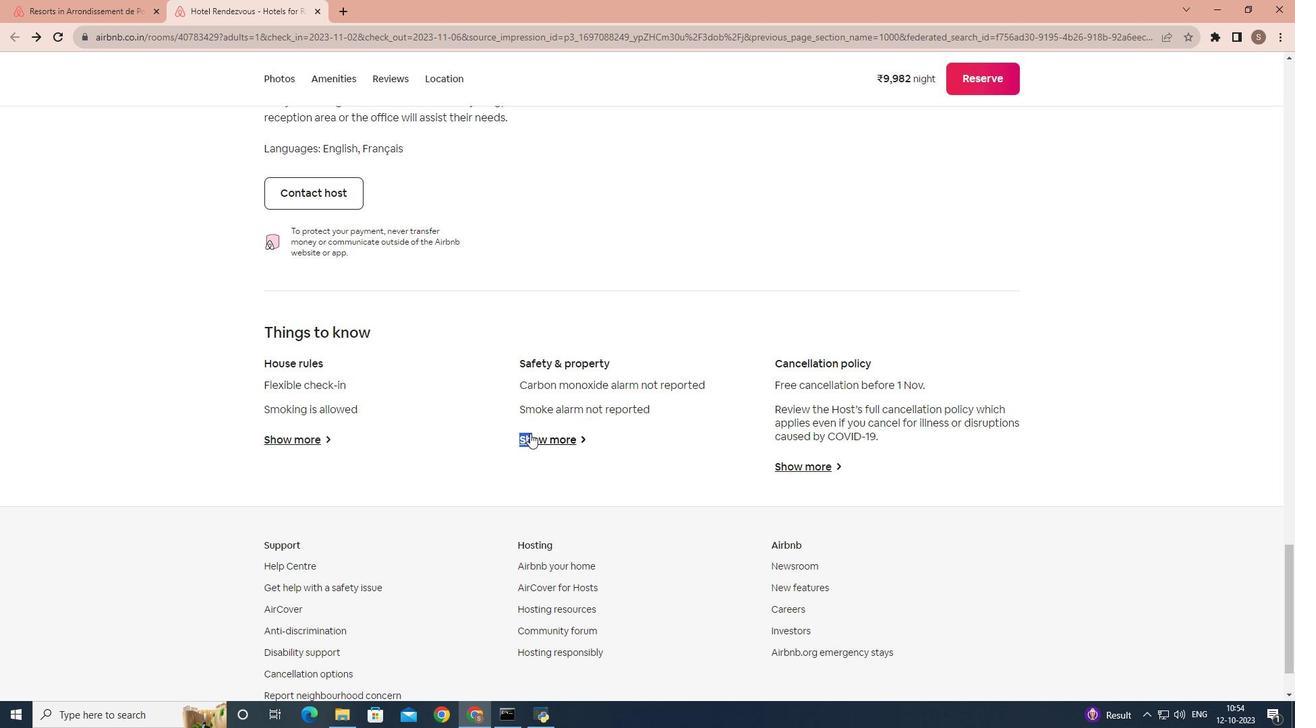 
Action: Mouse moved to (530, 433)
Screenshot: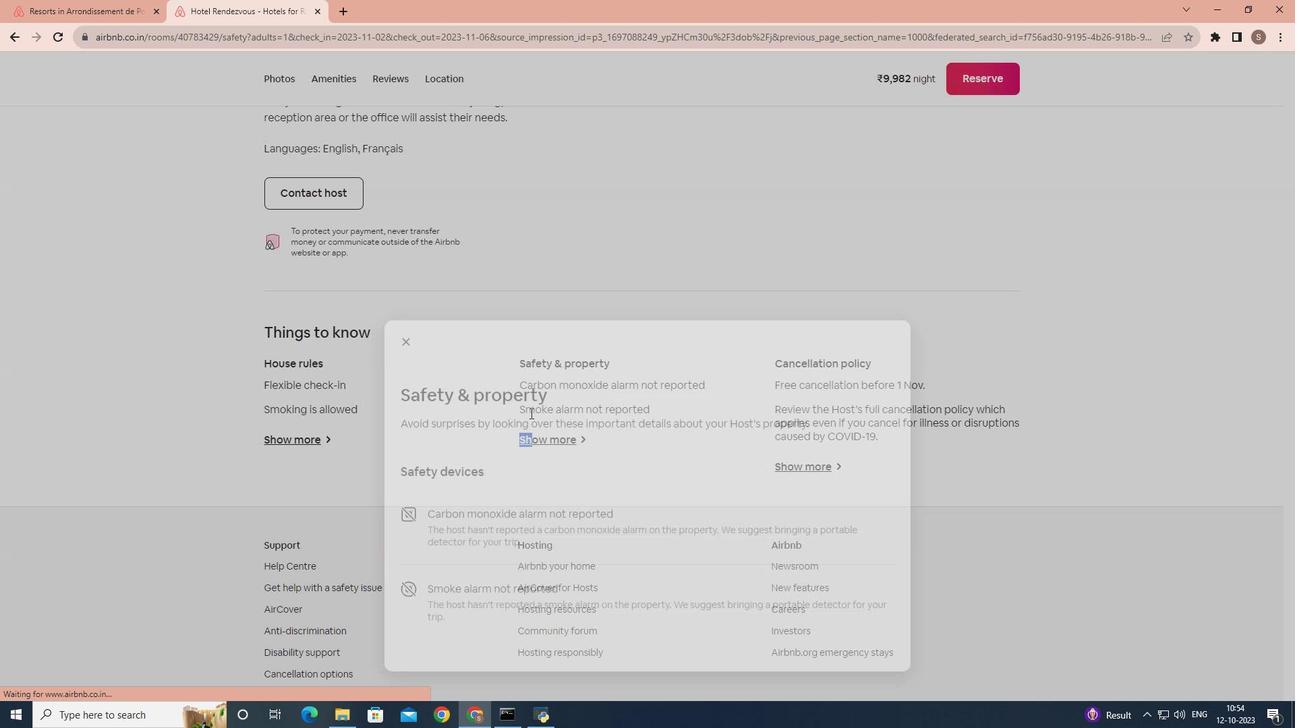 
Action: Mouse pressed left at (530, 433)
Screenshot: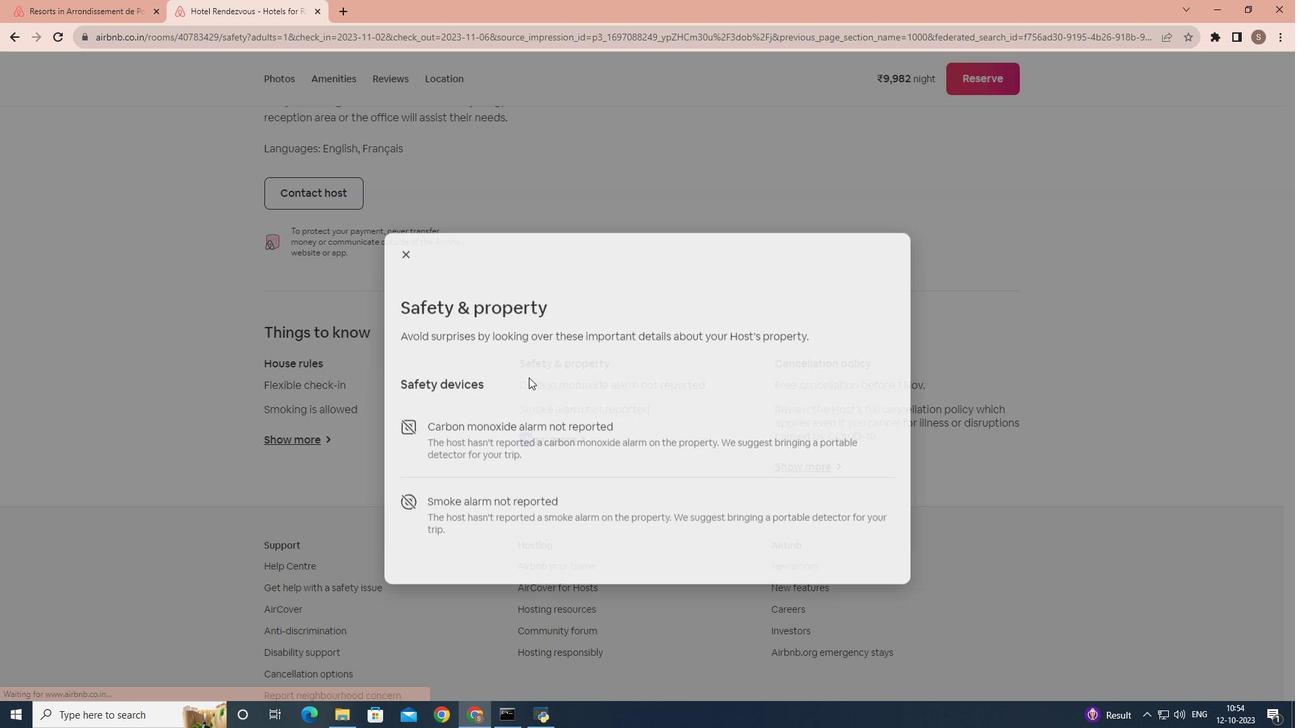 
Action: Mouse moved to (410, 223)
Screenshot: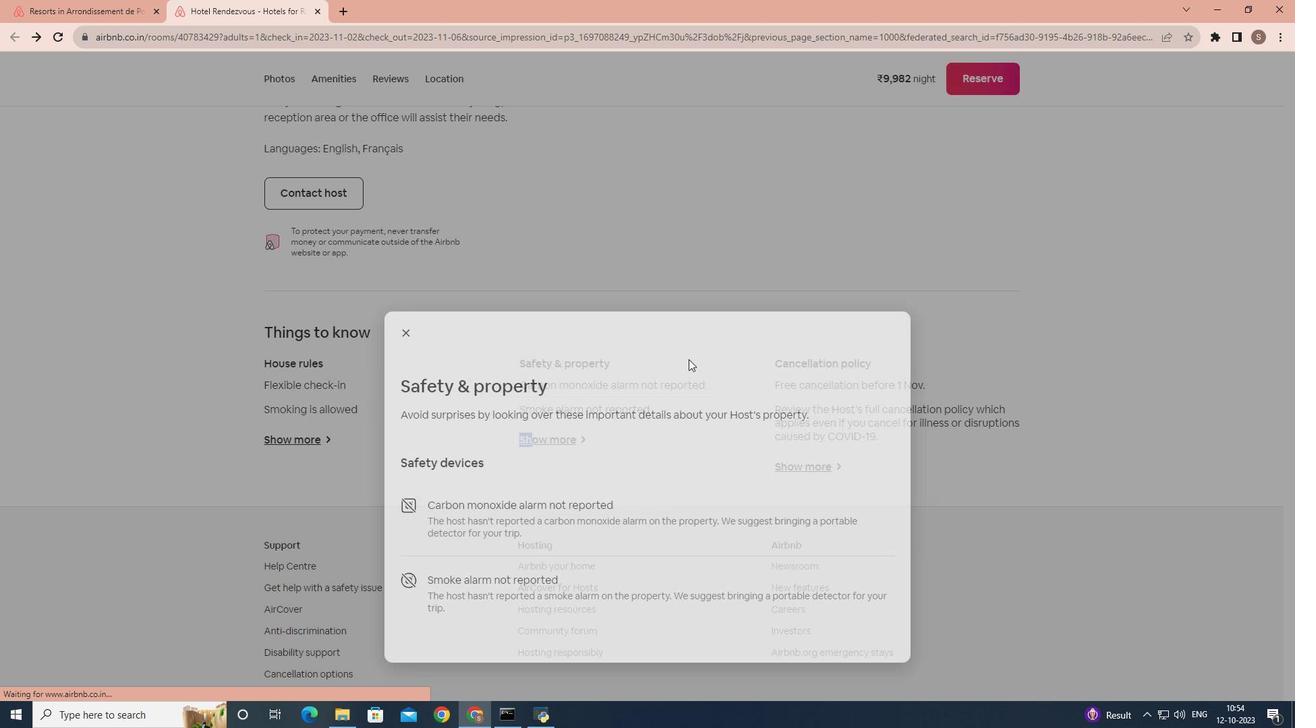 
Action: Mouse pressed left at (410, 223)
Screenshot: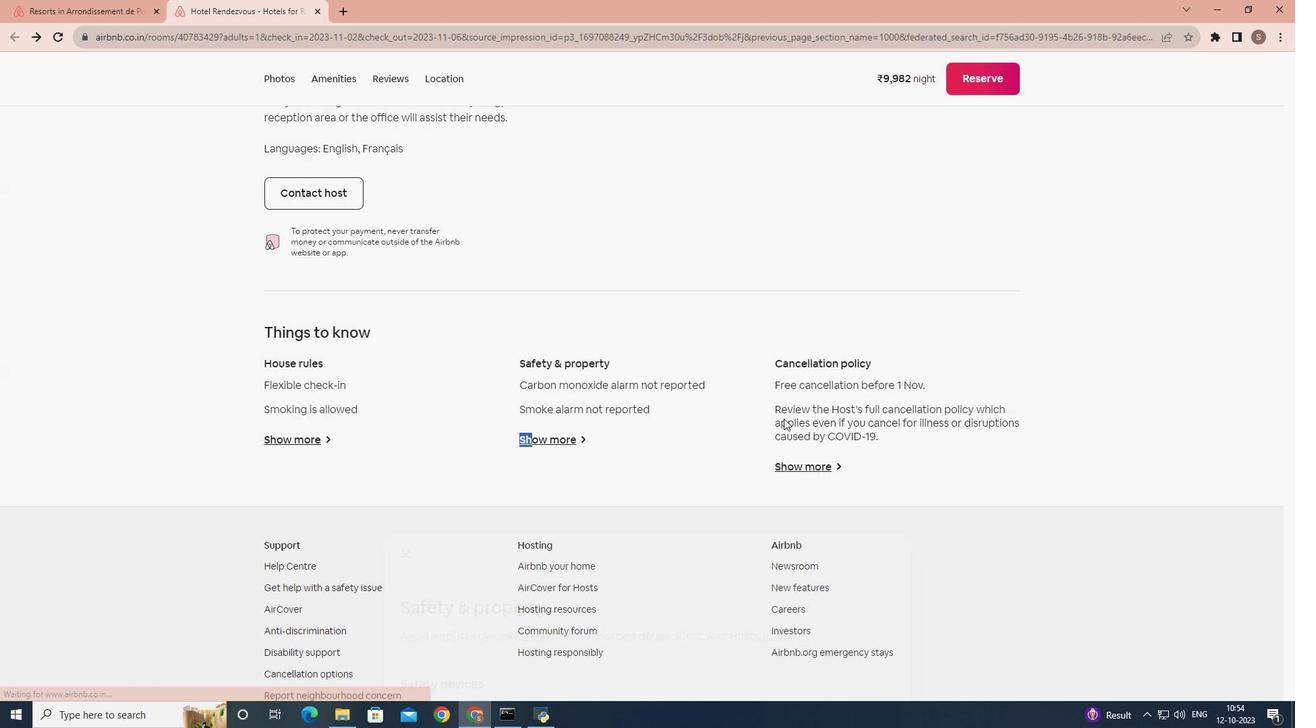 
Action: Mouse moved to (800, 465)
Screenshot: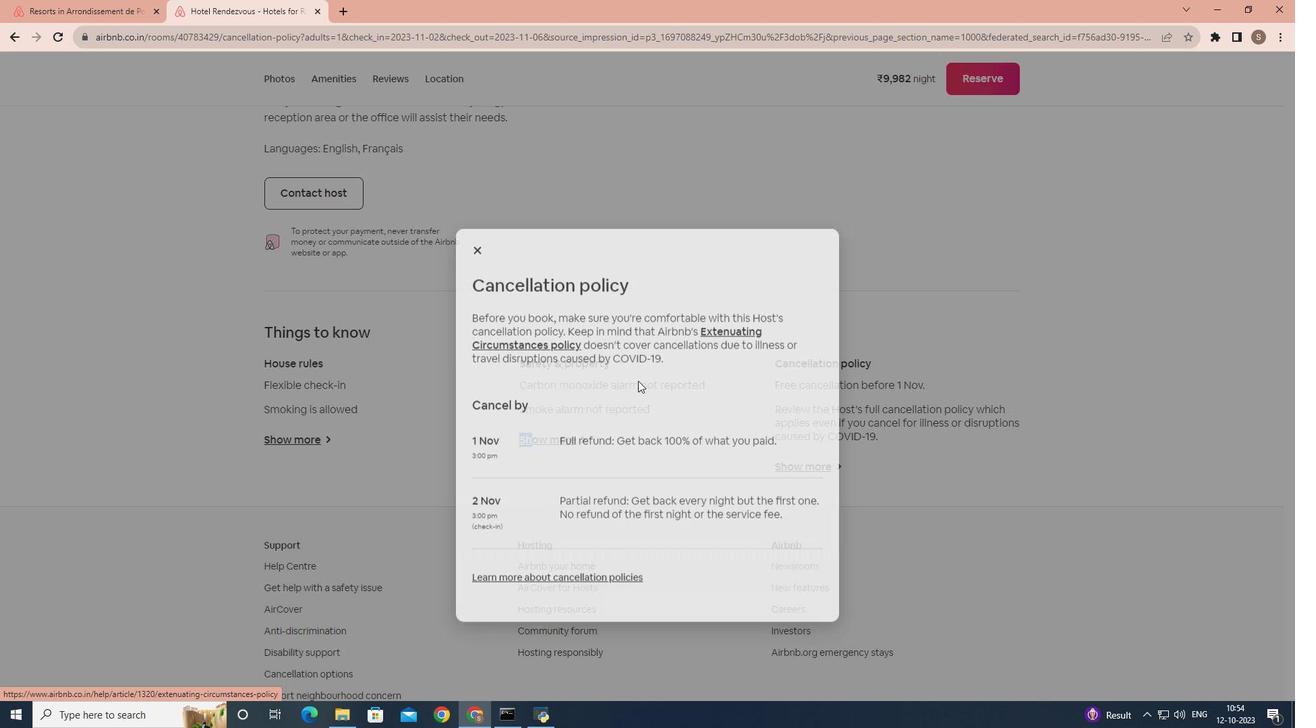 
Action: Mouse pressed left at (800, 465)
Screenshot: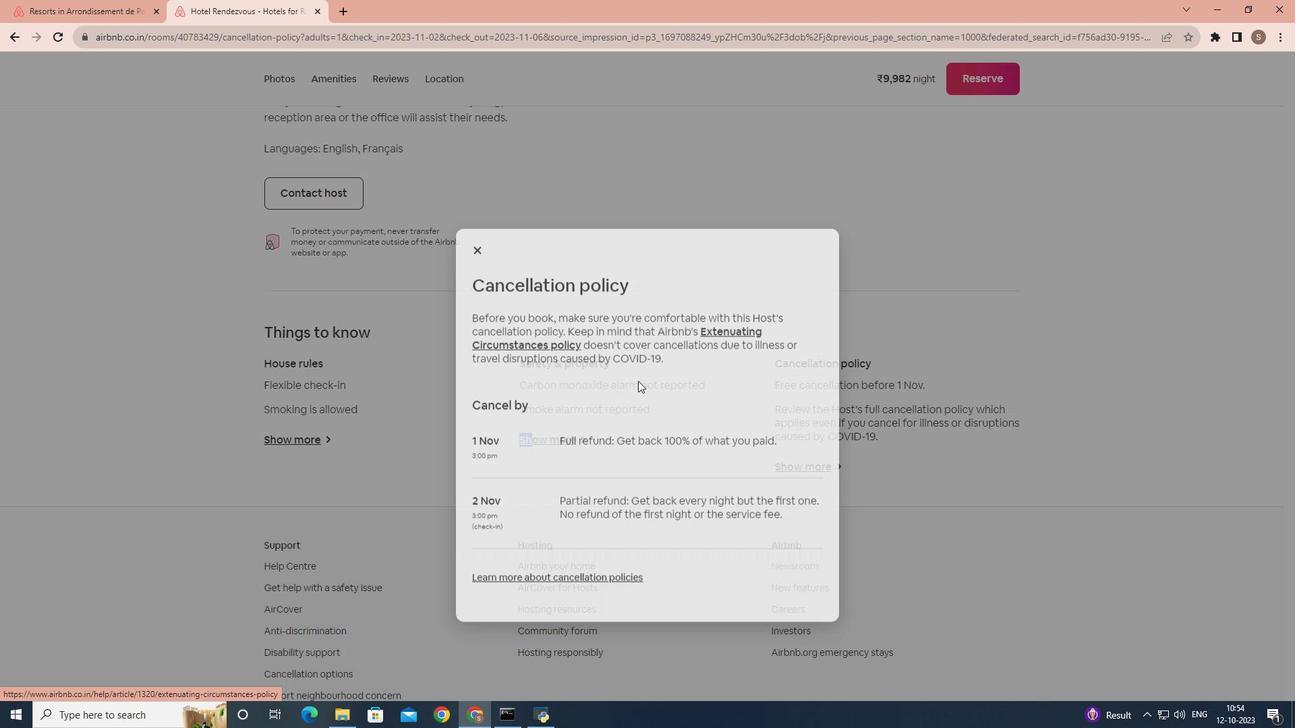 
Action: Mouse moved to (478, 205)
Screenshot: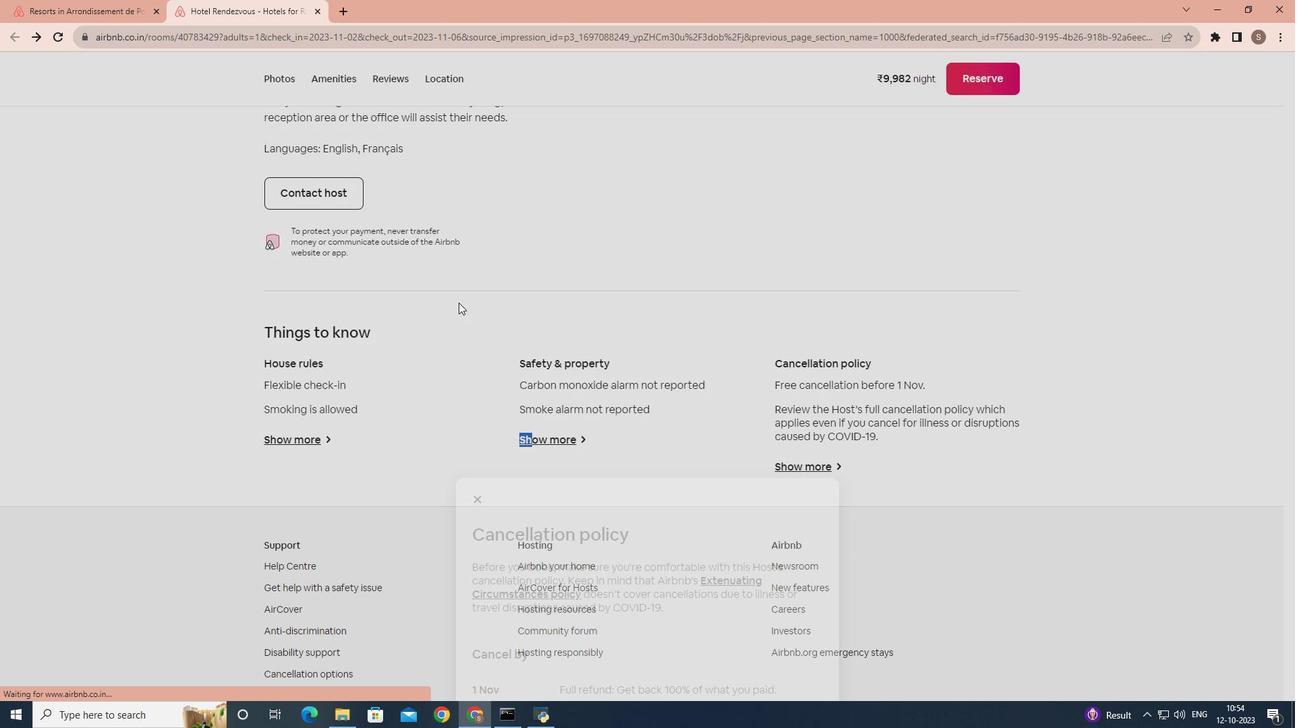 
Action: Mouse pressed left at (478, 205)
Screenshot: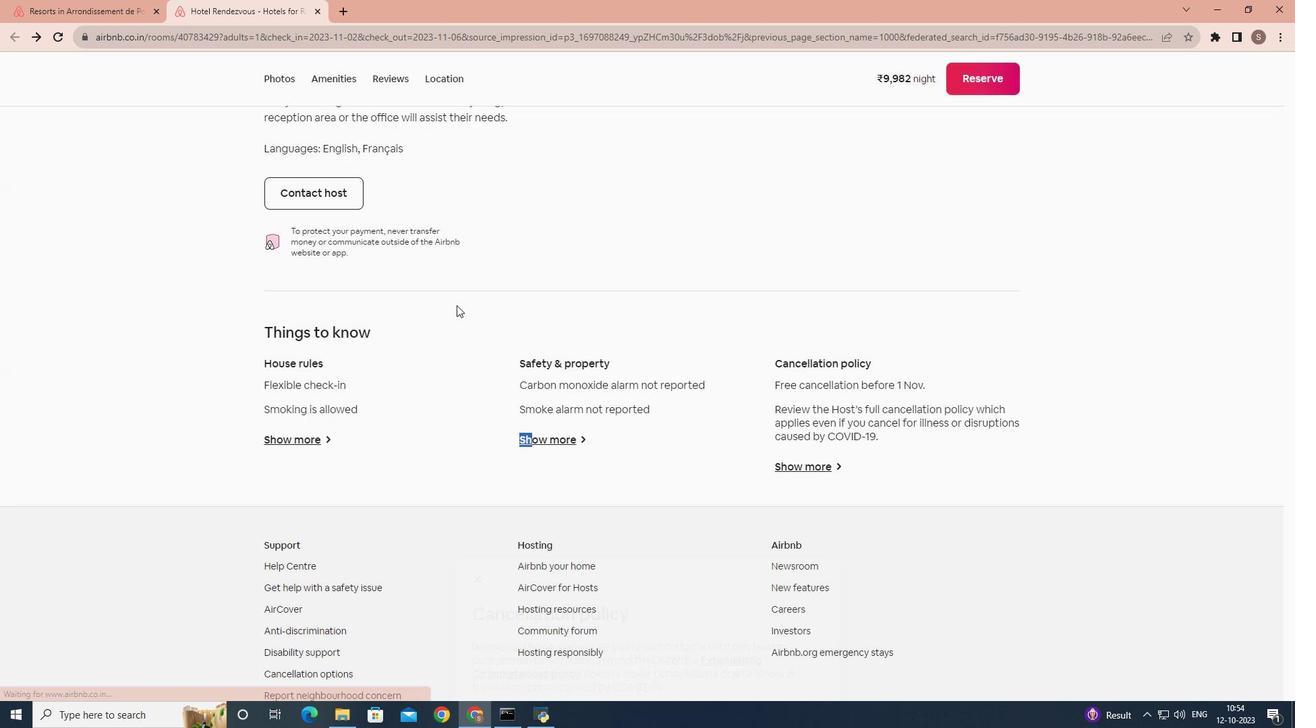 
Action: Mouse moved to (456, 305)
Screenshot: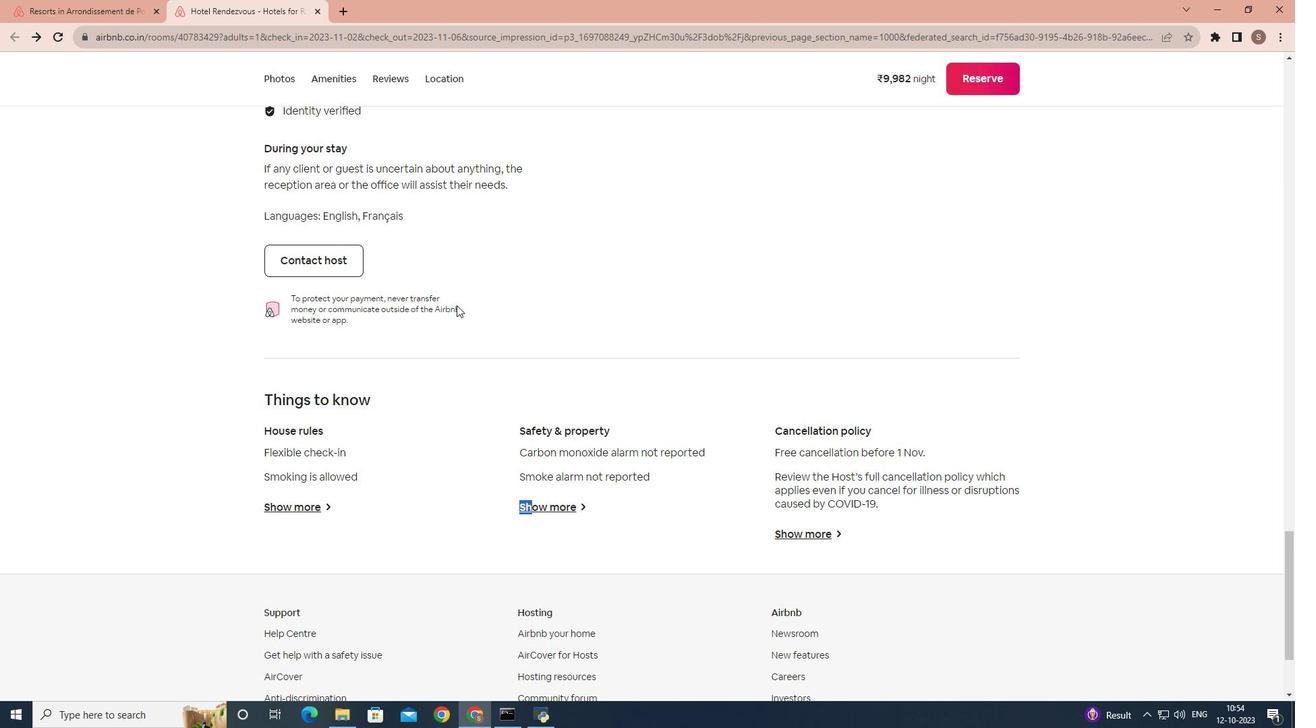 
Action: Mouse scrolled (456, 306) with delta (0, 0)
Screenshot: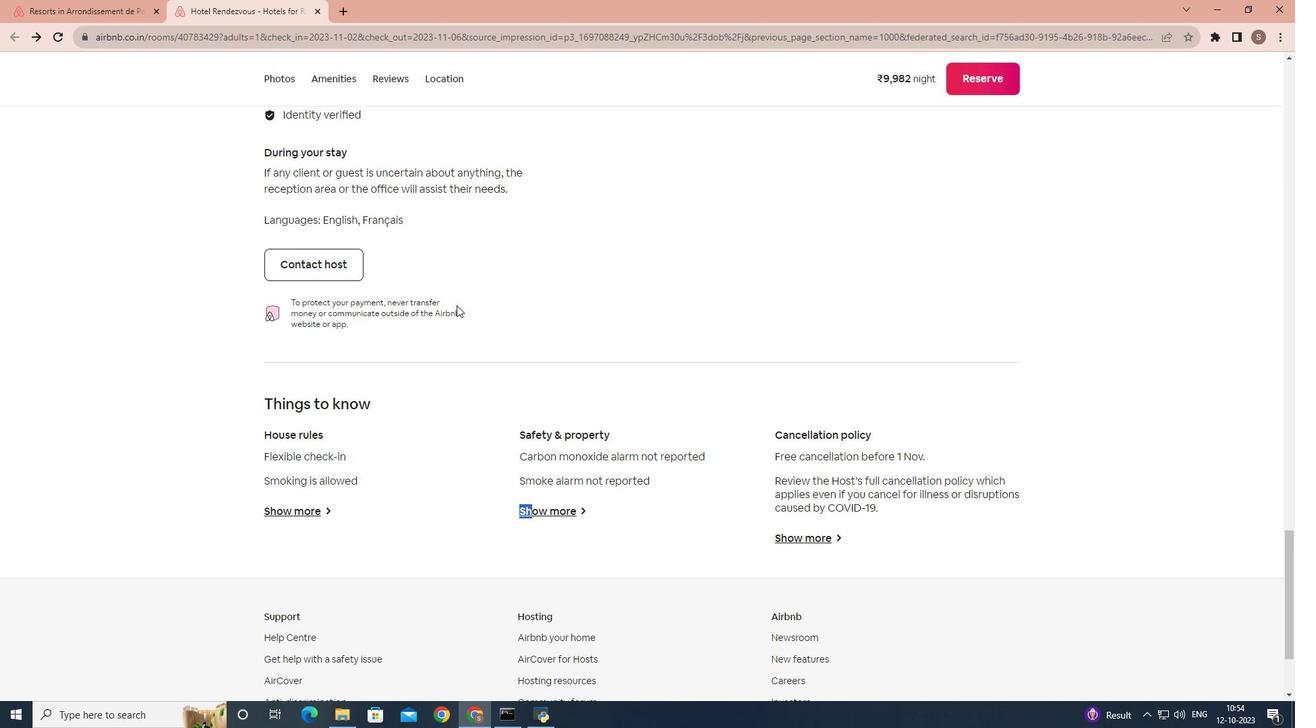 
Action: Mouse scrolled (456, 306) with delta (0, 0)
Screenshot: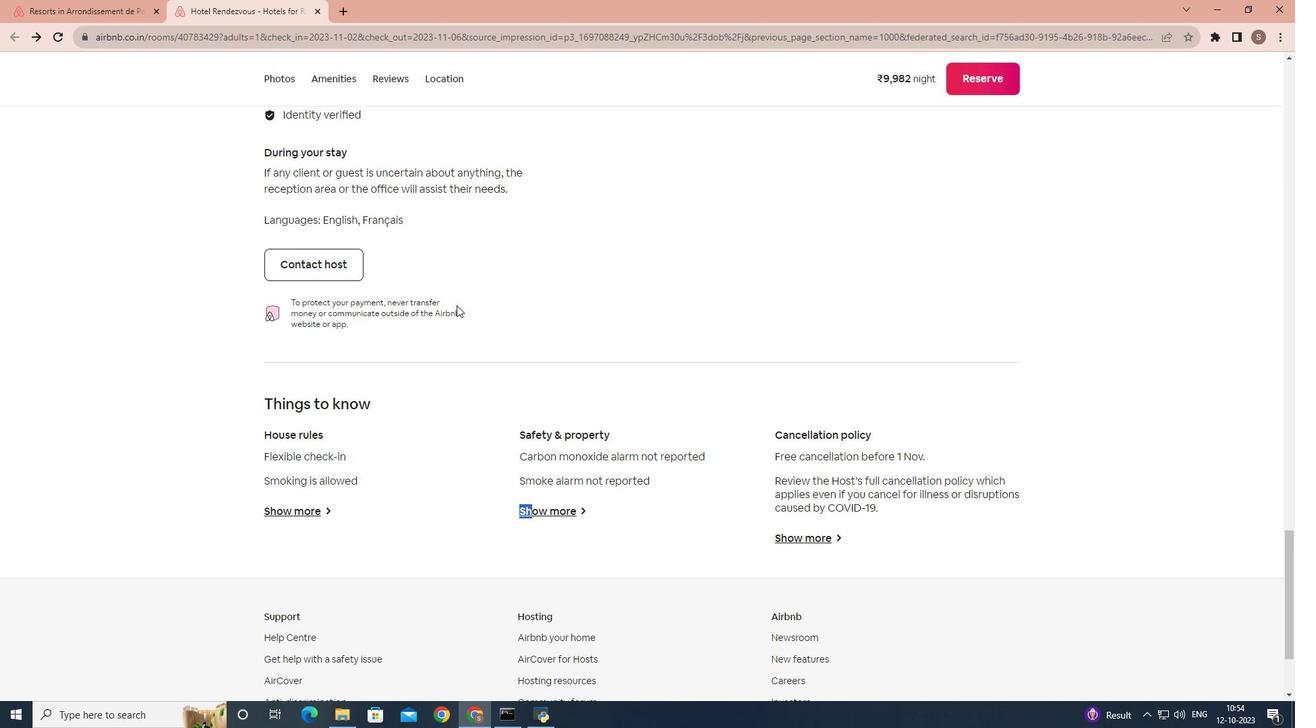 
Action: Mouse scrolled (456, 306) with delta (0, 0)
Screenshot: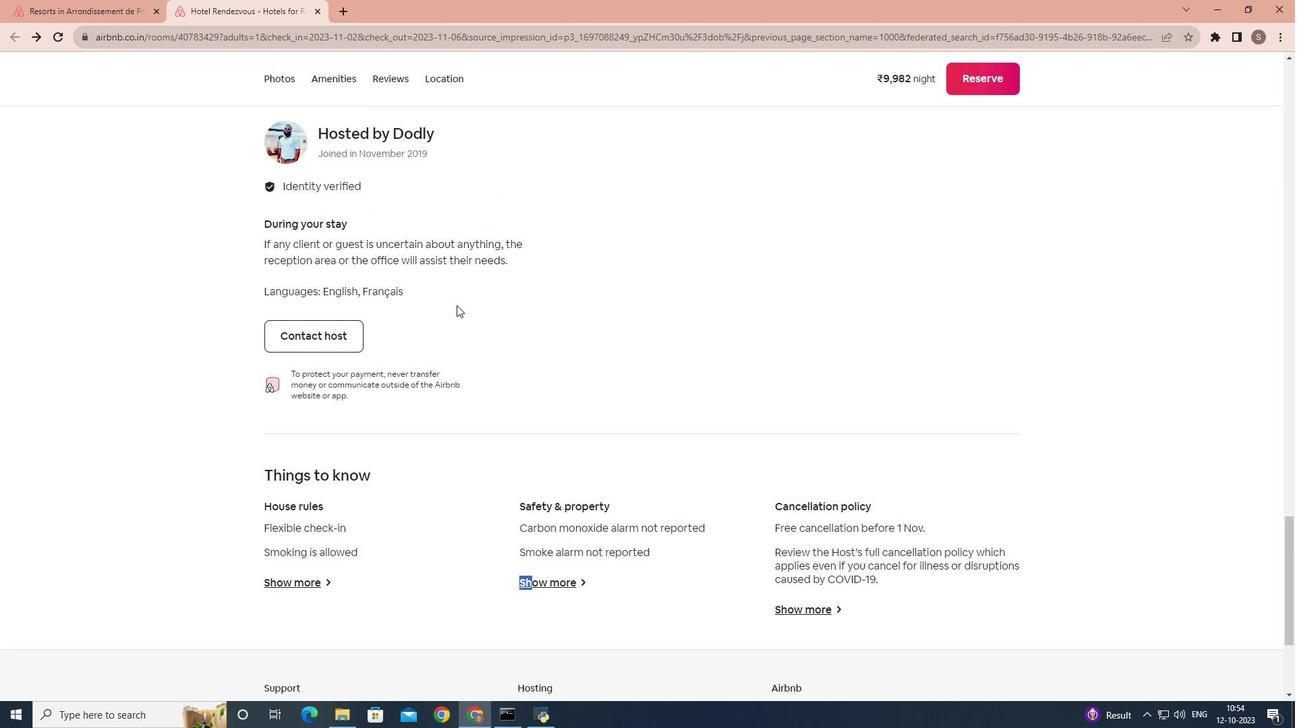 
Action: Mouse scrolled (456, 306) with delta (0, 0)
Screenshot: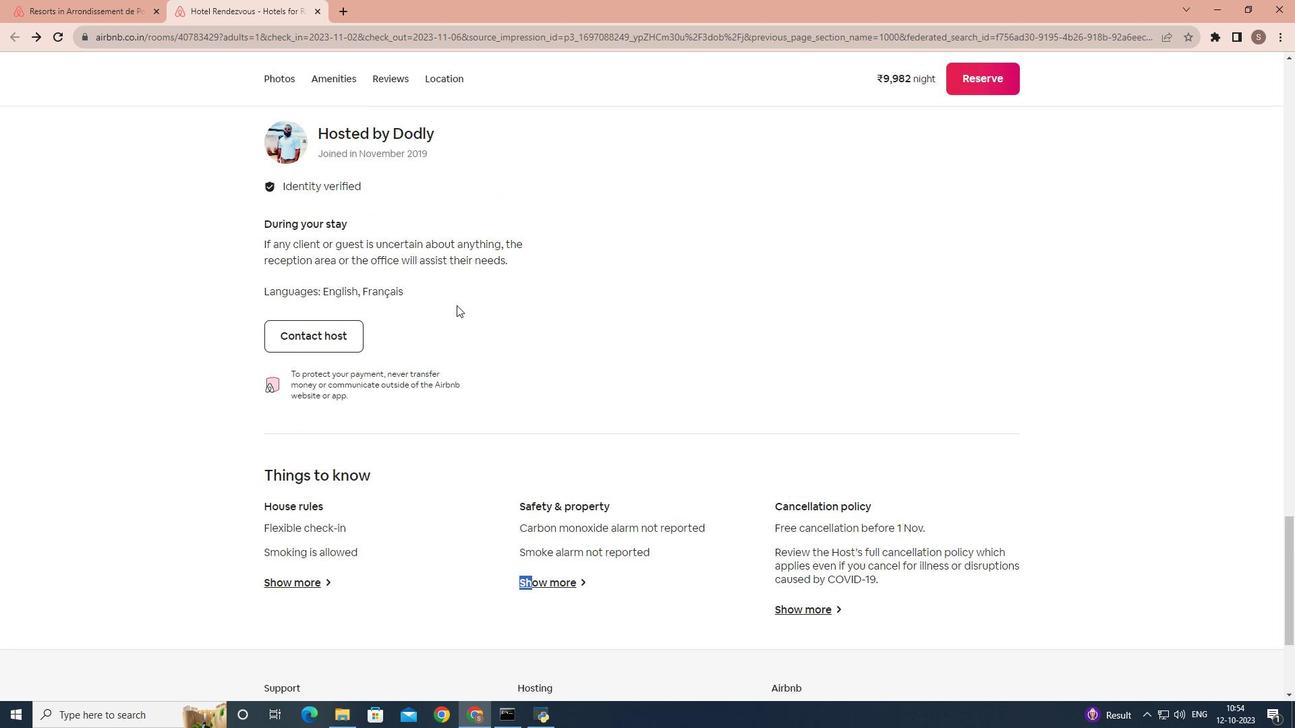 
Action: Mouse scrolled (456, 306) with delta (0, 0)
Screenshot: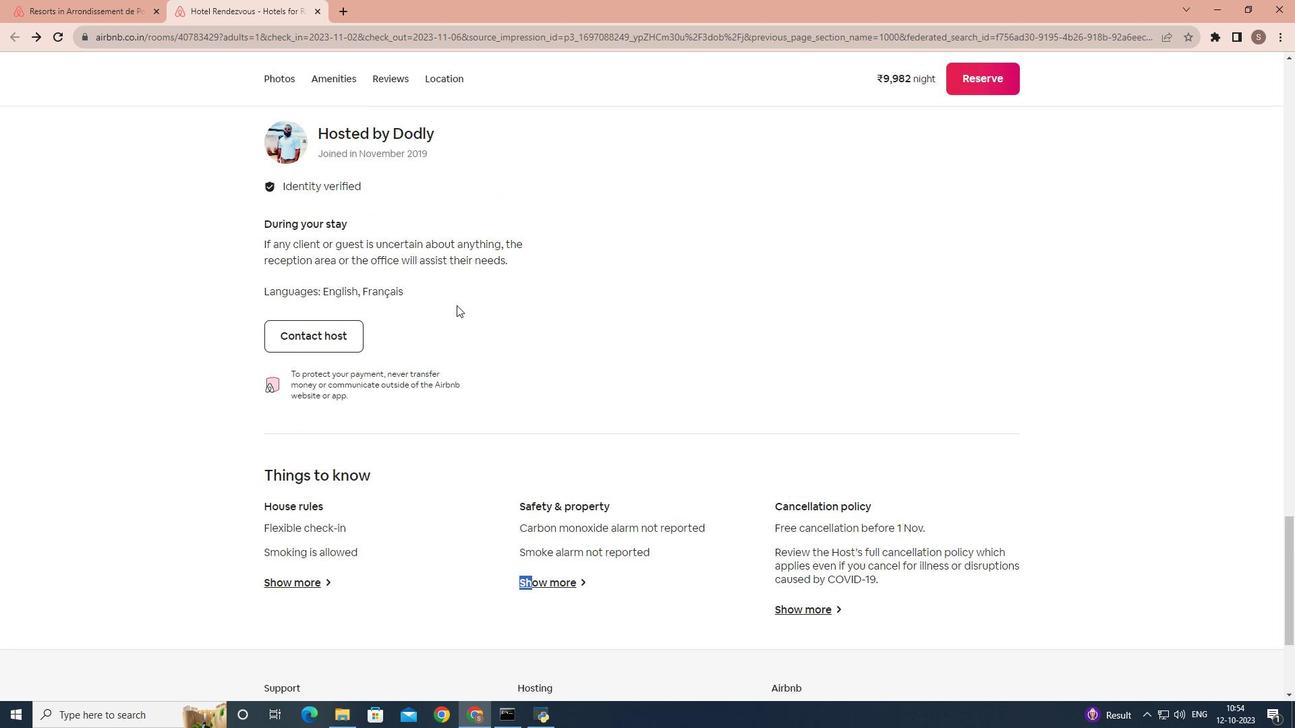 
Action: Mouse scrolled (456, 306) with delta (0, 0)
Screenshot: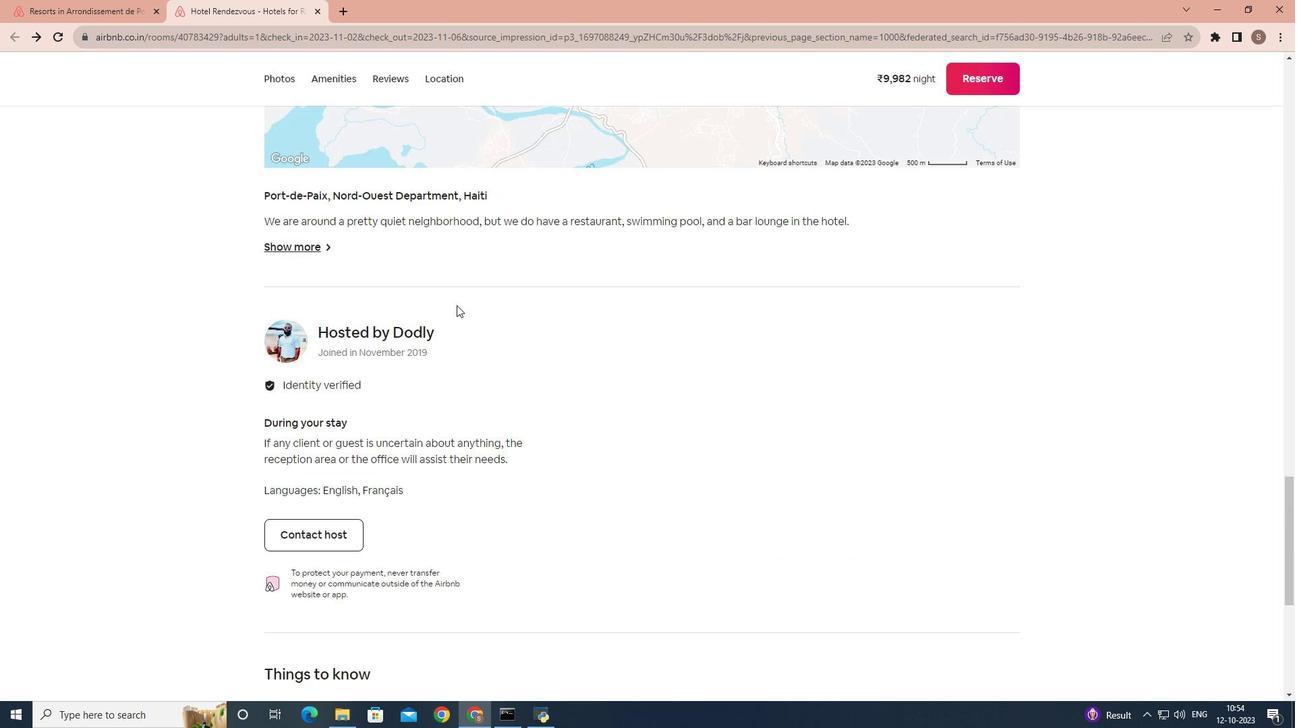
Action: Mouse scrolled (456, 306) with delta (0, 0)
Screenshot: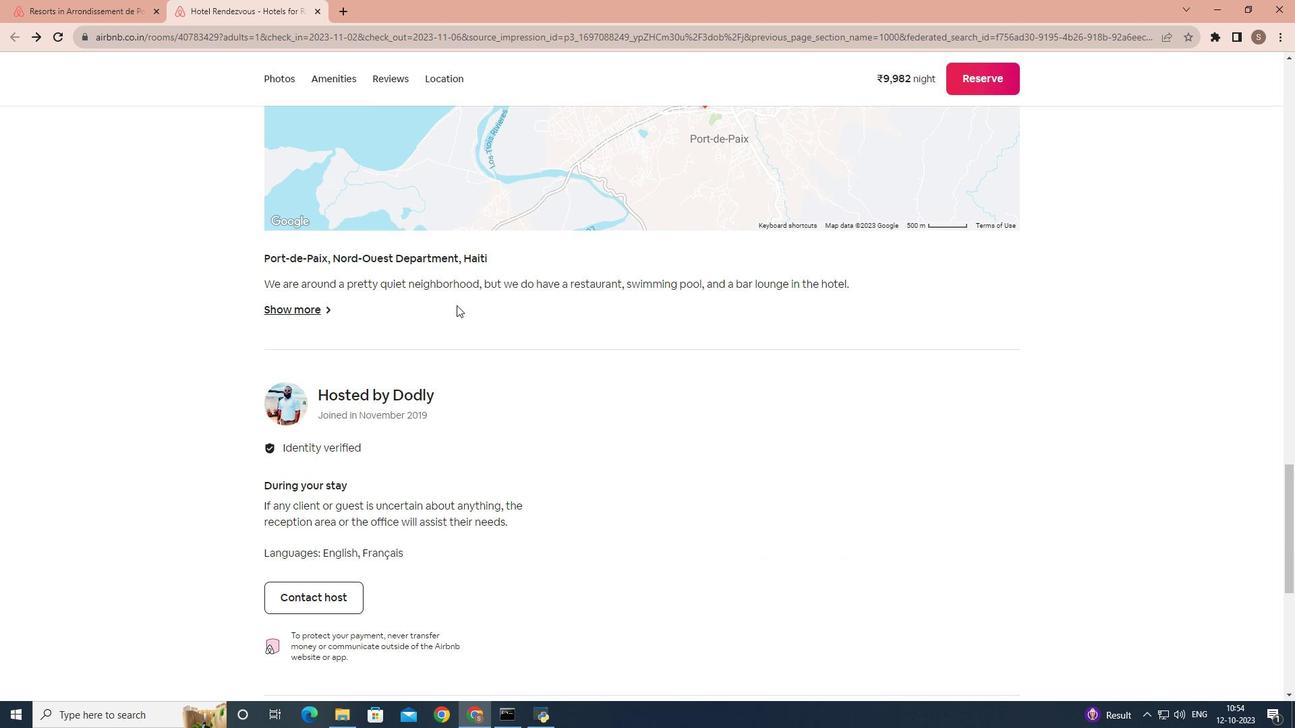 
Action: Mouse scrolled (456, 306) with delta (0, 0)
Screenshot: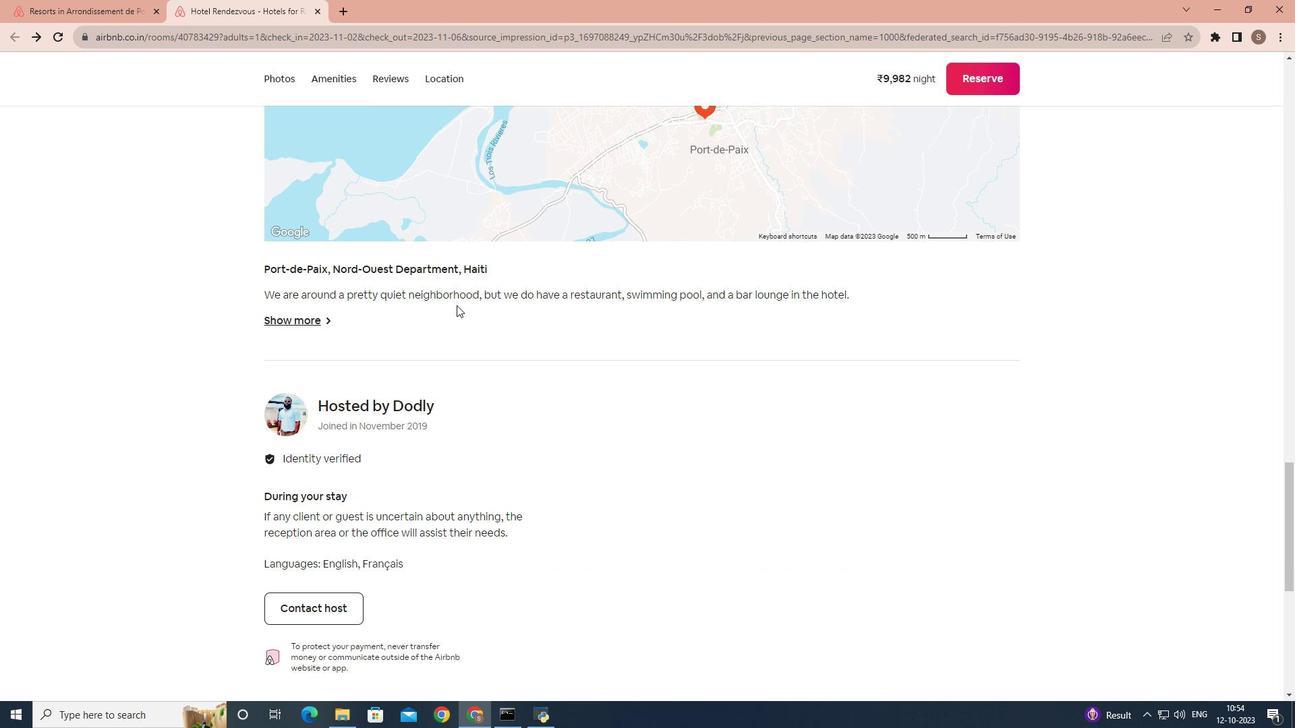 
Action: Mouse scrolled (456, 306) with delta (0, 0)
Screenshot: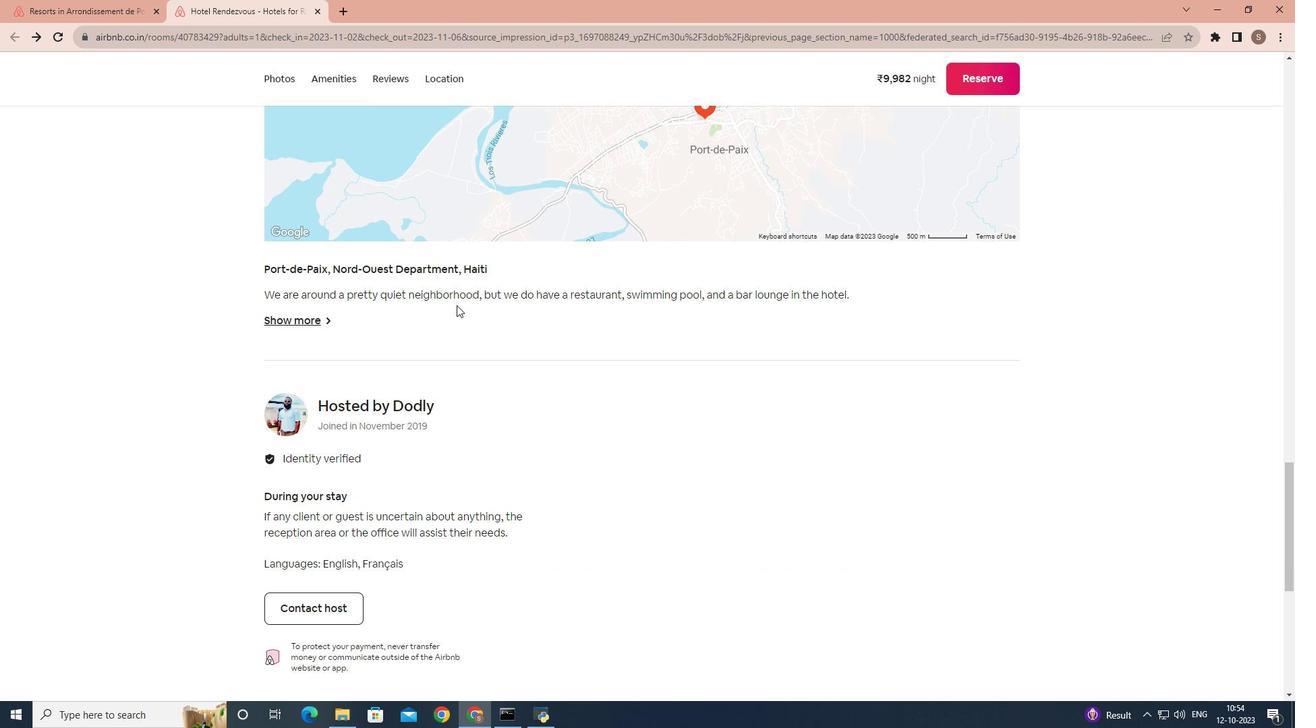 
Action: Mouse scrolled (456, 306) with delta (0, 0)
Screenshot: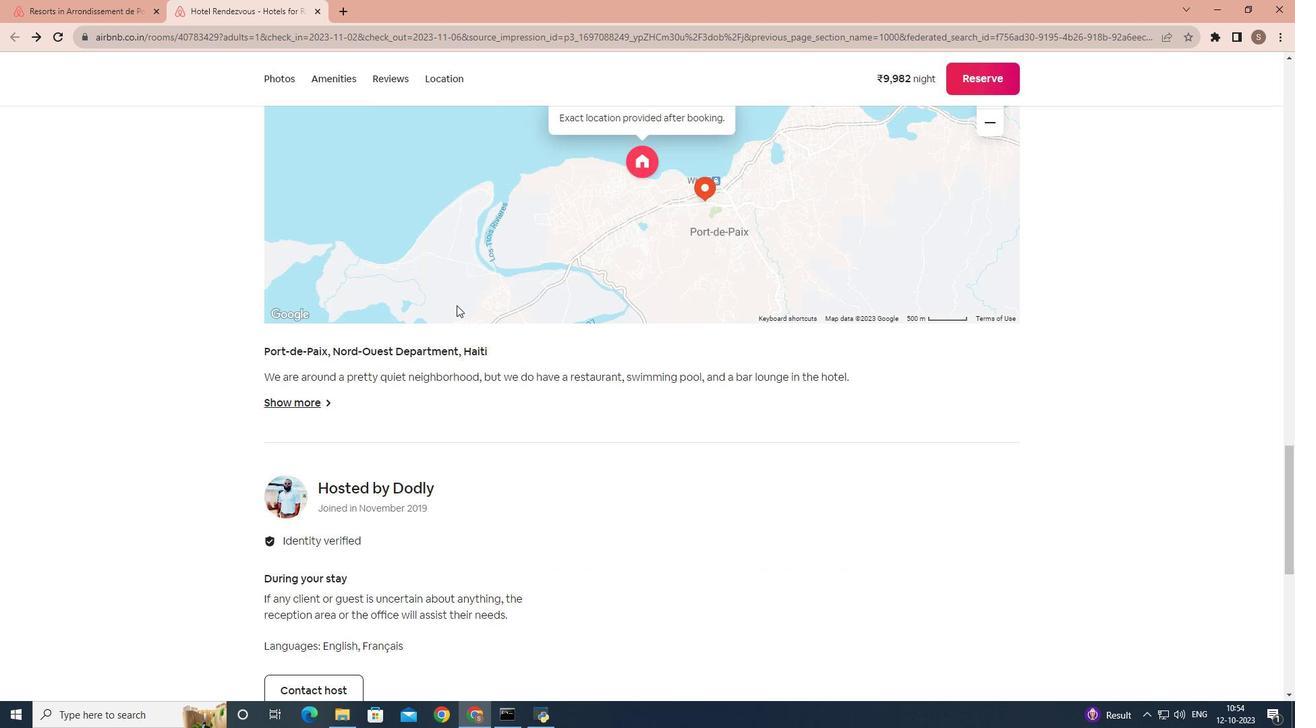 
Action: Mouse scrolled (456, 306) with delta (0, 0)
Screenshot: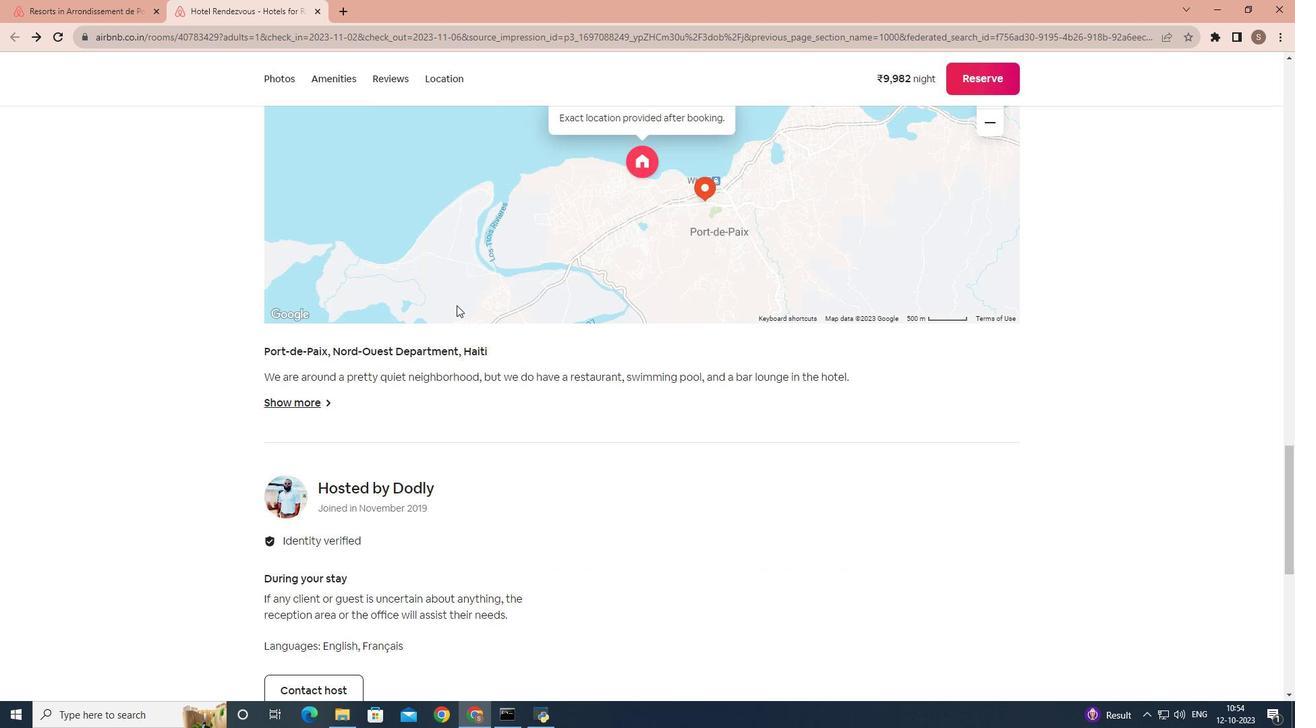 
Action: Mouse moved to (456, 305)
Screenshot: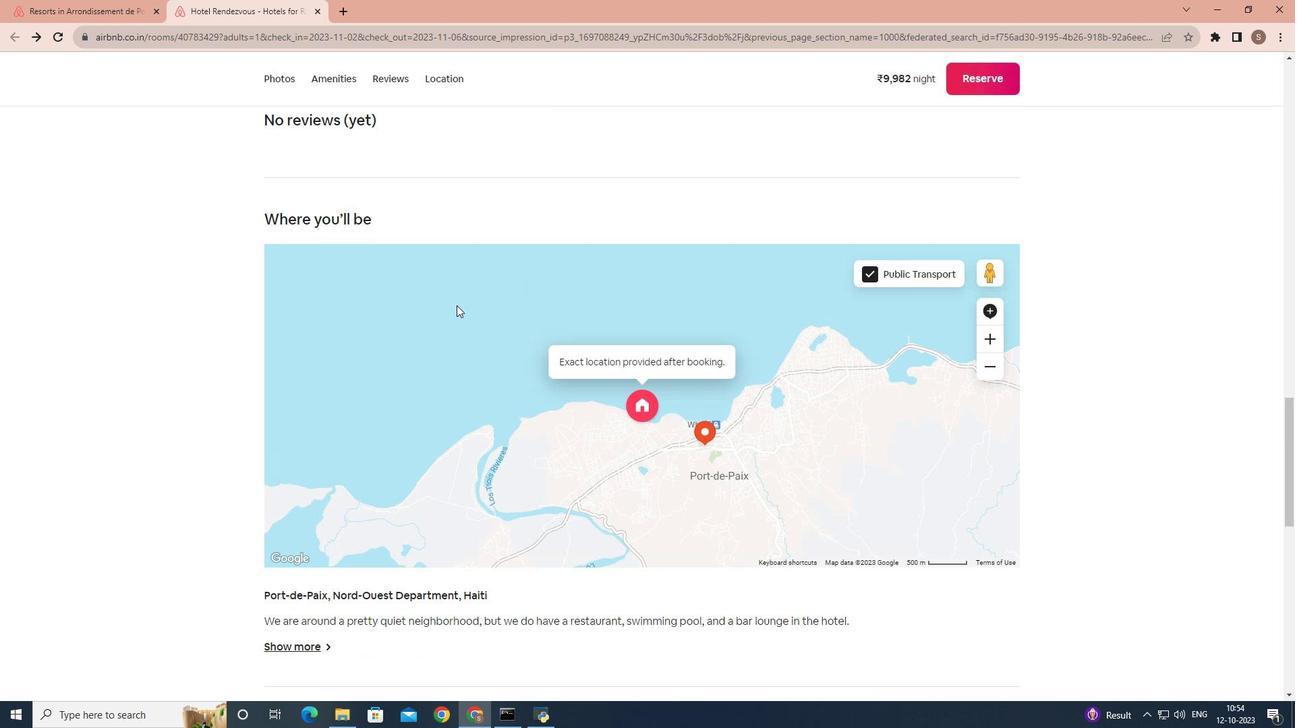 
Action: Mouse scrolled (456, 306) with delta (0, 0)
Screenshot: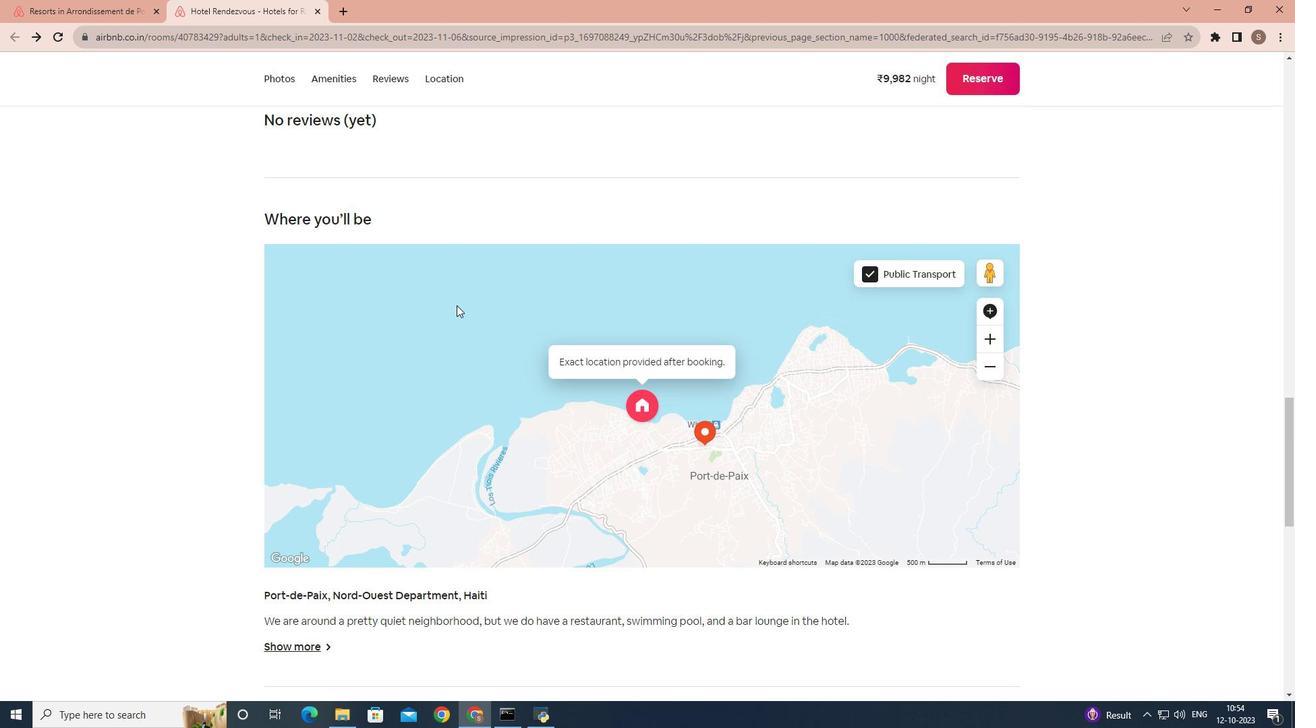 
Action: Mouse scrolled (456, 306) with delta (0, 0)
Screenshot: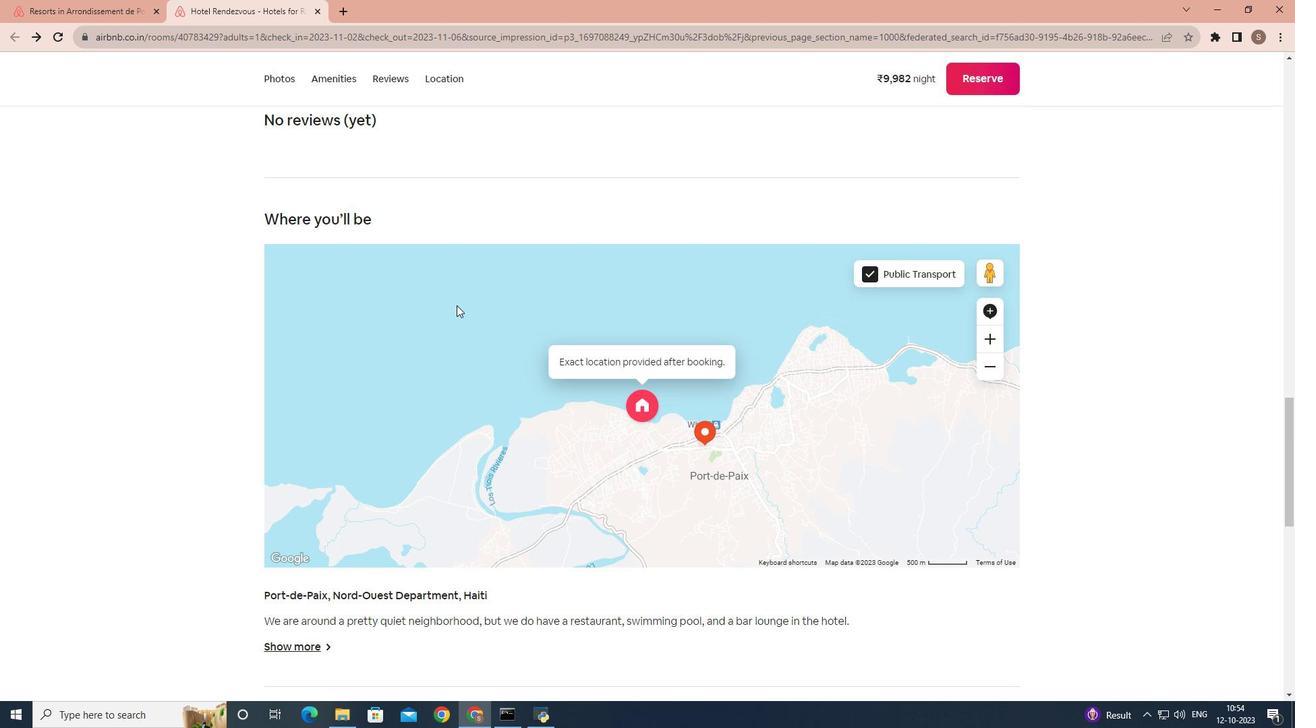 
Action: Mouse scrolled (456, 306) with delta (0, 0)
Screenshot: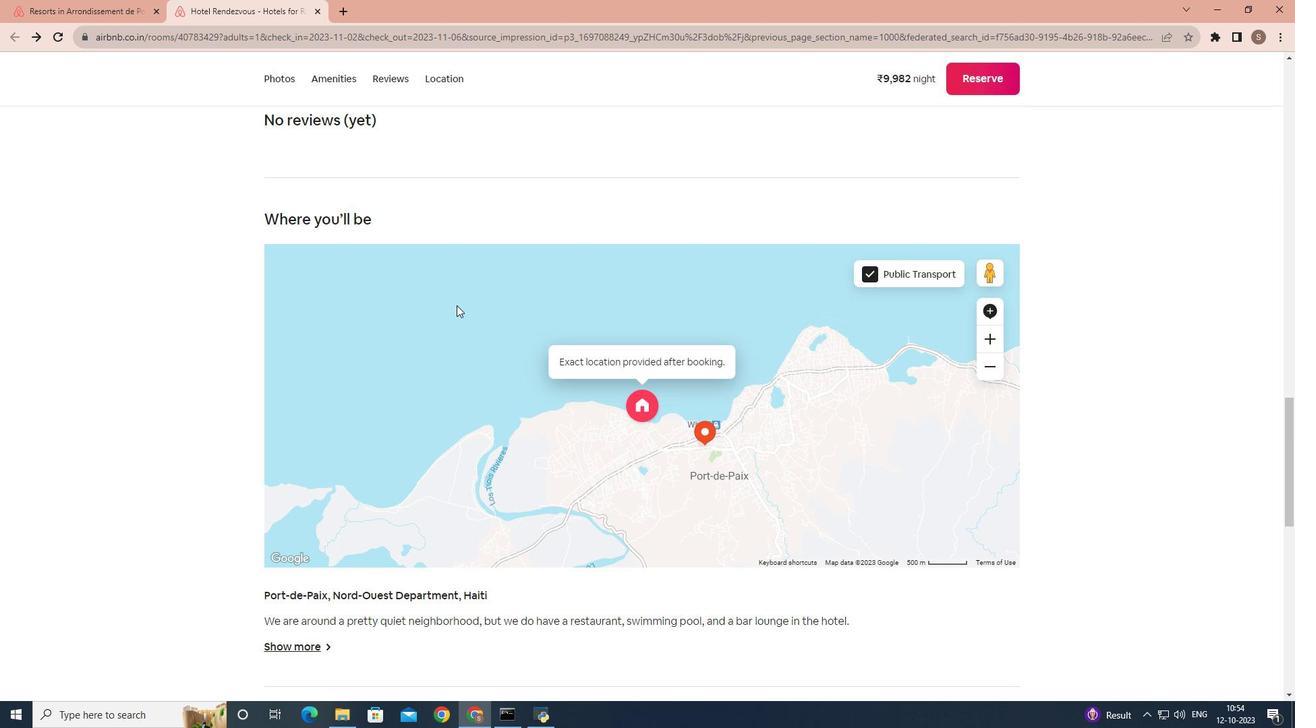 
Action: Mouse scrolled (456, 306) with delta (0, 0)
Screenshot: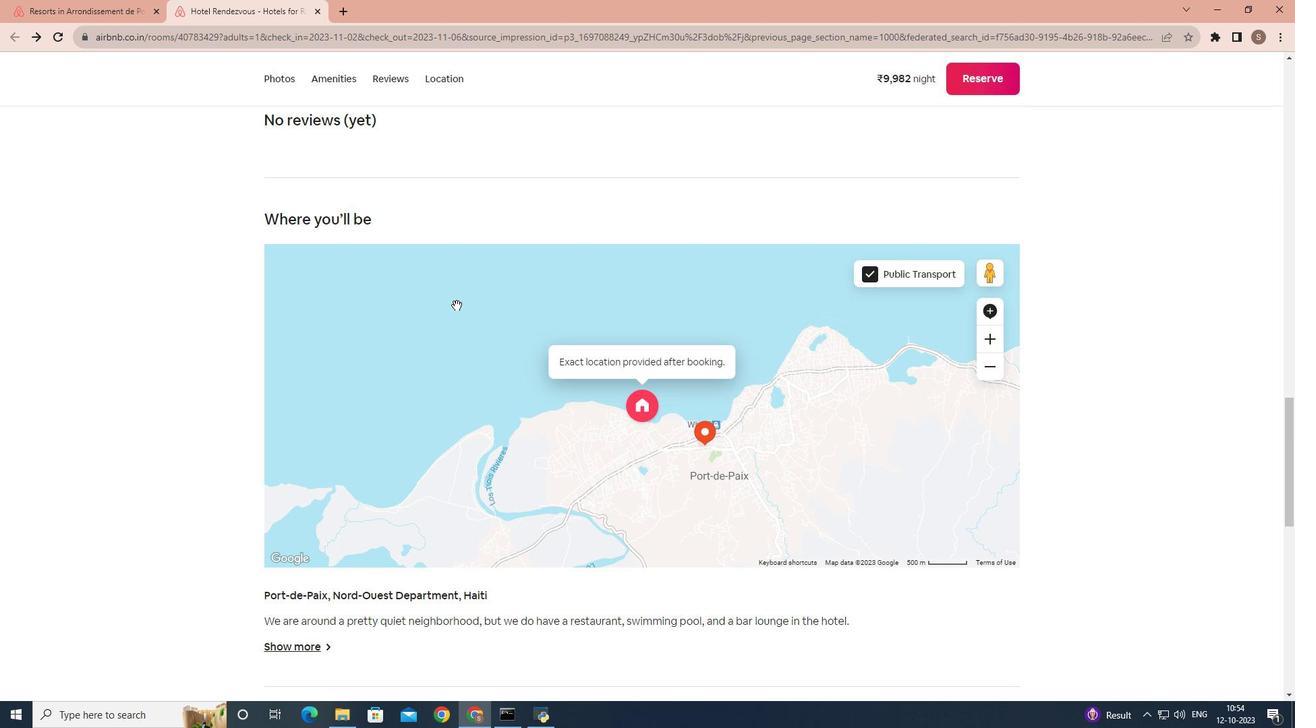
Action: Mouse scrolled (456, 306) with delta (0, 0)
Screenshot: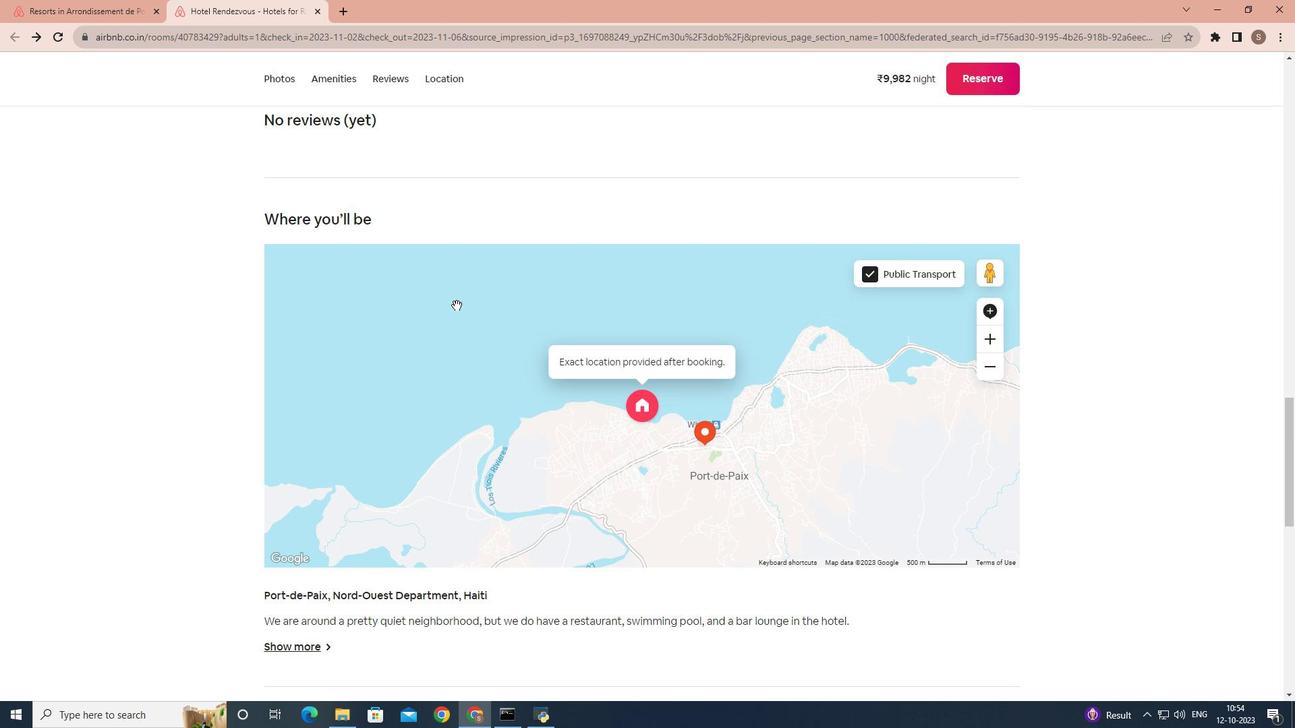 
Action: Mouse scrolled (456, 306) with delta (0, 0)
Screenshot: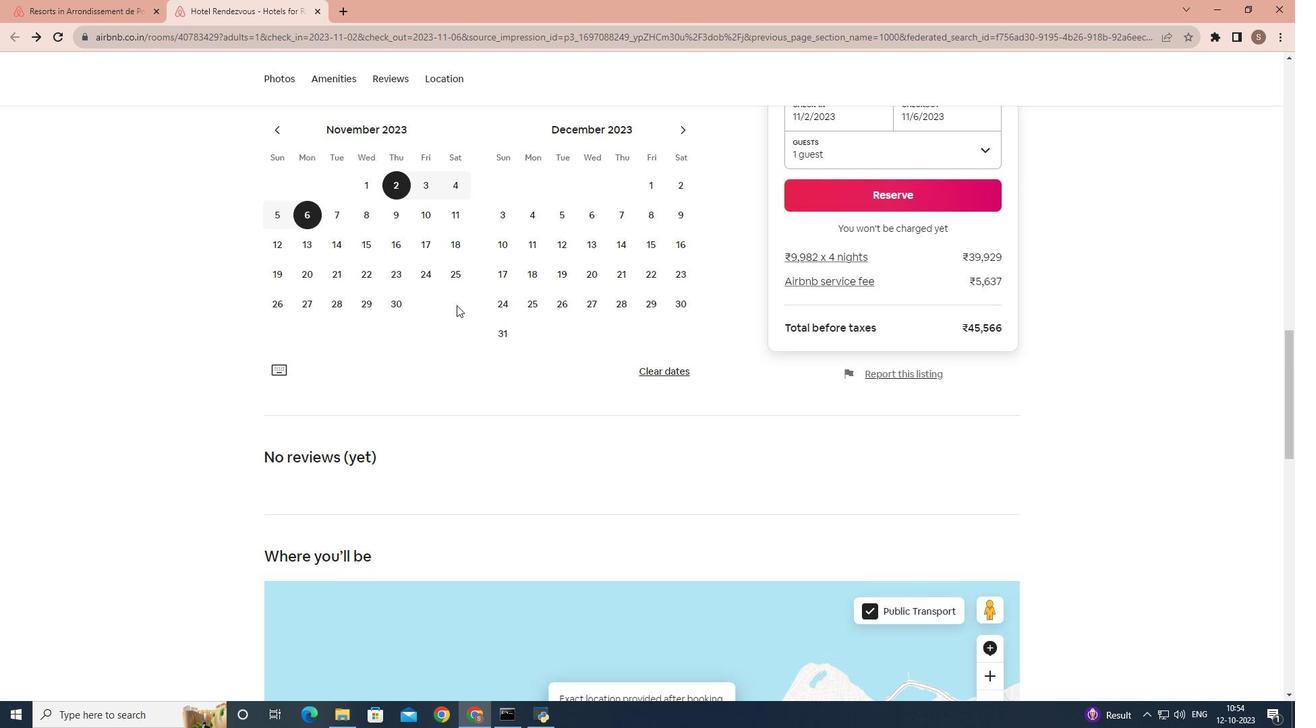 
Action: Mouse scrolled (456, 306) with delta (0, 0)
Screenshot: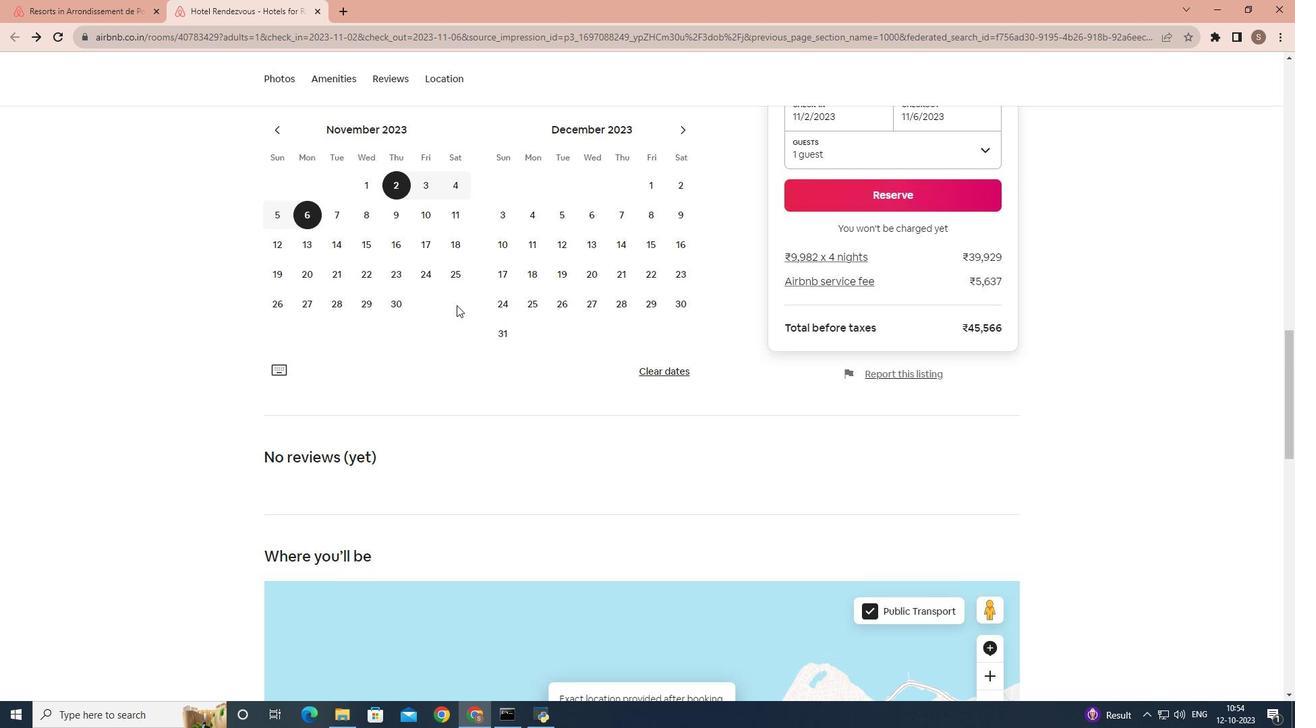 
Action: Mouse scrolled (456, 306) with delta (0, 0)
Screenshot: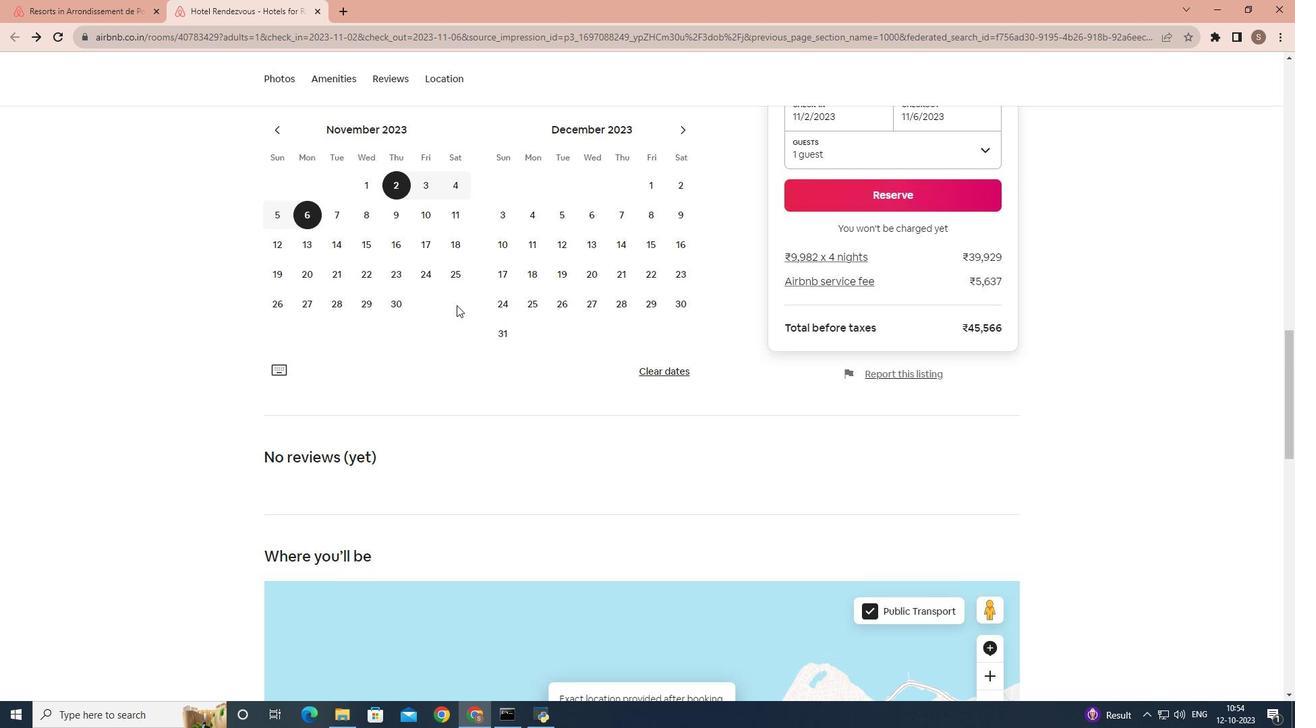 
Action: Mouse scrolled (456, 306) with delta (0, 0)
Screenshot: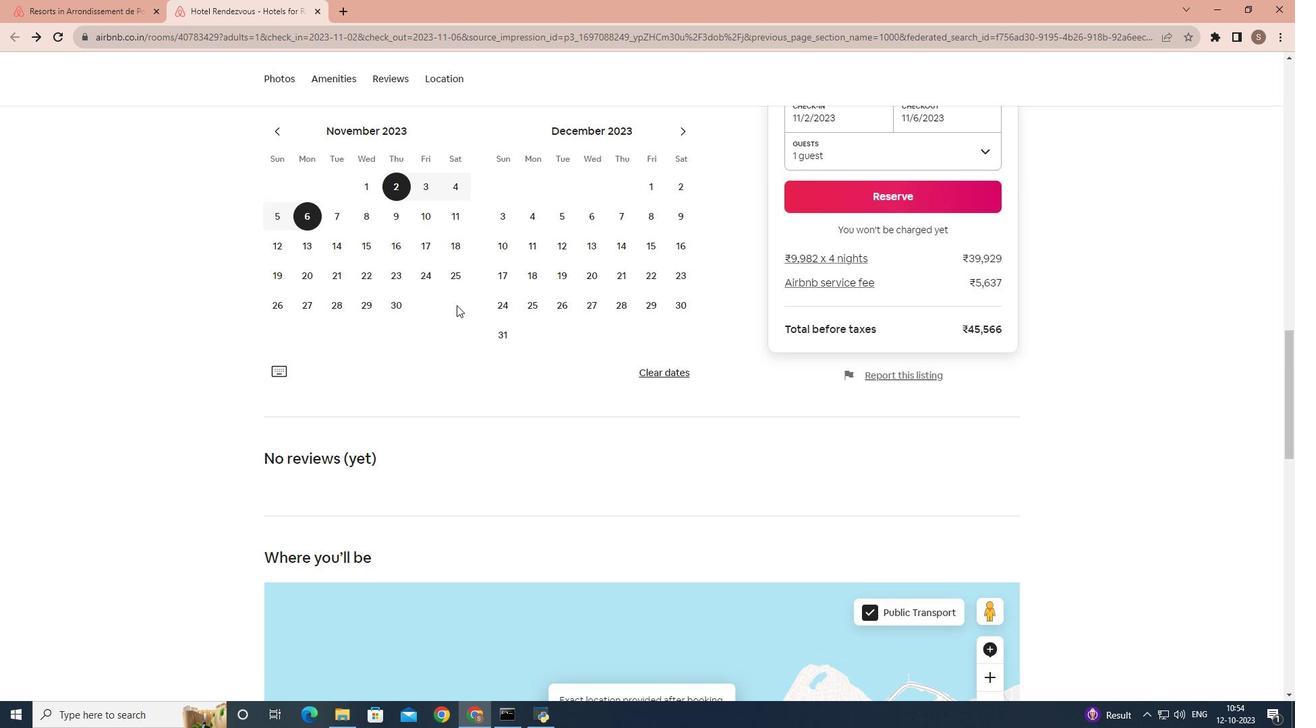 
Action: Mouse scrolled (456, 306) with delta (0, 0)
Screenshot: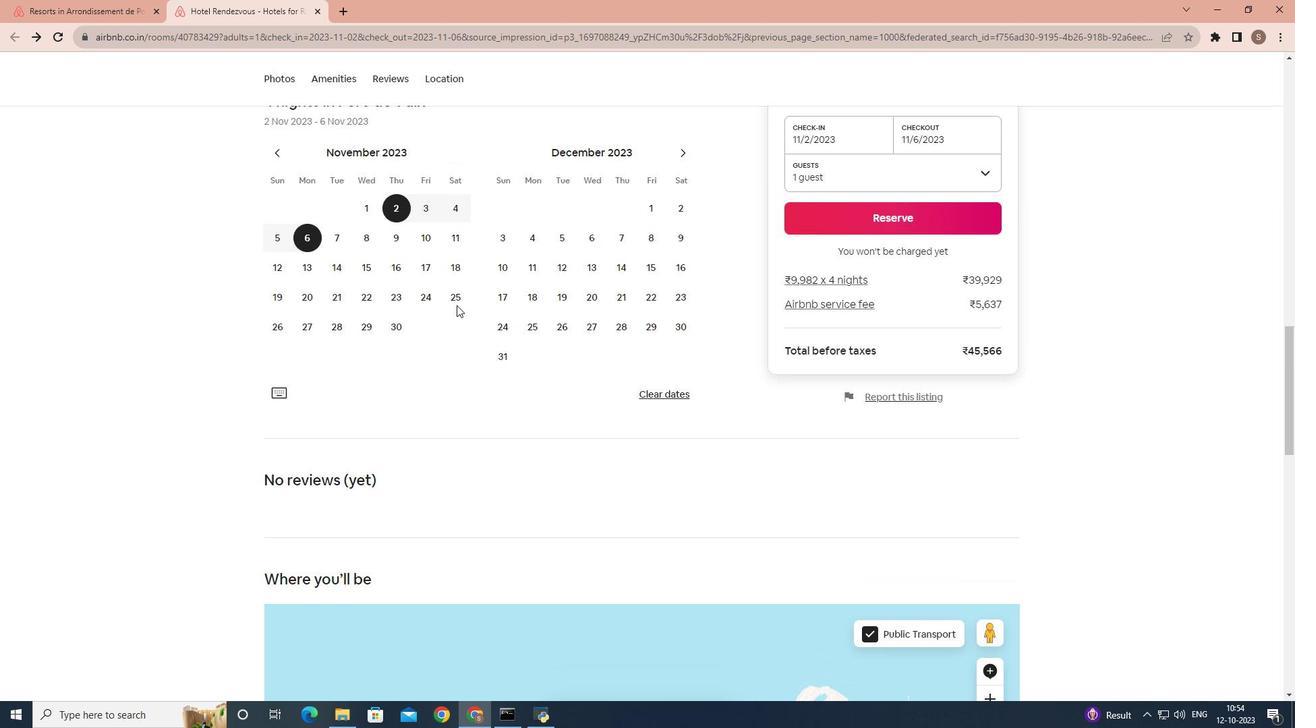 
Action: Mouse scrolled (456, 306) with delta (0, 0)
Screenshot: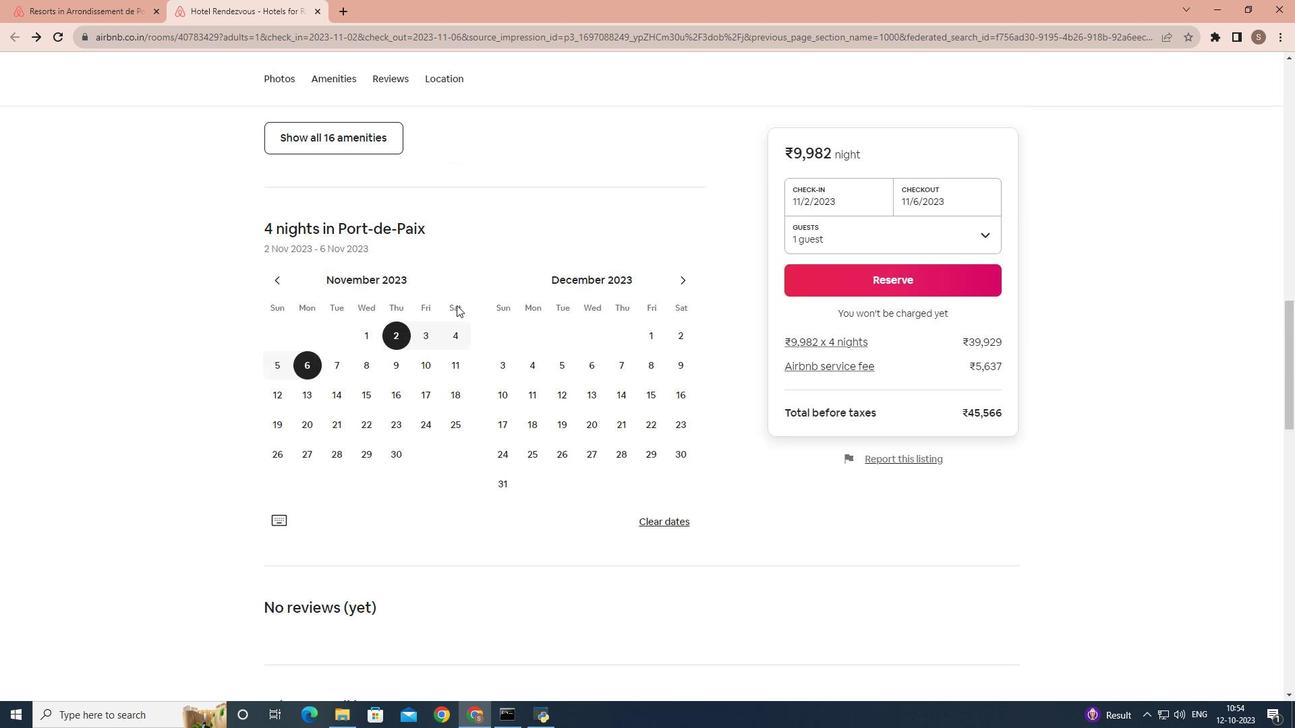 
Action: Mouse scrolled (456, 304) with delta (0, 0)
Screenshot: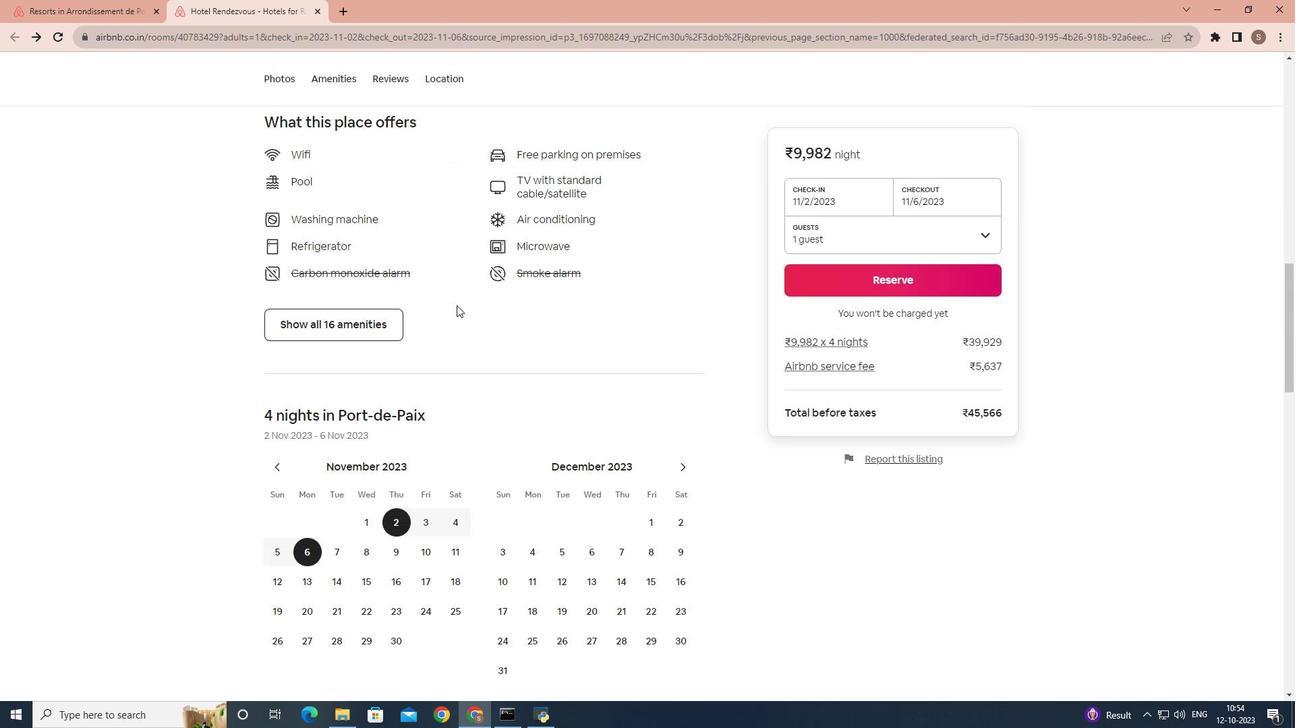 
Action: Mouse scrolled (456, 306) with delta (0, 0)
Screenshot: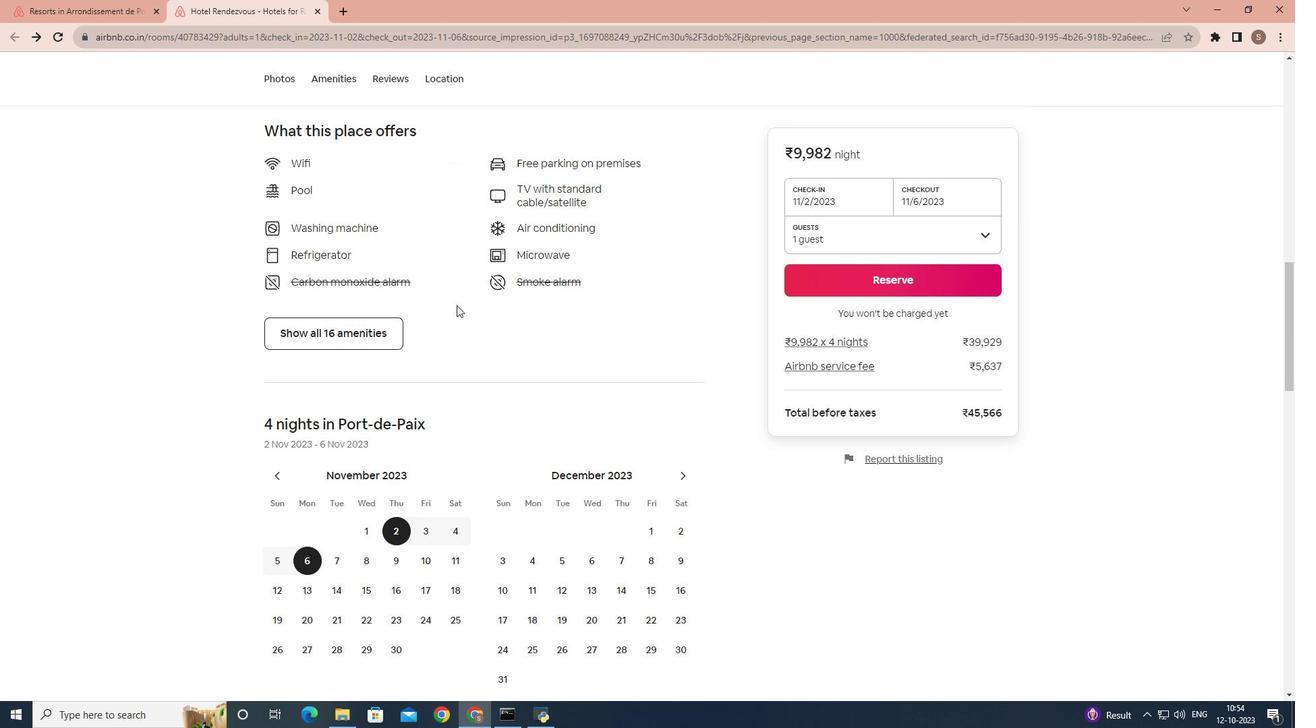 
Action: Mouse scrolled (456, 306) with delta (0, 0)
Screenshot: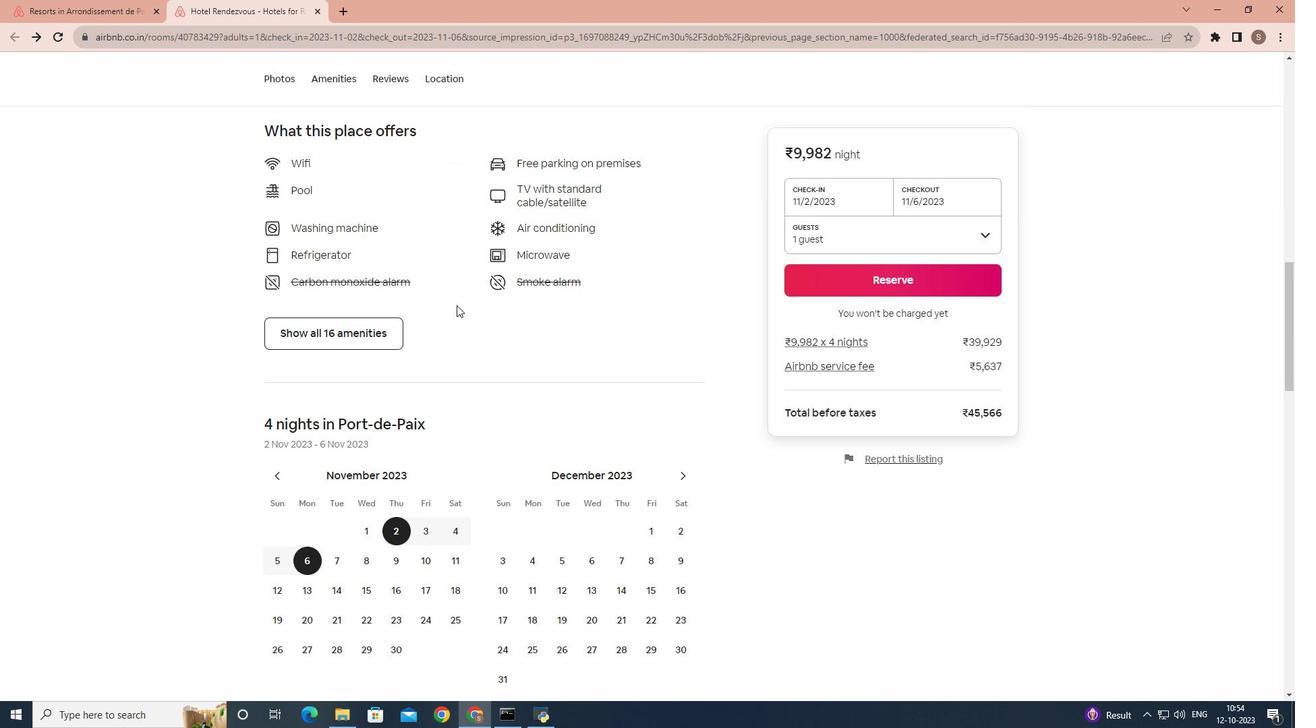
Action: Mouse scrolled (456, 306) with delta (0, 0)
Screenshot: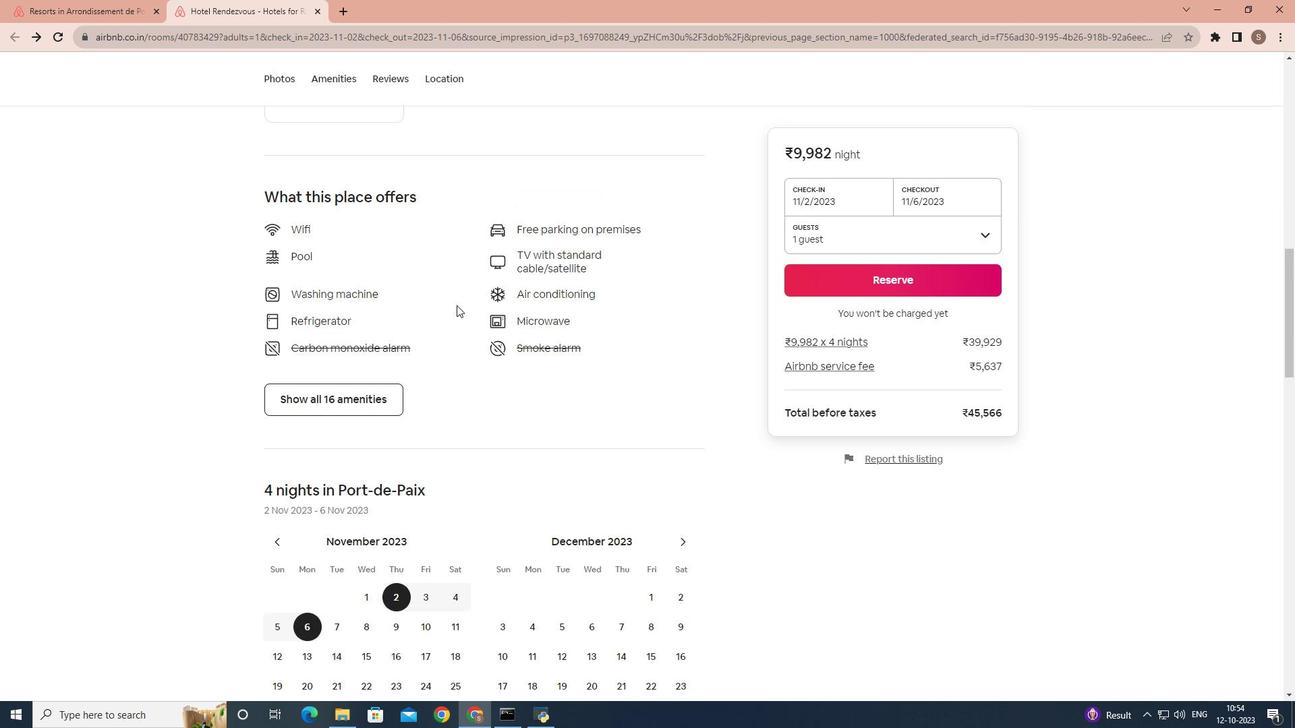 
Action: Mouse scrolled (456, 306) with delta (0, 0)
Screenshot: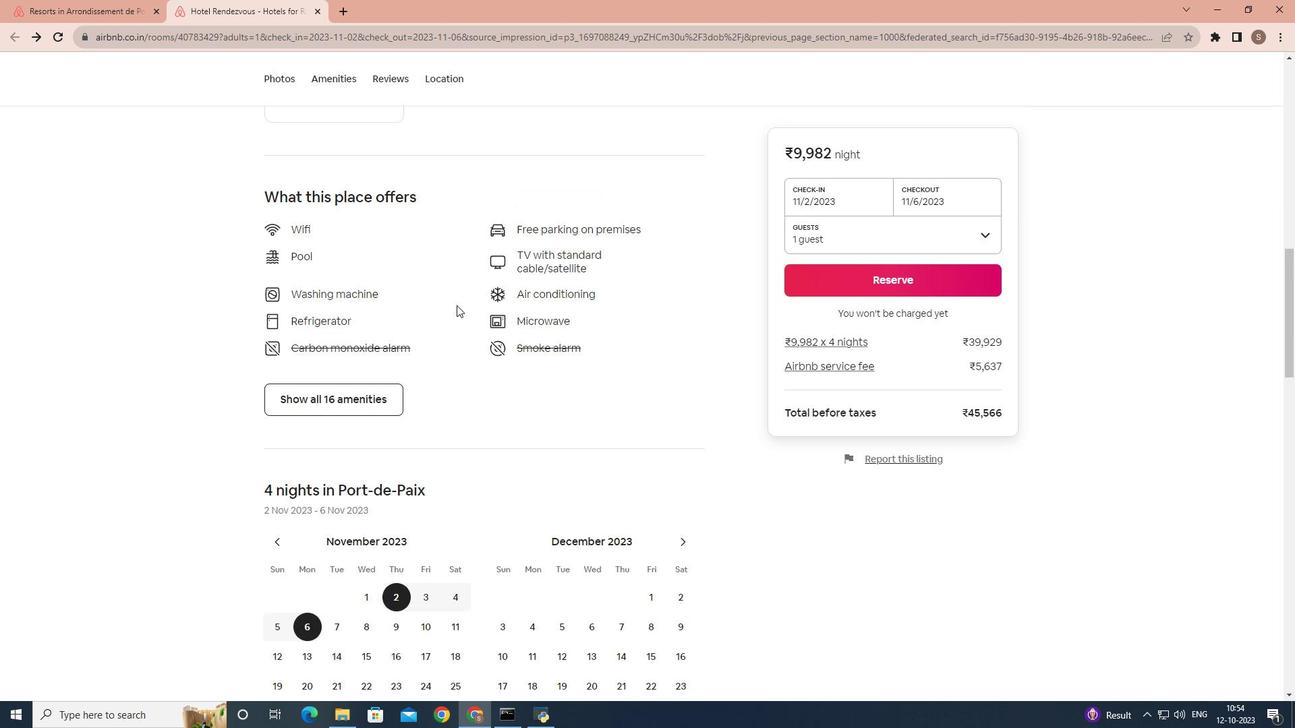 
Action: Mouse scrolled (456, 306) with delta (0, 0)
Screenshot: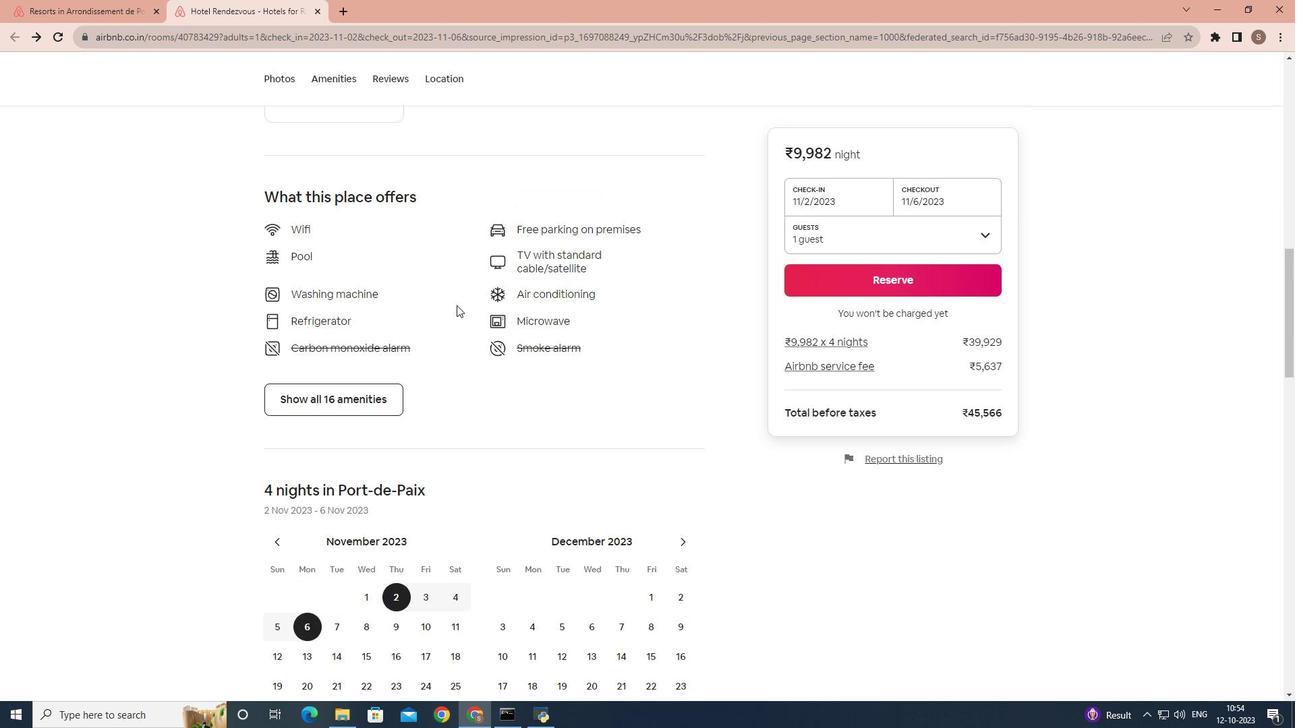 
Action: Mouse scrolled (456, 306) with delta (0, 0)
Screenshot: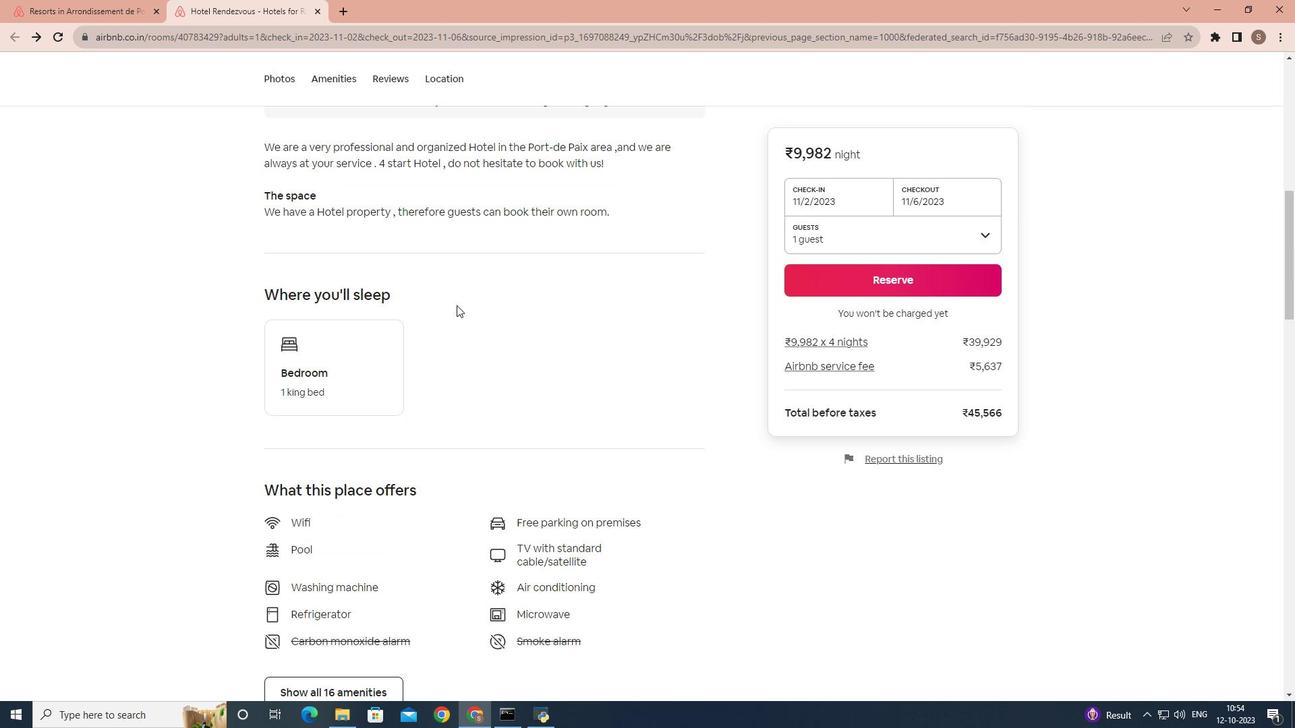 
Action: Mouse scrolled (456, 306) with delta (0, 0)
Screenshot: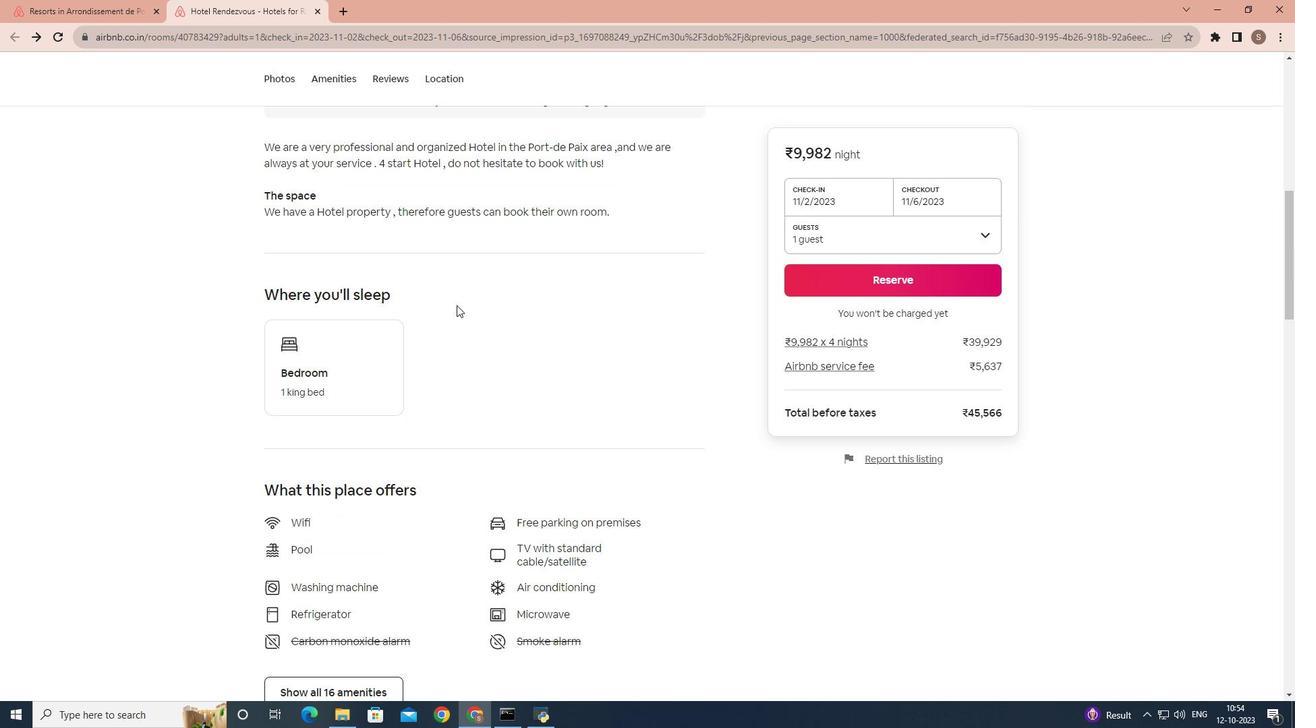 
Action: Mouse scrolled (456, 306) with delta (0, 0)
Screenshot: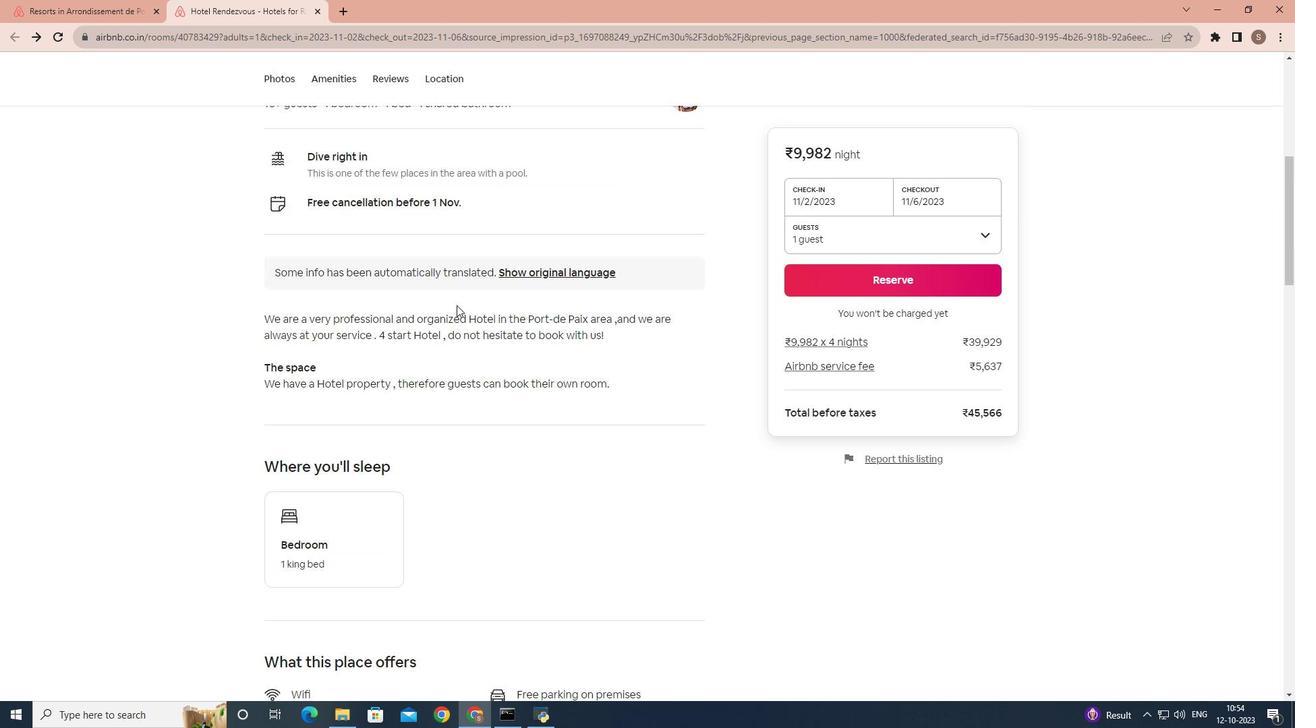
Action: Mouse scrolled (456, 306) with delta (0, 0)
Screenshot: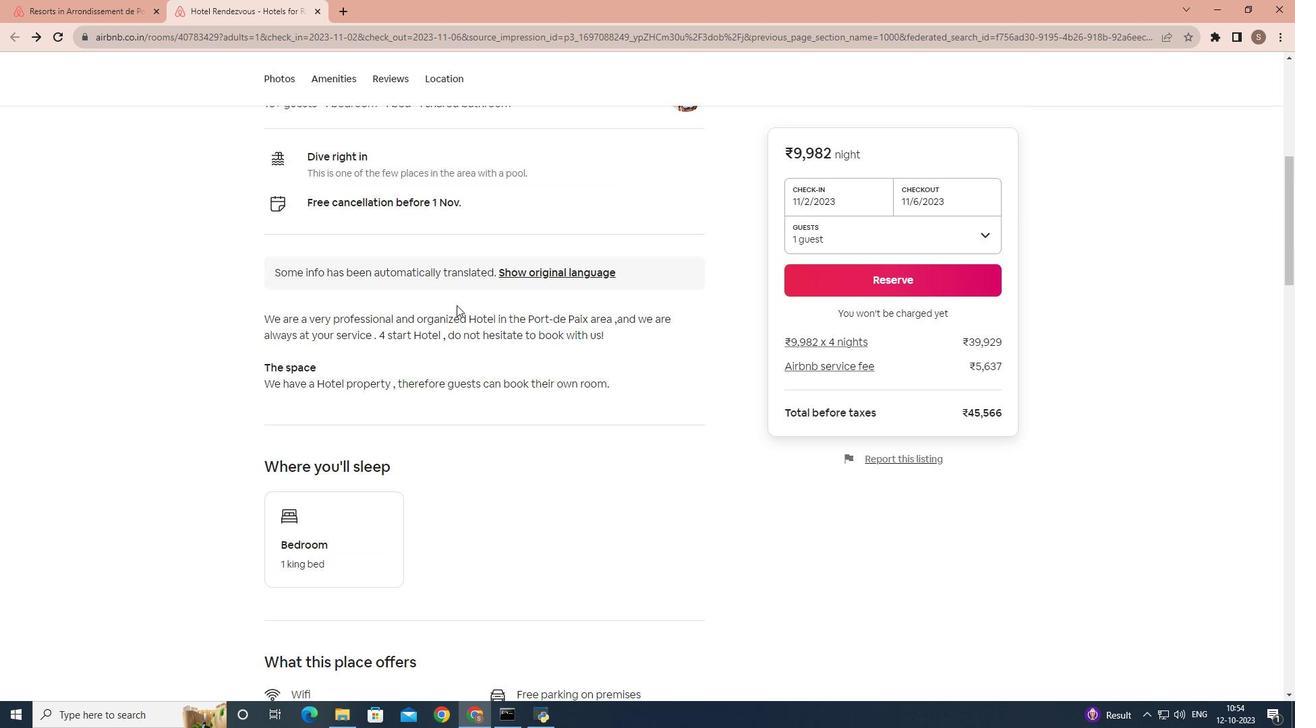 
Action: Mouse scrolled (456, 306) with delta (0, 0)
Screenshot: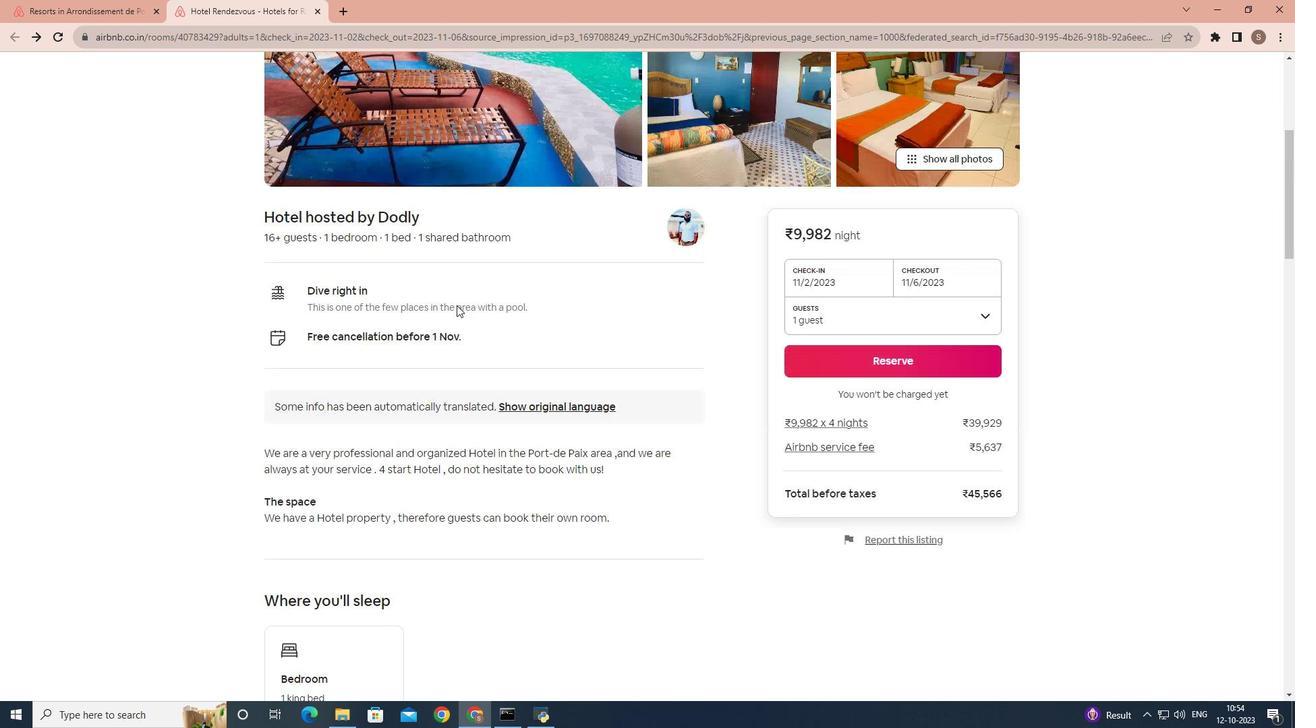 
Action: Mouse scrolled (456, 306) with delta (0, 0)
Screenshot: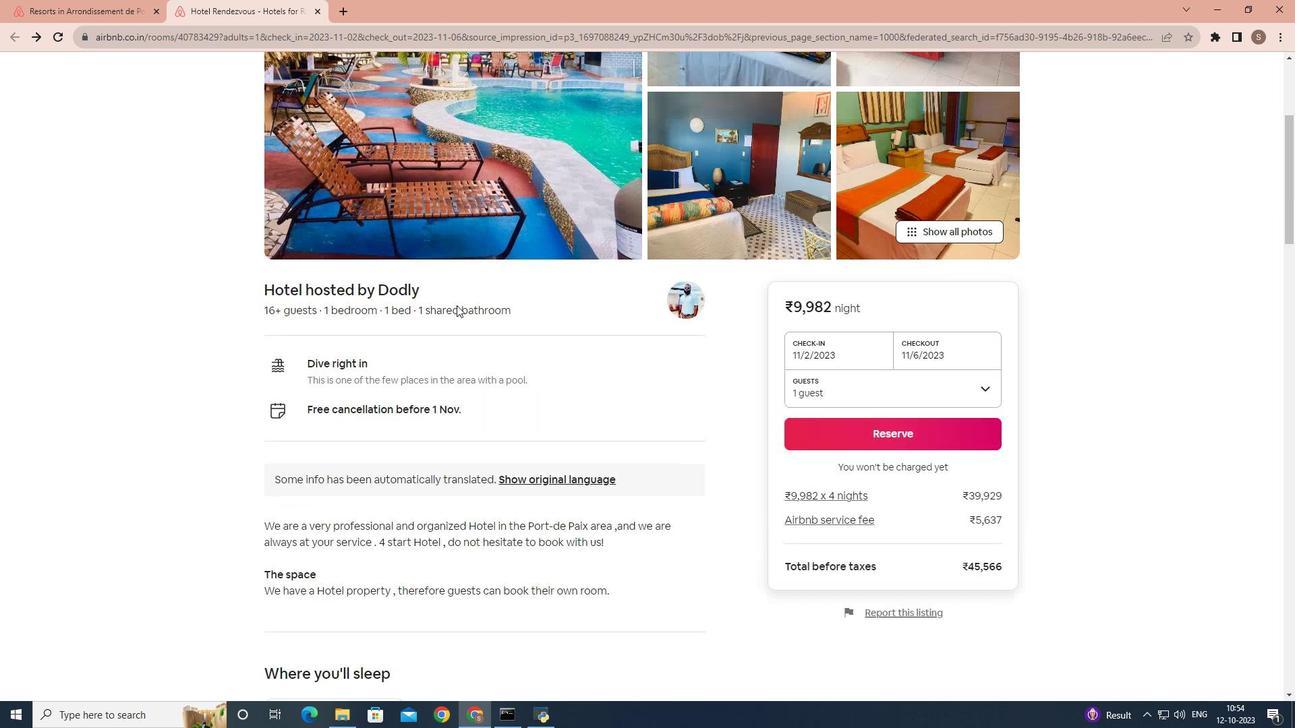 
Action: Mouse scrolled (456, 306) with delta (0, 0)
Screenshot: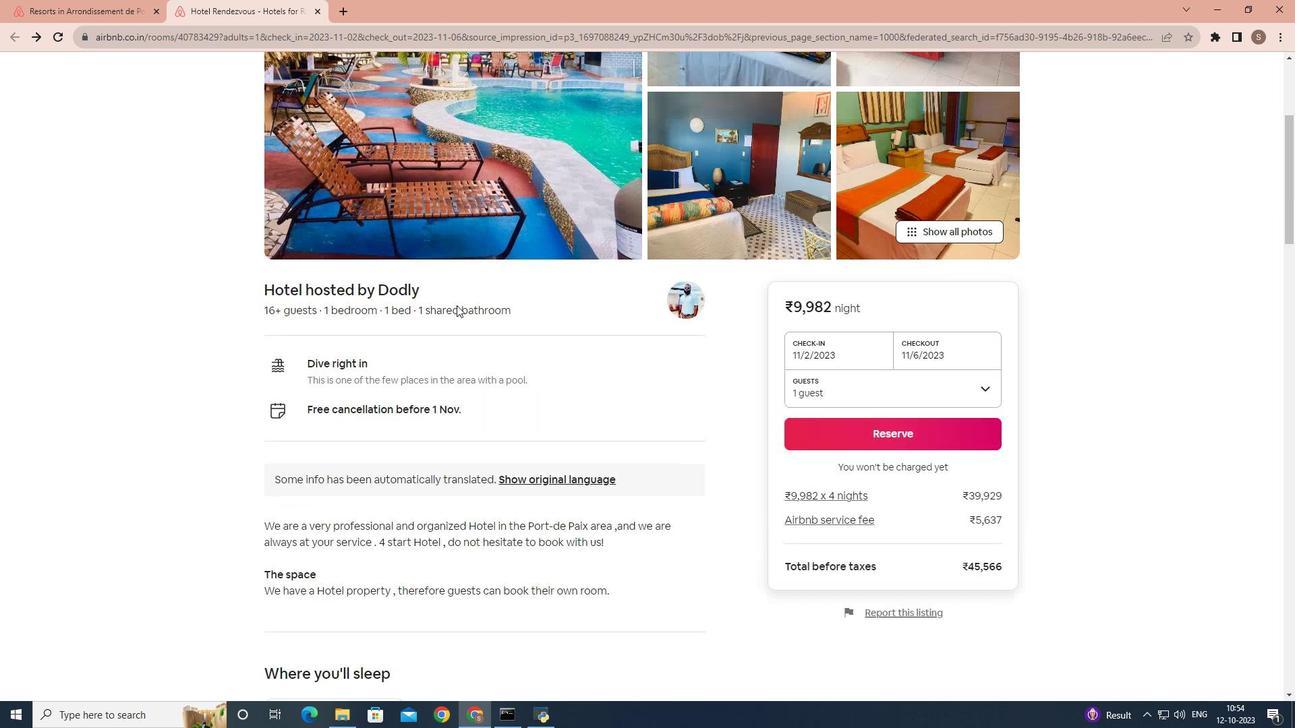
Action: Mouse scrolled (456, 306) with delta (0, 0)
Screenshot: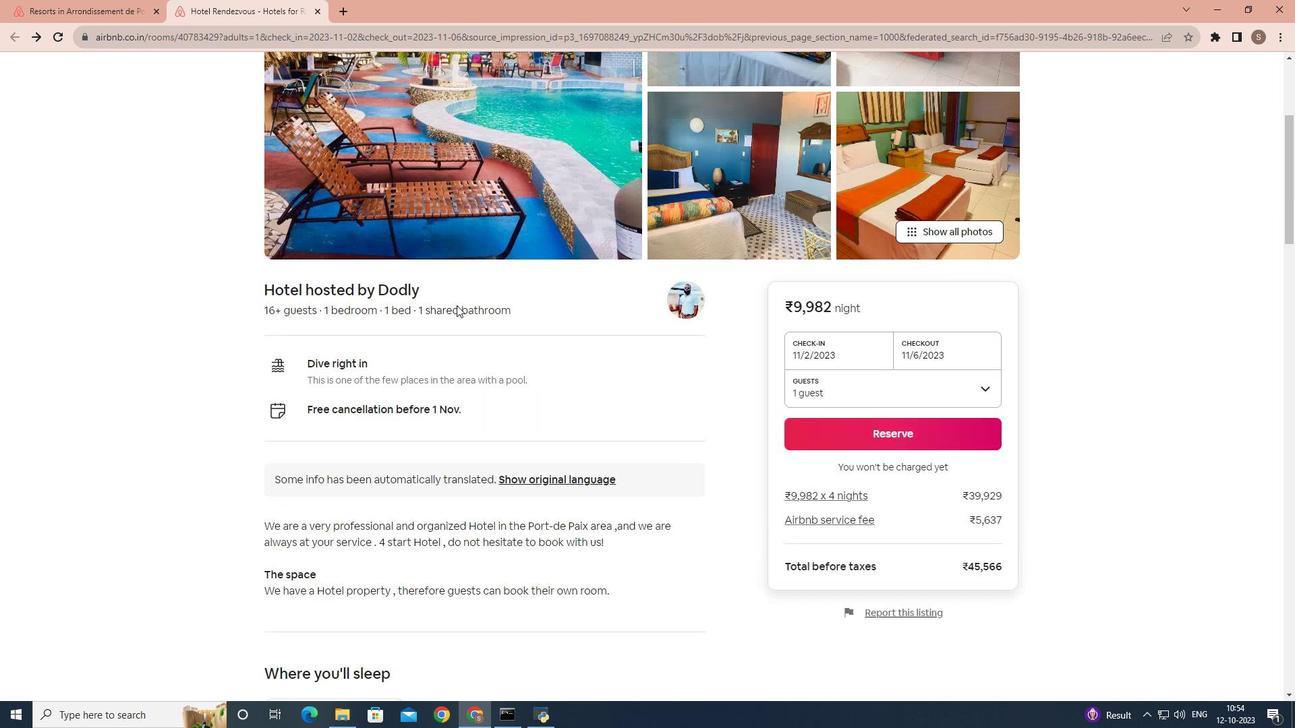 
Action: Mouse scrolled (456, 306) with delta (0, 0)
Screenshot: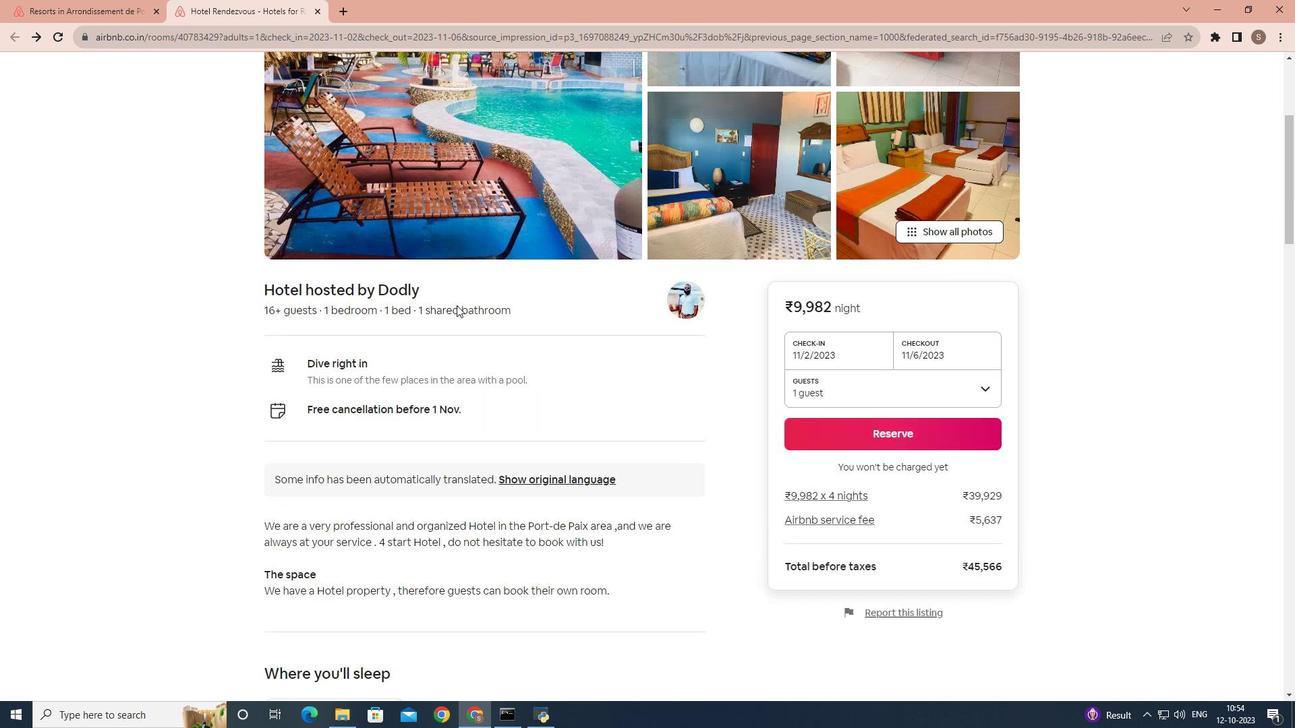 
Action: Mouse scrolled (456, 306) with delta (0, 0)
Screenshot: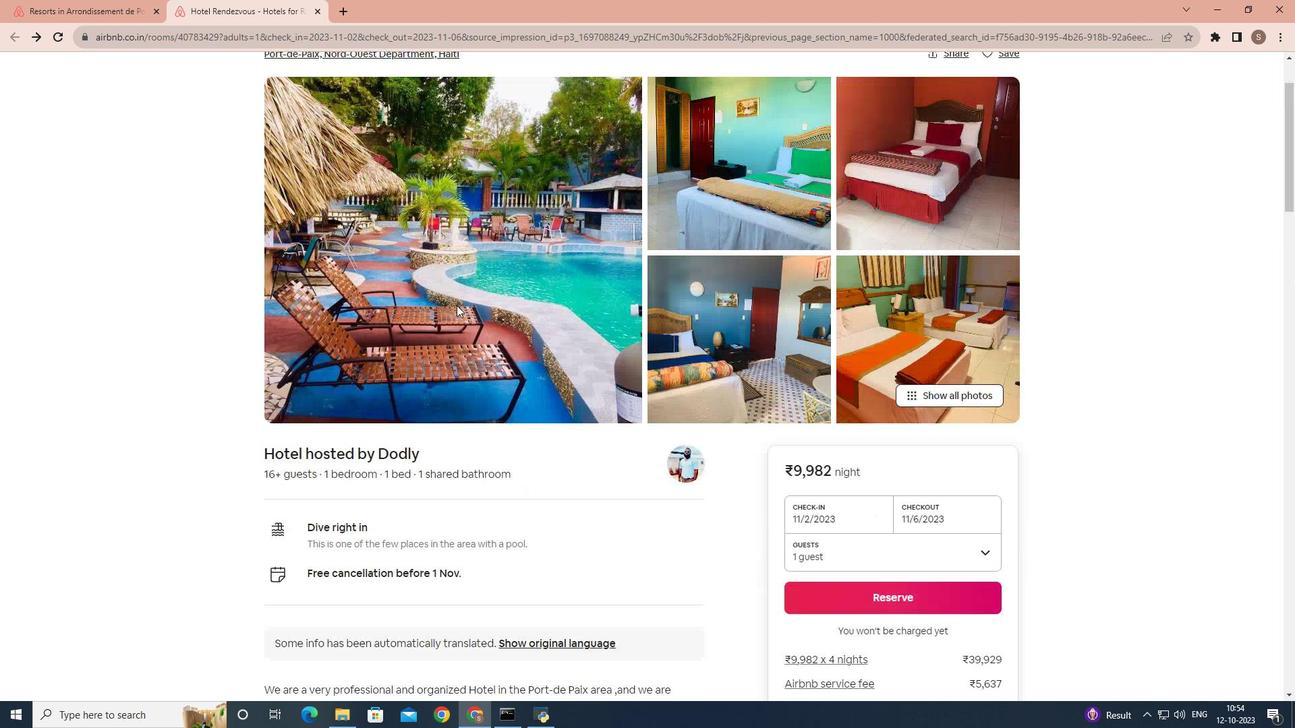 
Action: Mouse scrolled (456, 306) with delta (0, 0)
Screenshot: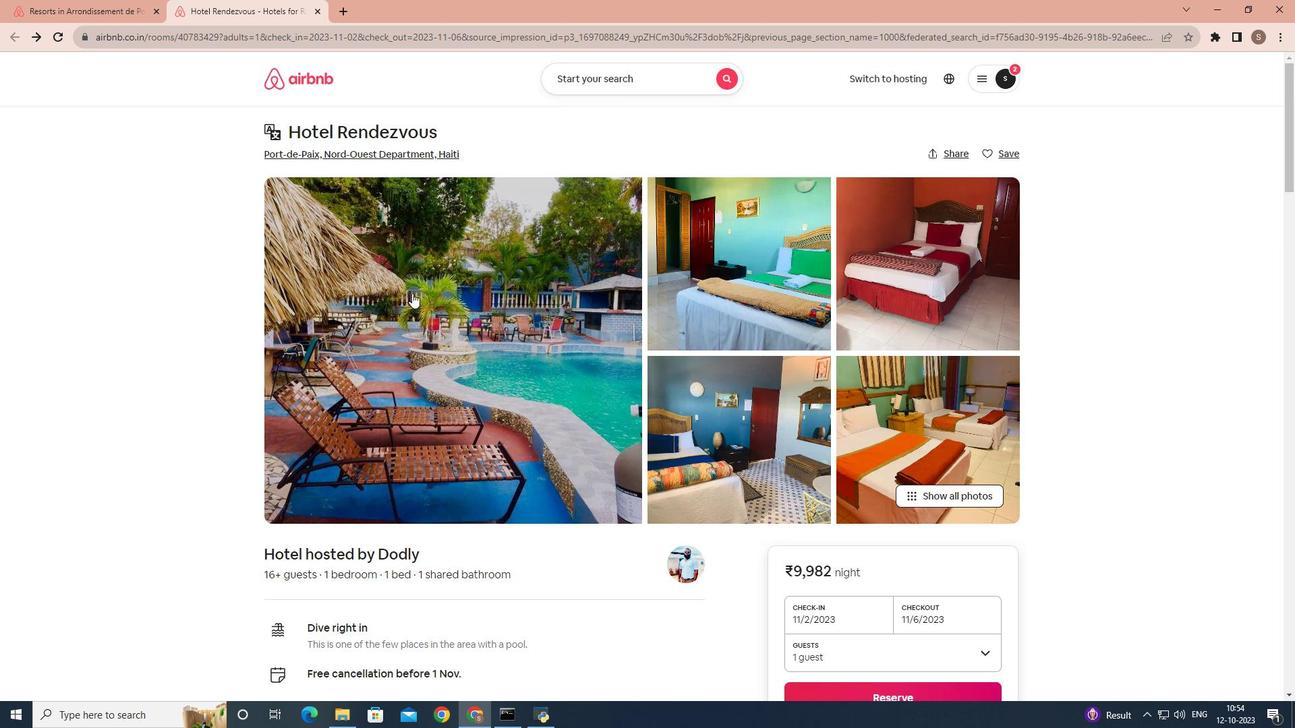 
Action: Mouse scrolled (456, 306) with delta (0, 0)
Screenshot: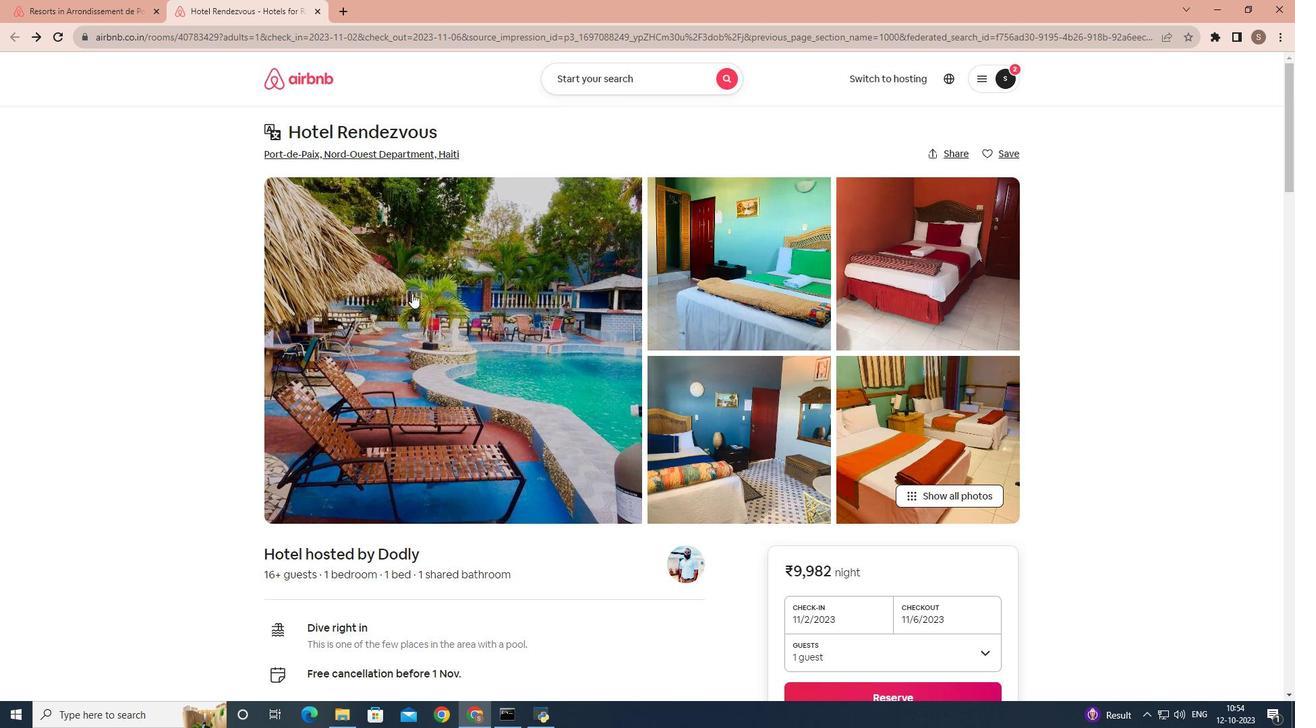 
Action: Mouse scrolled (456, 306) with delta (0, 0)
Screenshot: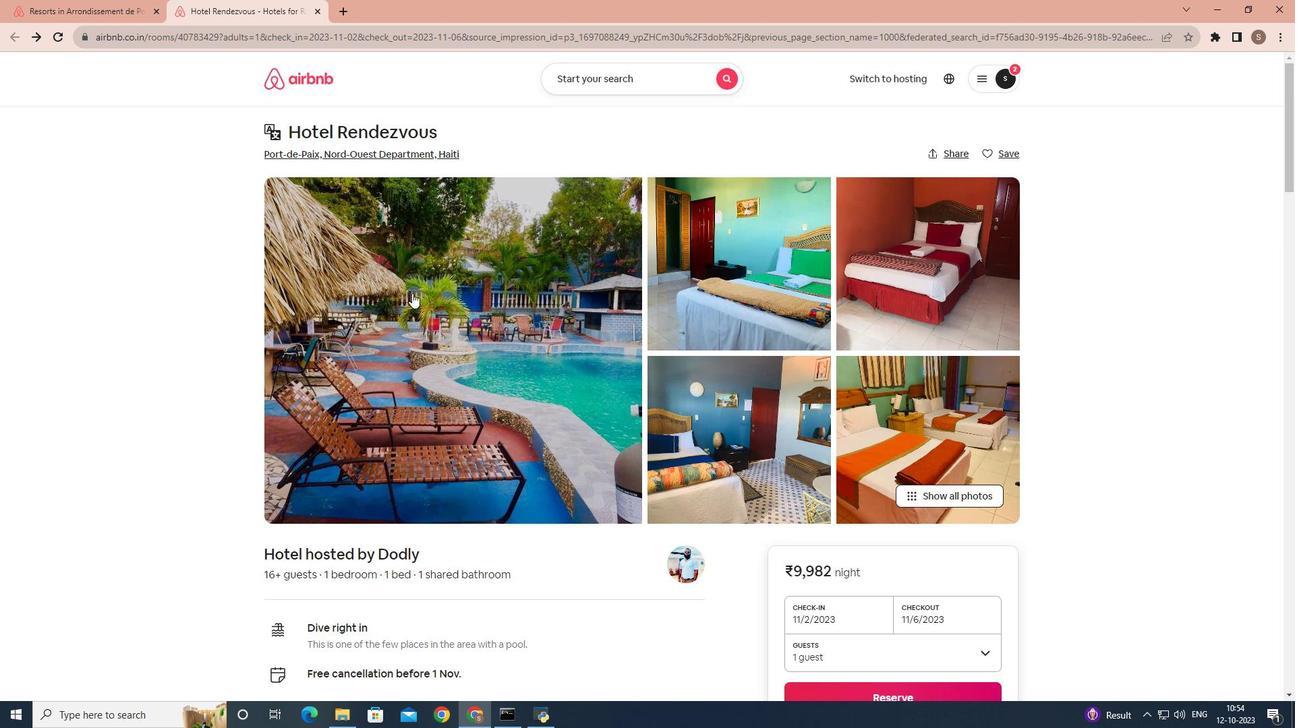 
Action: Mouse scrolled (456, 306) with delta (0, 0)
Screenshot: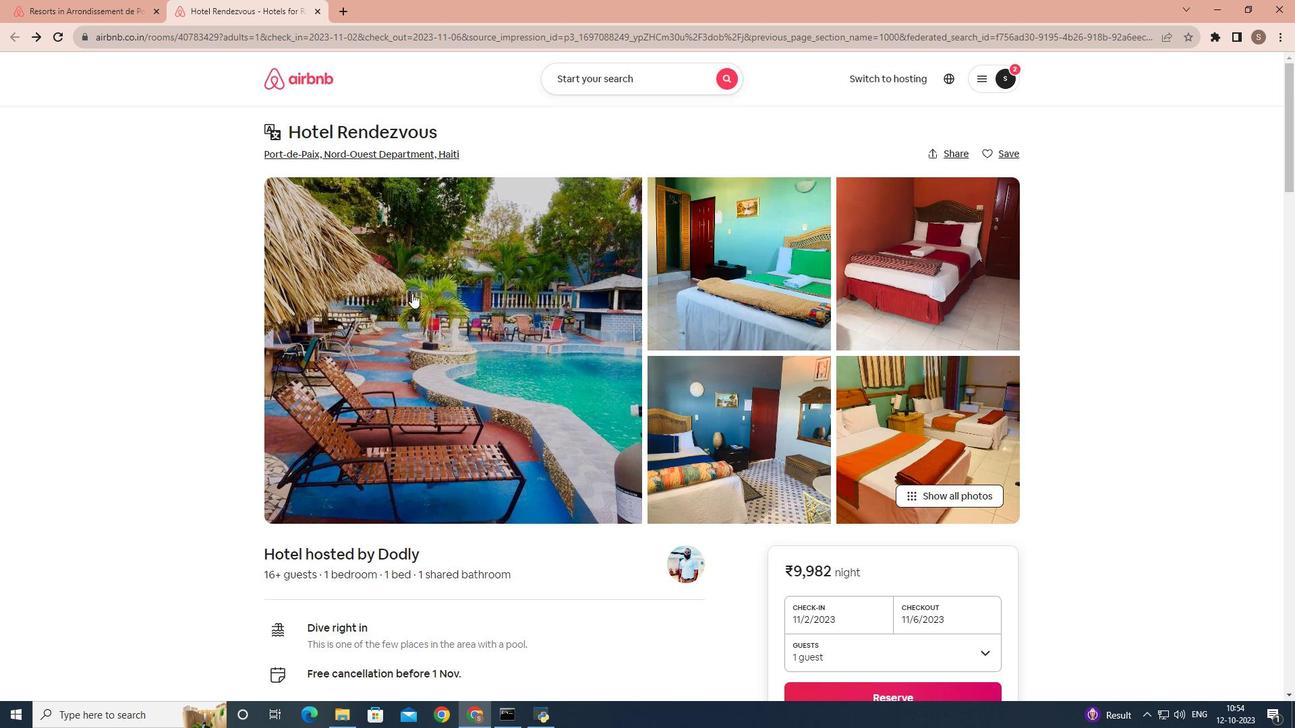 
Action: Mouse scrolled (456, 306) with delta (0, 0)
Screenshot: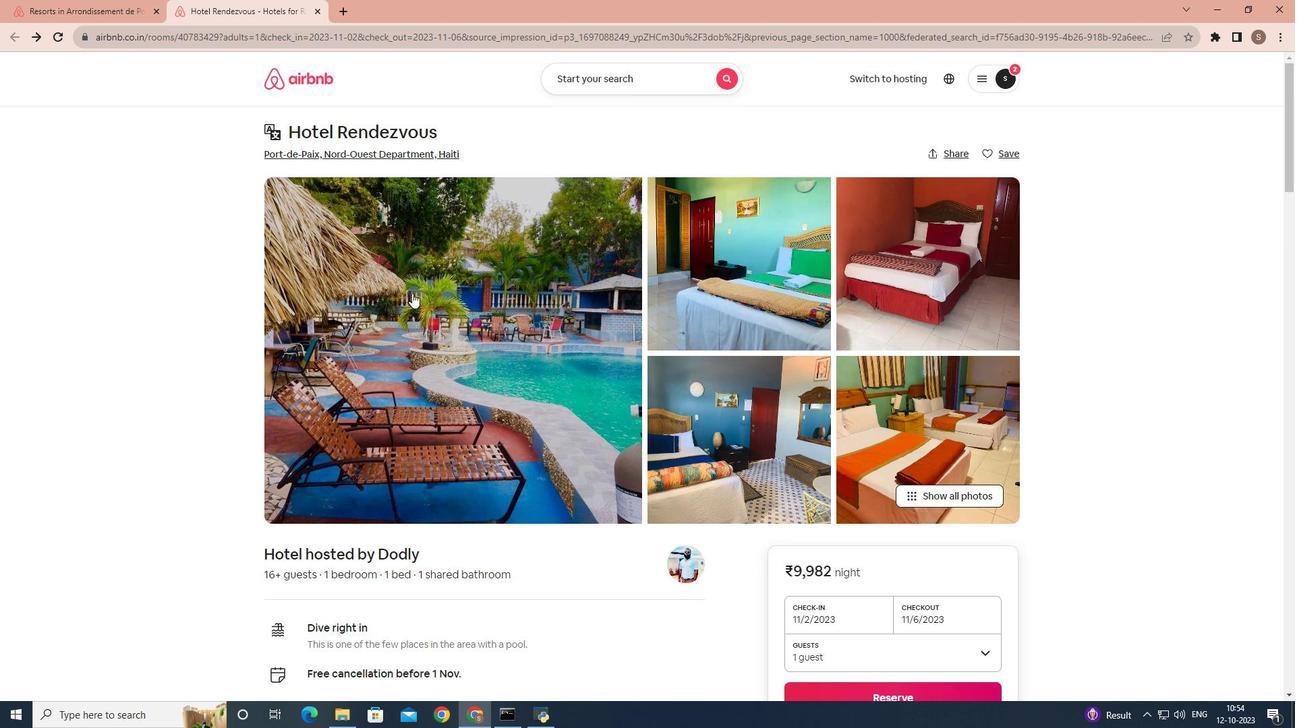 
Action: Mouse moved to (412, 293)
Screenshot: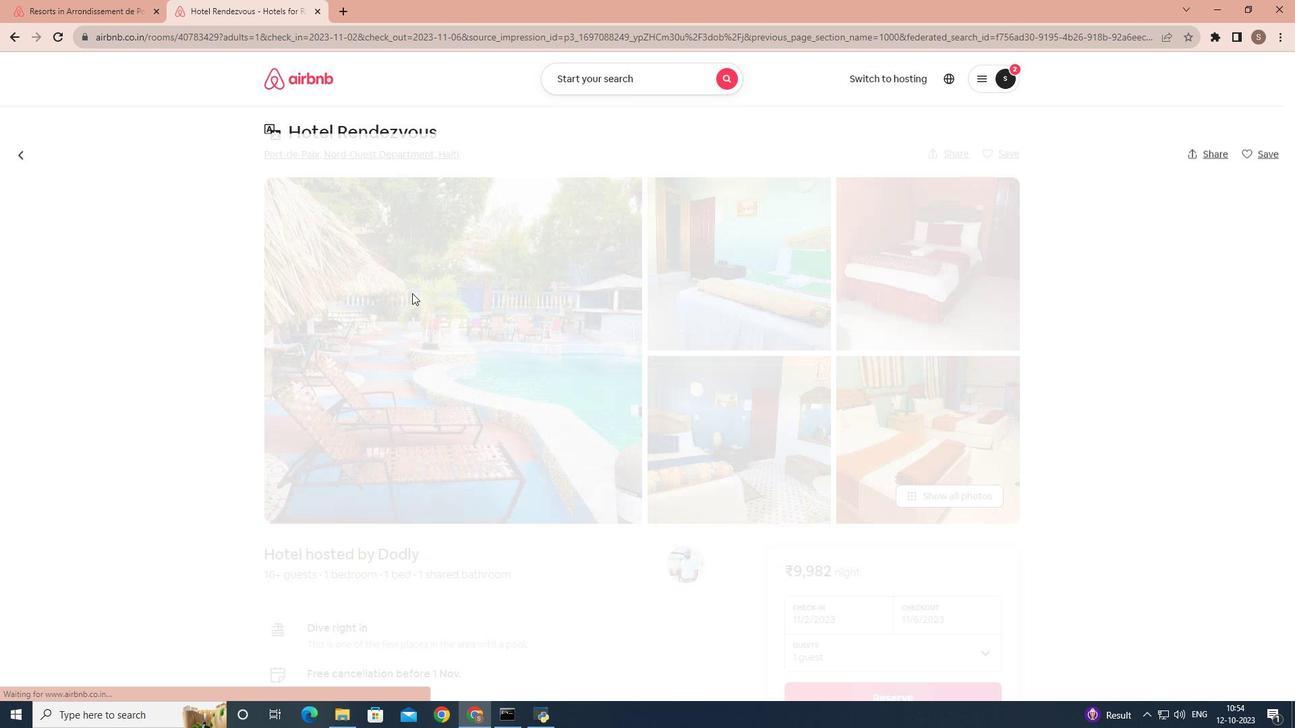
Action: Mouse pressed left at (412, 293)
Screenshot: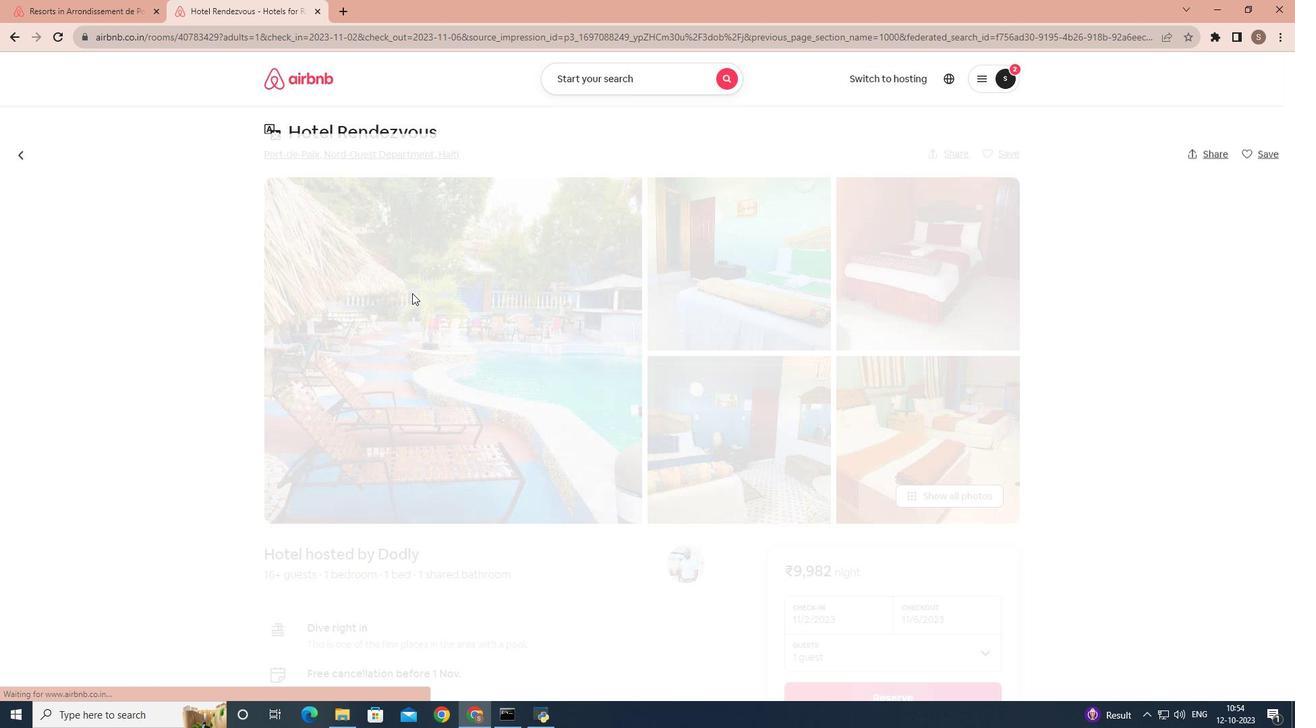 
Action: Mouse scrolled (412, 292) with delta (0, 0)
Screenshot: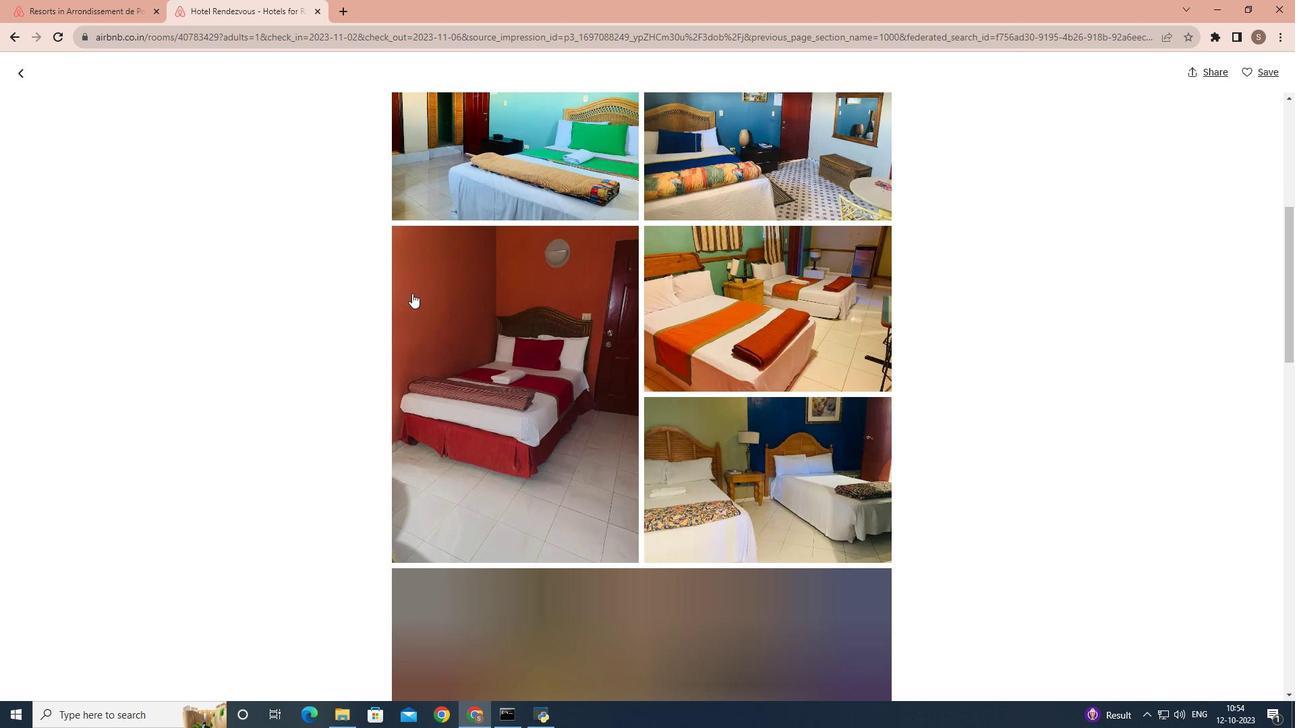 
Action: Mouse scrolled (412, 292) with delta (0, 0)
Screenshot: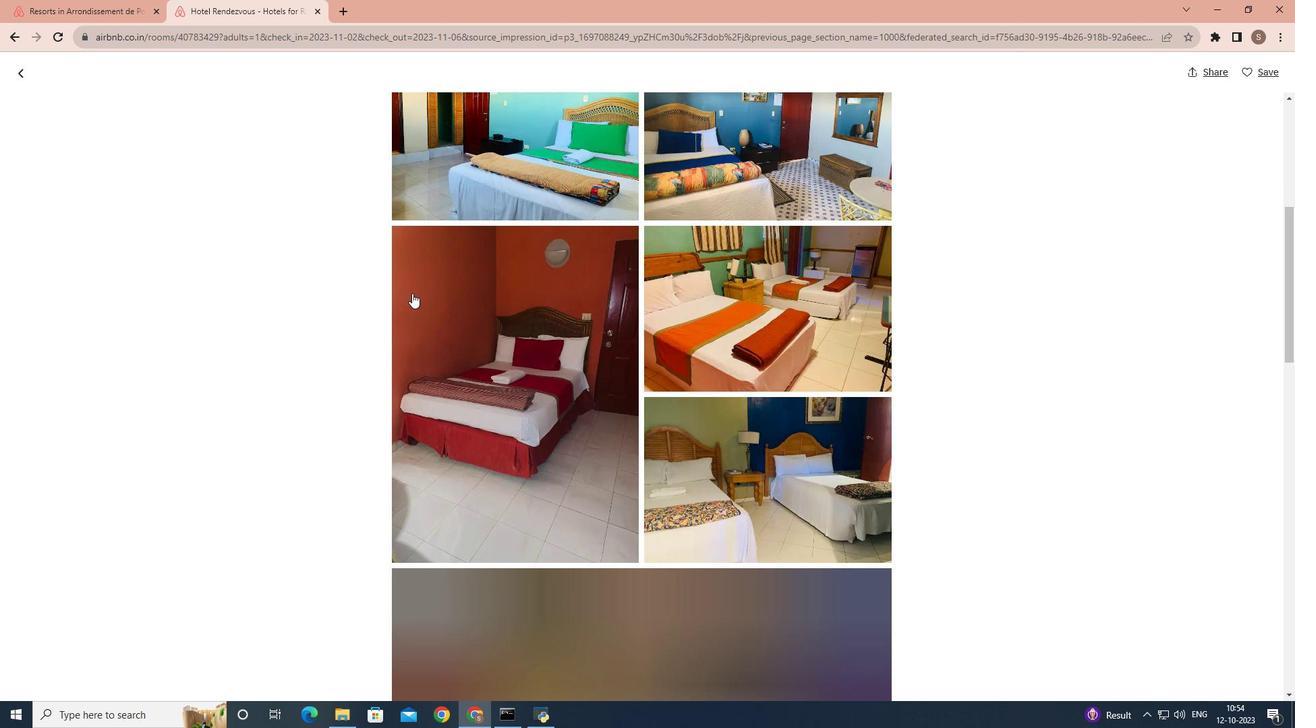 
Action: Mouse scrolled (412, 292) with delta (0, 0)
Screenshot: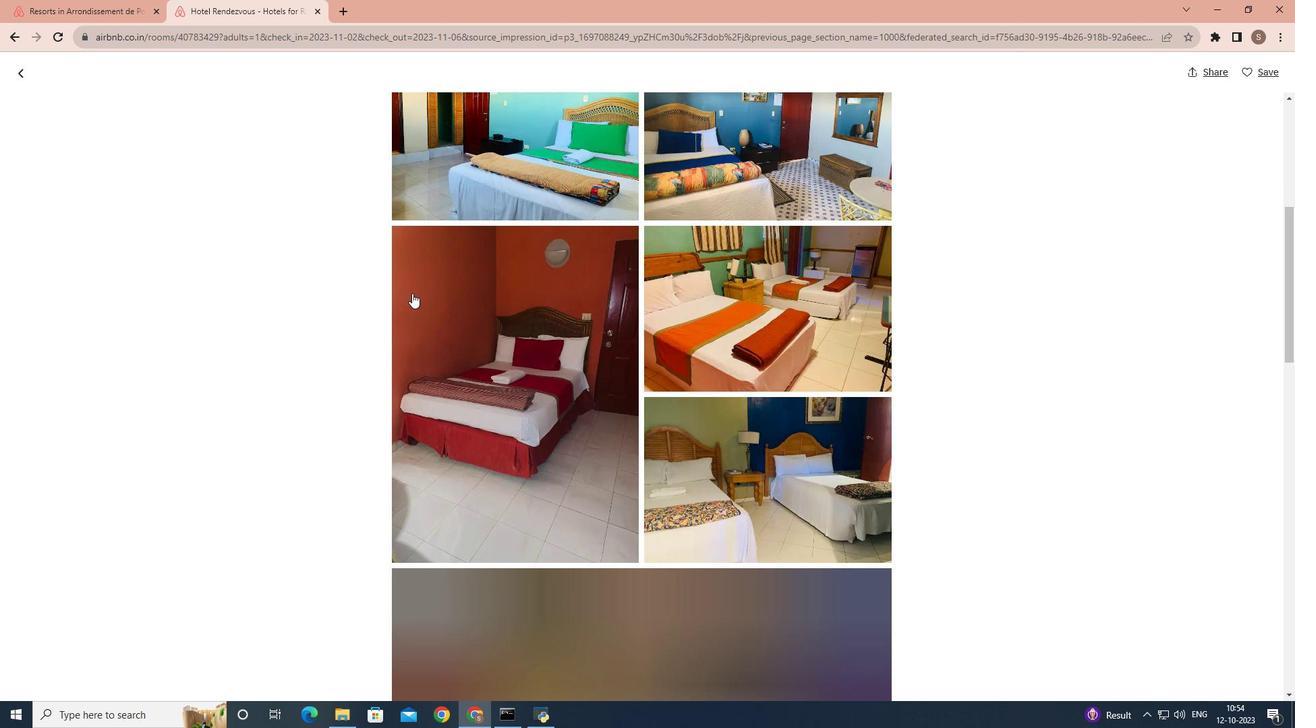 
Action: Mouse scrolled (412, 292) with delta (0, 0)
Screenshot: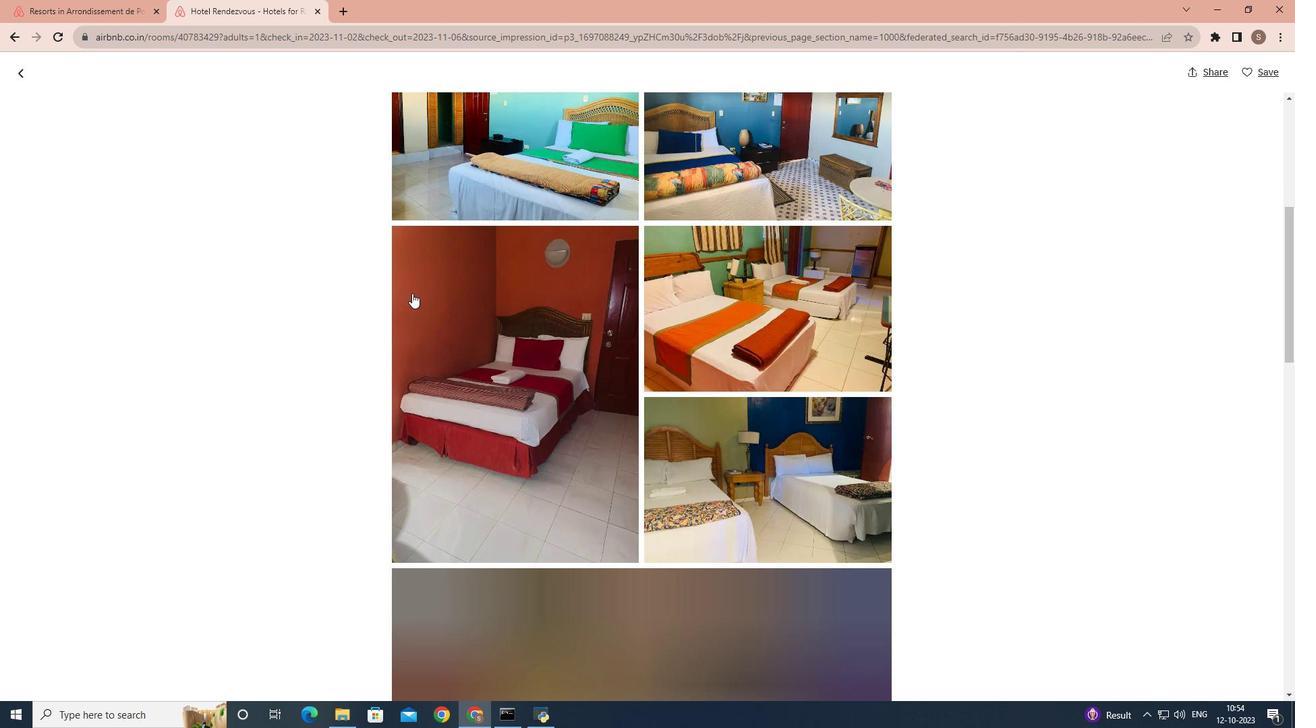 
Action: Mouse scrolled (412, 292) with delta (0, 0)
Screenshot: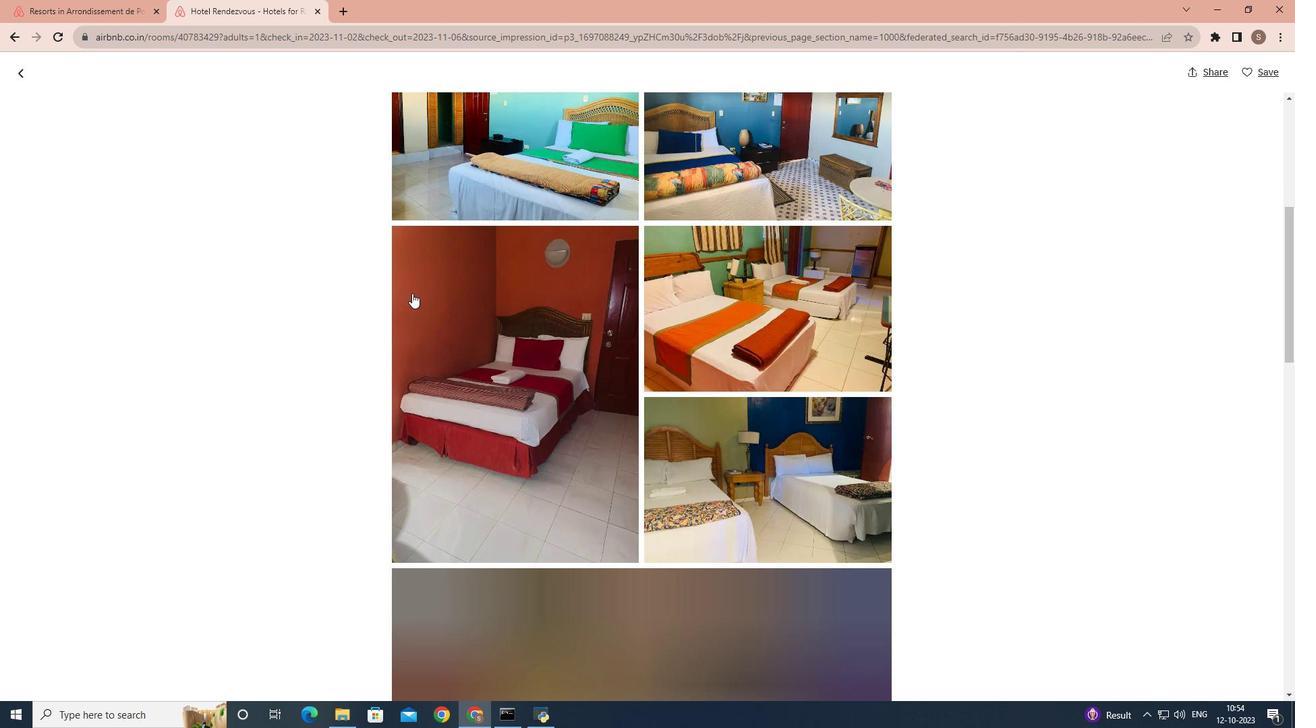 
Action: Mouse scrolled (412, 292) with delta (0, 0)
Screenshot: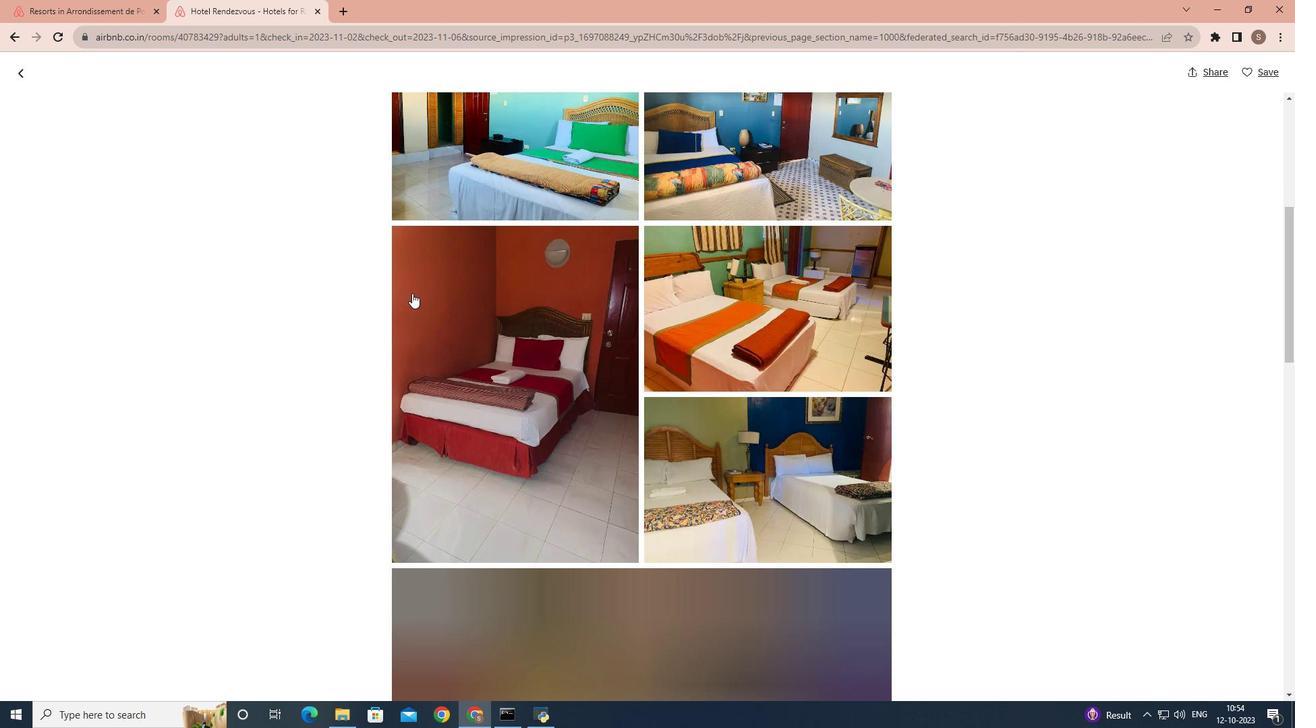 
Action: Mouse moved to (412, 293)
Screenshot: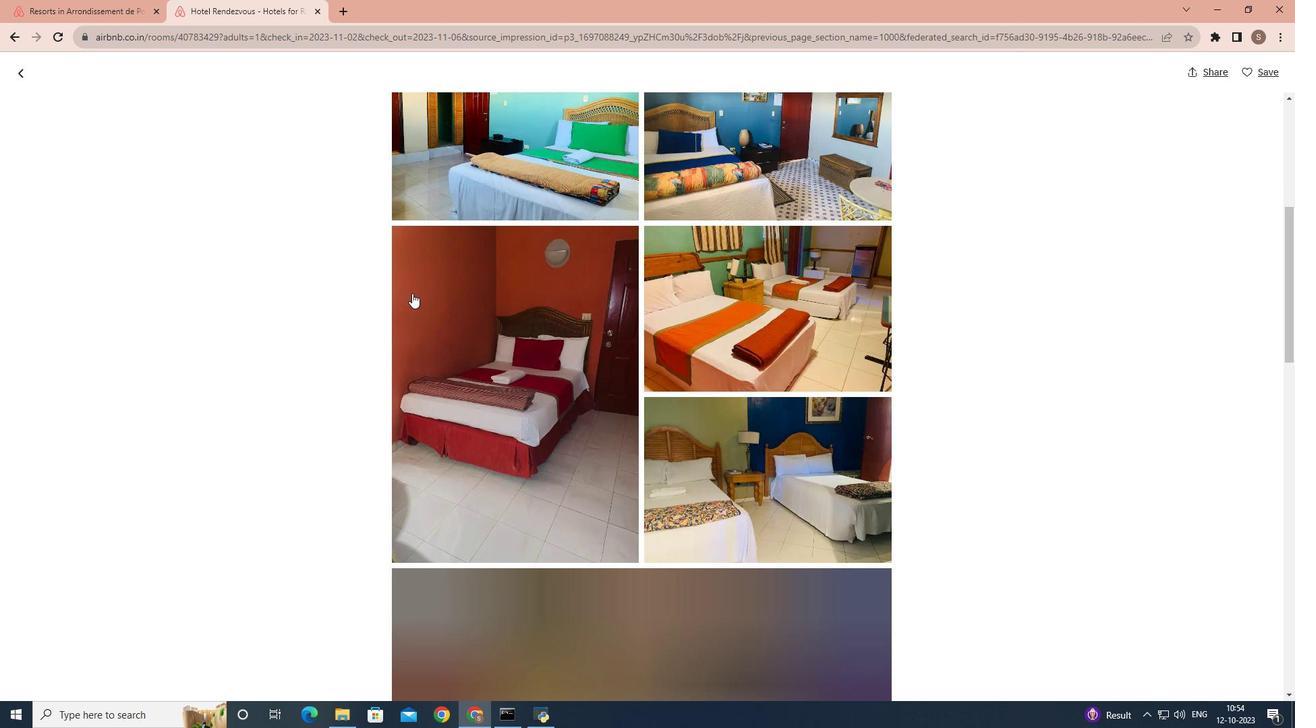 
Action: Mouse scrolled (412, 292) with delta (0, 0)
Screenshot: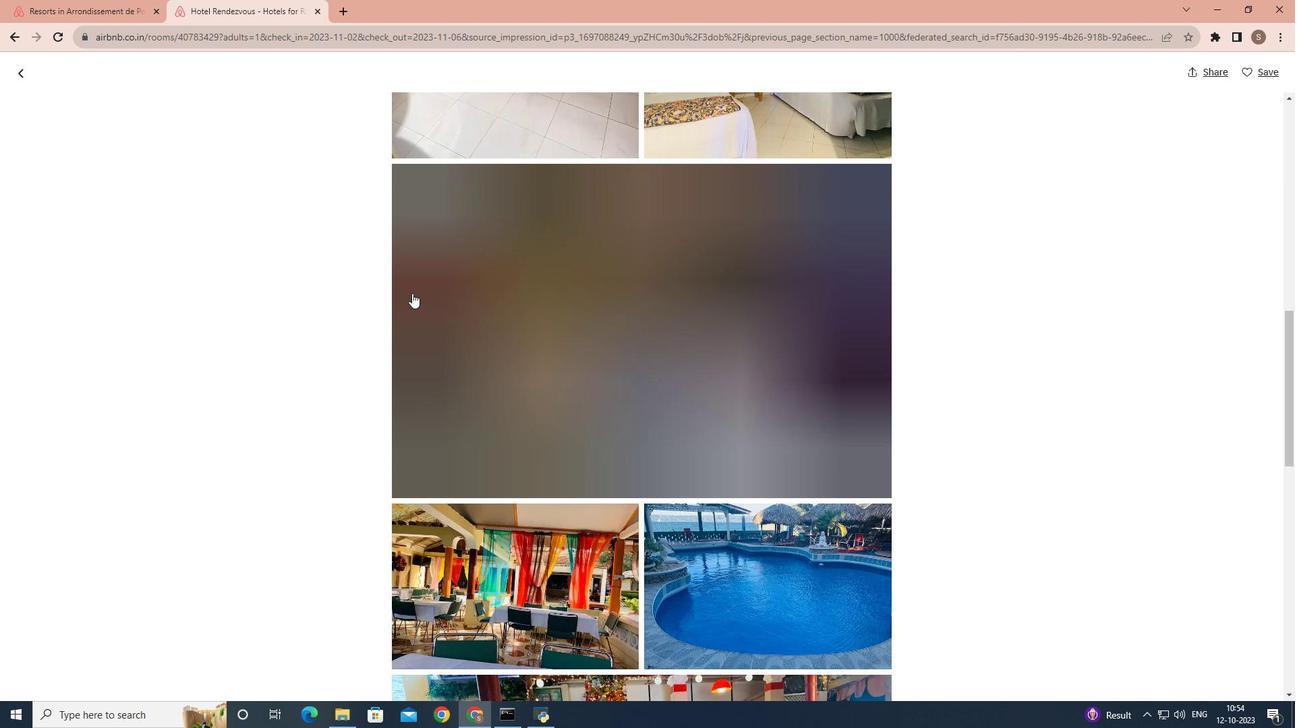 
Action: Mouse scrolled (412, 292) with delta (0, 0)
Screenshot: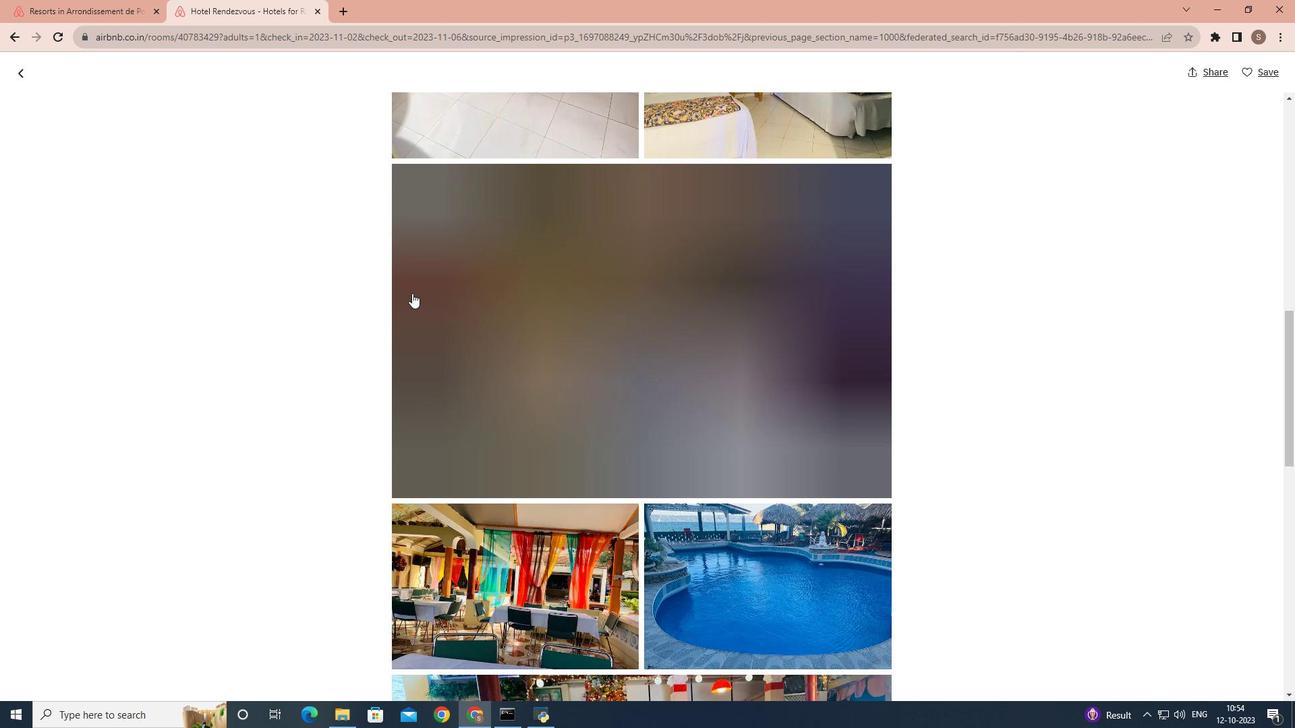 
Action: Mouse scrolled (412, 292) with delta (0, 0)
Screenshot: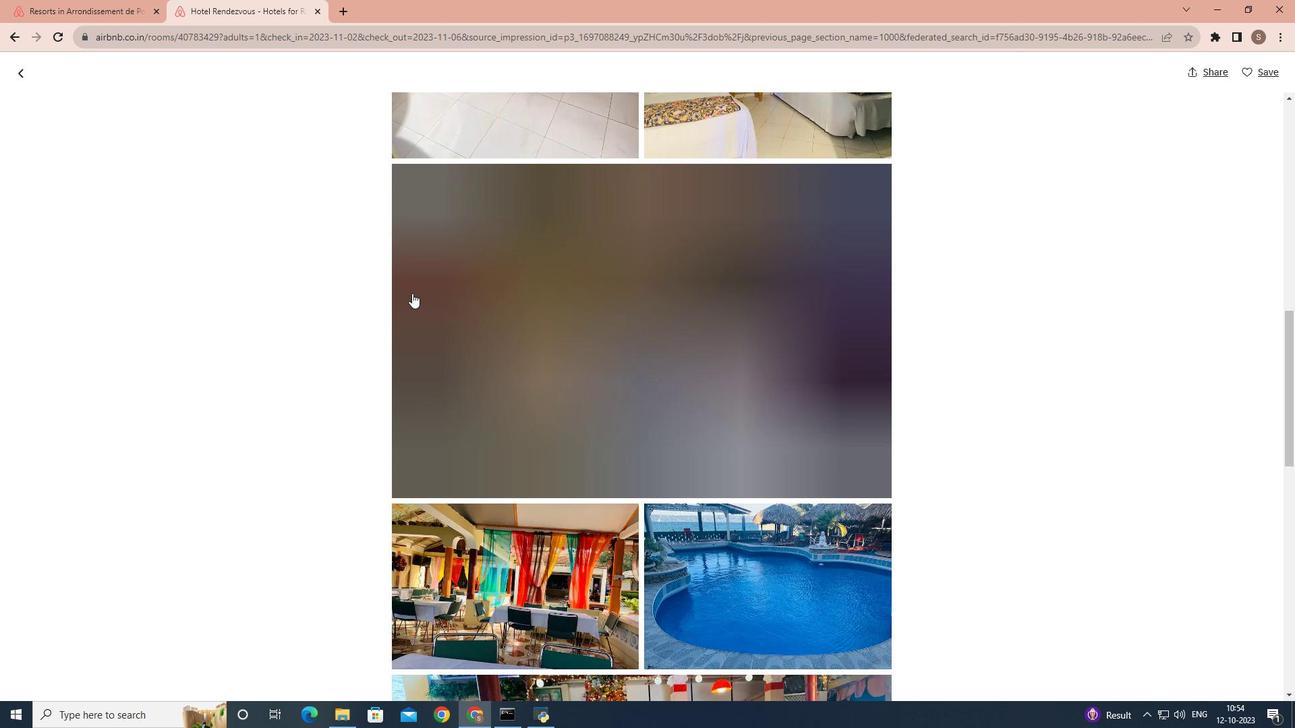 
Action: Mouse scrolled (412, 292) with delta (0, 0)
Screenshot: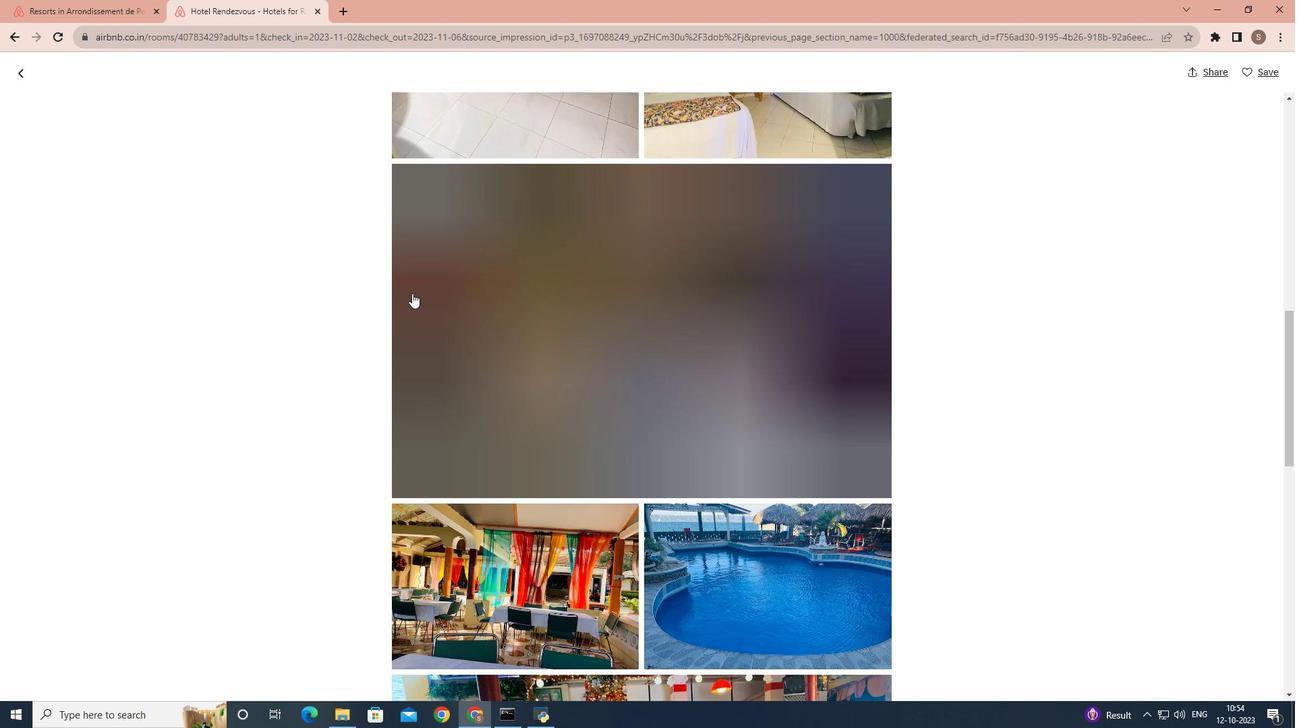 
Action: Mouse scrolled (412, 292) with delta (0, 0)
Screenshot: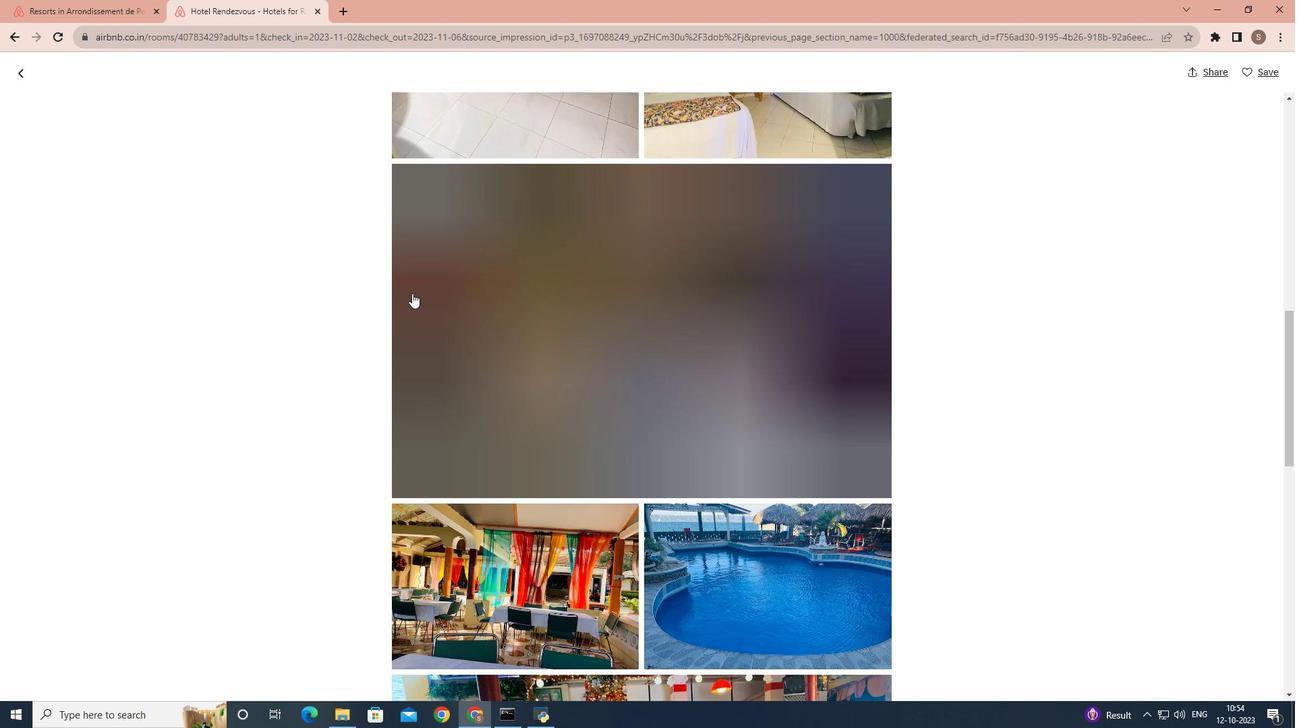 
Action: Mouse scrolled (412, 292) with delta (0, 0)
Screenshot: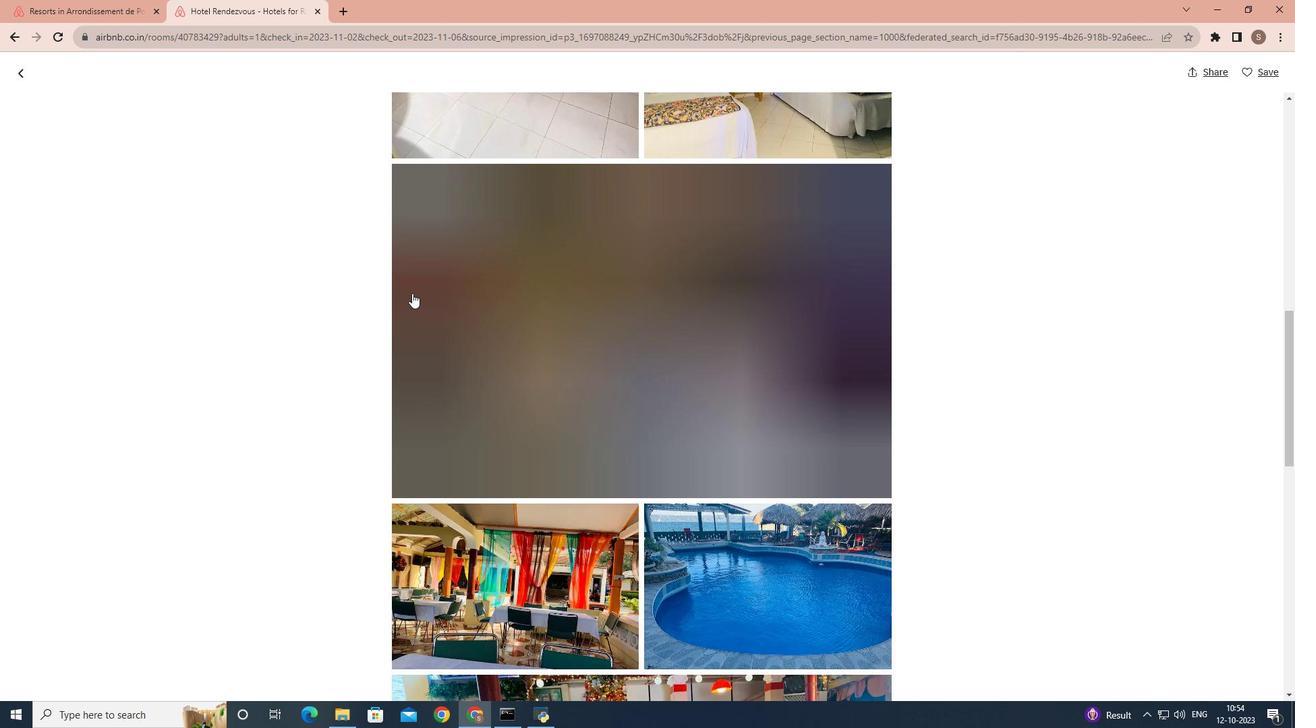 
Action: Mouse scrolled (412, 292) with delta (0, 0)
Screenshot: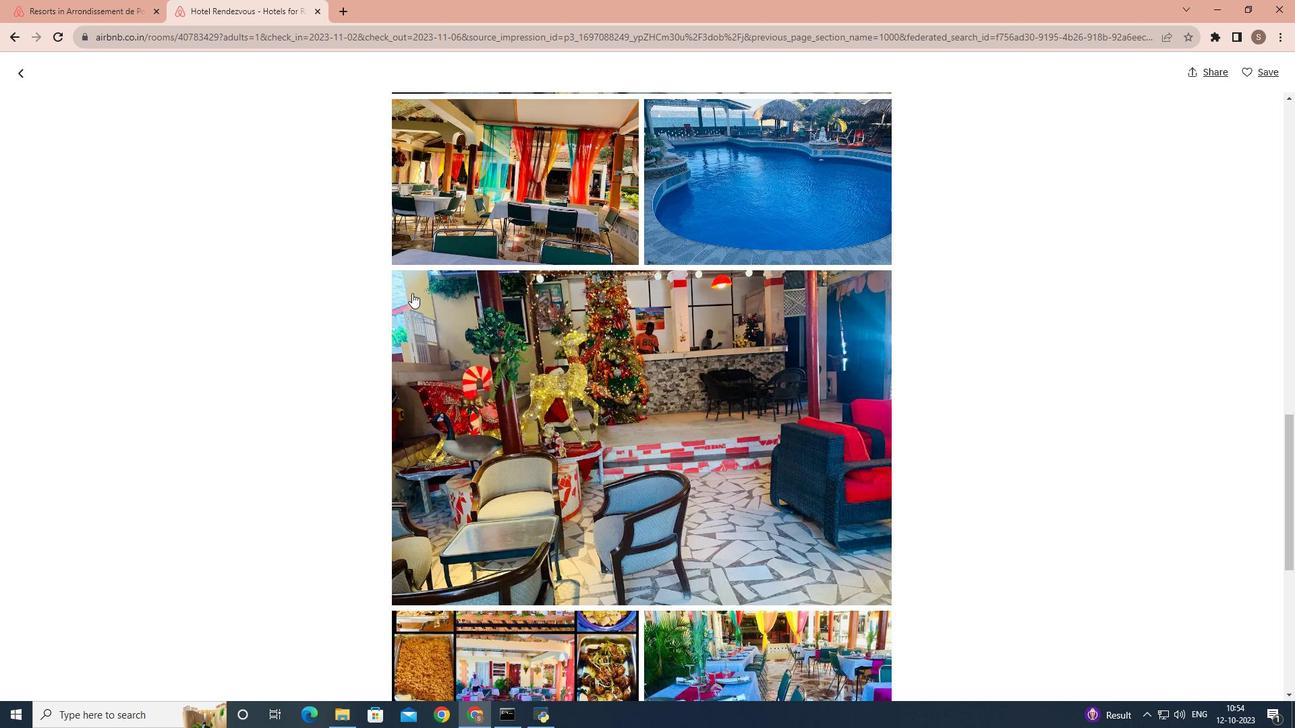 
Action: Mouse scrolled (412, 292) with delta (0, 0)
Screenshot: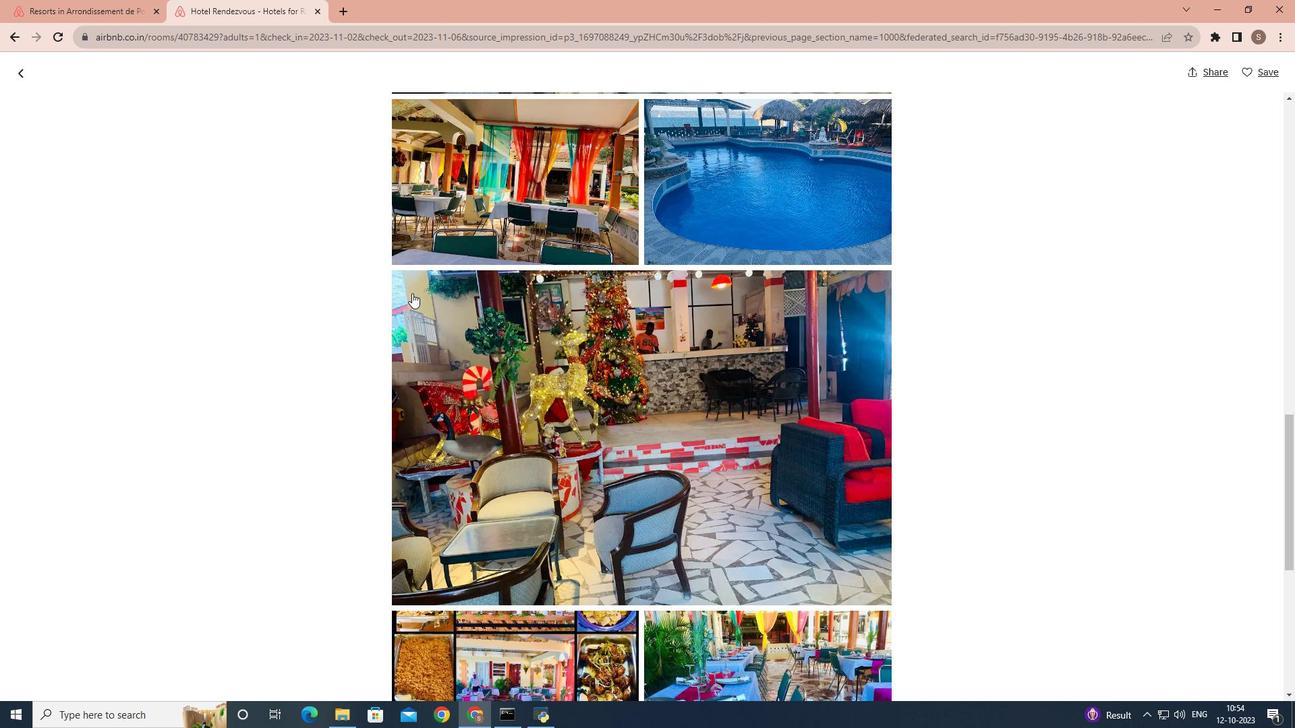 
Action: Mouse scrolled (412, 292) with delta (0, 0)
Screenshot: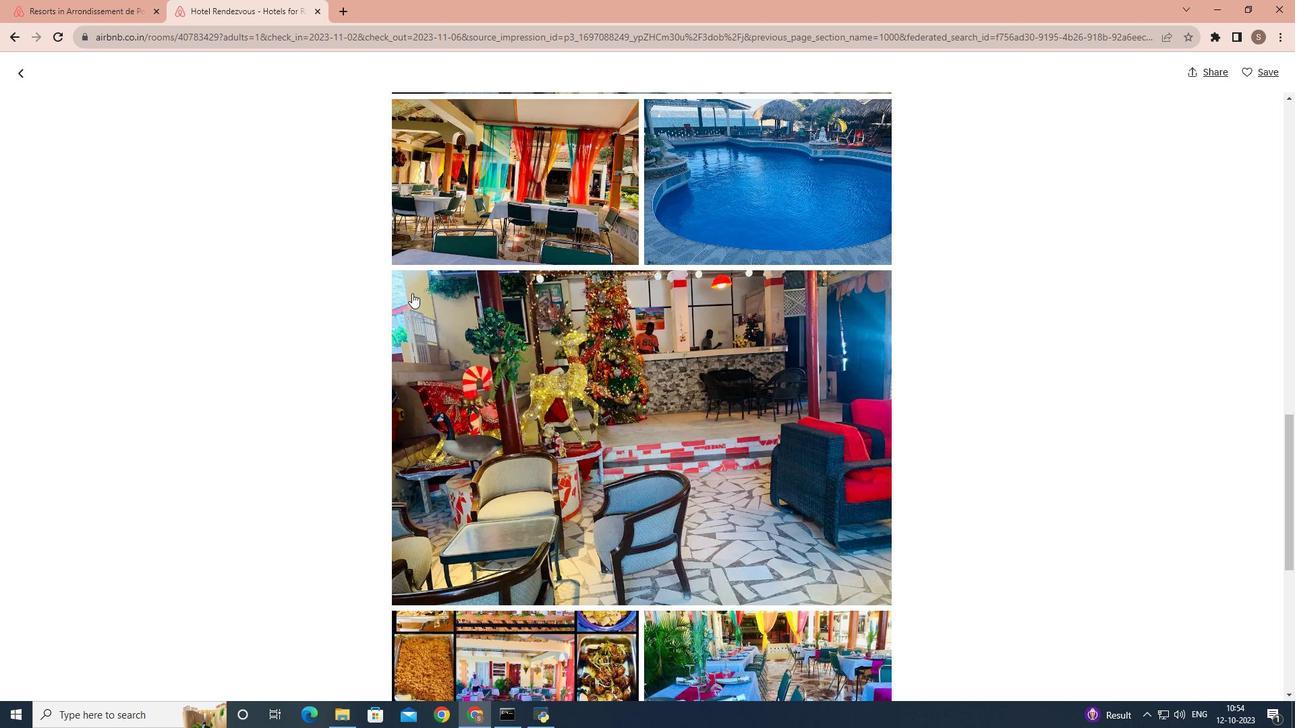 
Action: Mouse scrolled (412, 292) with delta (0, 0)
Screenshot: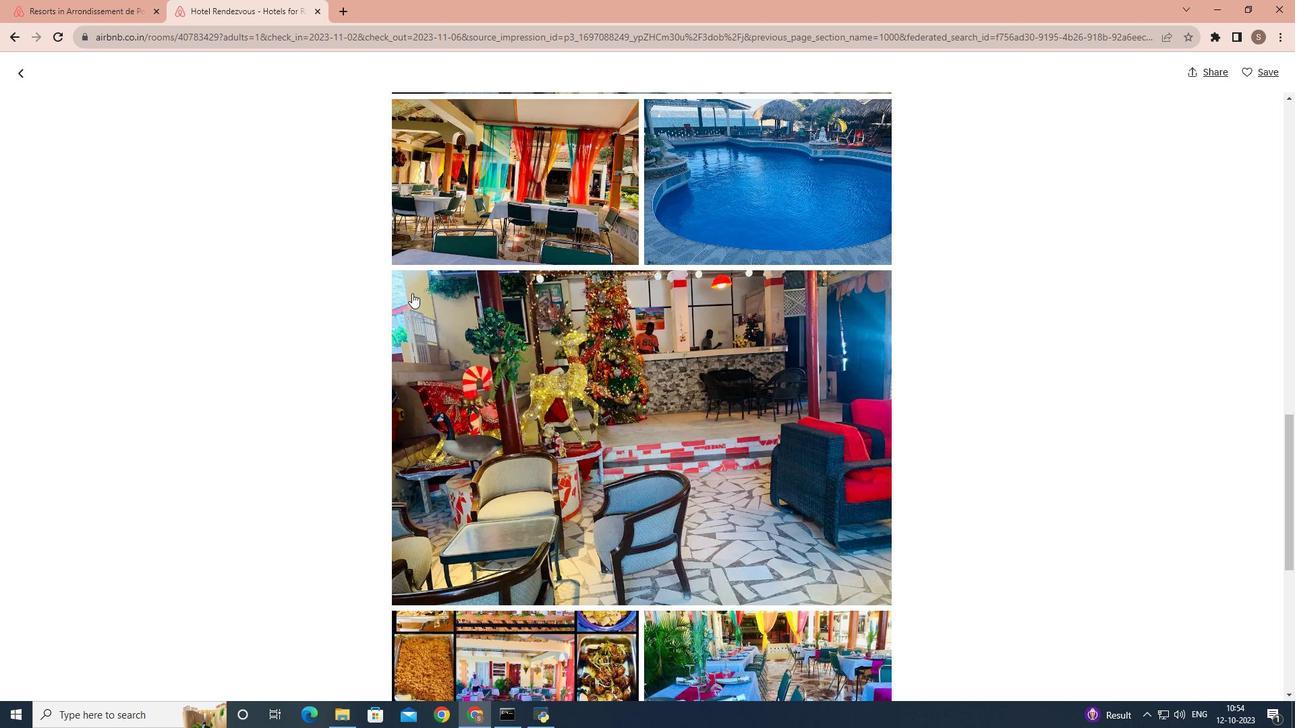 
Action: Mouse scrolled (412, 292) with delta (0, 0)
Screenshot: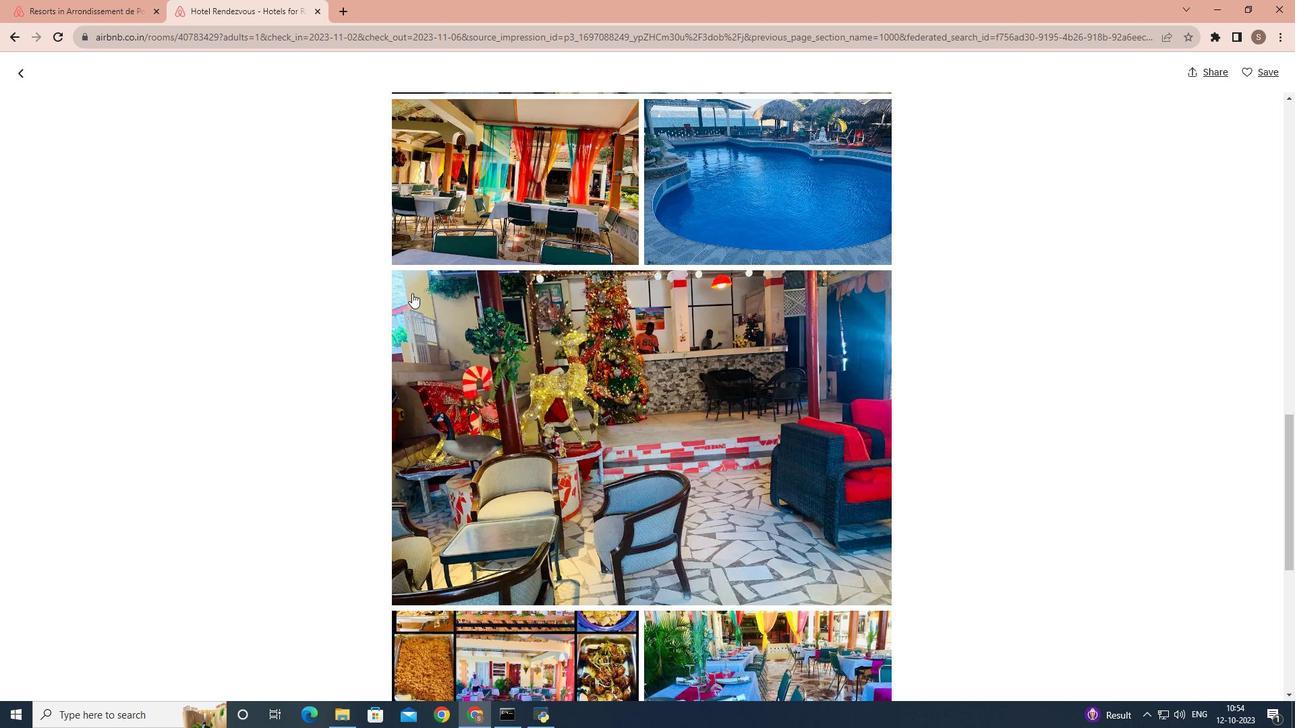 
Action: Mouse scrolled (412, 292) with delta (0, 0)
Screenshot: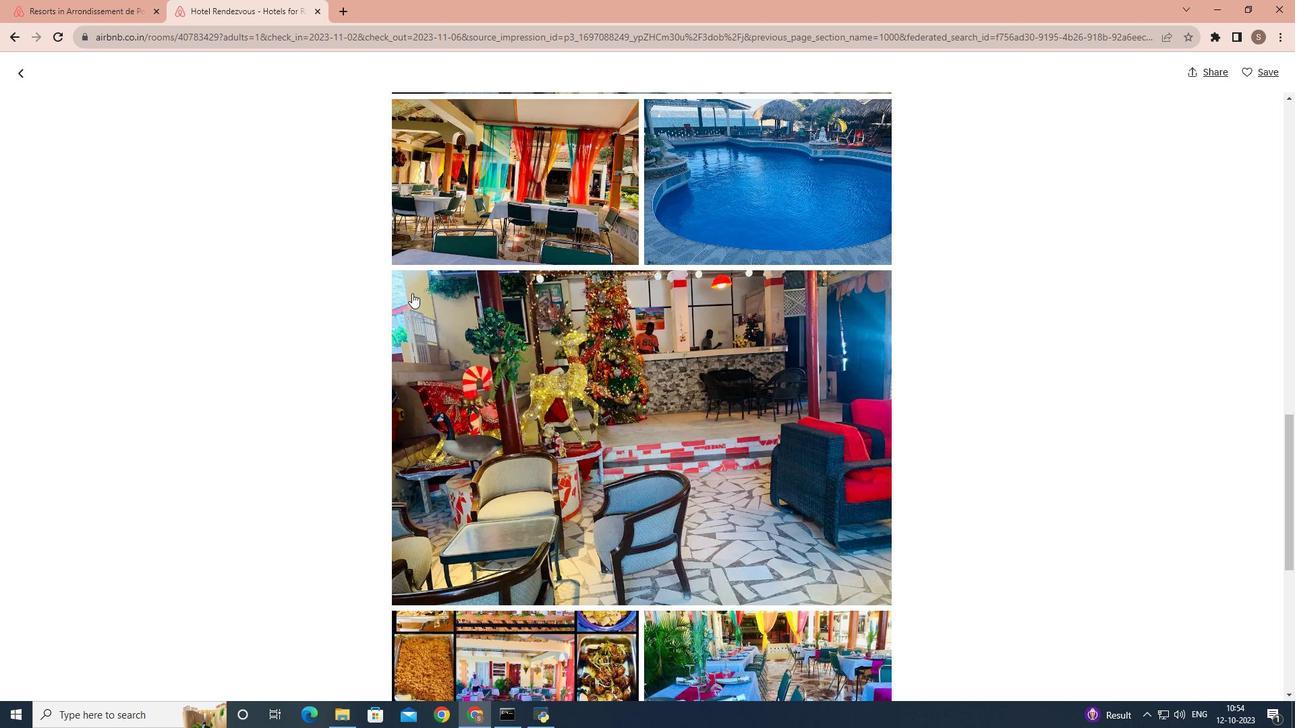 
Action: Mouse scrolled (412, 292) with delta (0, 0)
Screenshot: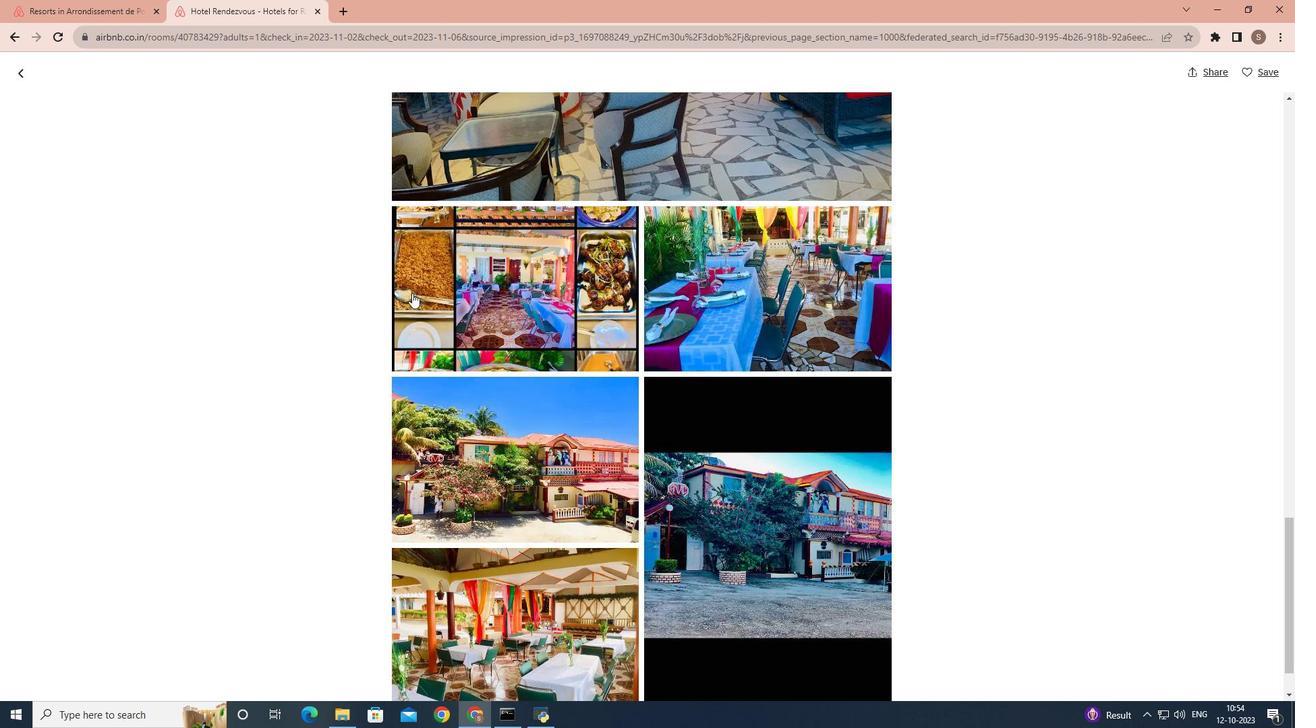 
Action: Mouse scrolled (412, 292) with delta (0, 0)
Screenshot: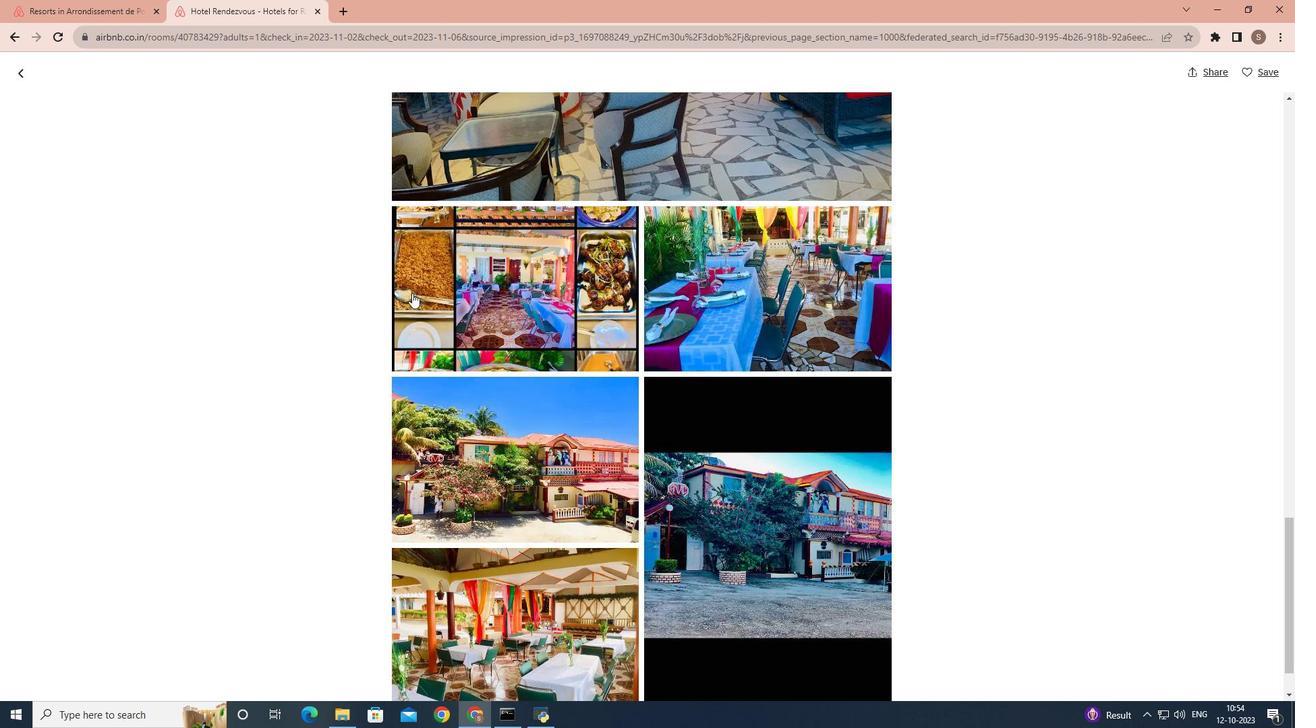 
Action: Mouse scrolled (412, 292) with delta (0, 0)
Screenshot: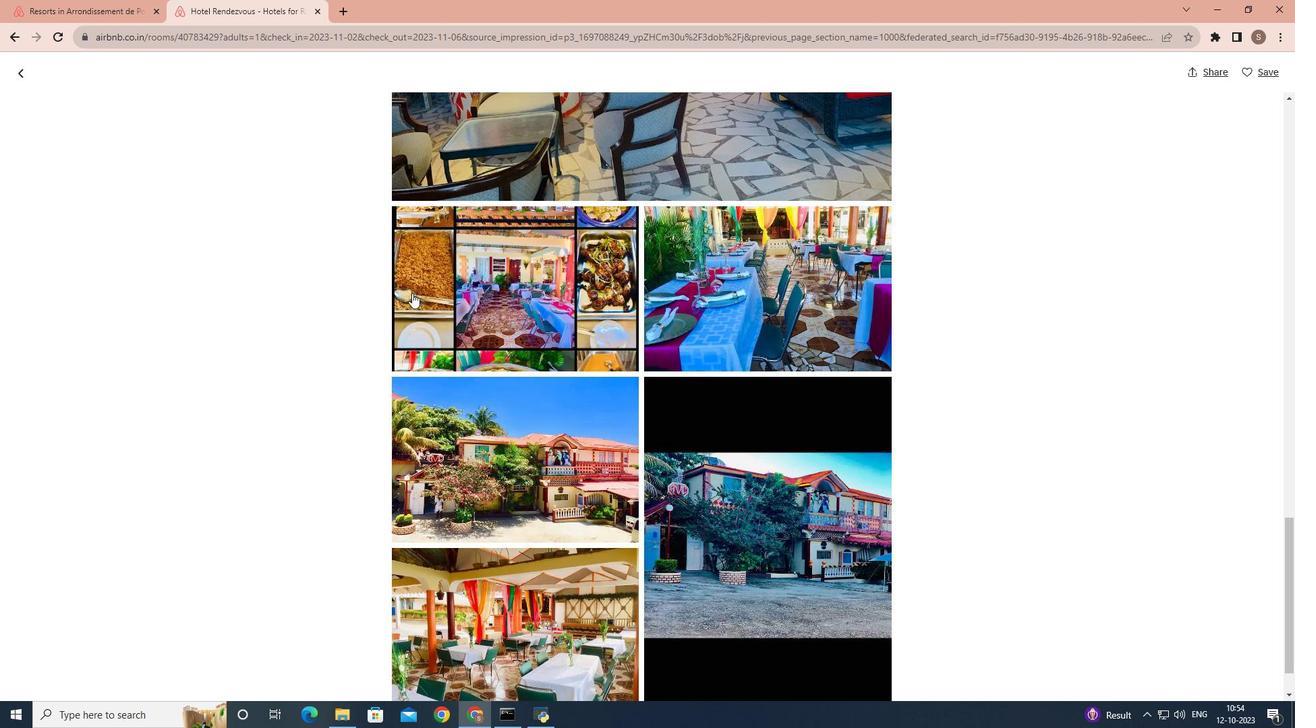 
Action: Mouse scrolled (412, 292) with delta (0, 0)
Screenshot: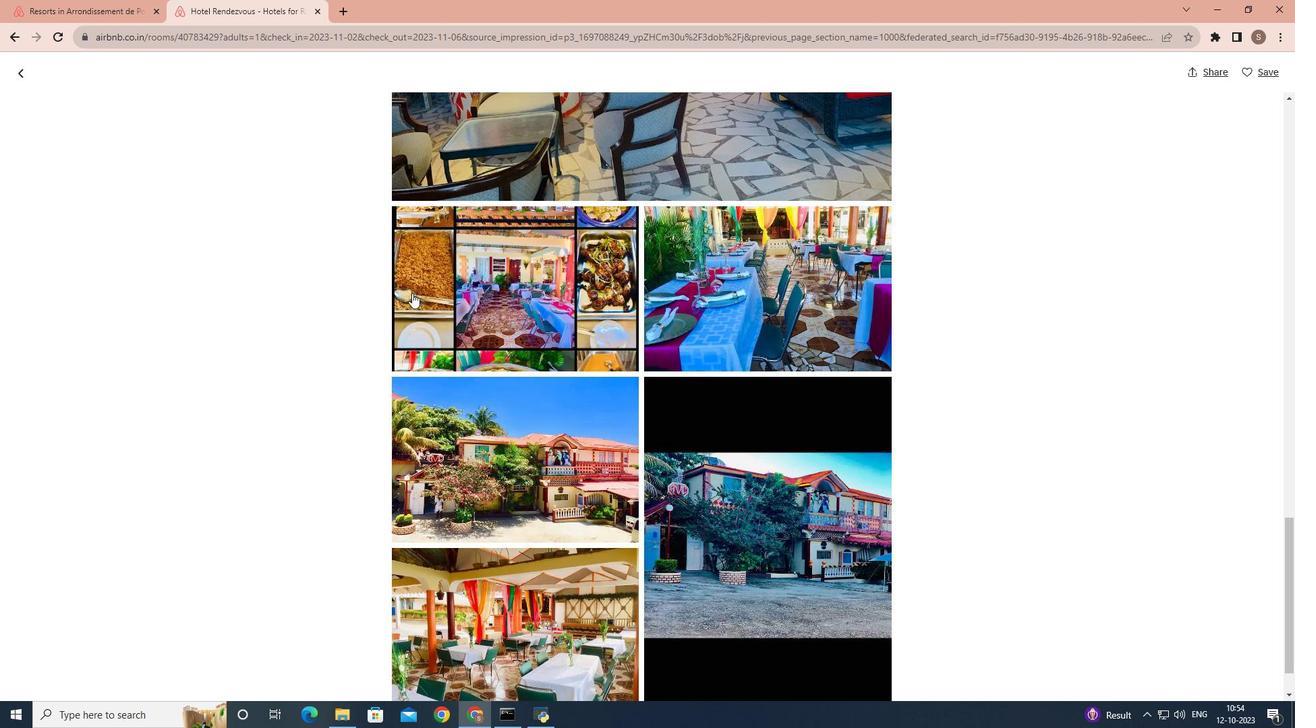 
Action: Mouse scrolled (412, 292) with delta (0, 0)
Screenshot: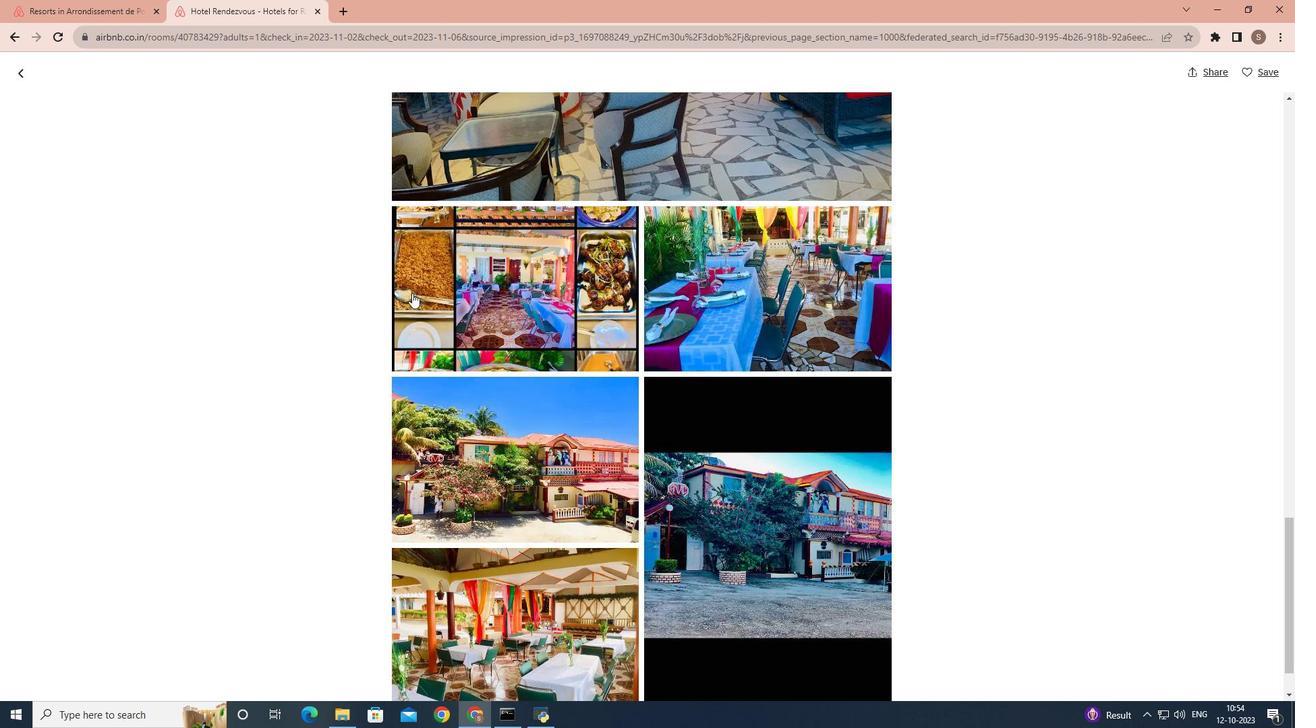 
Action: Mouse scrolled (412, 292) with delta (0, 0)
Screenshot: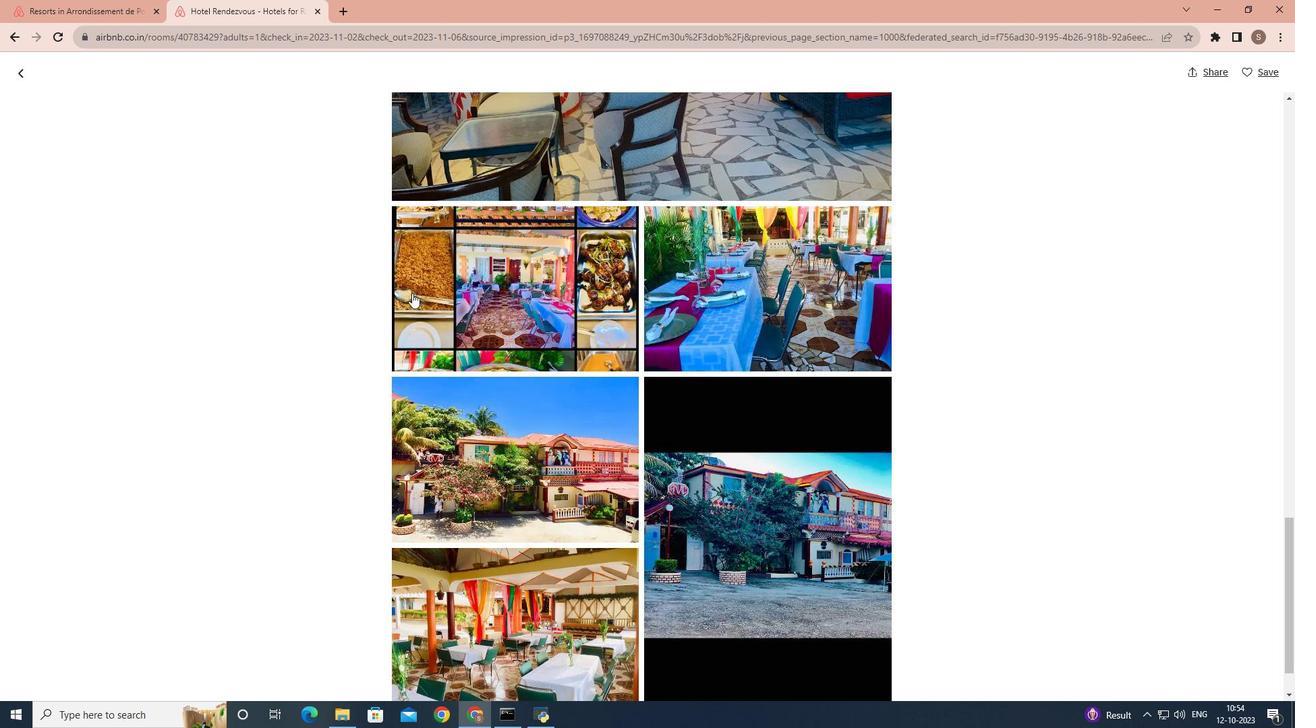 
Action: Mouse scrolled (412, 292) with delta (0, 0)
Screenshot: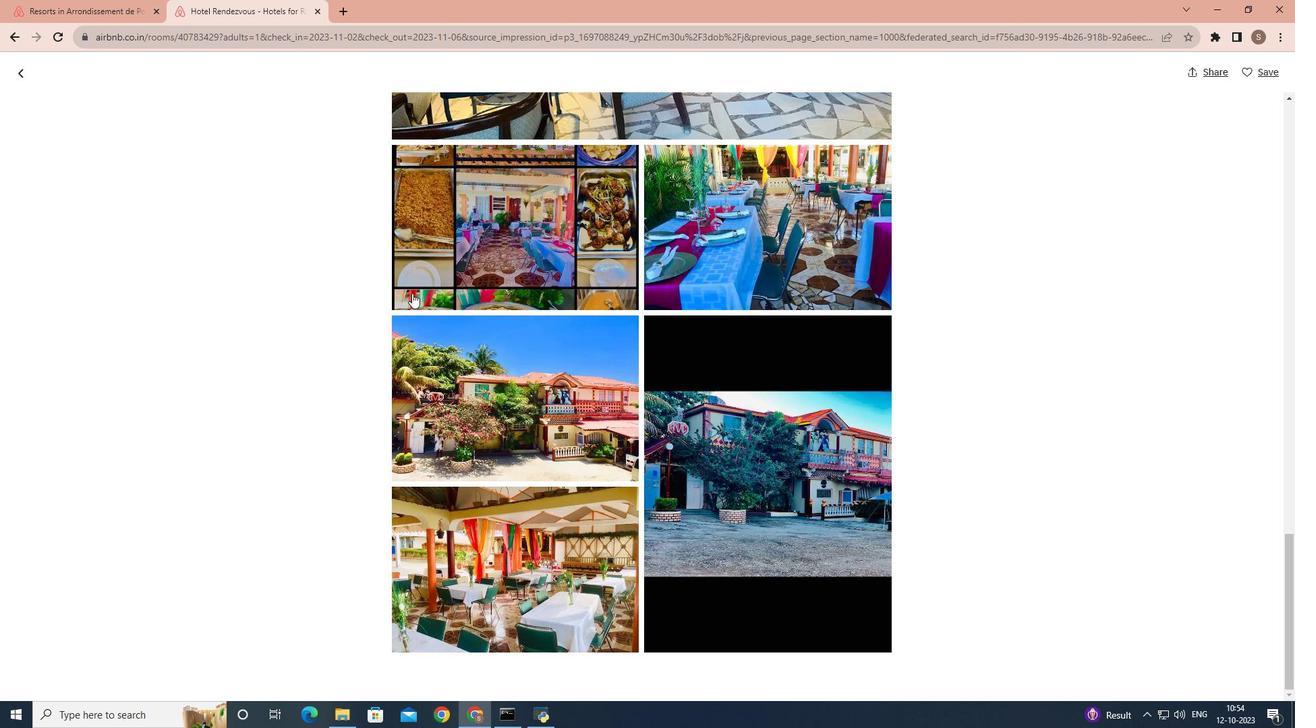 
Action: Mouse scrolled (412, 292) with delta (0, 0)
Screenshot: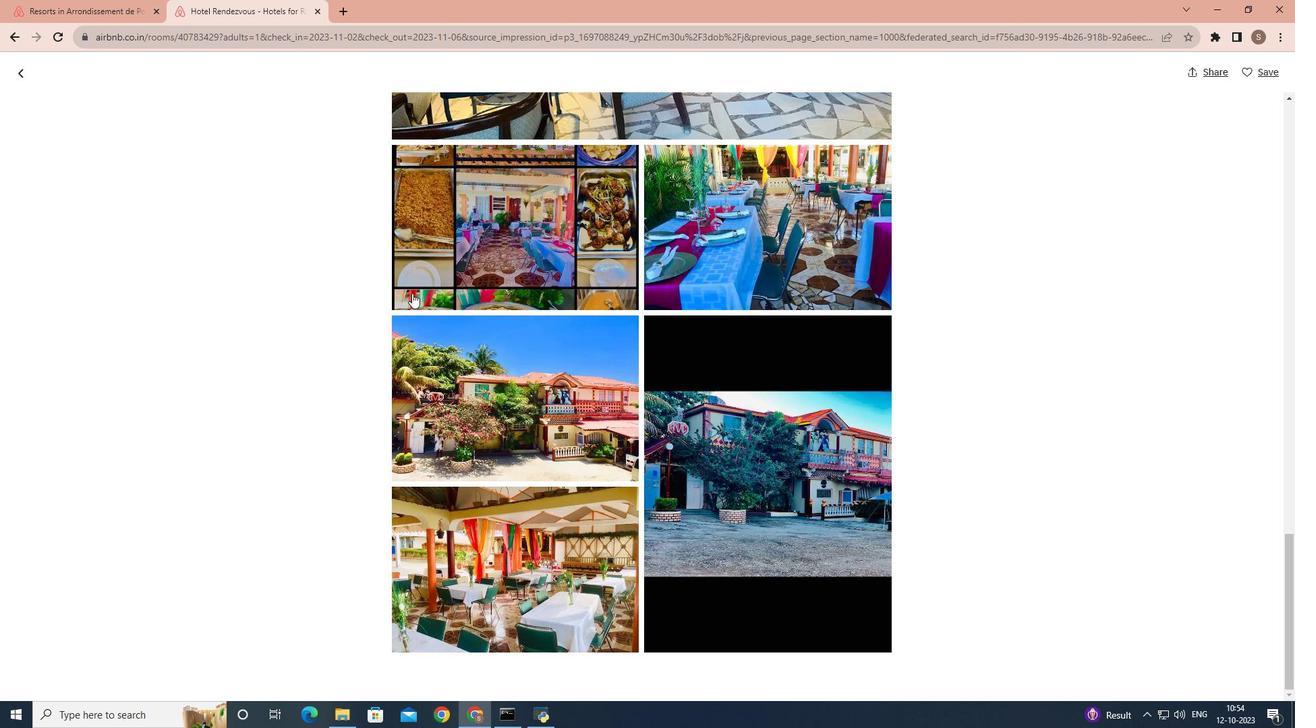 
Action: Mouse scrolled (412, 292) with delta (0, 0)
Screenshot: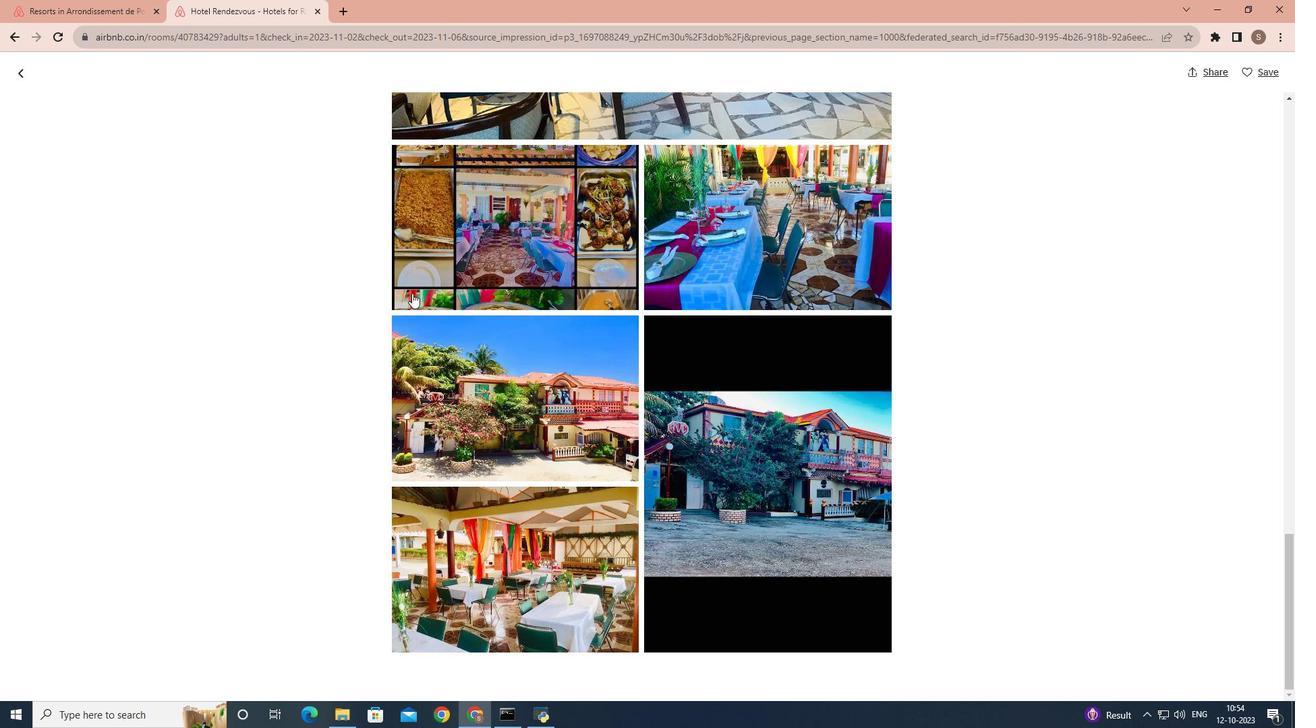 
Action: Mouse scrolled (412, 292) with delta (0, 0)
Screenshot: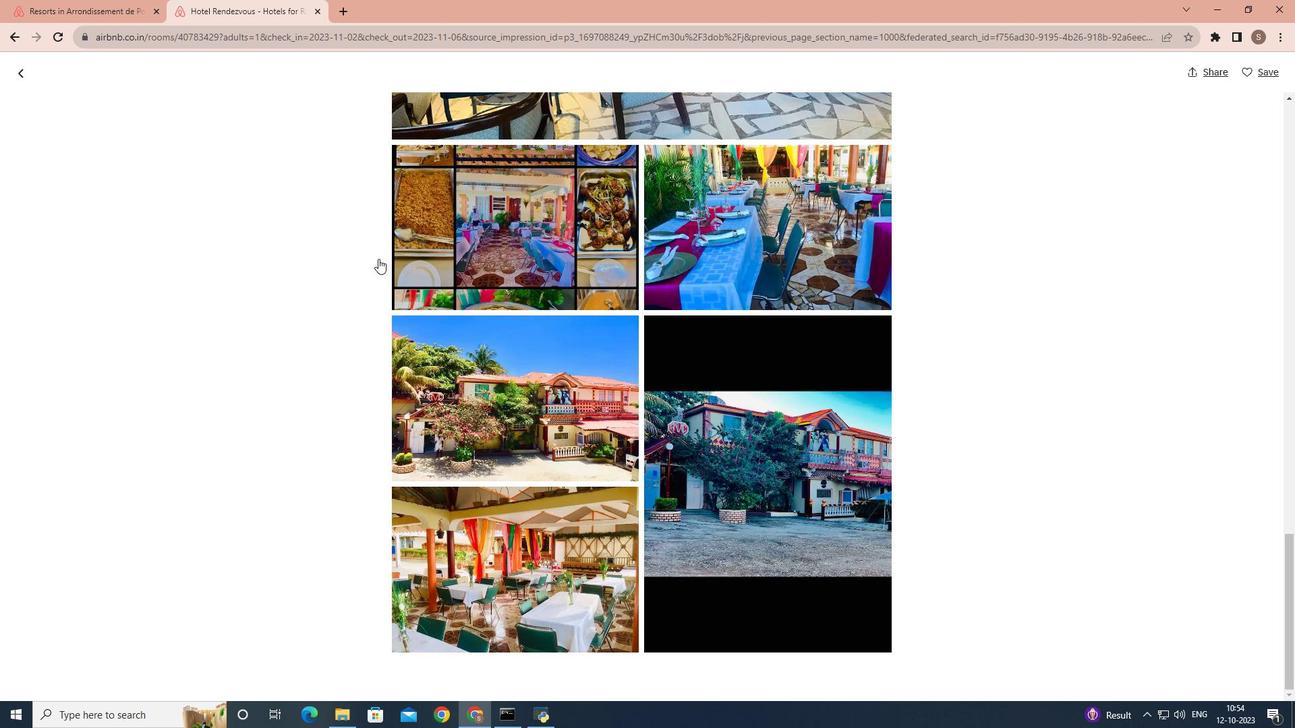 
Action: Mouse scrolled (412, 292) with delta (0, 0)
Screenshot: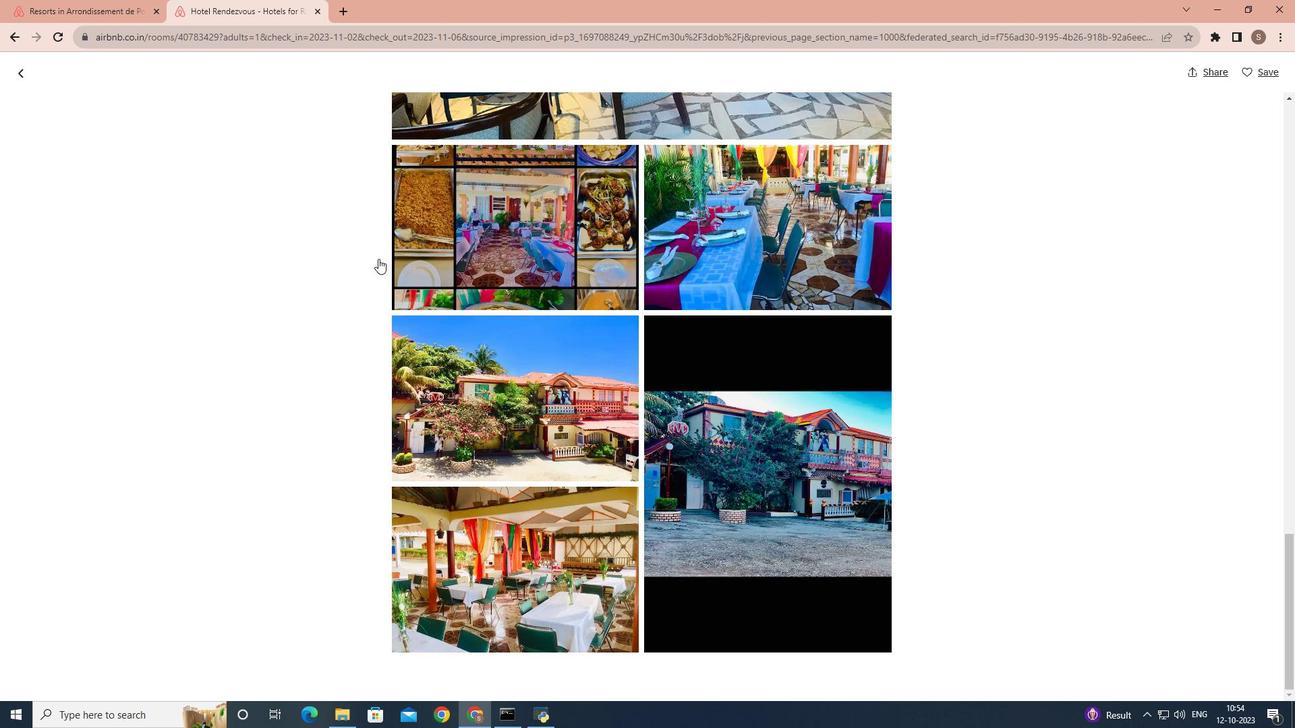 
Action: Mouse scrolled (412, 292) with delta (0, 0)
Screenshot: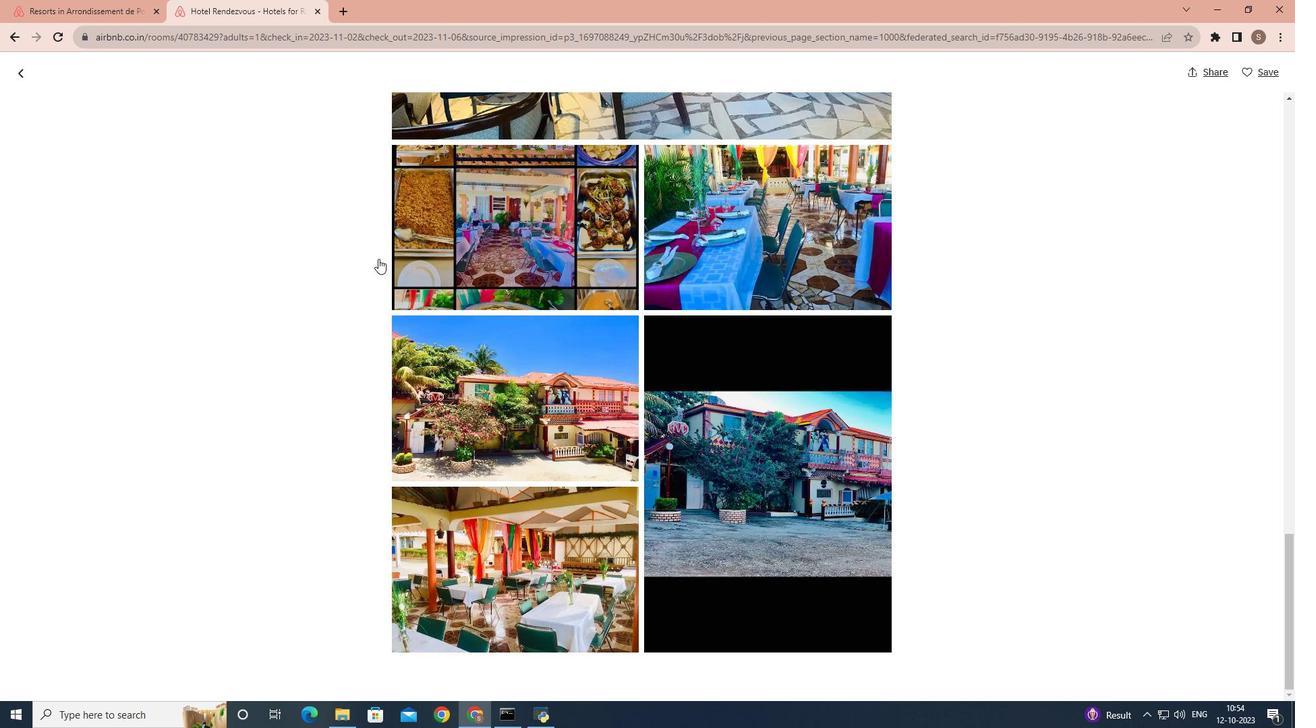 
Action: Mouse moved to (22, 77)
Screenshot: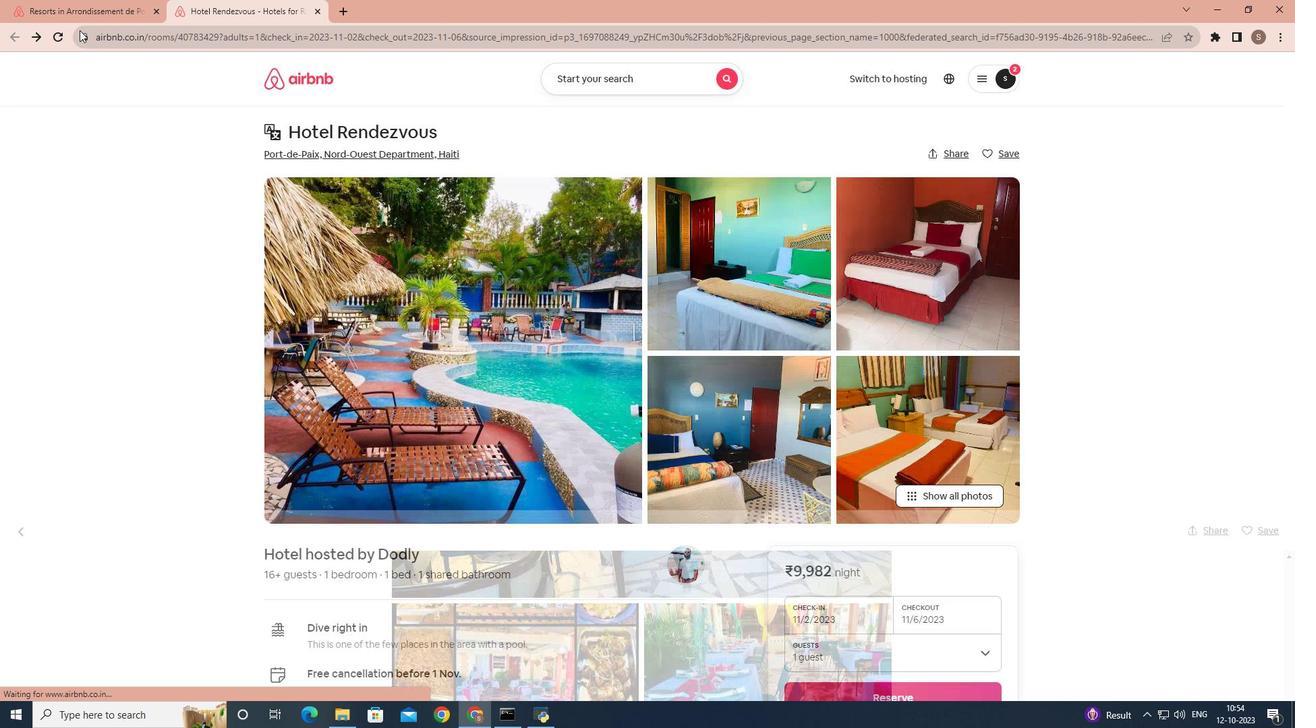 
Action: Mouse pressed left at (22, 77)
Screenshot: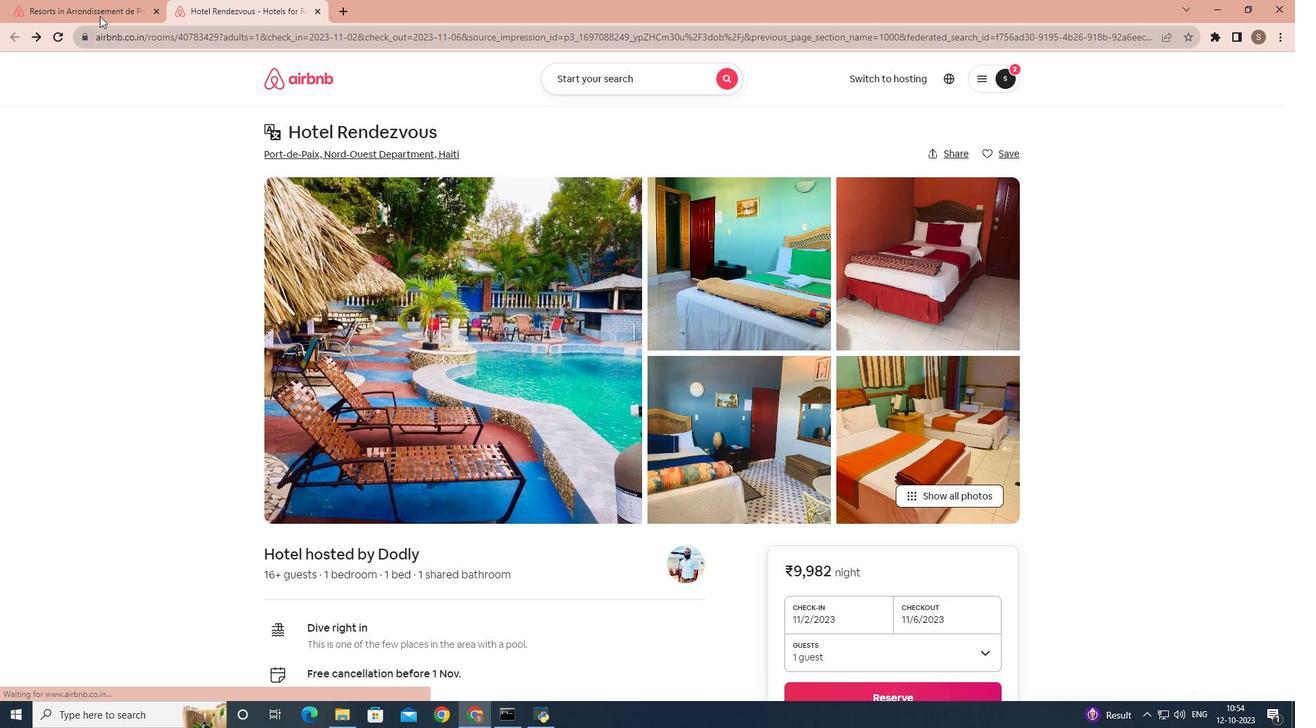 
Action: Mouse moved to (106, 9)
Screenshot: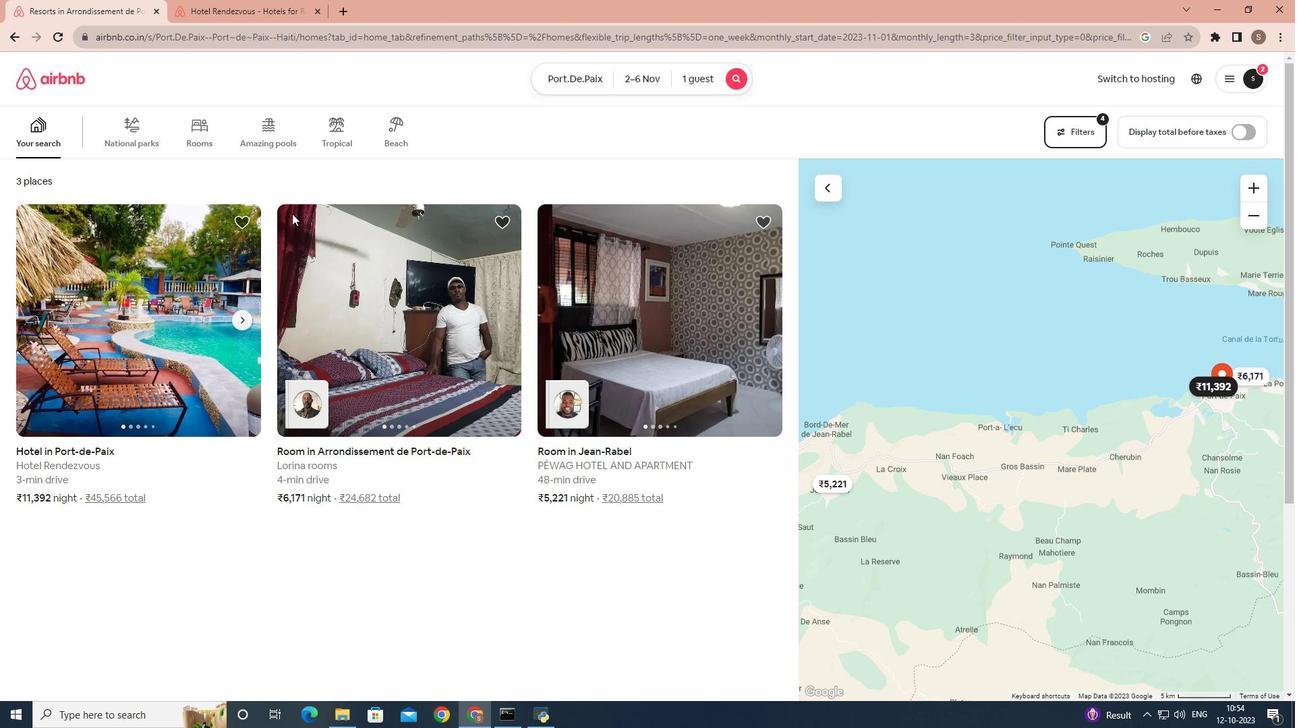 
Action: Mouse pressed left at (106, 9)
Screenshot: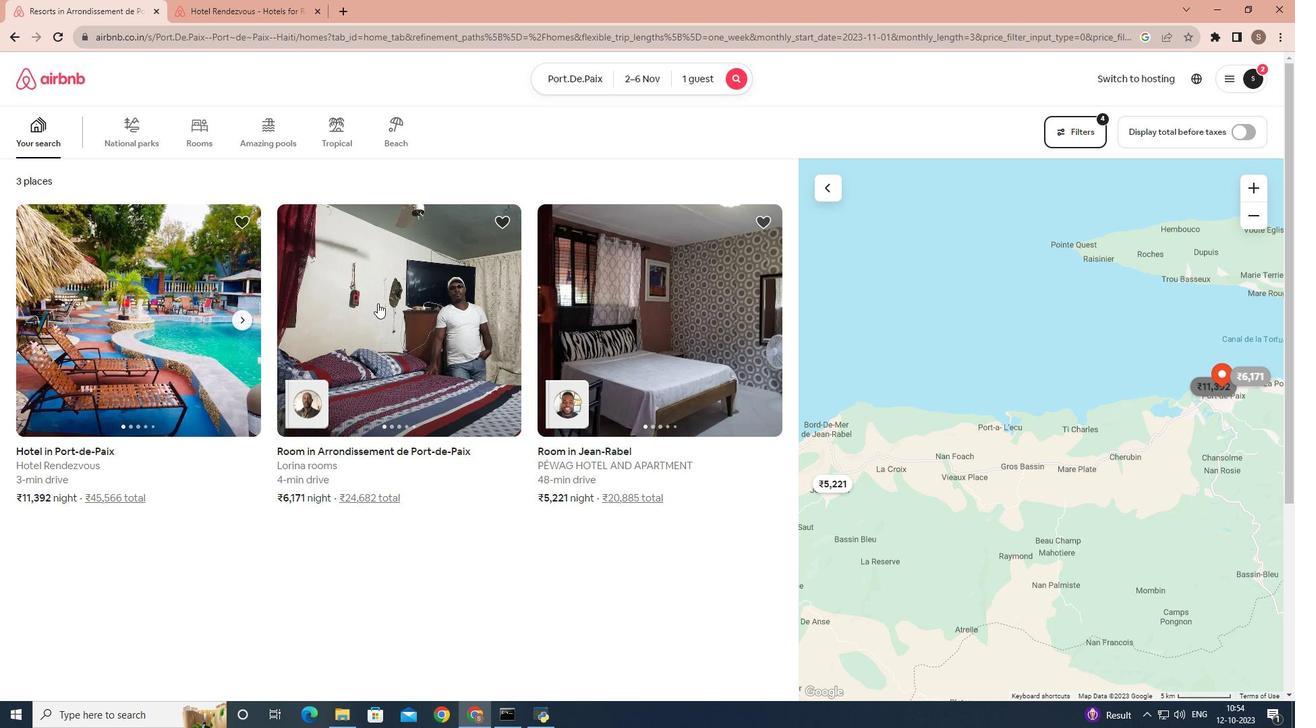 
Action: Mouse moved to (377, 304)
Screenshot: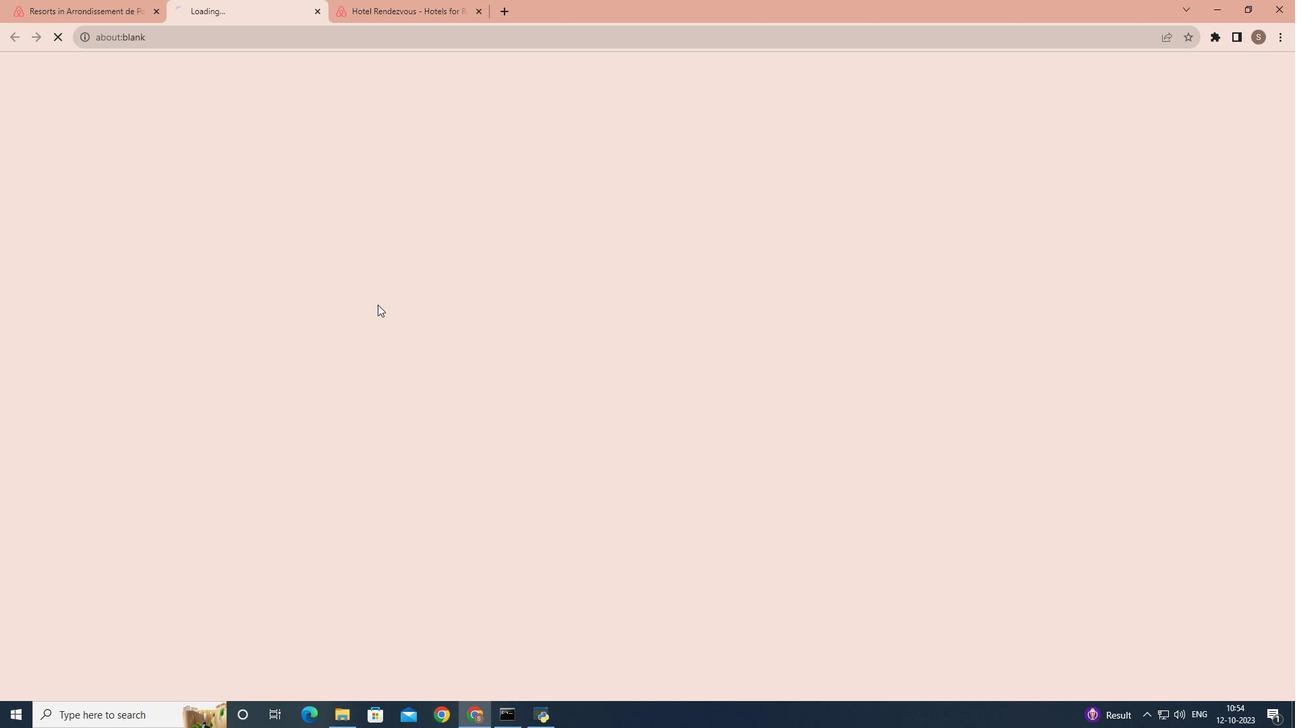 
Action: Mouse pressed left at (377, 304)
Screenshot: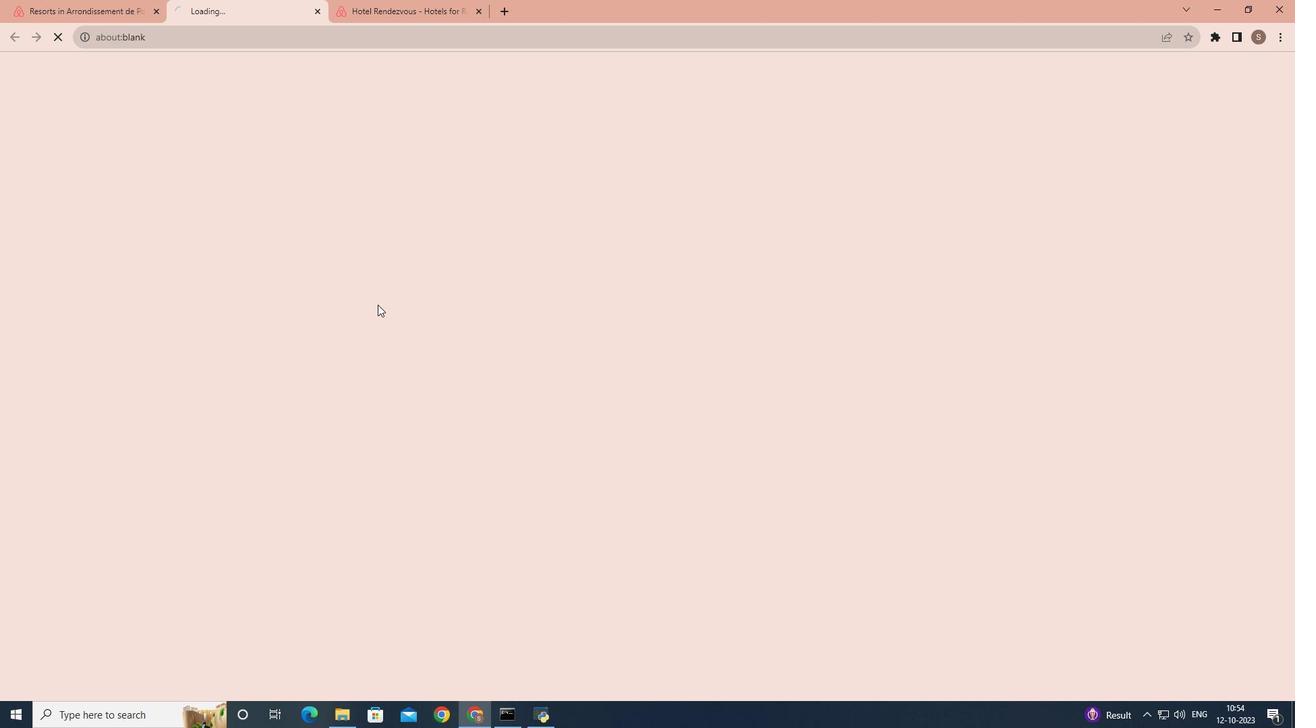 
Action: Mouse scrolled (377, 304) with delta (0, 0)
Screenshot: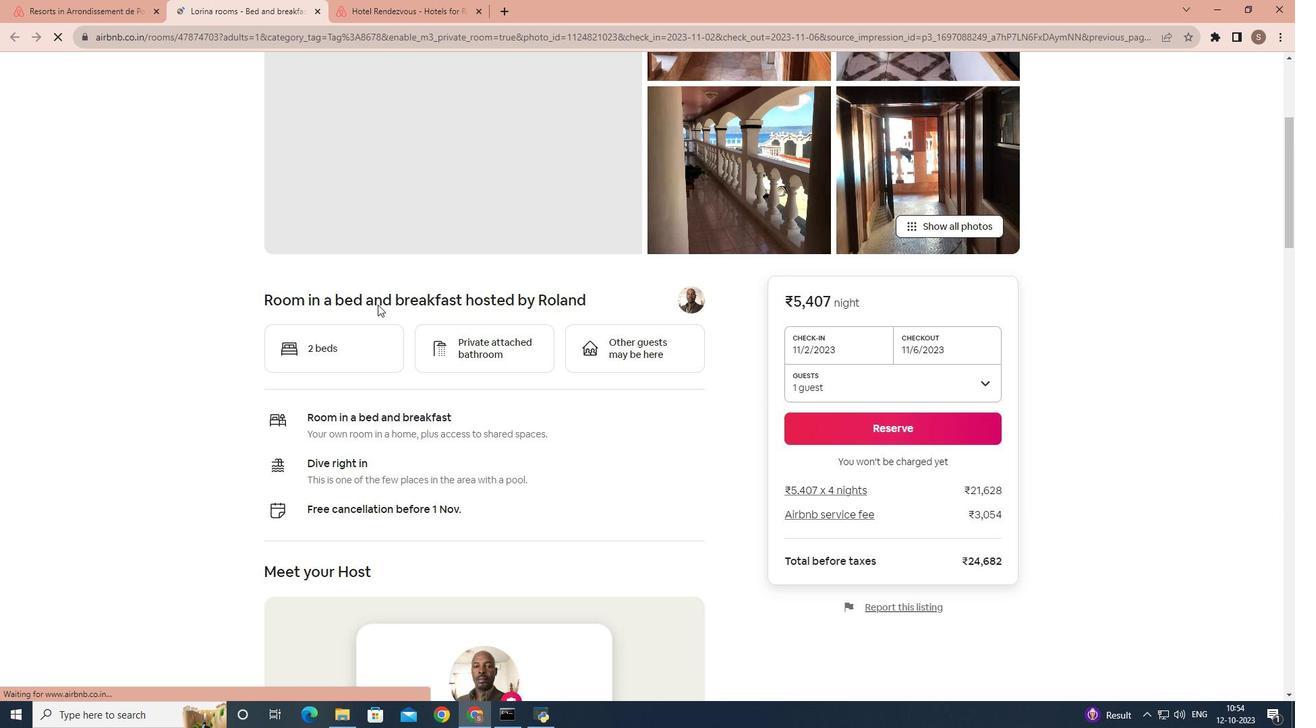 
Action: Mouse scrolled (377, 304) with delta (0, 0)
Screenshot: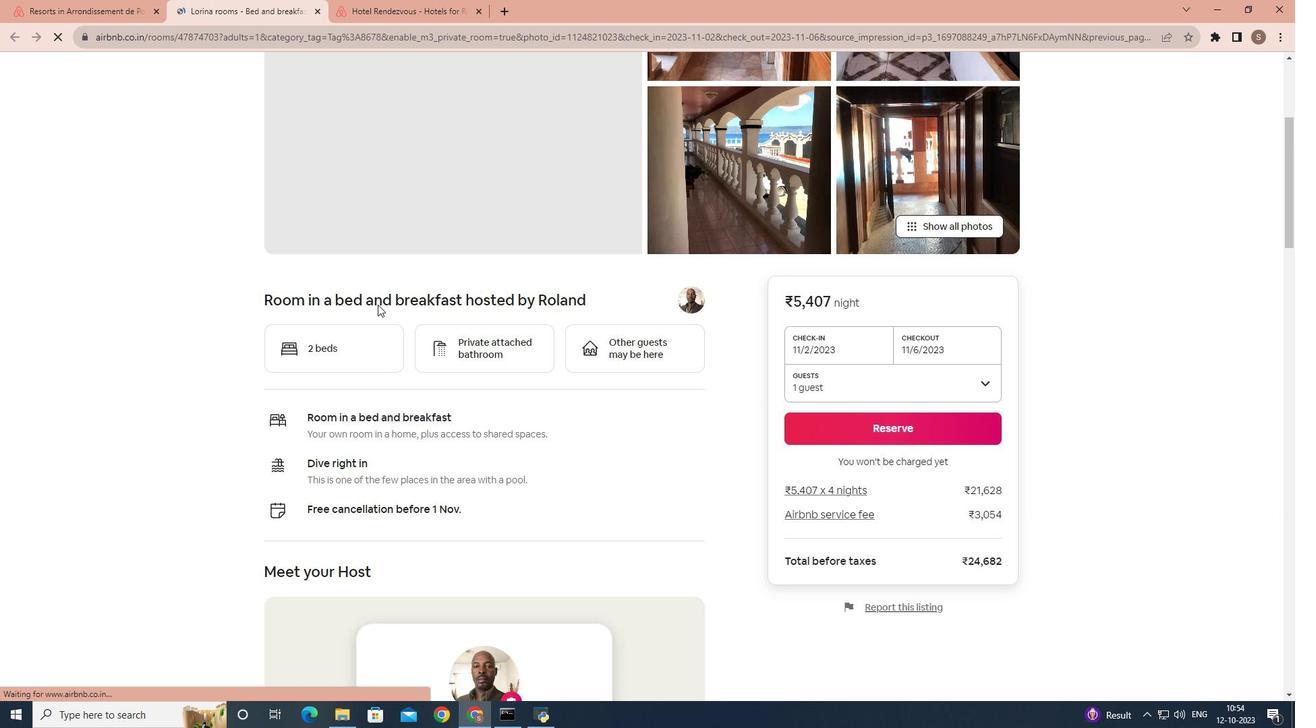 
Action: Mouse scrolled (377, 304) with delta (0, 0)
Screenshot: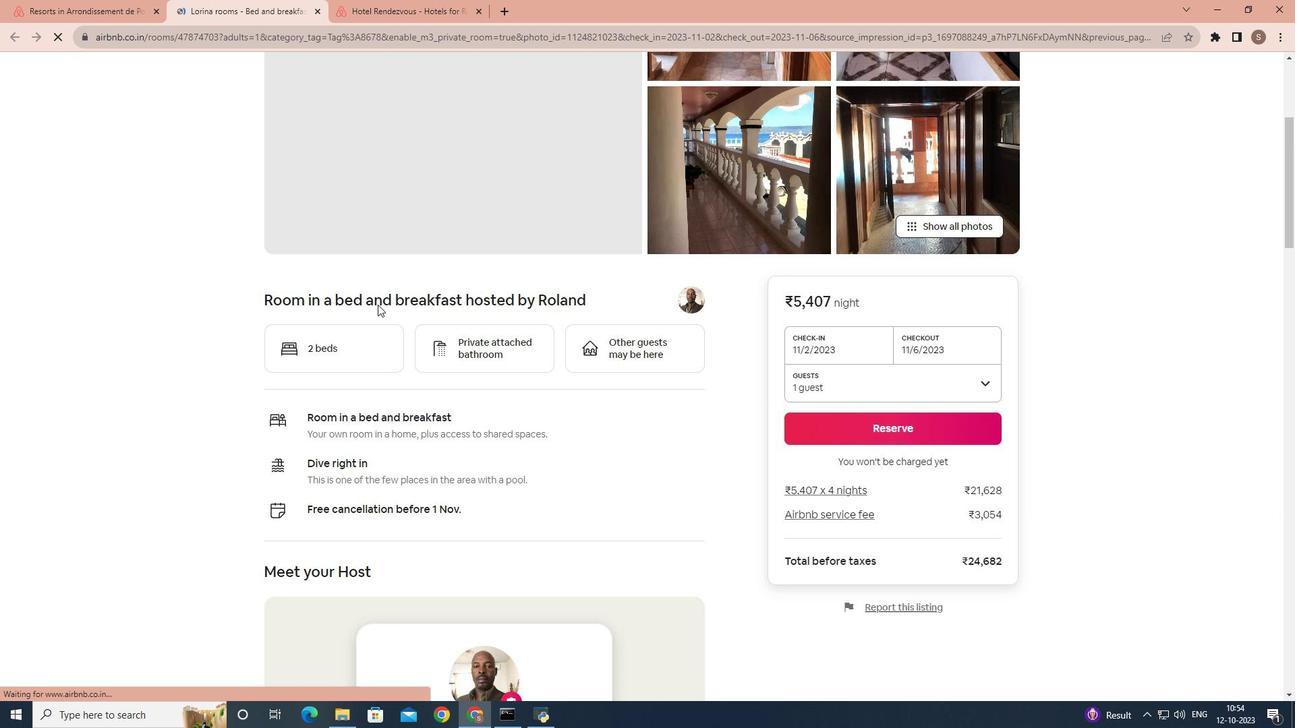 
Action: Mouse scrolled (377, 304) with delta (0, 0)
Screenshot: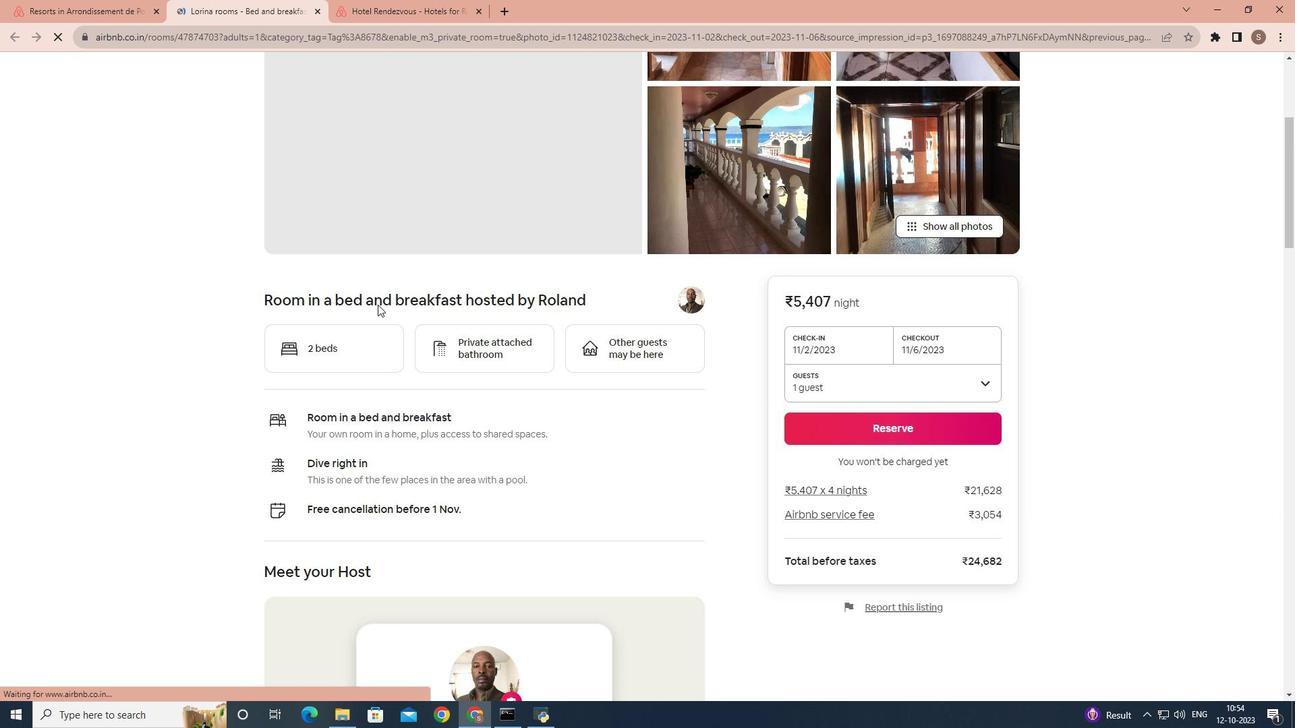 
Action: Mouse scrolled (377, 304) with delta (0, 0)
Screenshot: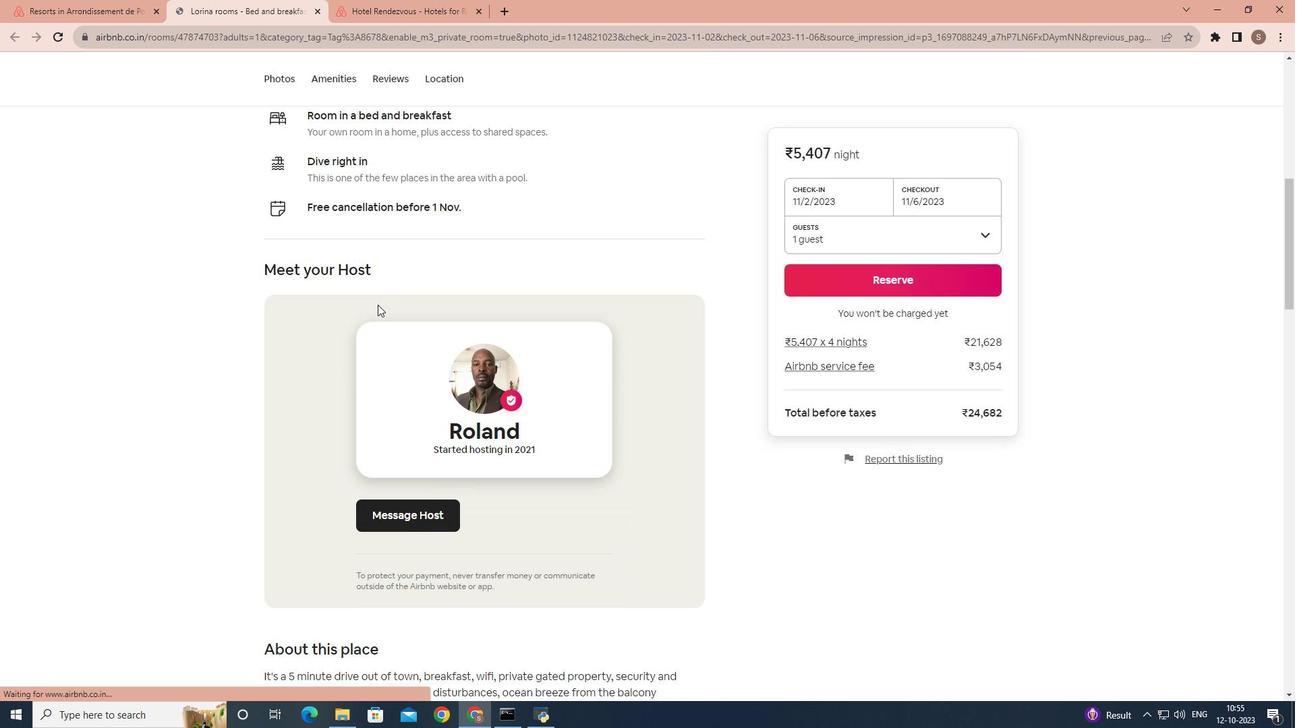 
Action: Mouse scrolled (377, 304) with delta (0, 0)
